 Task: Edit and enhance audio for guided meditation apps.
Action: Mouse moved to (73, 16)
Screenshot: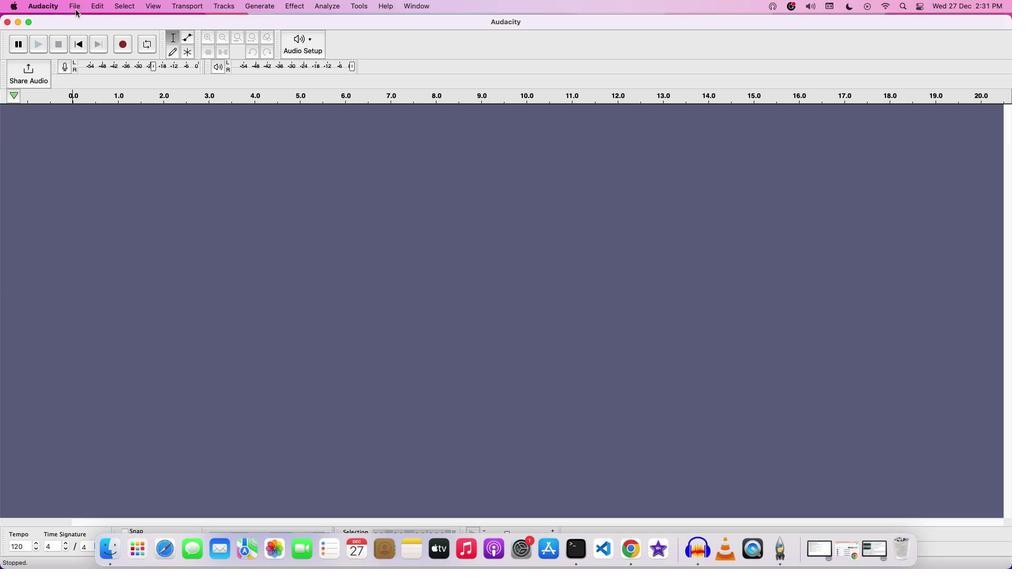 
Action: Mouse pressed left at (73, 16)
Screenshot: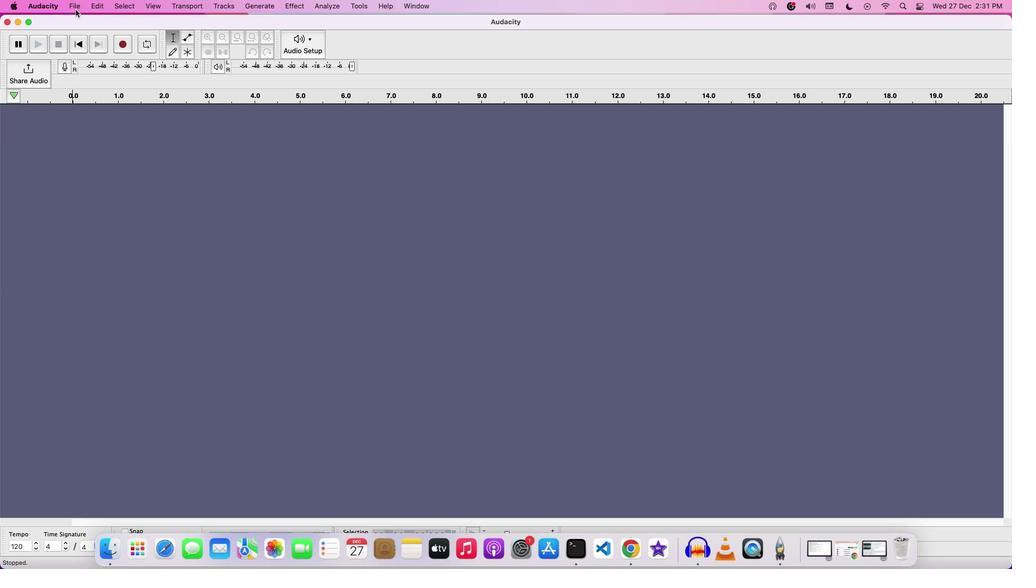 
Action: Mouse moved to (91, 39)
Screenshot: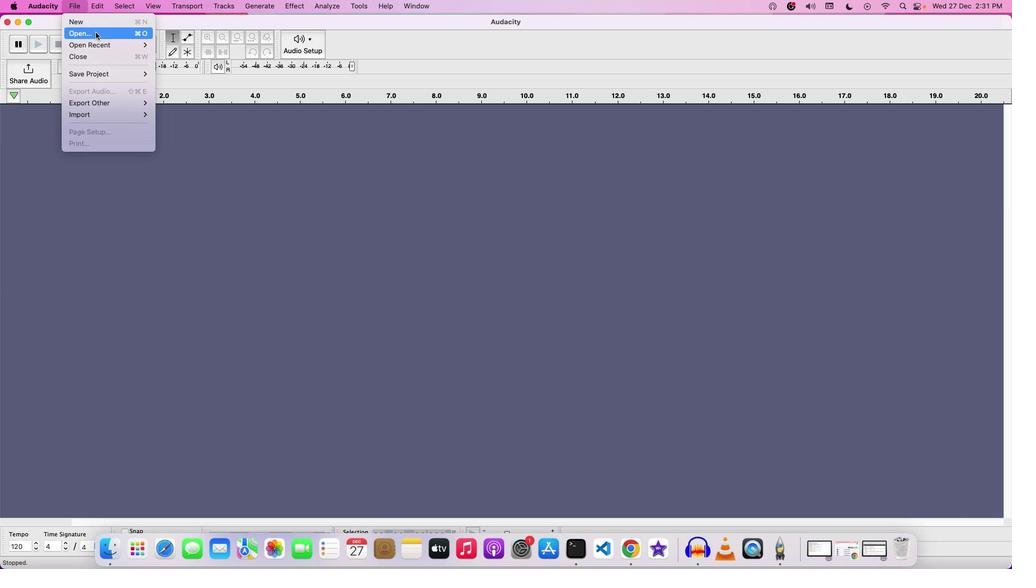 
Action: Mouse pressed left at (91, 39)
Screenshot: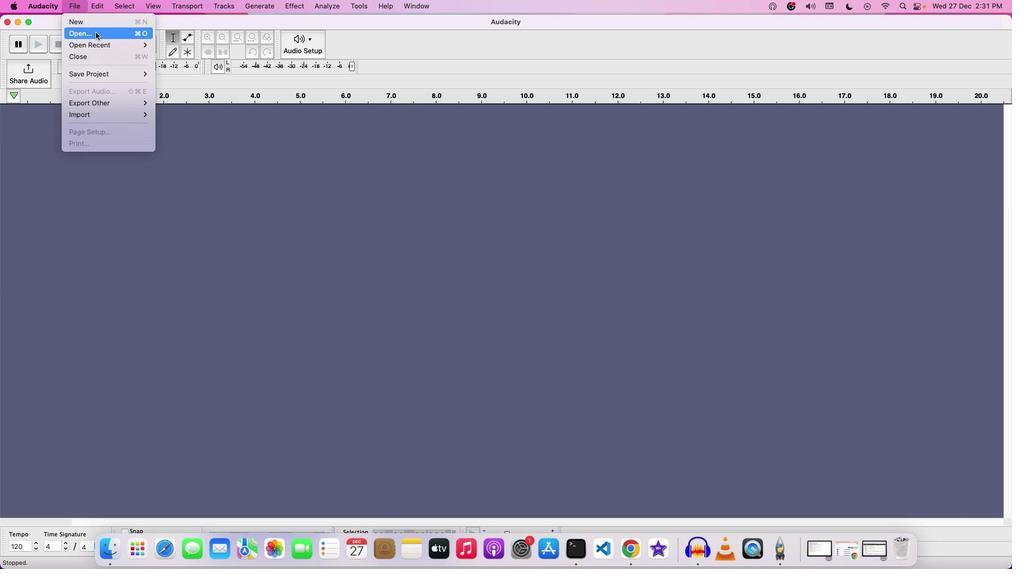 
Action: Mouse moved to (407, 156)
Screenshot: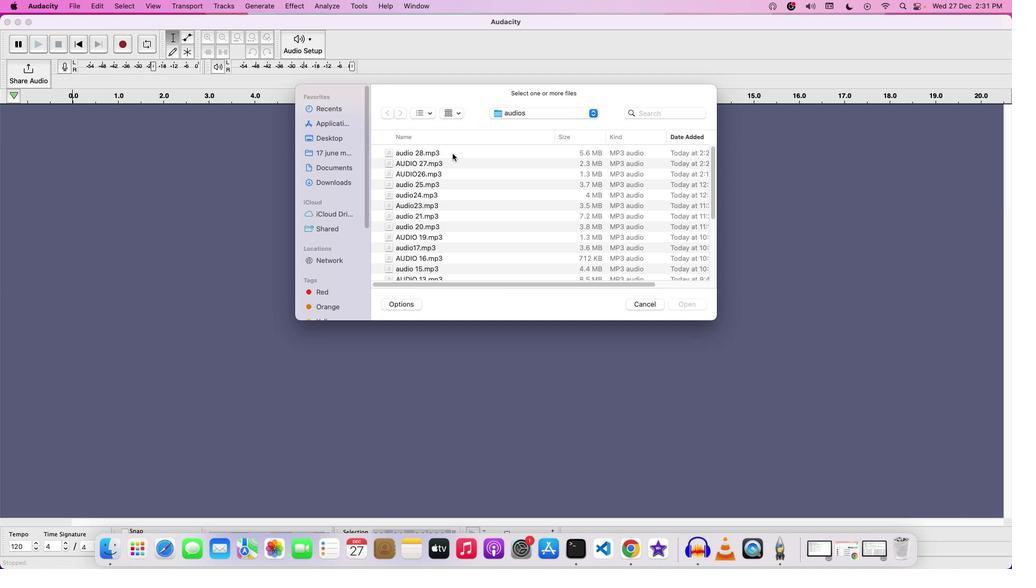 
Action: Mouse pressed left at (407, 156)
Screenshot: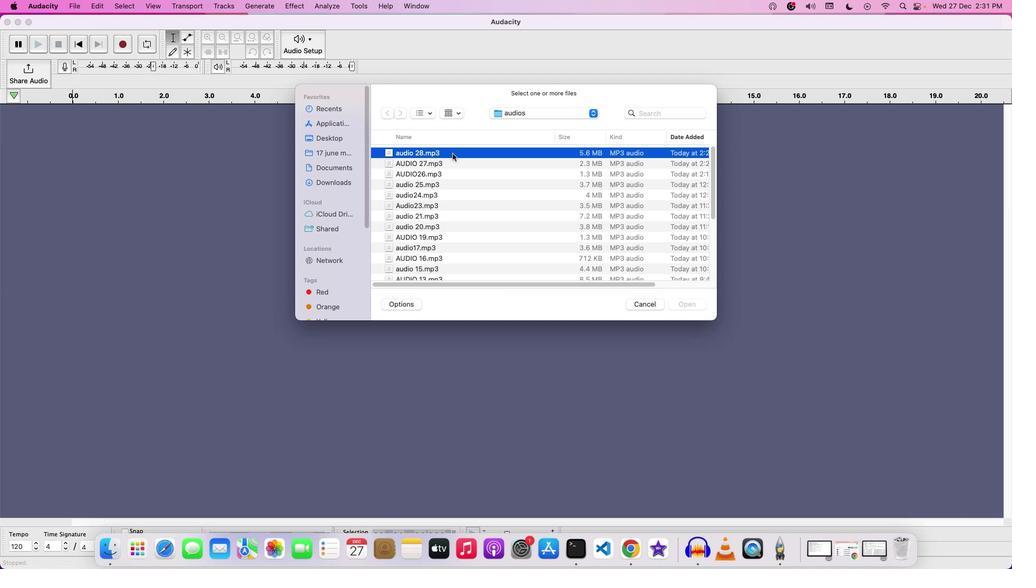 
Action: Mouse moved to (618, 301)
Screenshot: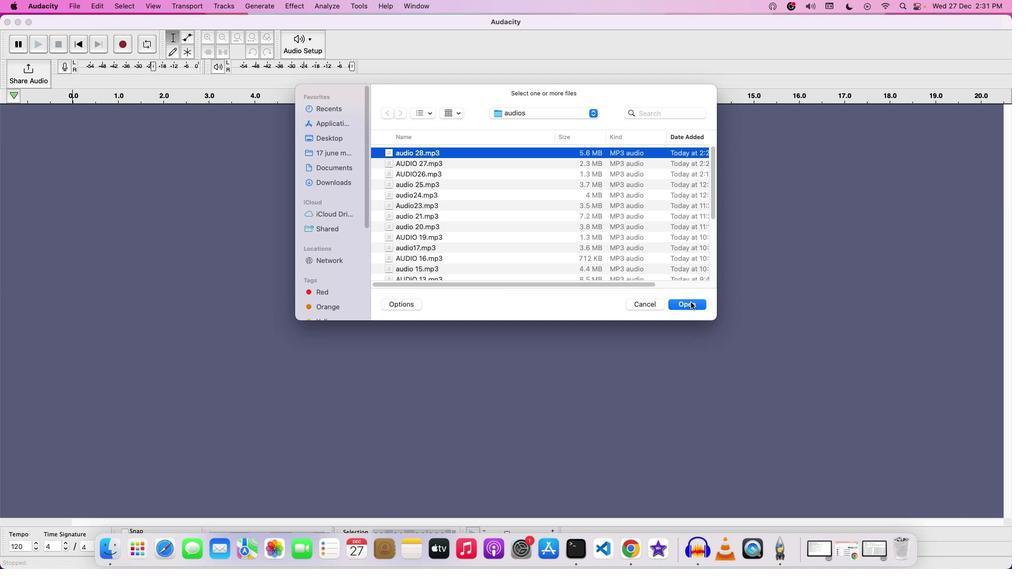 
Action: Mouse pressed left at (618, 301)
Screenshot: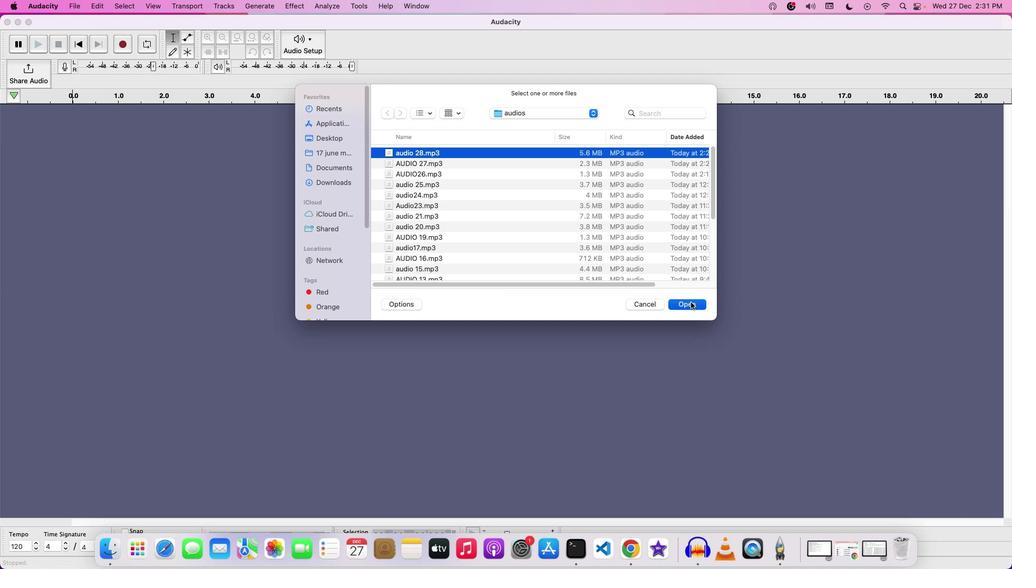 
Action: Mouse moved to (335, 336)
Screenshot: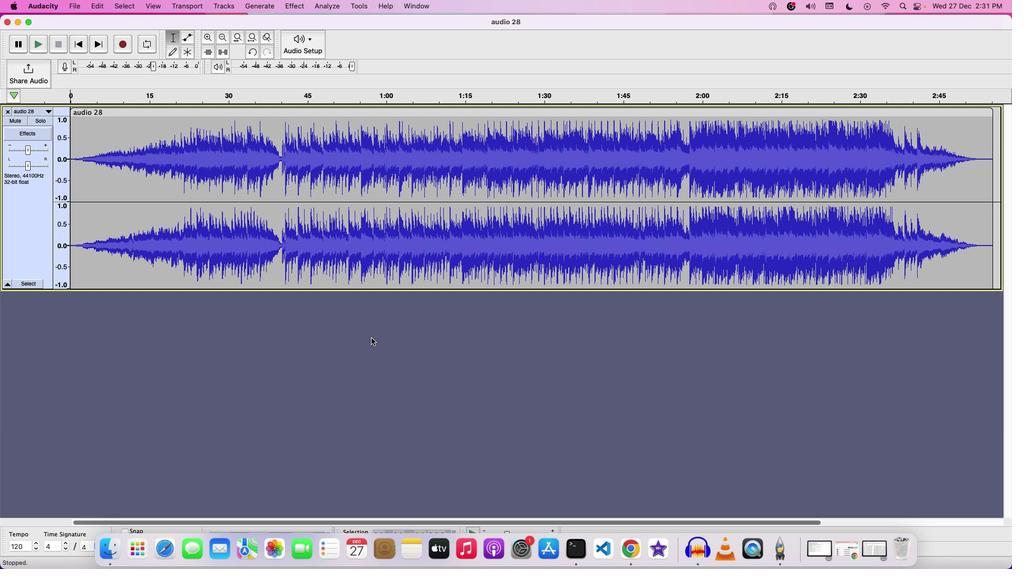 
Action: Key pressed Key.space
Screenshot: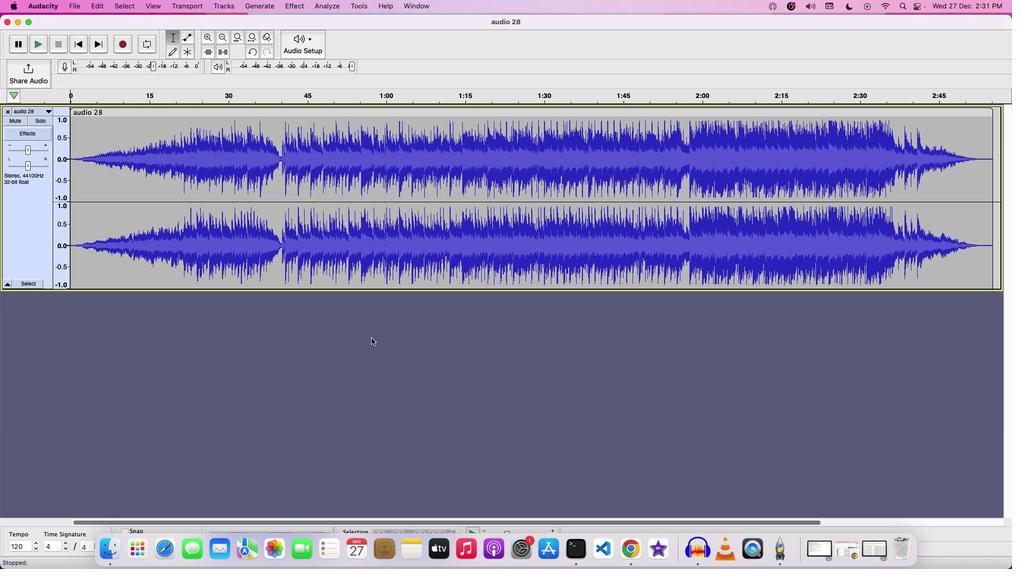 
Action: Mouse moved to (41, 153)
Screenshot: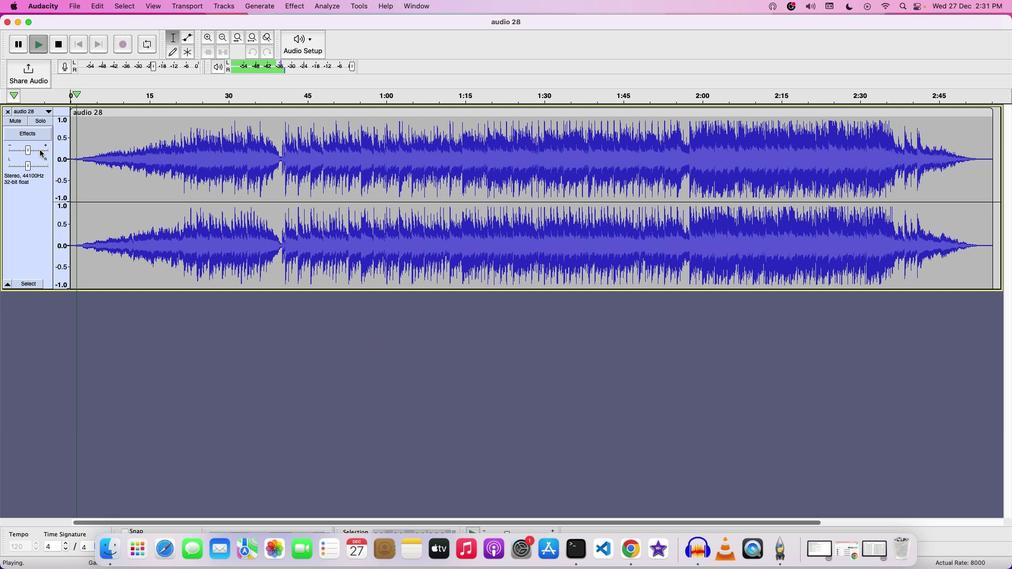 
Action: Mouse pressed left at (41, 153)
Screenshot: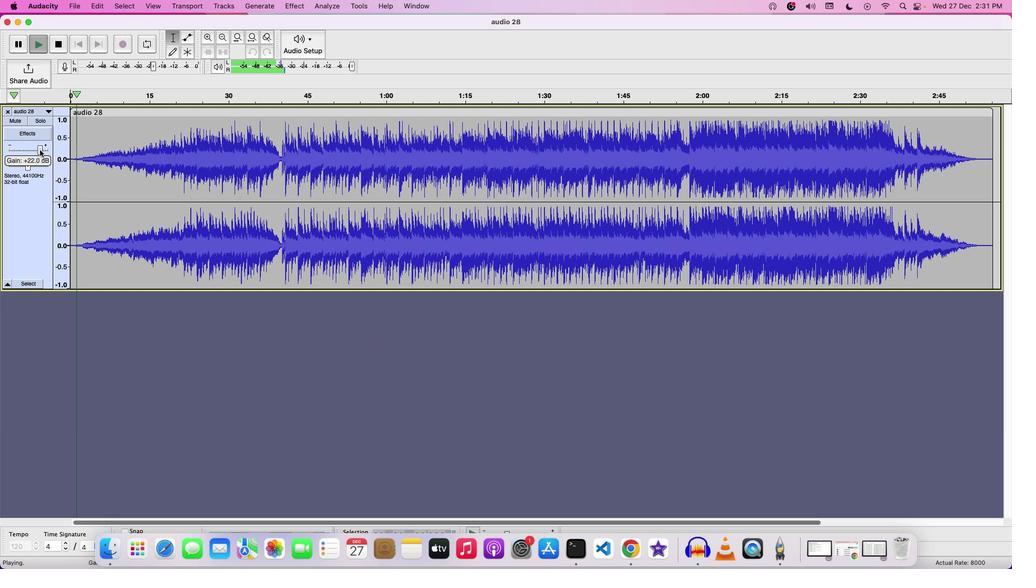 
Action: Mouse moved to (69, 120)
Screenshot: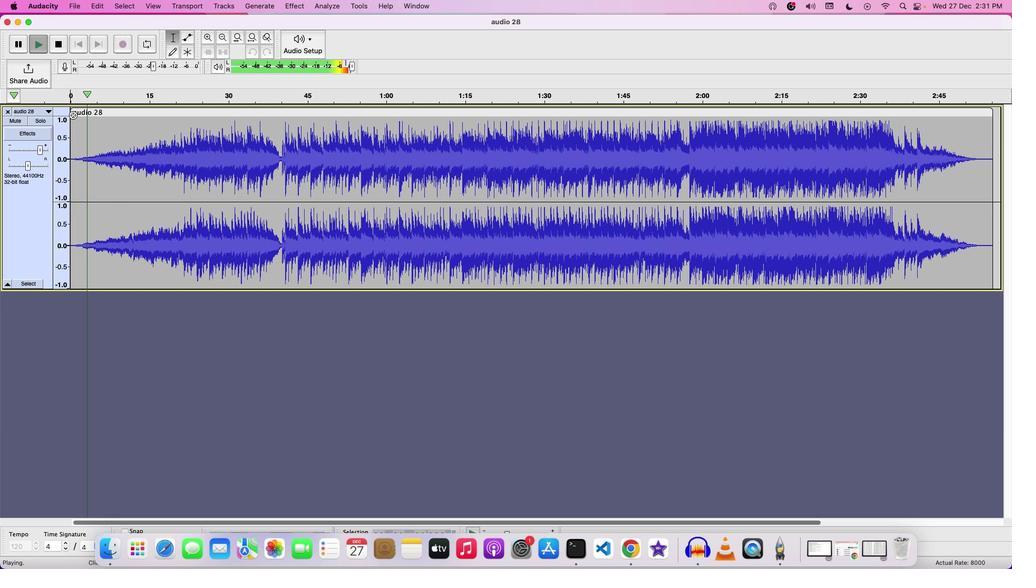 
Action: Key pressed Key.space
Screenshot: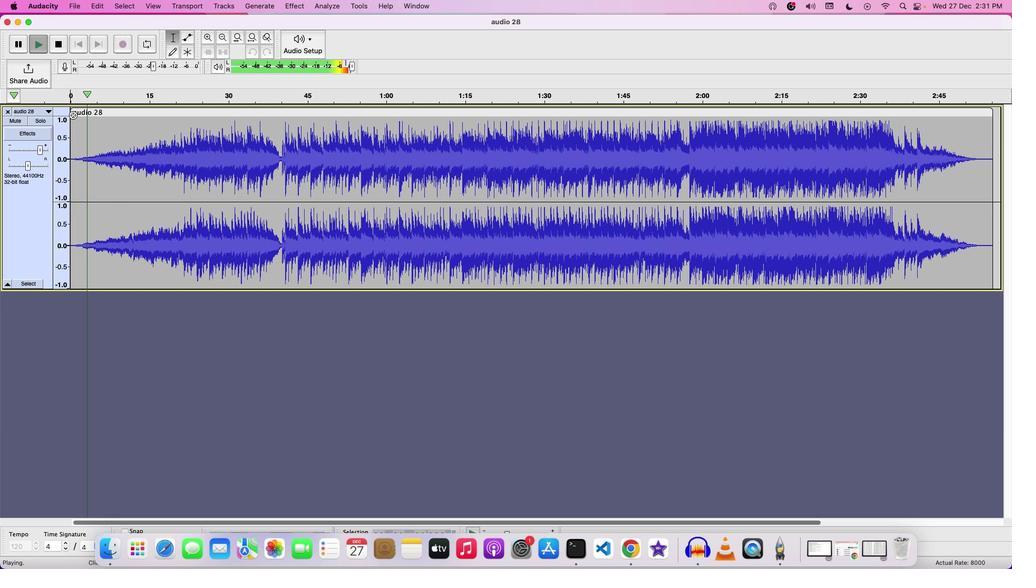 
Action: Mouse moved to (70, 117)
Screenshot: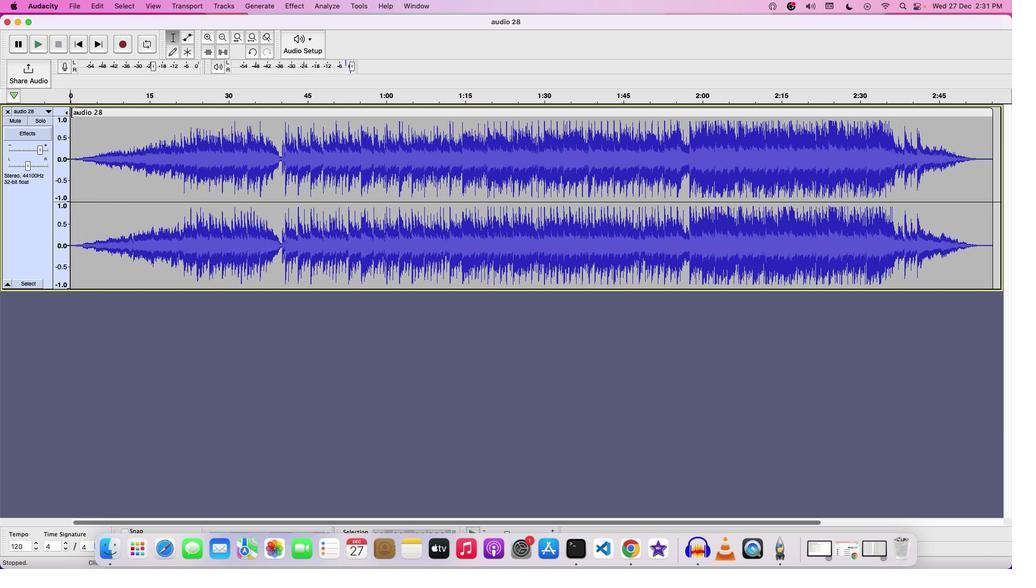 
Action: Mouse pressed left at (70, 117)
Screenshot: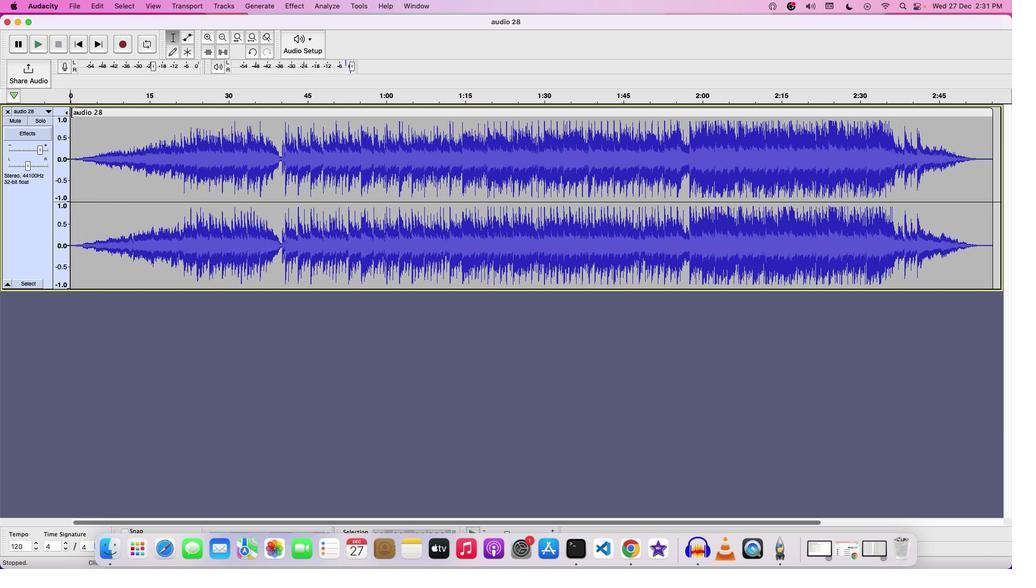 
Action: Mouse moved to (106, 118)
Screenshot: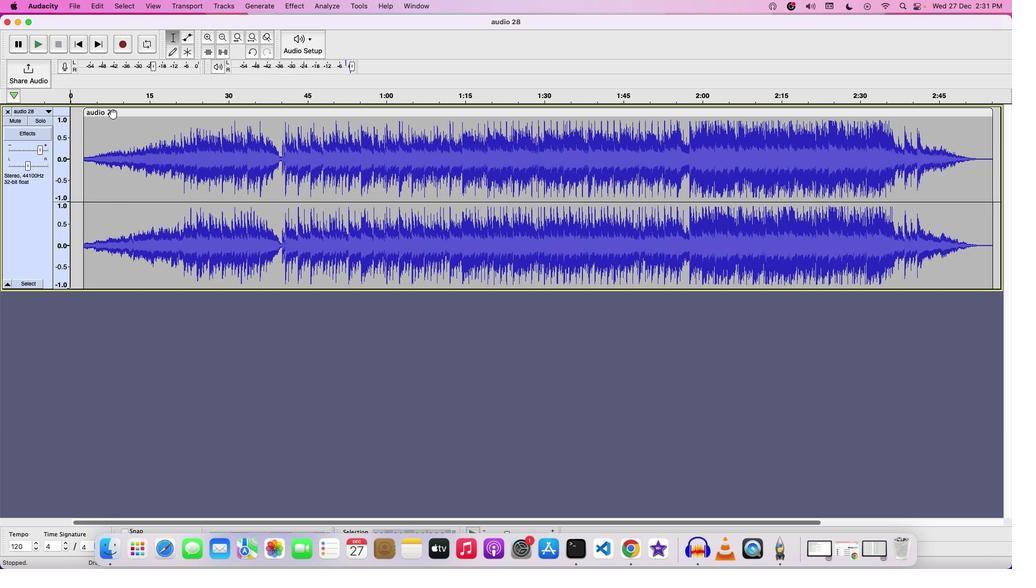 
Action: Mouse pressed left at (106, 118)
Screenshot: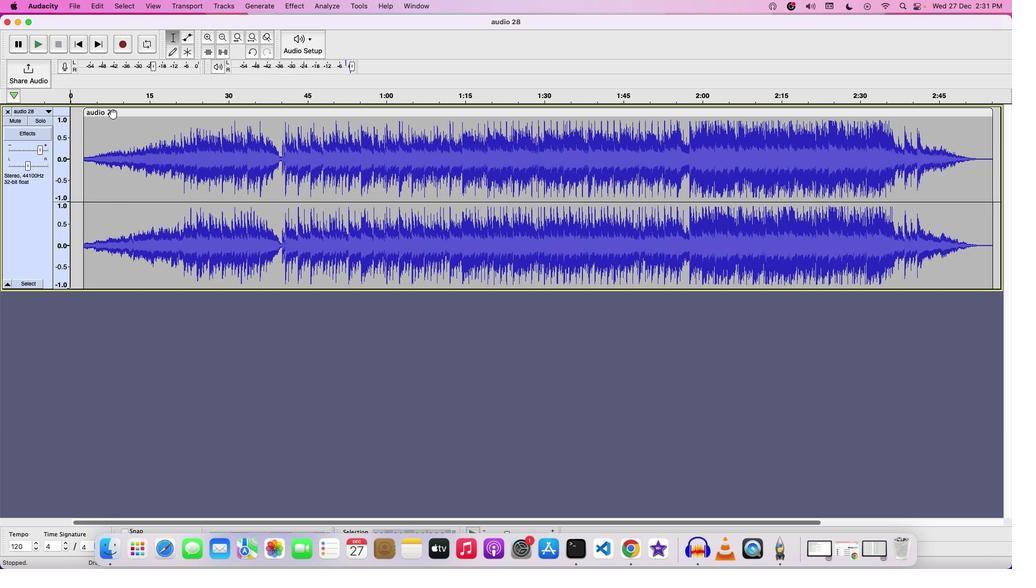 
Action: Mouse moved to (873, 114)
Screenshot: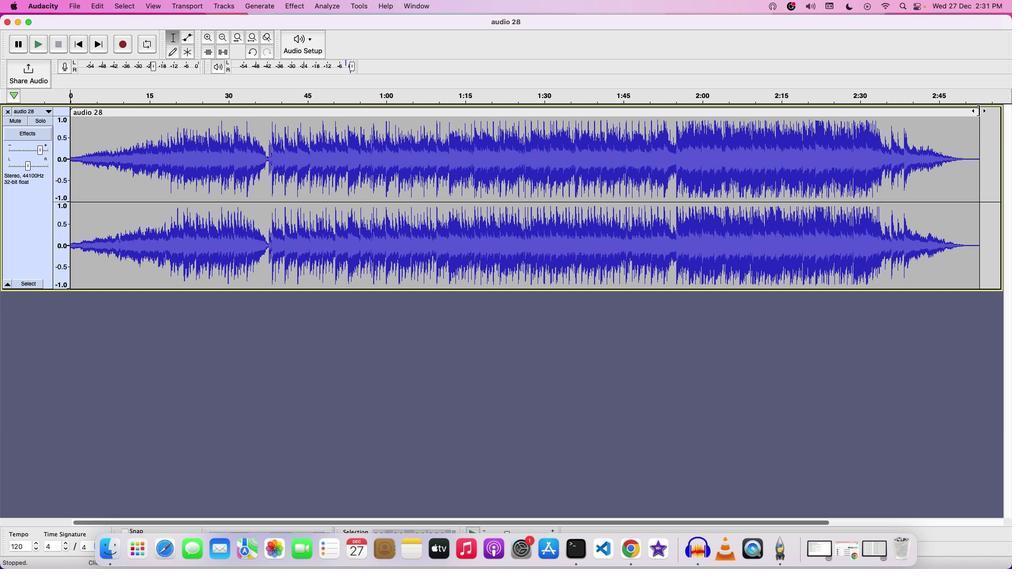 
Action: Mouse pressed left at (873, 114)
Screenshot: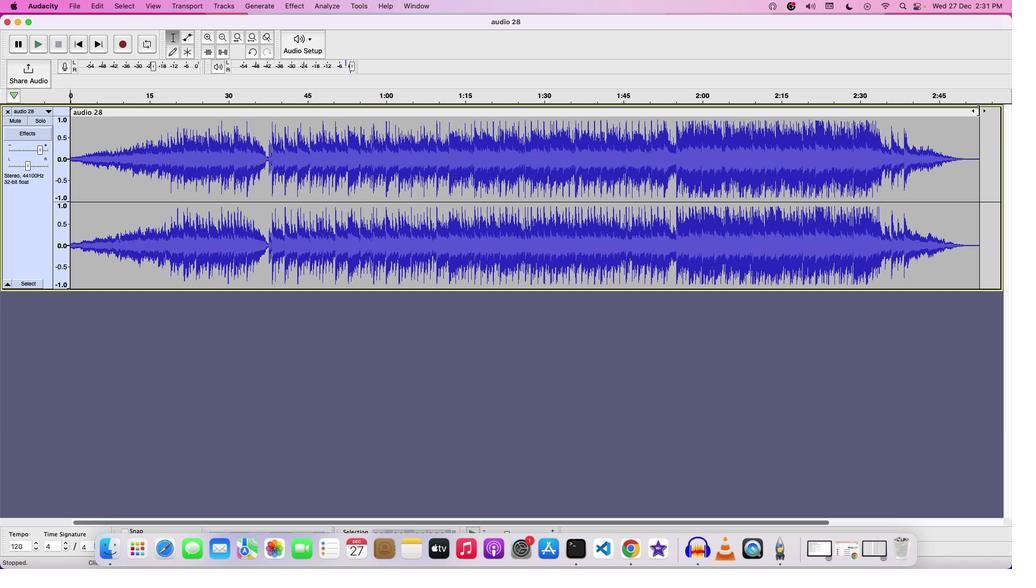 
Action: Mouse moved to (349, 116)
Screenshot: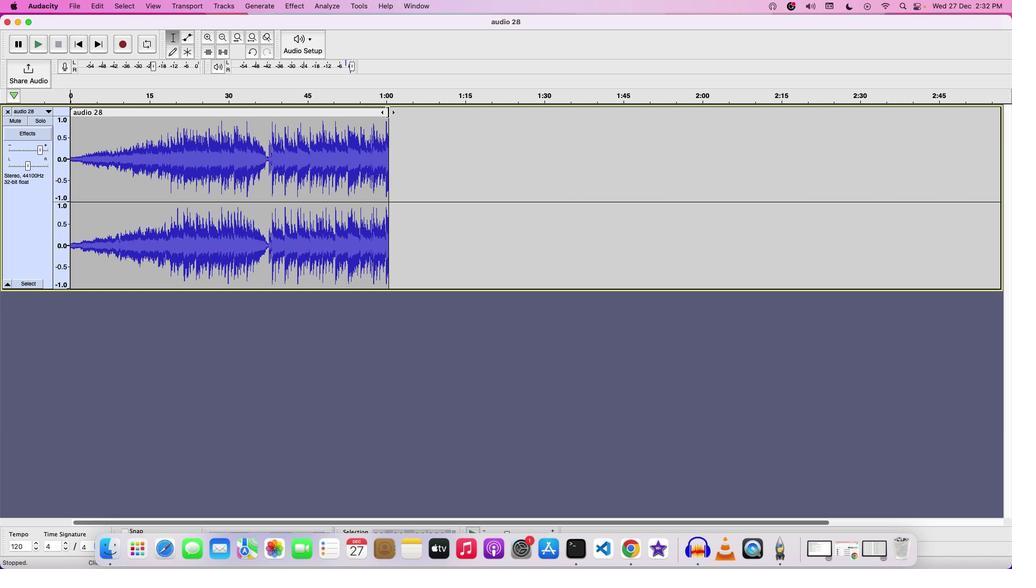 
Action: Key pressed Key.space
Screenshot: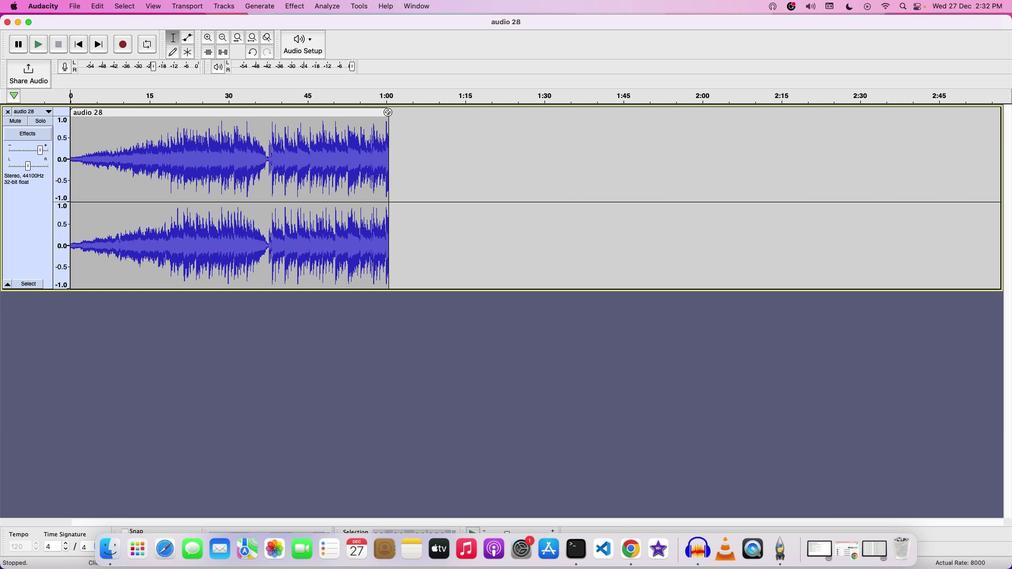 
Action: Mouse moved to (41, 224)
Screenshot: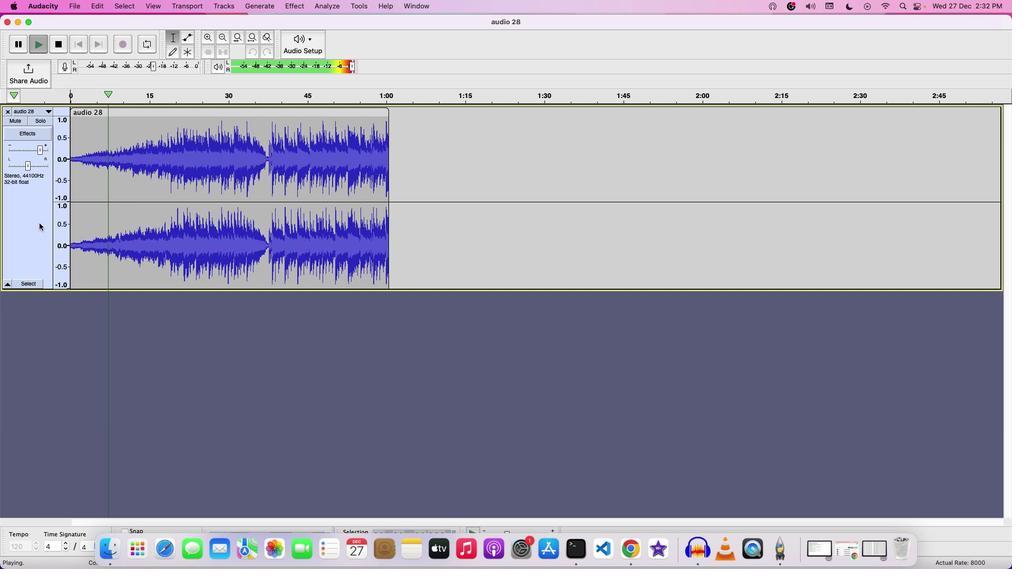 
Action: Mouse pressed left at (41, 224)
Screenshot: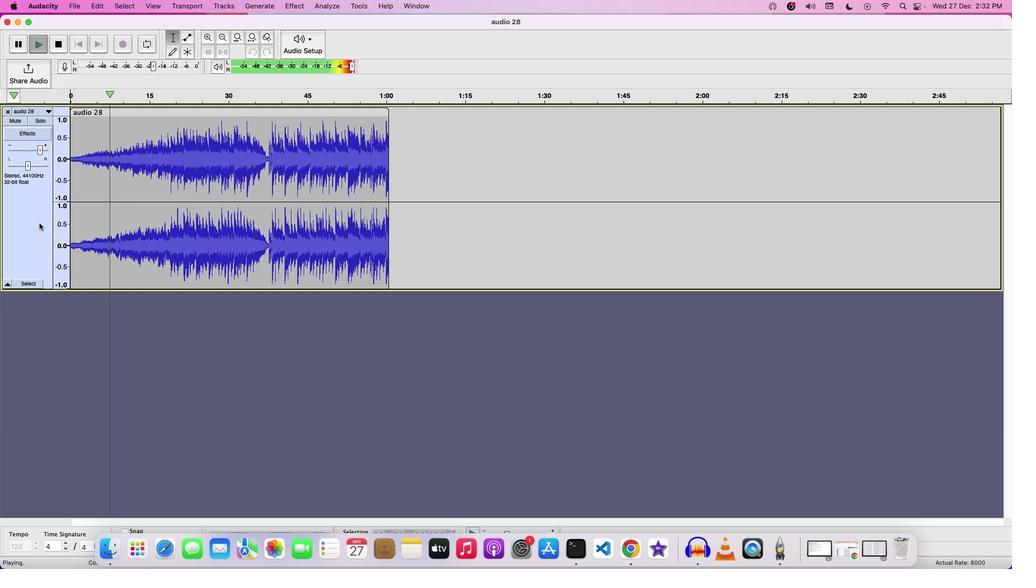
Action: Mouse moved to (232, 204)
Screenshot: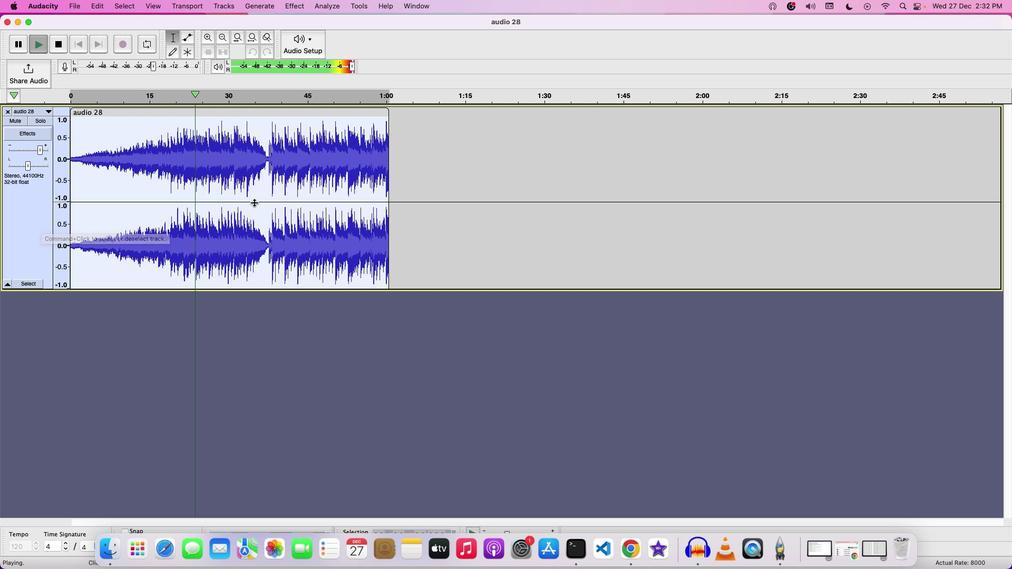 
Action: Key pressed Key.space
Screenshot: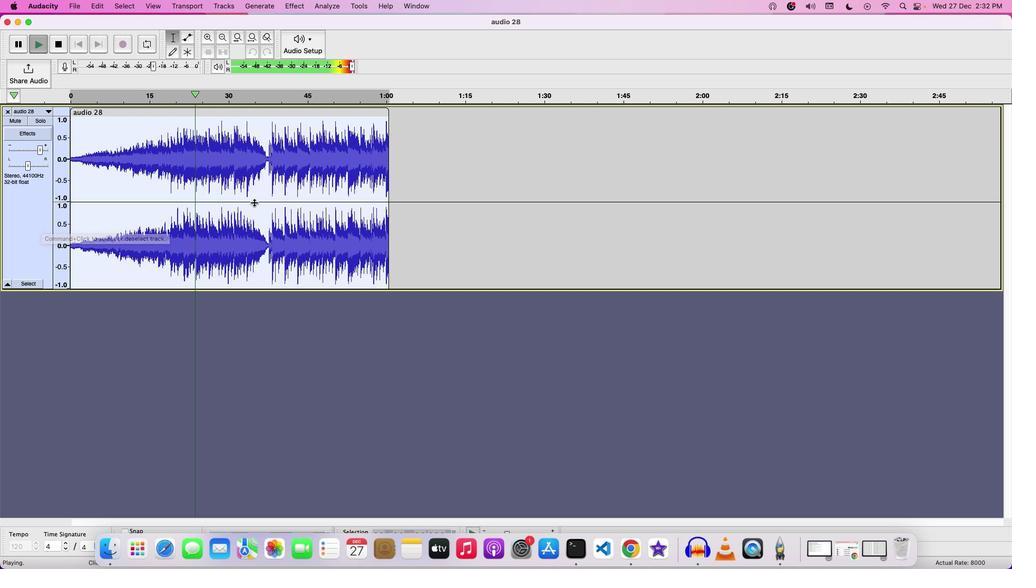 
Action: Mouse moved to (175, 162)
Screenshot: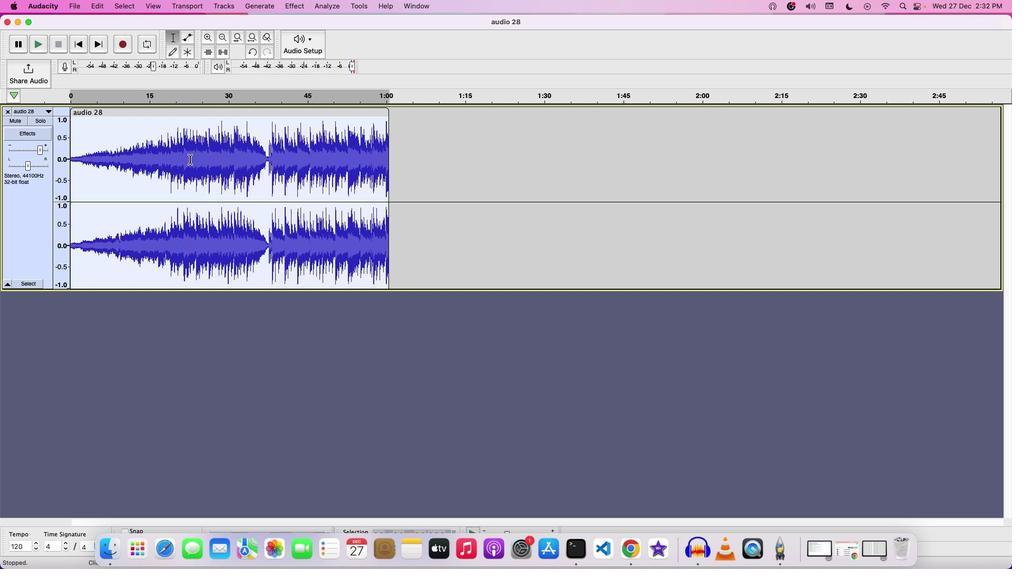 
Action: Mouse pressed left at (175, 162)
Screenshot: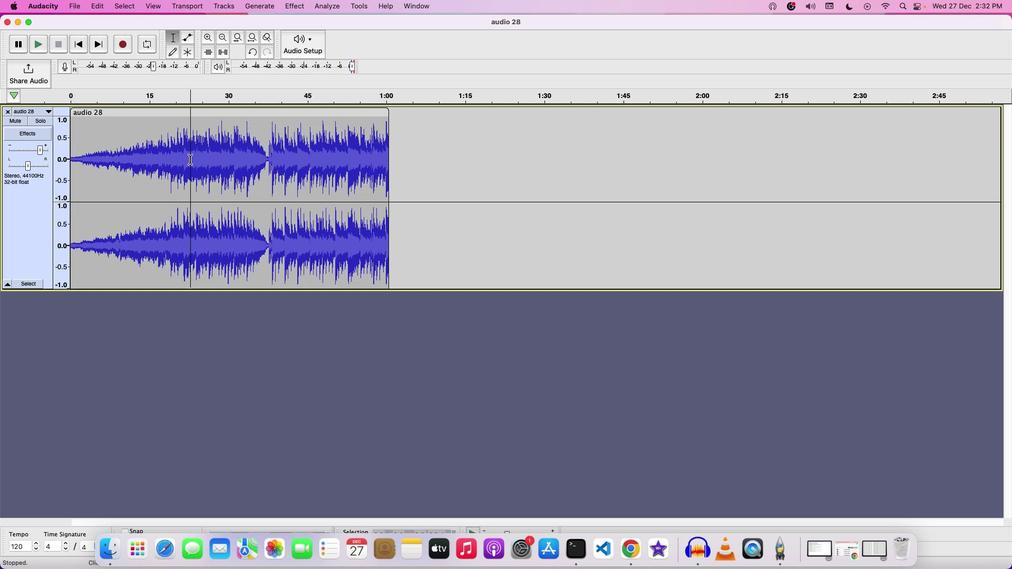 
Action: Mouse pressed left at (175, 162)
Screenshot: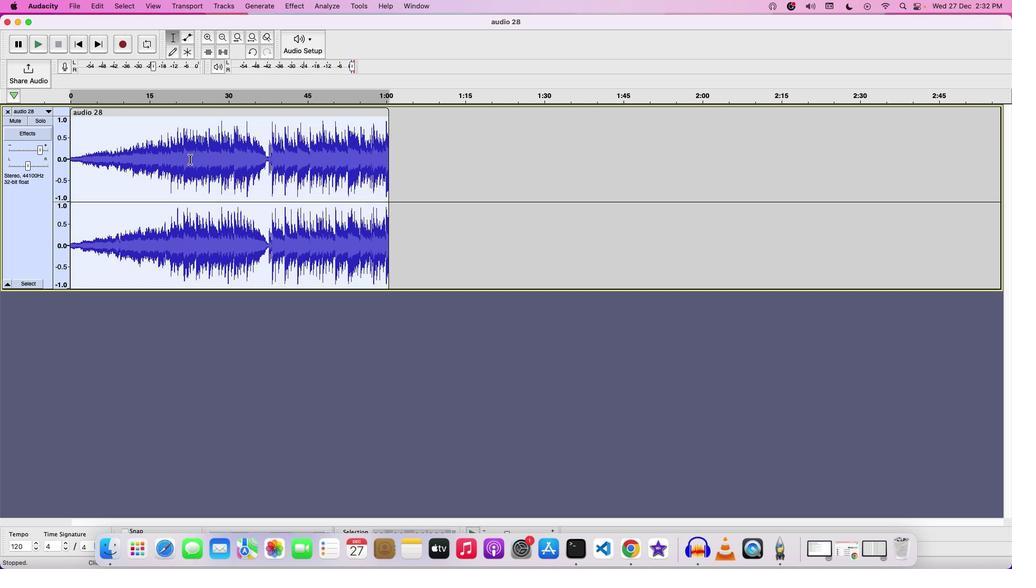
Action: Mouse moved to (276, 12)
Screenshot: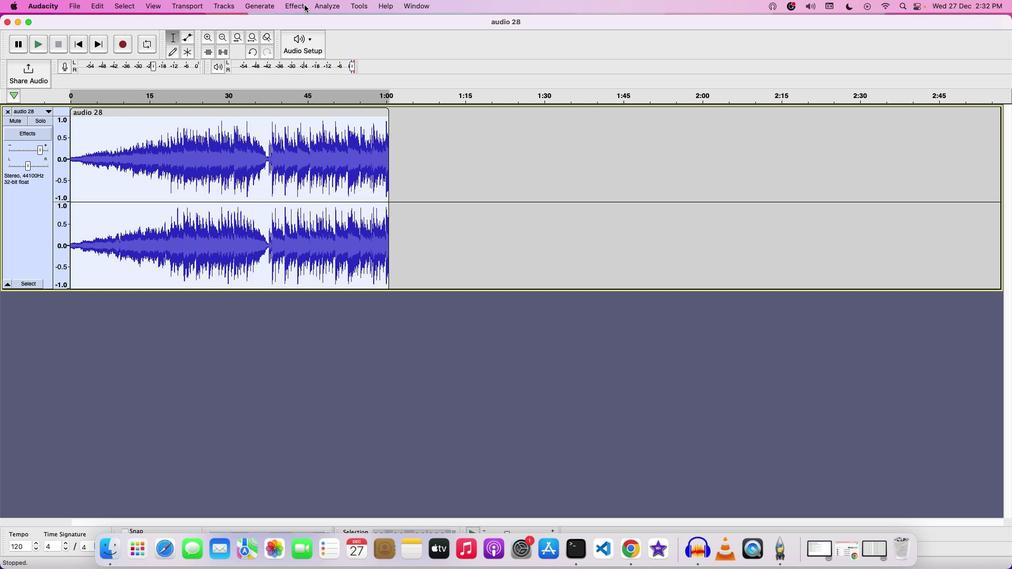 
Action: Mouse pressed left at (276, 12)
Screenshot: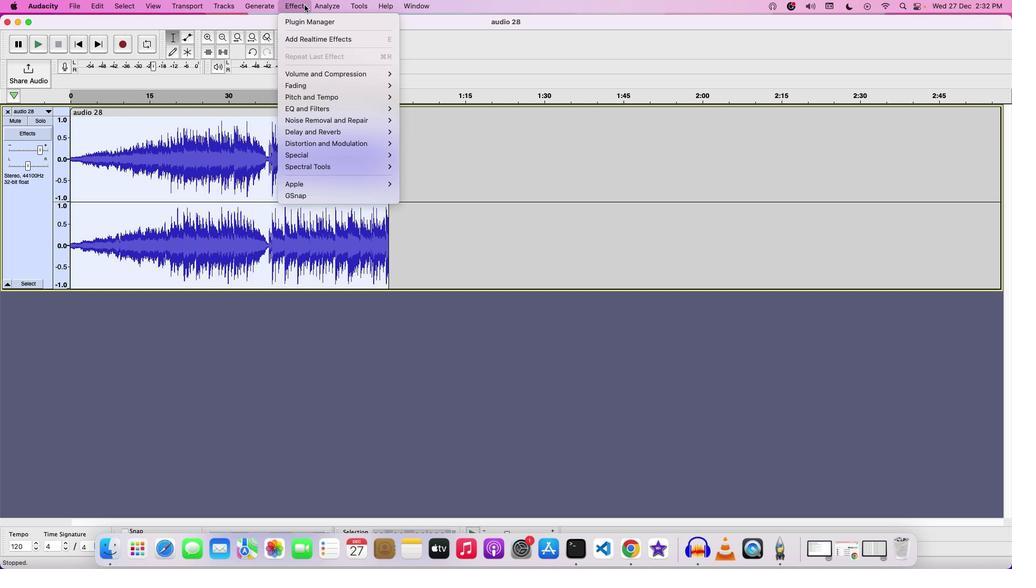 
Action: Mouse moved to (390, 104)
Screenshot: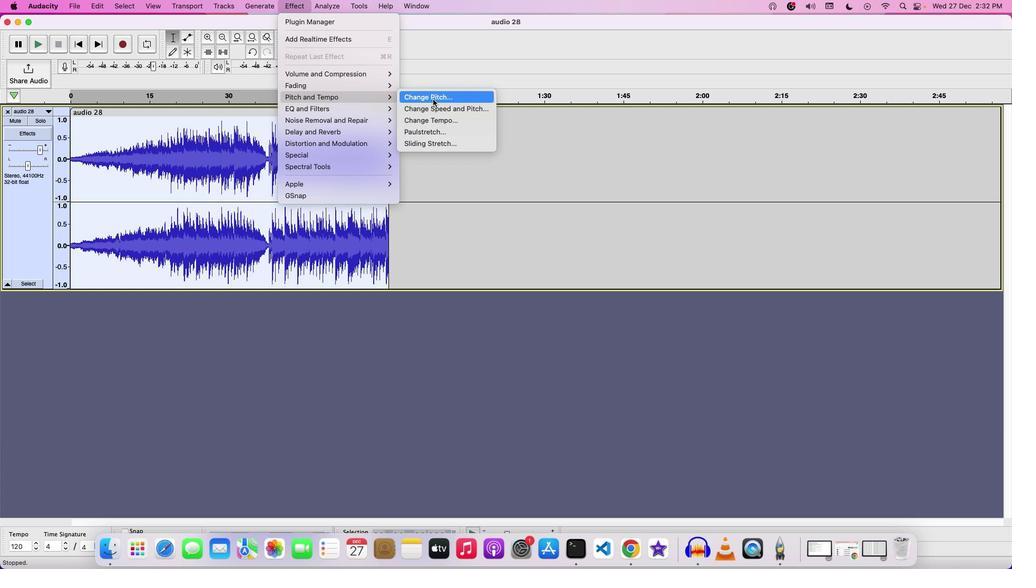 
Action: Mouse pressed left at (390, 104)
Screenshot: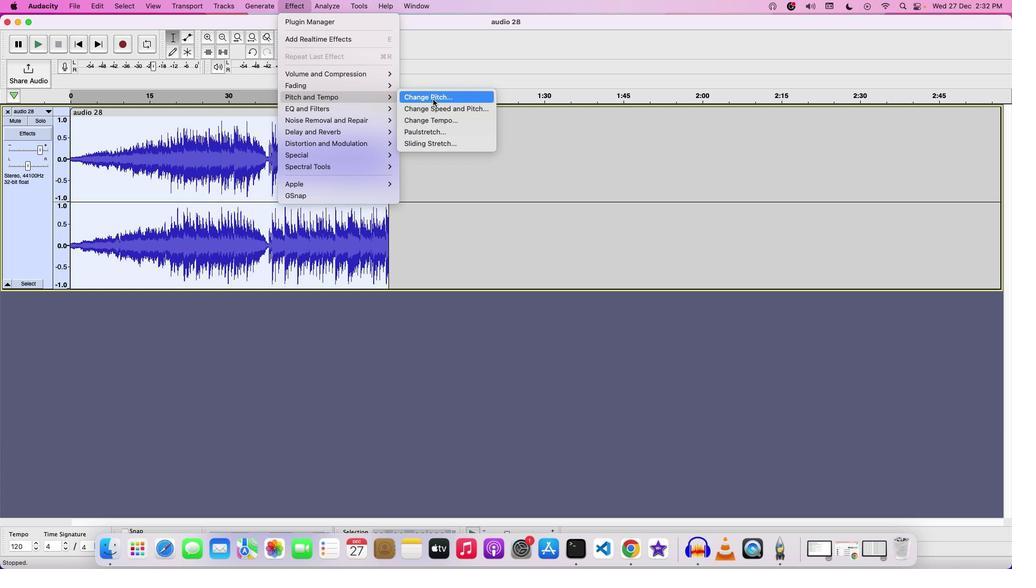 
Action: Mouse moved to (489, 224)
Screenshot: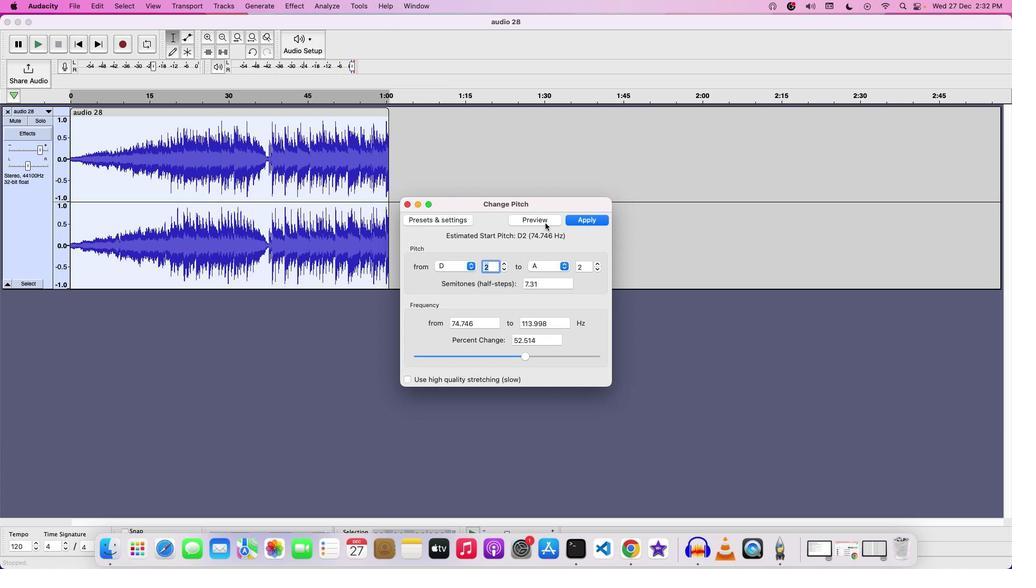 
Action: Mouse pressed left at (489, 224)
Screenshot: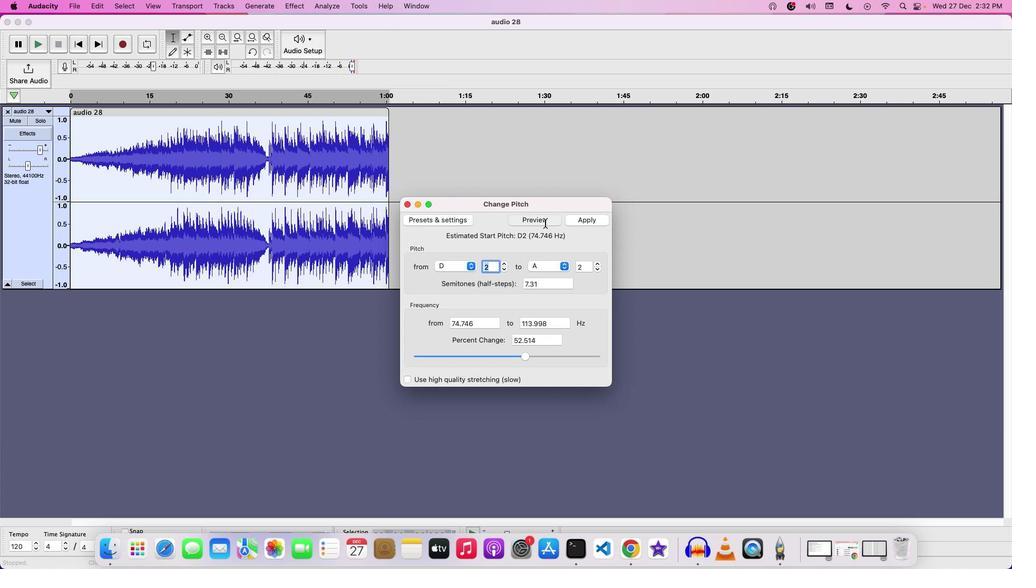 
Action: Mouse moved to (522, 222)
Screenshot: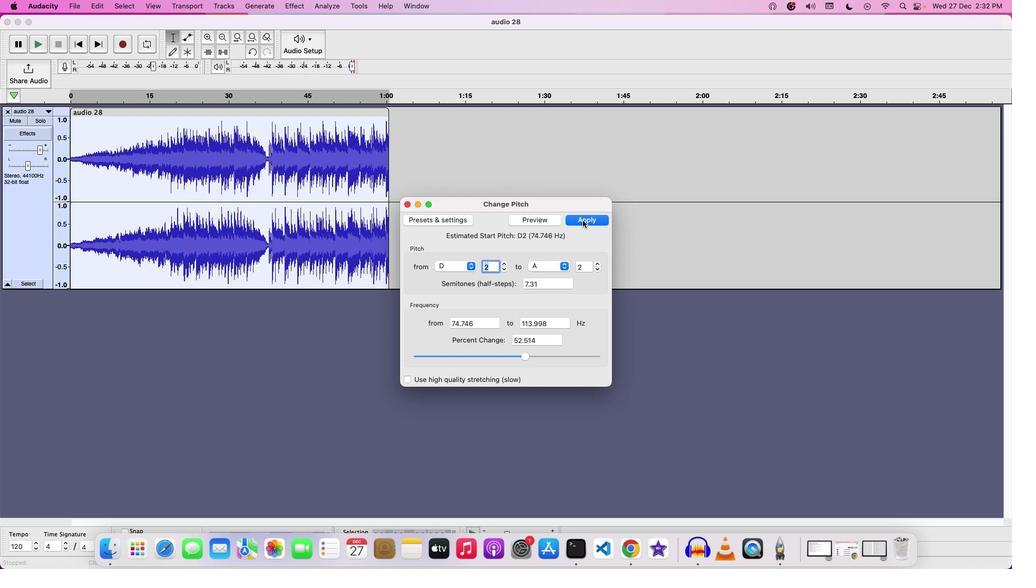 
Action: Mouse pressed left at (522, 222)
Screenshot: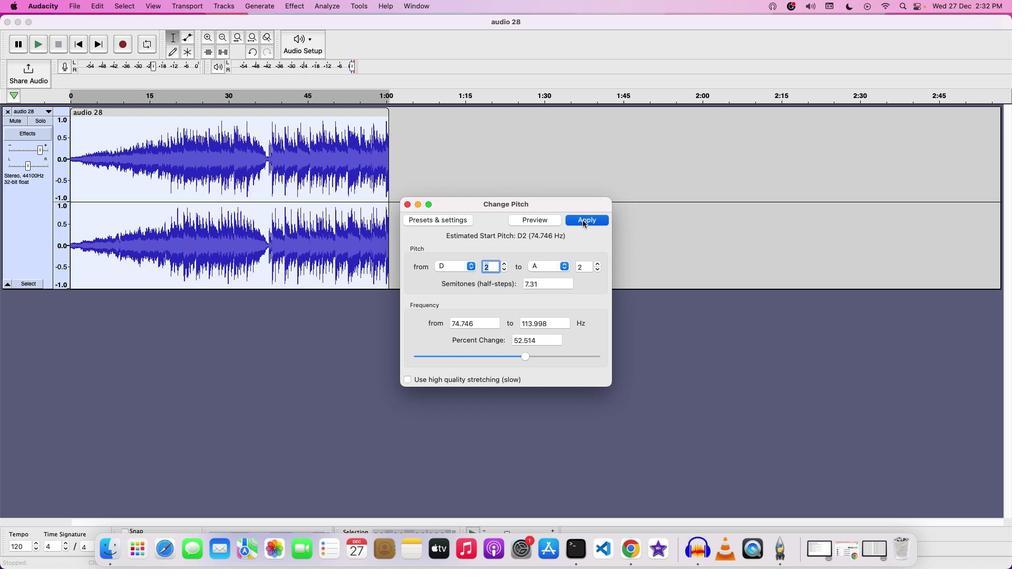 
Action: Key pressed Key.space
Screenshot: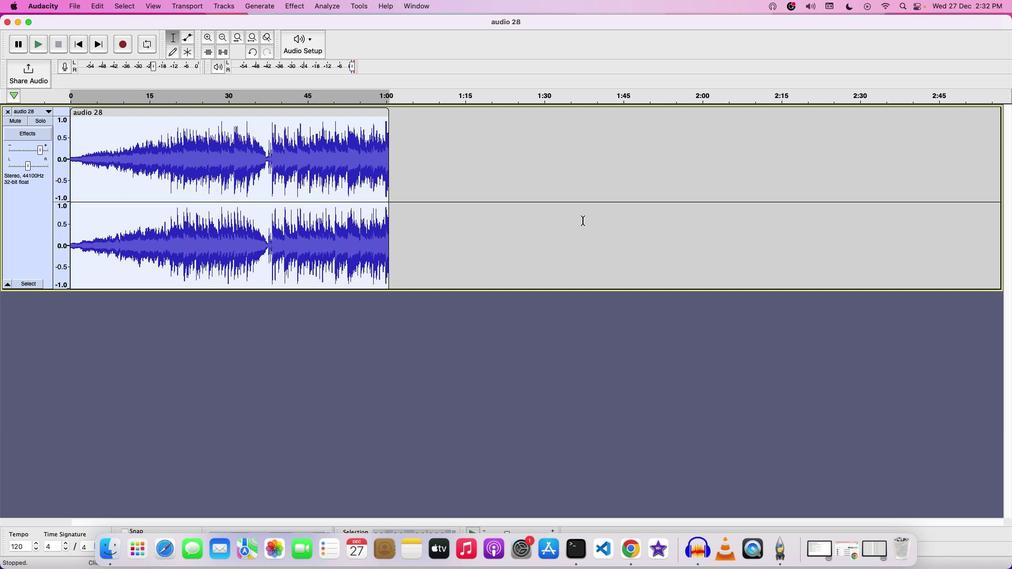 
Action: Mouse moved to (152, 155)
Screenshot: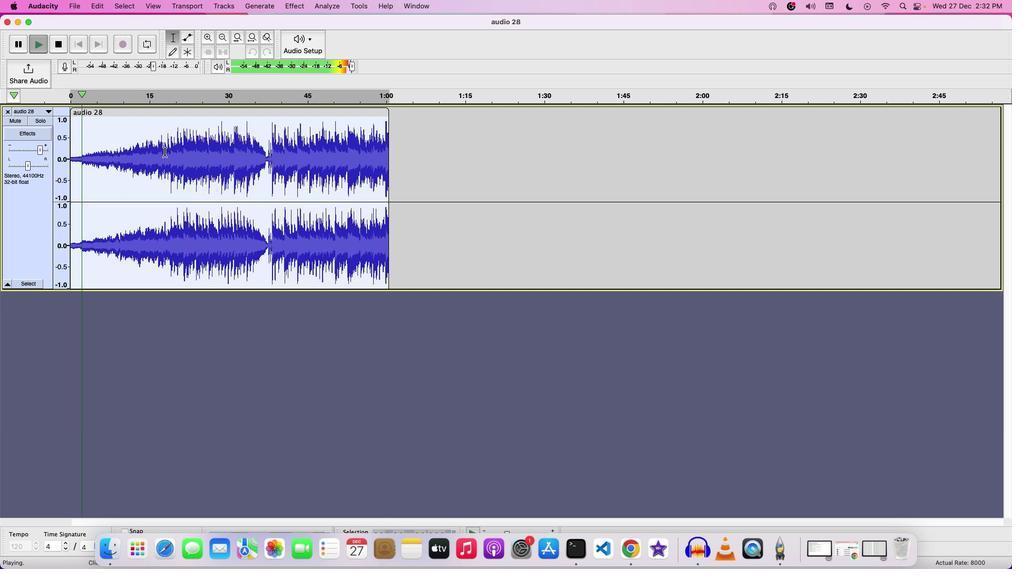 
Action: Mouse pressed left at (152, 155)
Screenshot: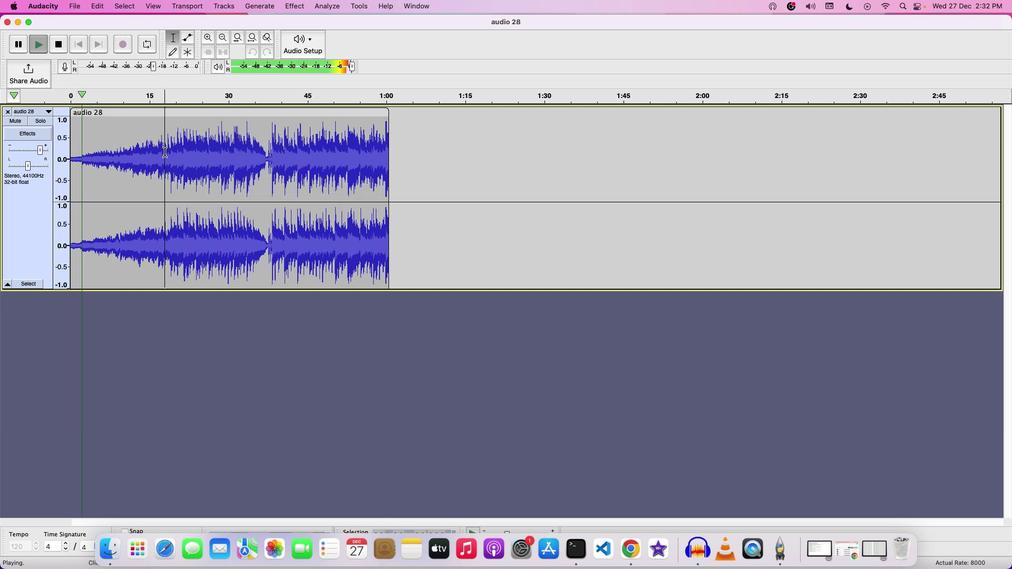 
Action: Key pressed Key.space
Screenshot: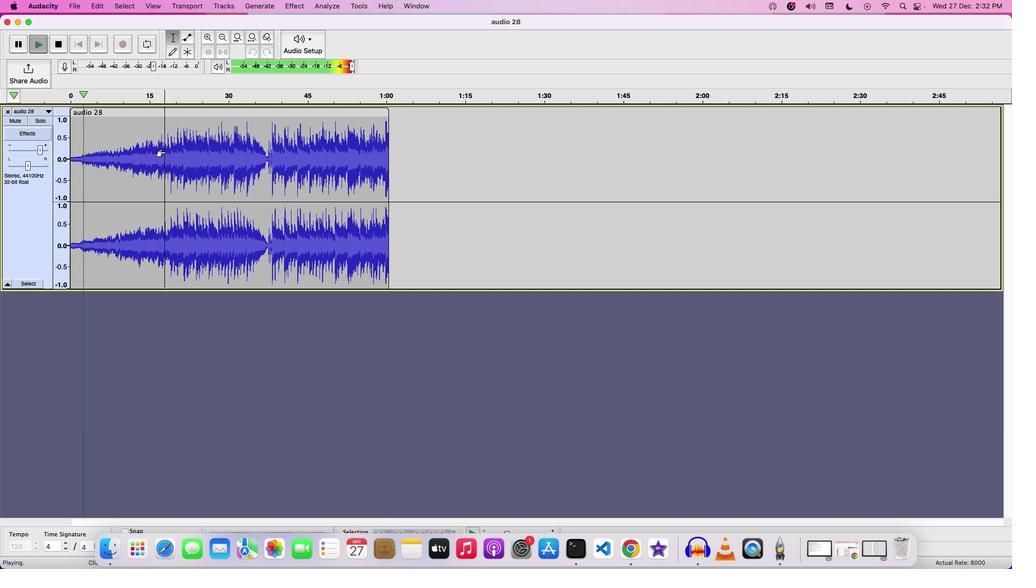 
Action: Mouse moved to (229, 144)
Screenshot: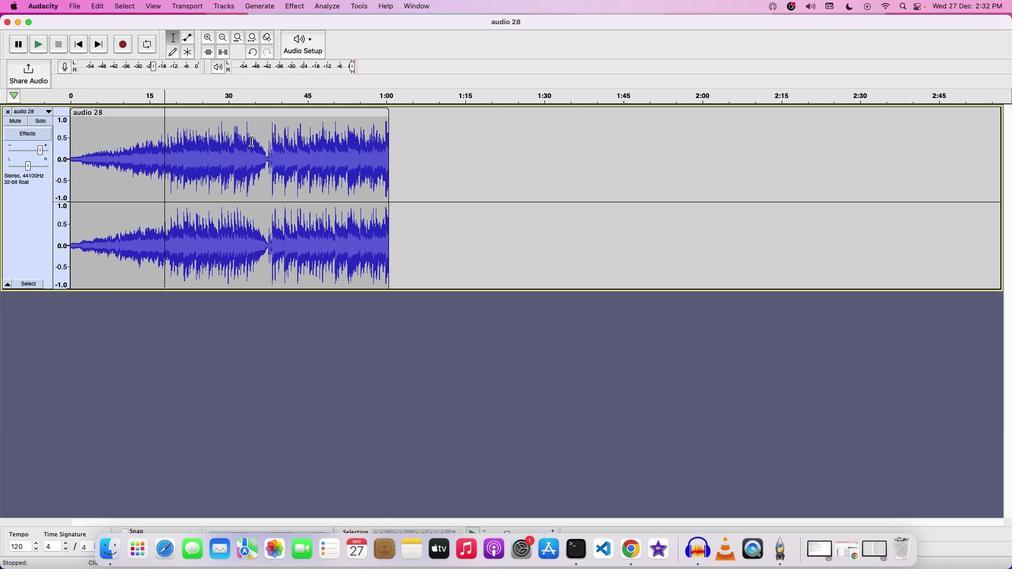 
Action: Key pressed Key.space
Screenshot: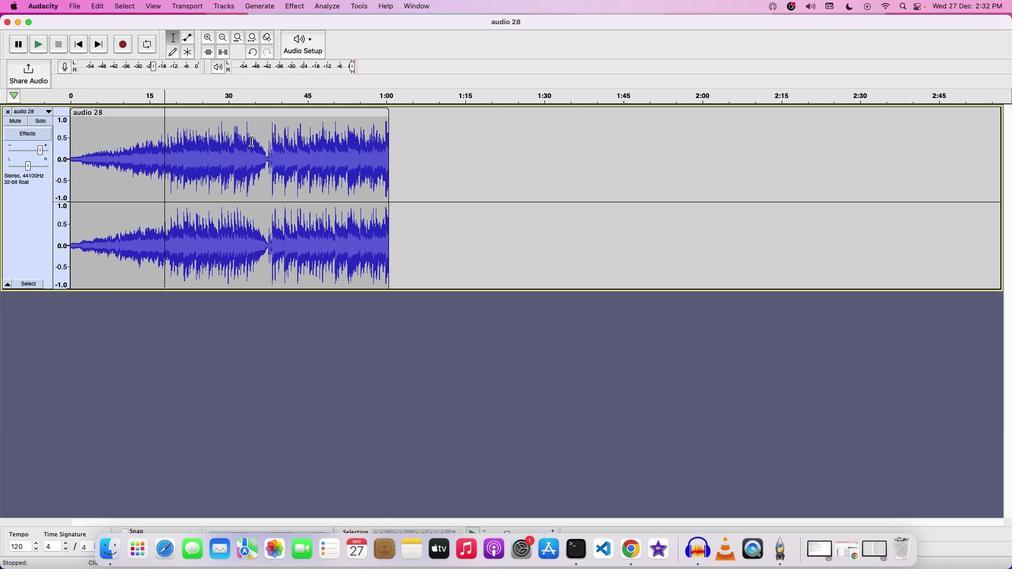 
Action: Mouse moved to (36, 154)
Screenshot: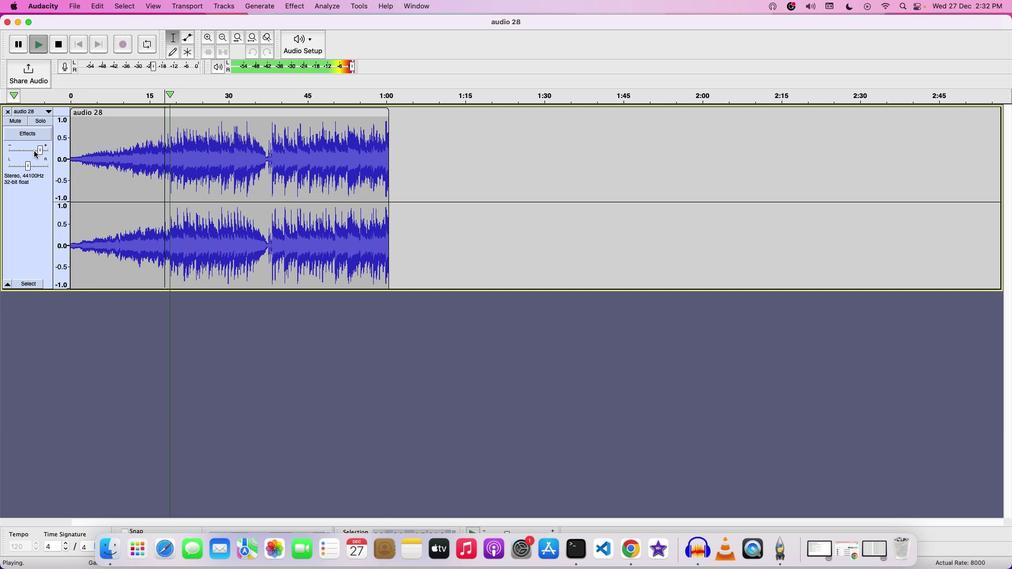 
Action: Mouse pressed left at (36, 154)
Screenshot: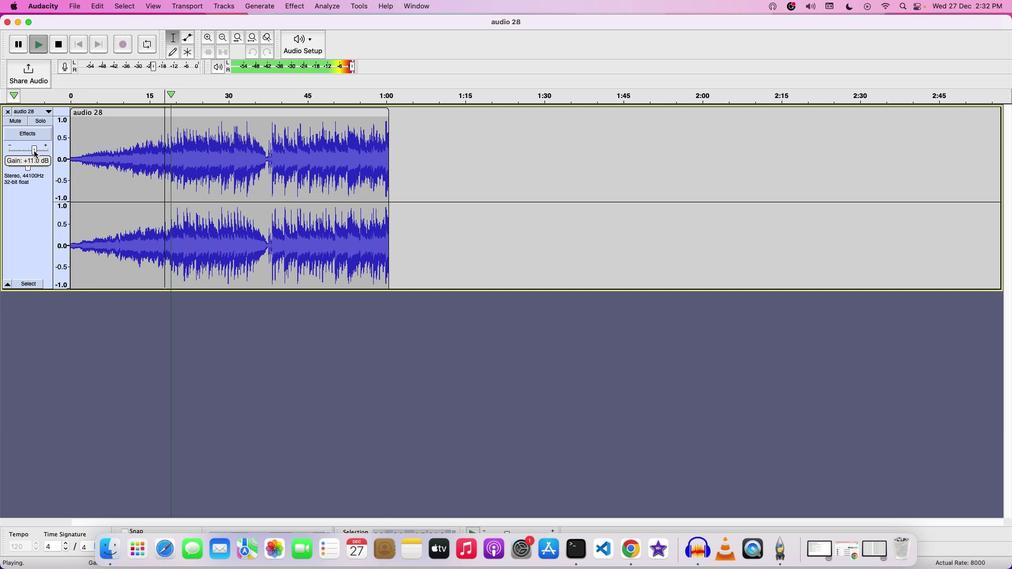 
Action: Mouse moved to (39, 154)
Screenshot: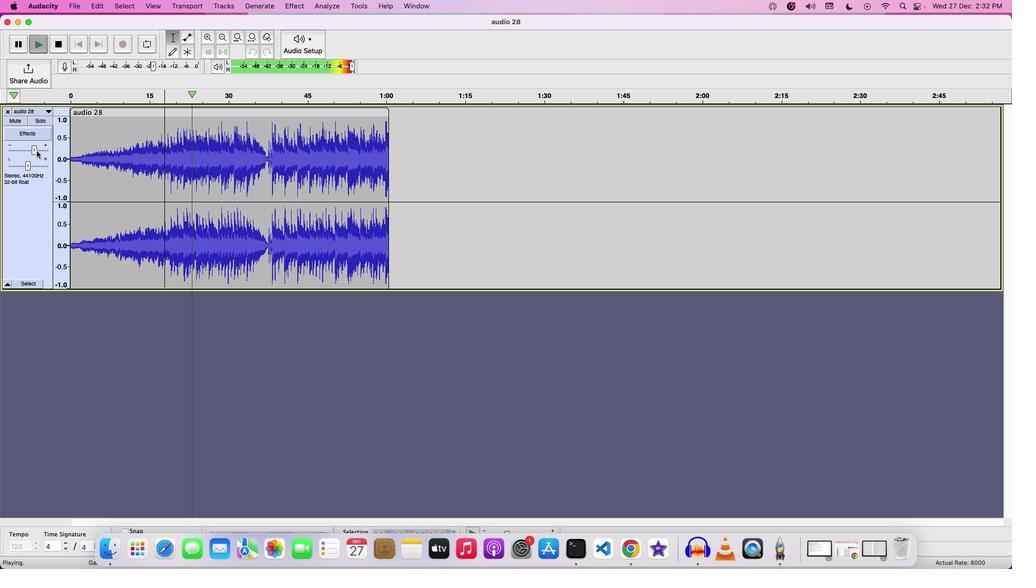 
Action: Mouse pressed left at (39, 154)
Screenshot: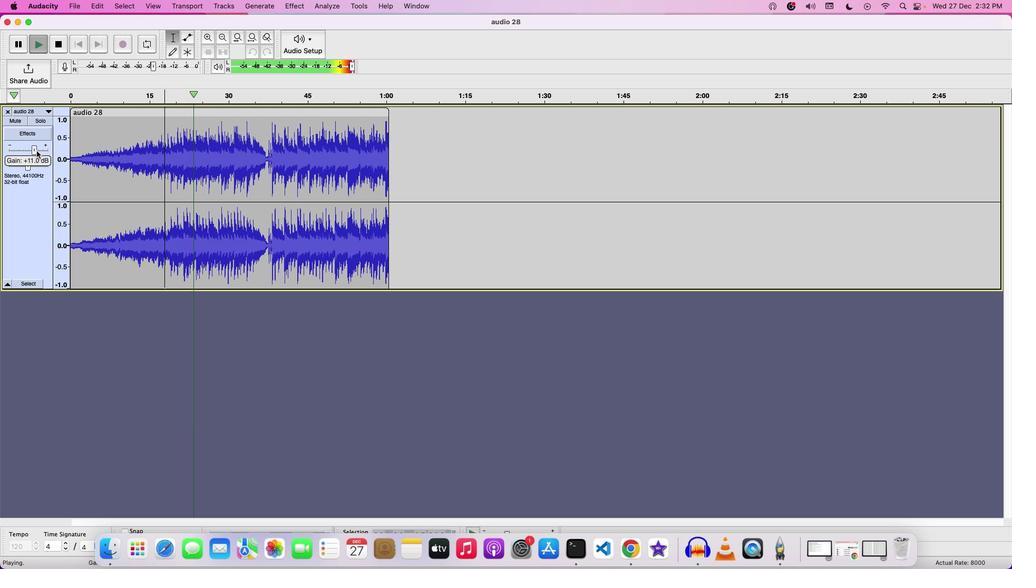 
Action: Mouse moved to (123, 174)
Screenshot: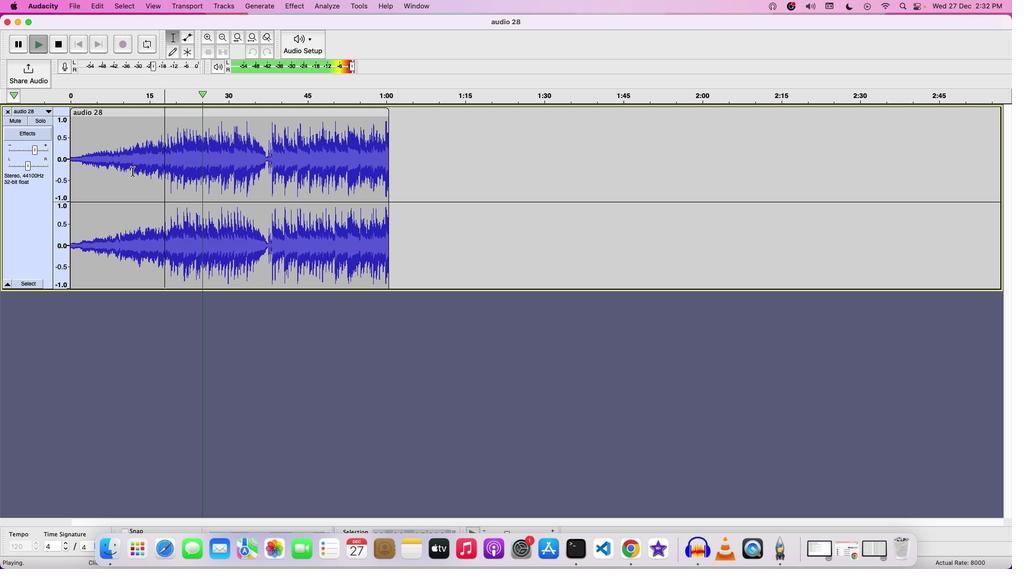 
Action: Key pressed Key.space
Screenshot: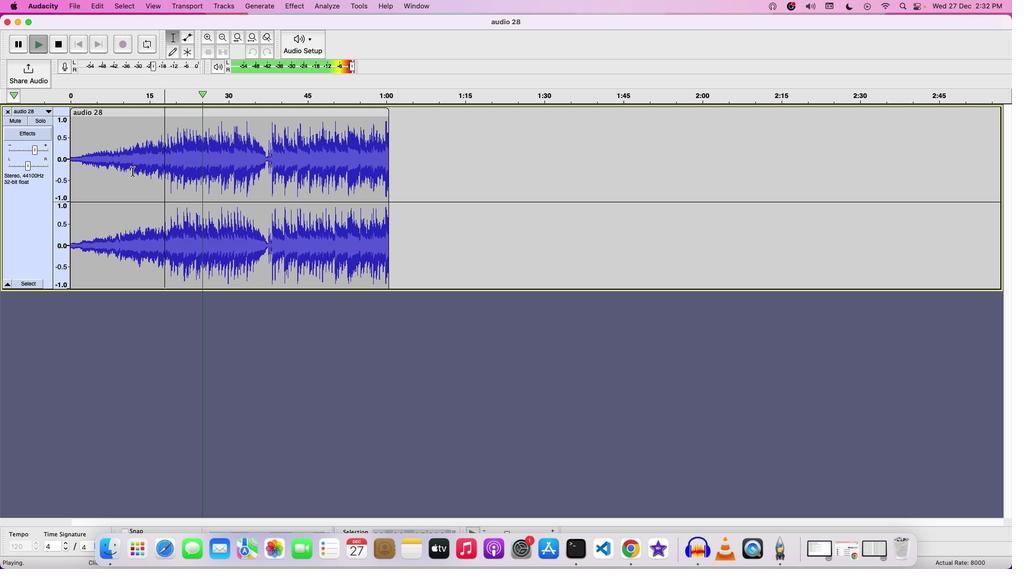 
Action: Mouse moved to (129, 168)
Screenshot: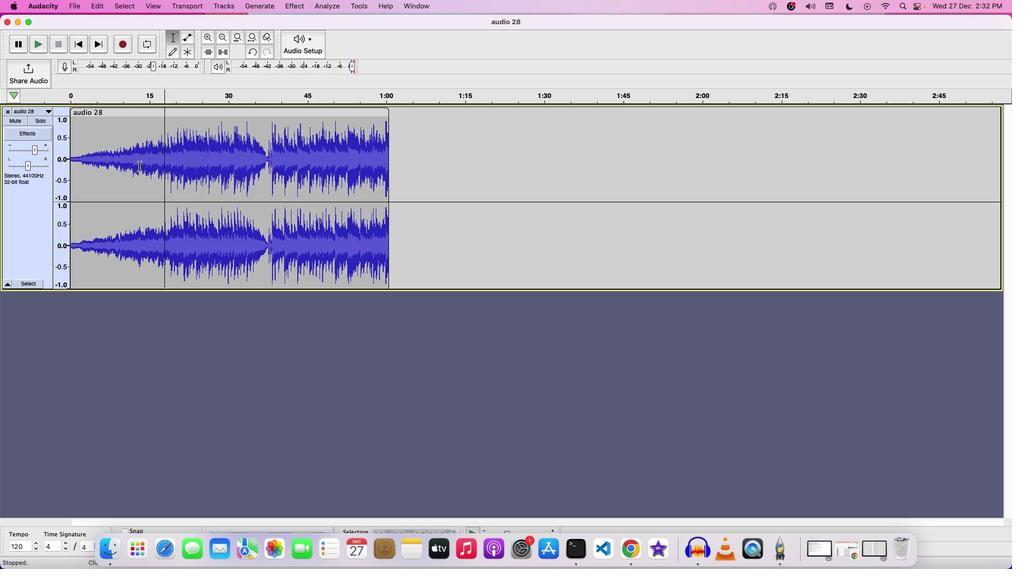 
Action: Mouse pressed left at (129, 168)
Screenshot: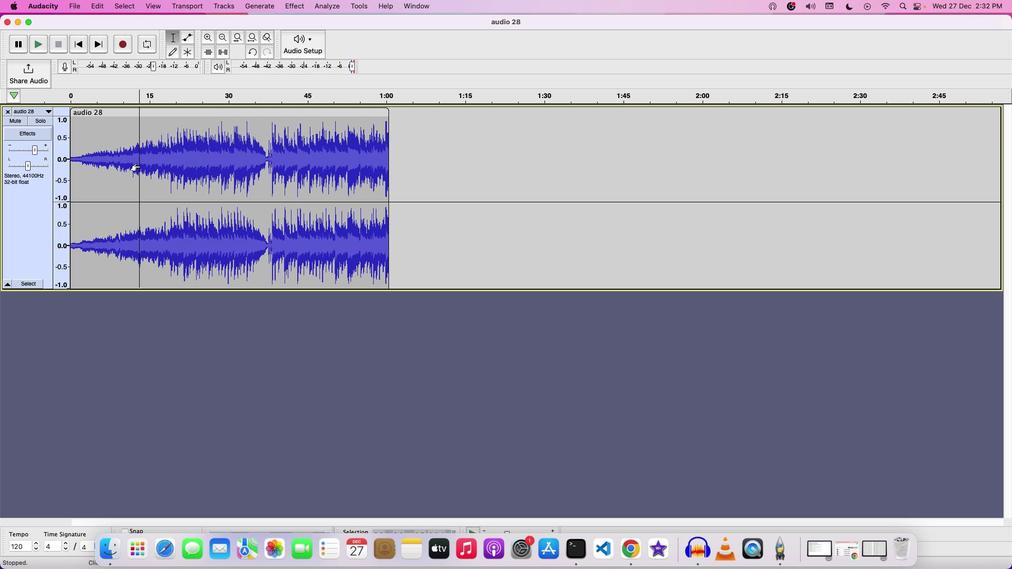 
Action: Mouse pressed left at (129, 168)
Screenshot: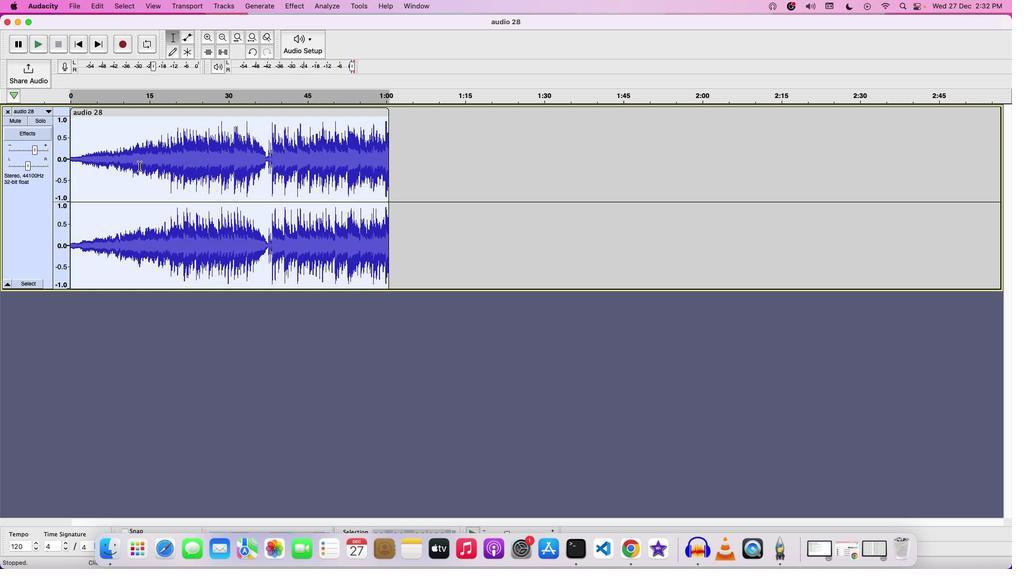
Action: Mouse moved to (205, 12)
Screenshot: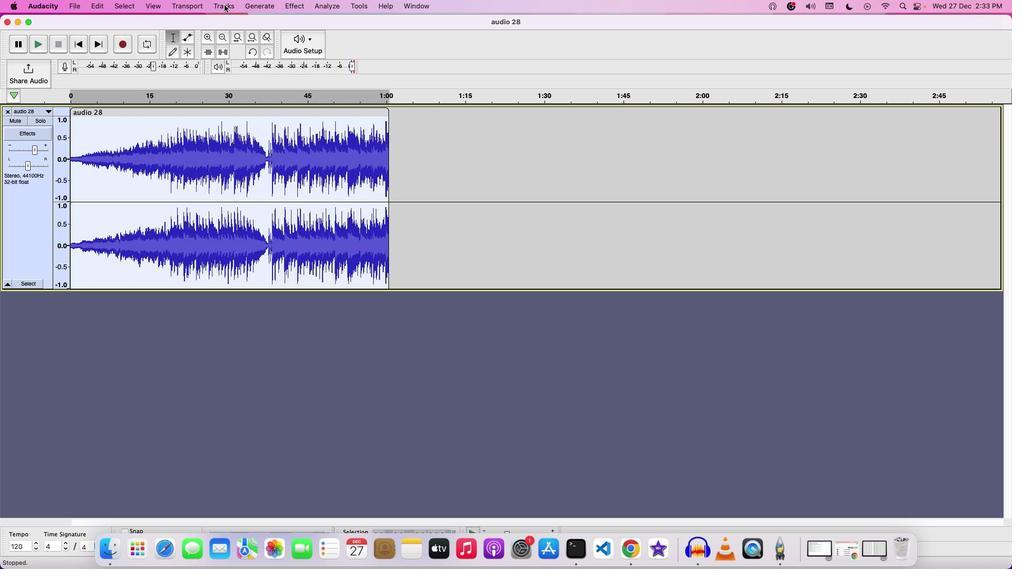 
Action: Mouse pressed left at (205, 12)
Screenshot: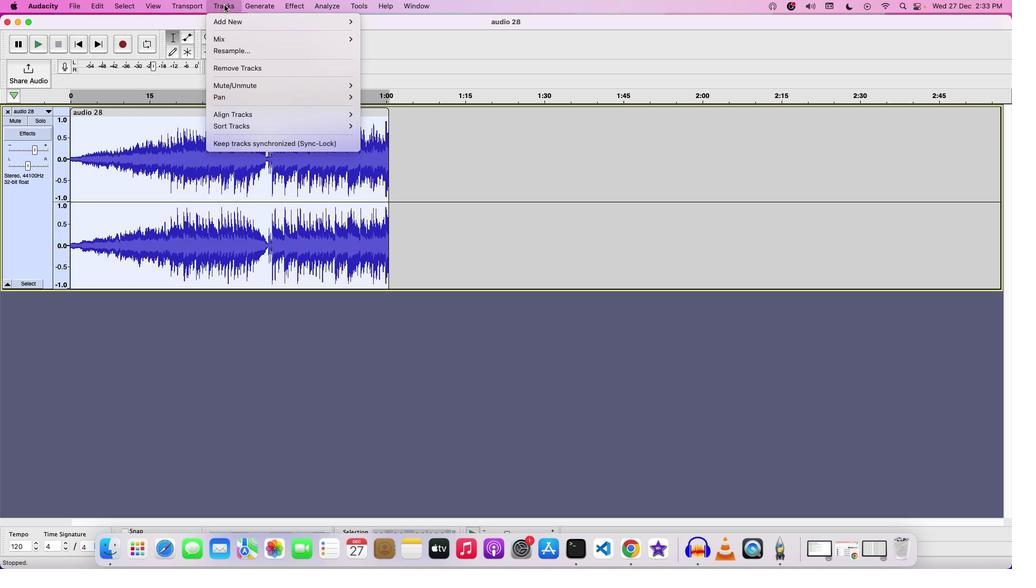 
Action: Mouse moved to (384, 126)
Screenshot: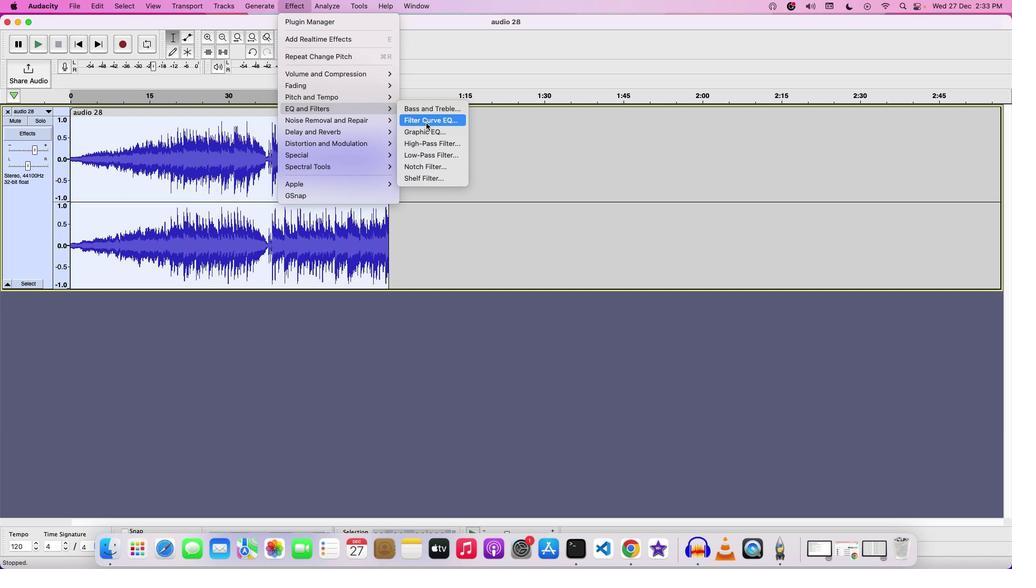 
Action: Mouse pressed left at (384, 126)
Screenshot: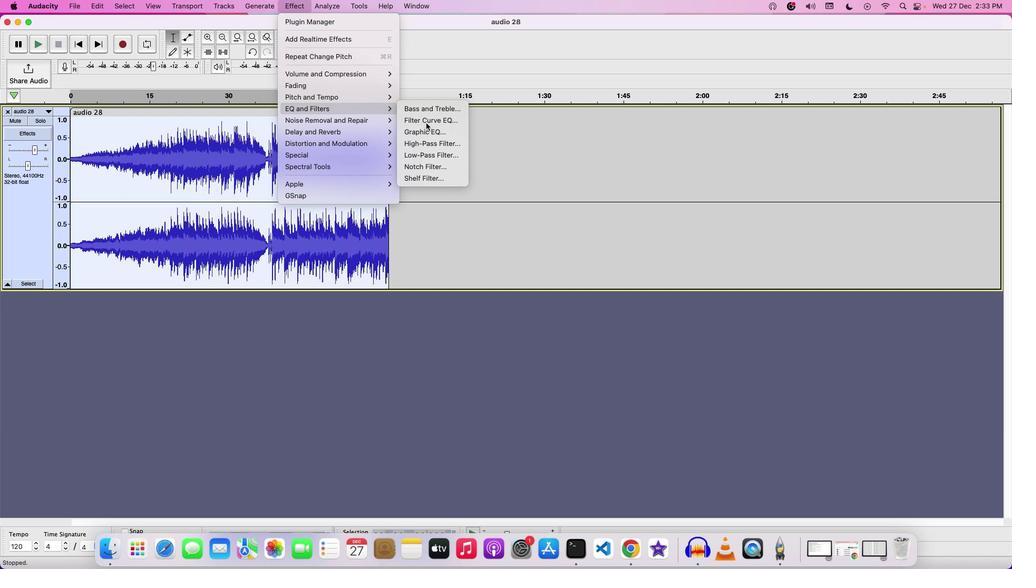 
Action: Mouse moved to (449, 432)
Screenshot: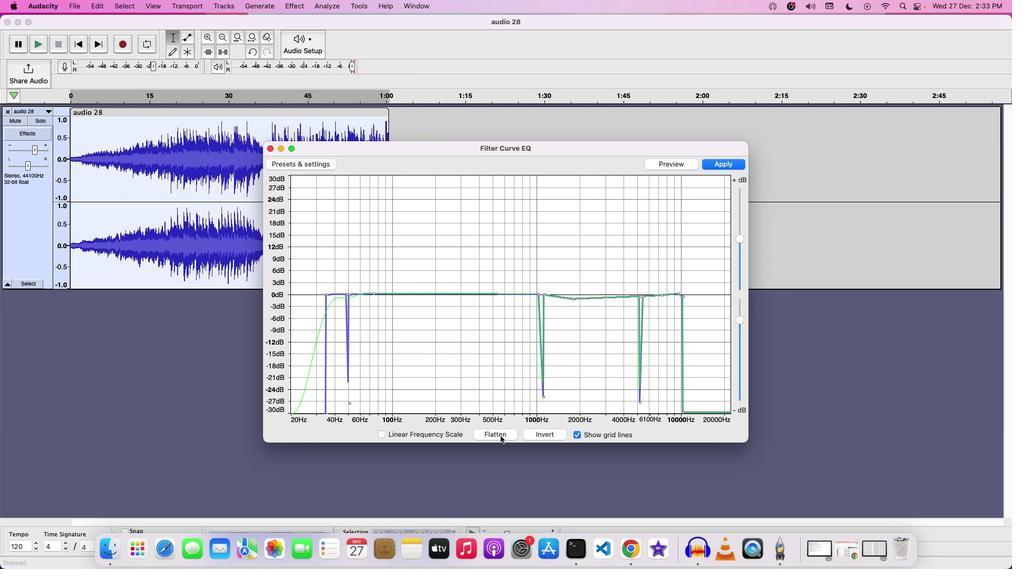 
Action: Mouse pressed left at (449, 432)
Screenshot: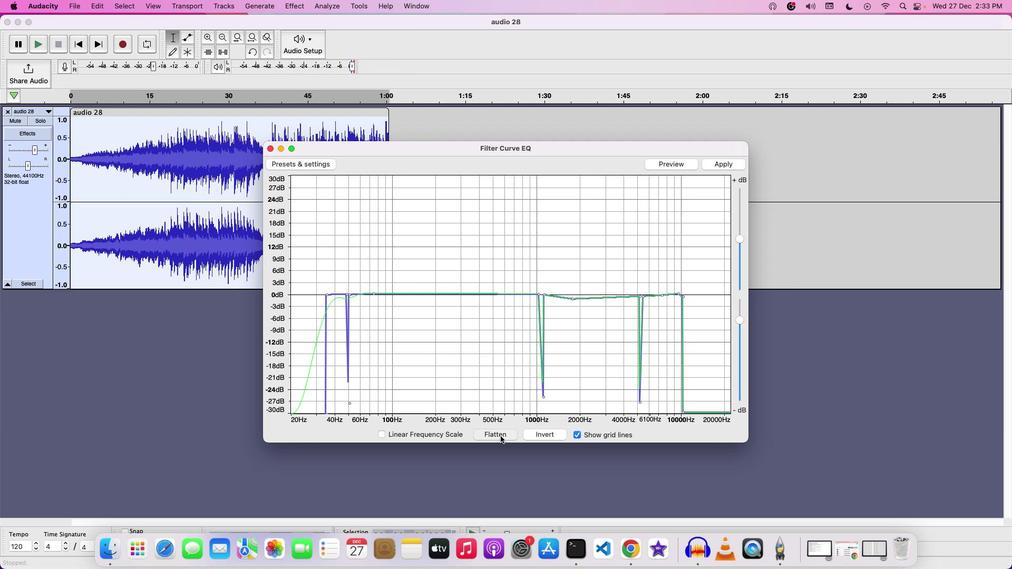 
Action: Mouse moved to (286, 293)
Screenshot: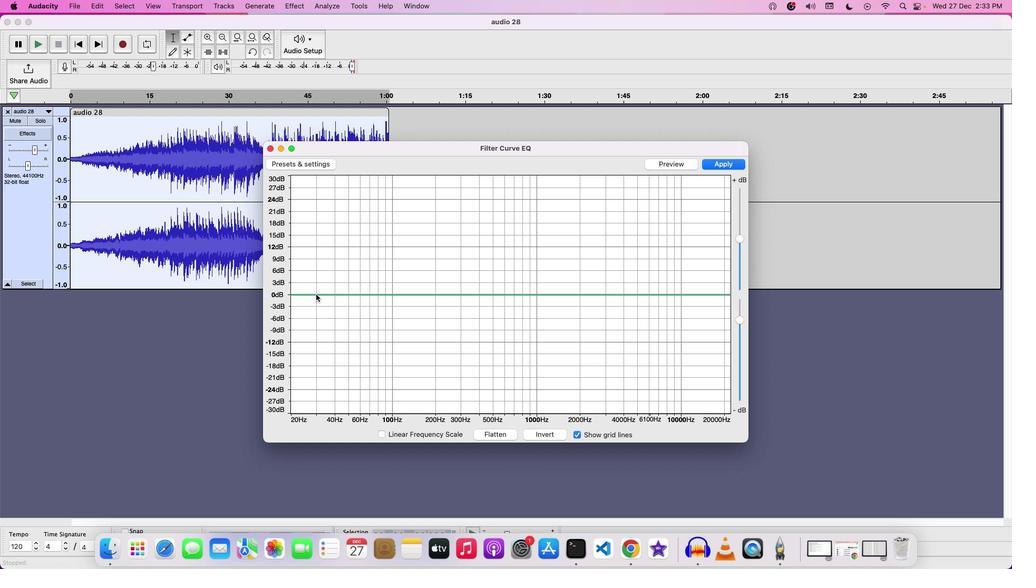 
Action: Mouse pressed left at (286, 293)
Screenshot: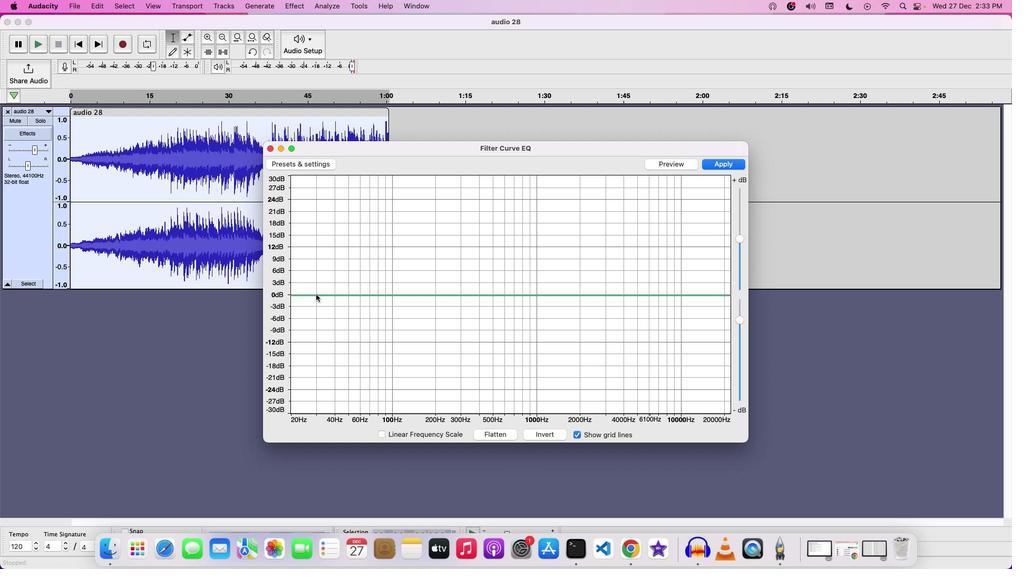 
Action: Mouse moved to (303, 295)
Screenshot: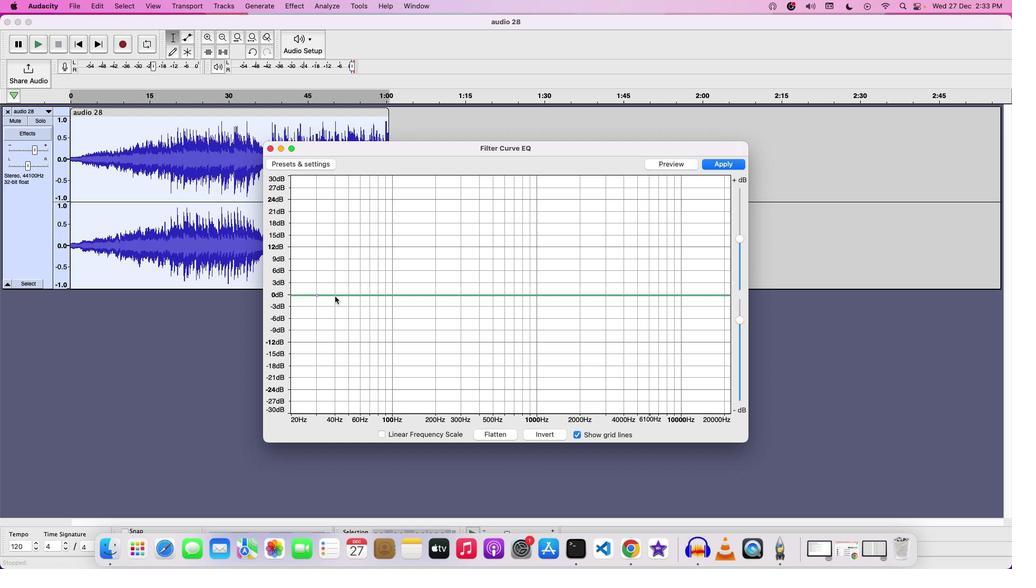 
Action: Mouse pressed left at (303, 295)
Screenshot: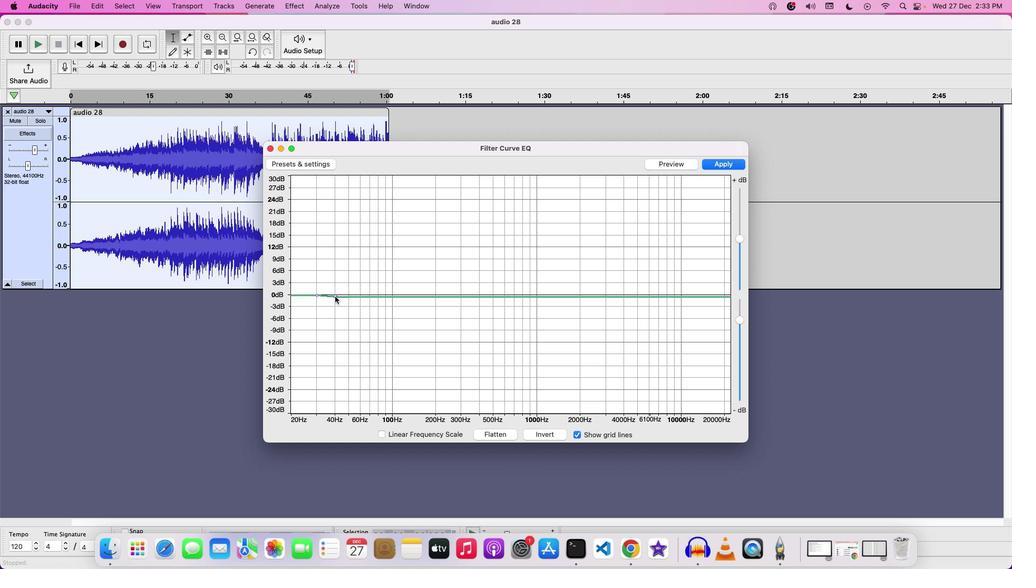 
Action: Mouse moved to (294, 295)
Screenshot: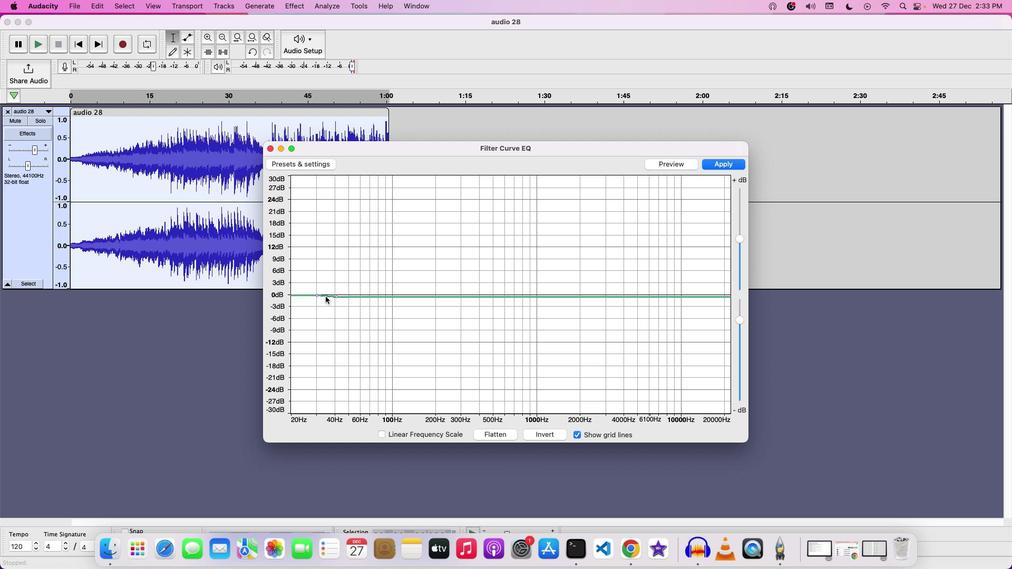 
Action: Mouse pressed left at (294, 295)
Screenshot: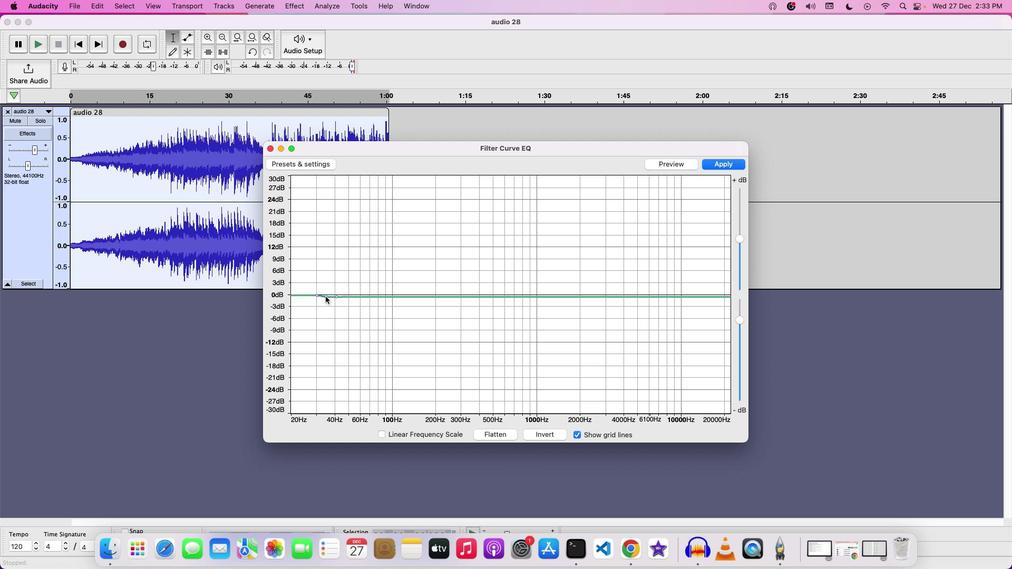 
Action: Mouse moved to (295, 295)
Screenshot: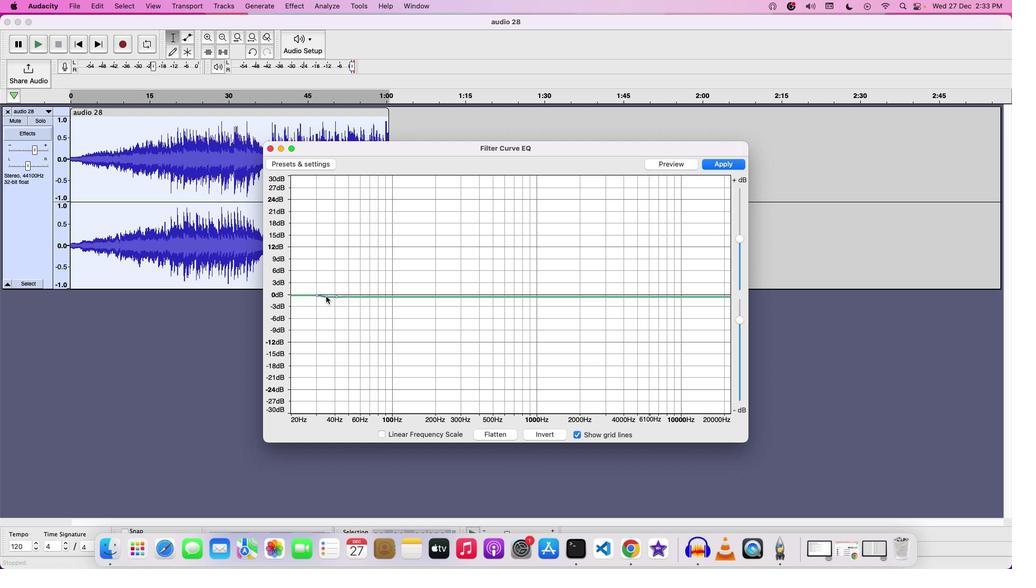 
Action: Mouse pressed left at (295, 295)
Screenshot: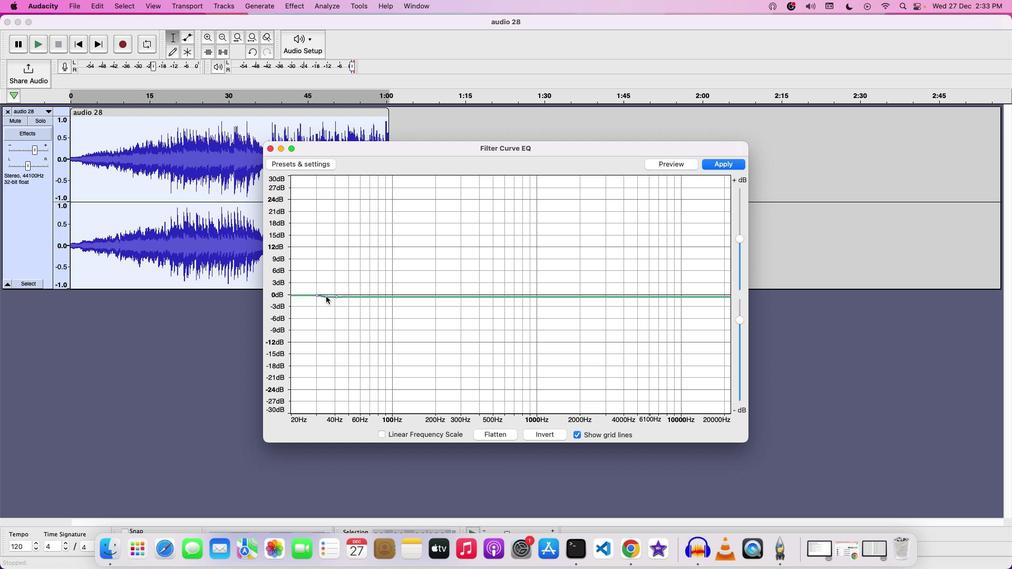 
Action: Mouse moved to (287, 295)
Screenshot: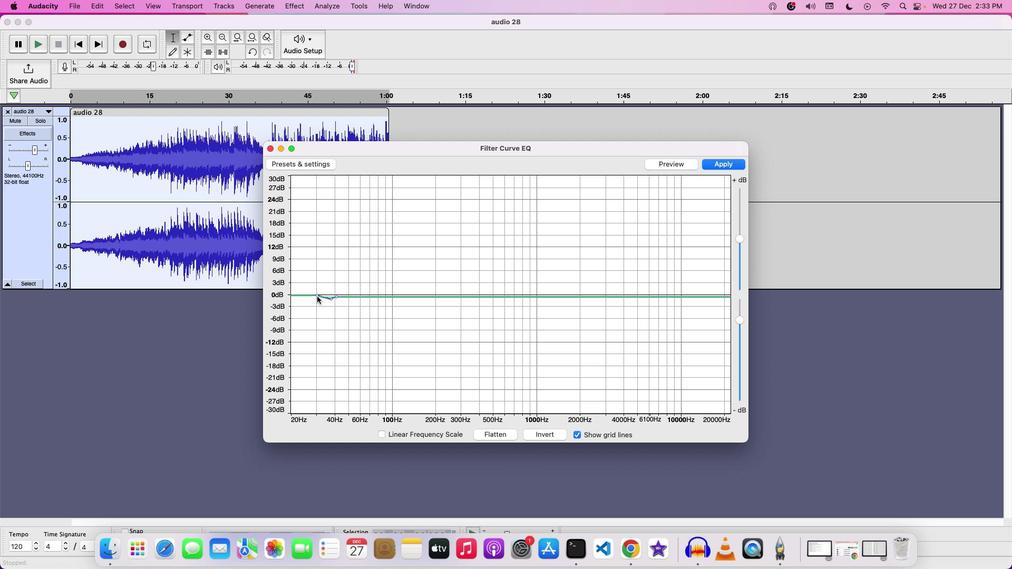 
Action: Mouse pressed left at (287, 295)
Screenshot: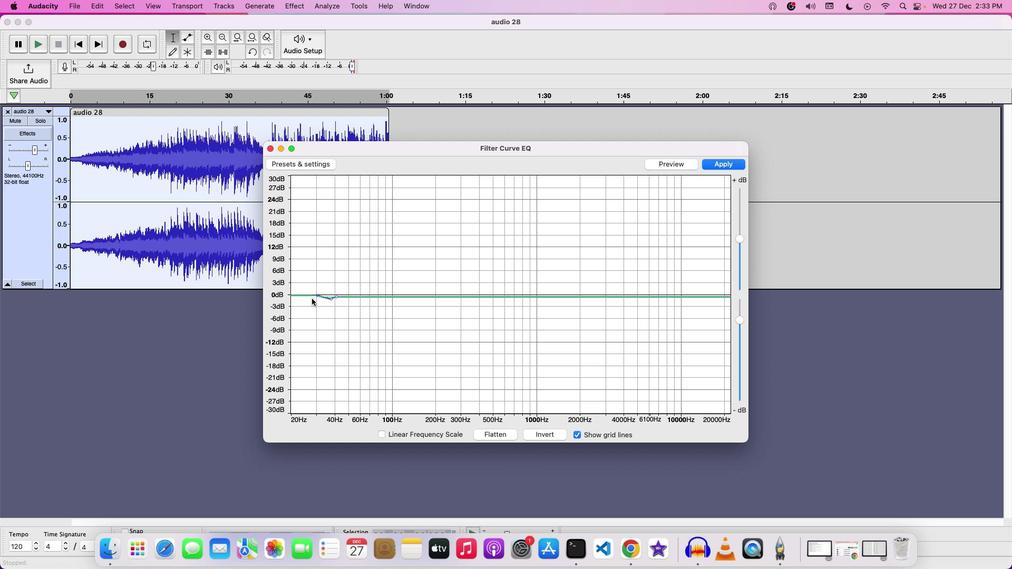
Action: Mouse moved to (302, 302)
Screenshot: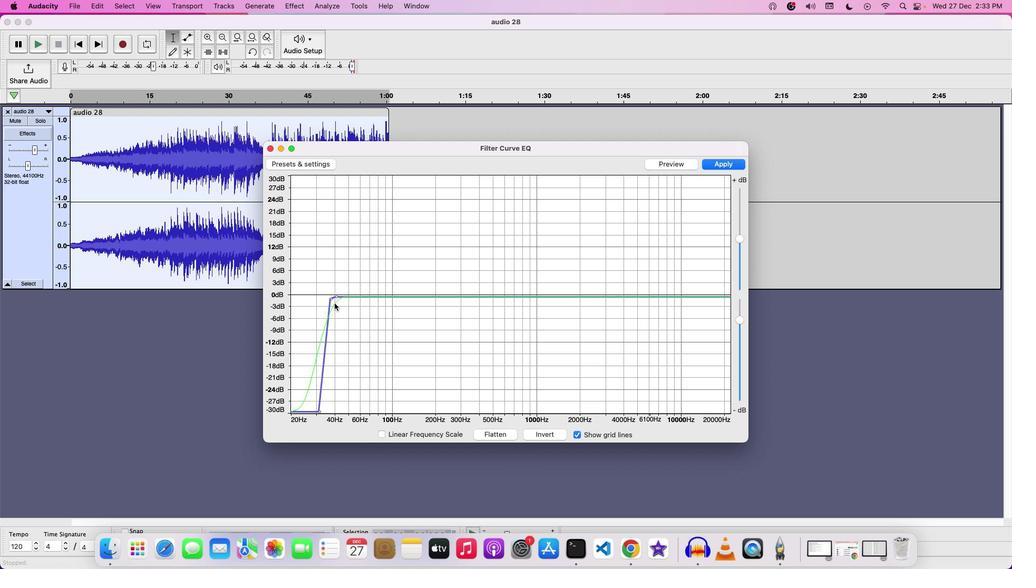 
Action: Mouse pressed left at (302, 302)
Screenshot: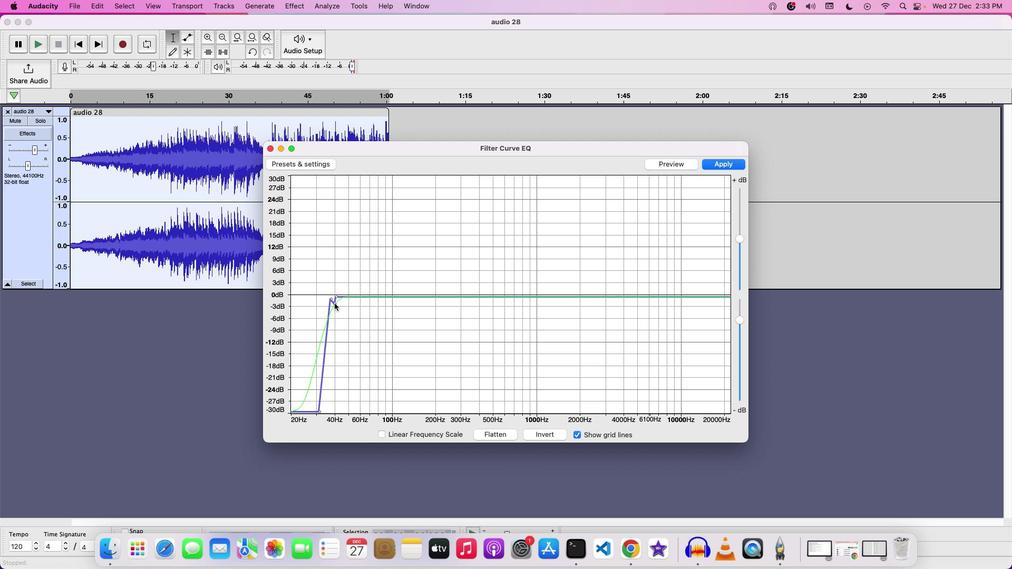 
Action: Mouse moved to (304, 295)
Screenshot: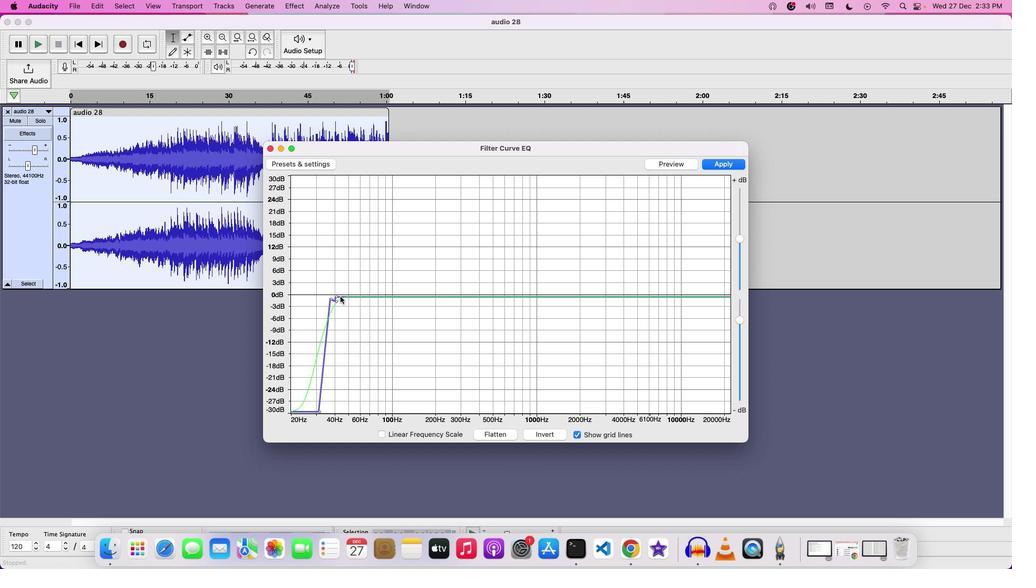 
Action: Mouse pressed left at (304, 295)
Screenshot: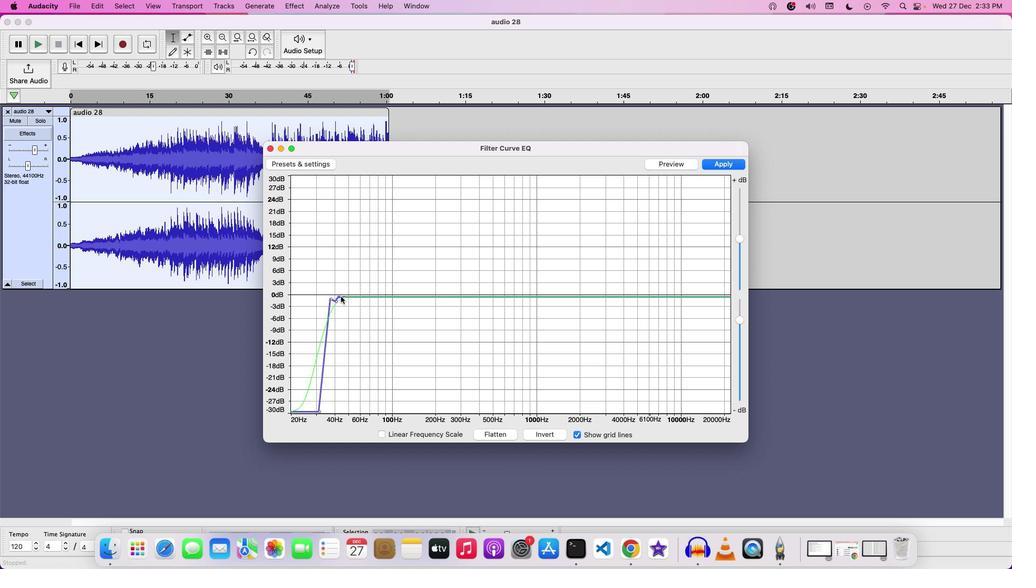 
Action: Mouse moved to (306, 300)
Screenshot: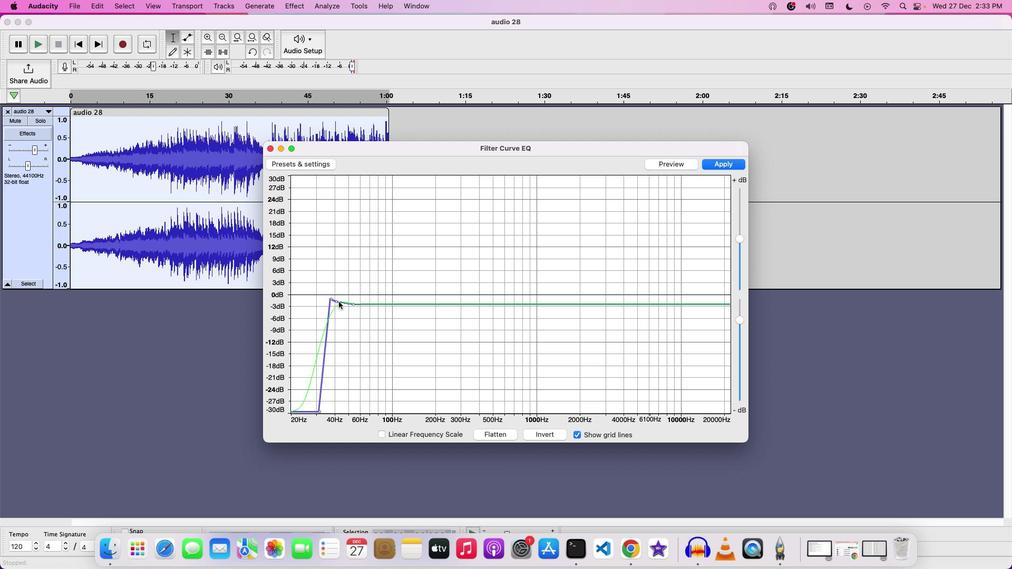 
Action: Mouse pressed left at (306, 300)
Screenshot: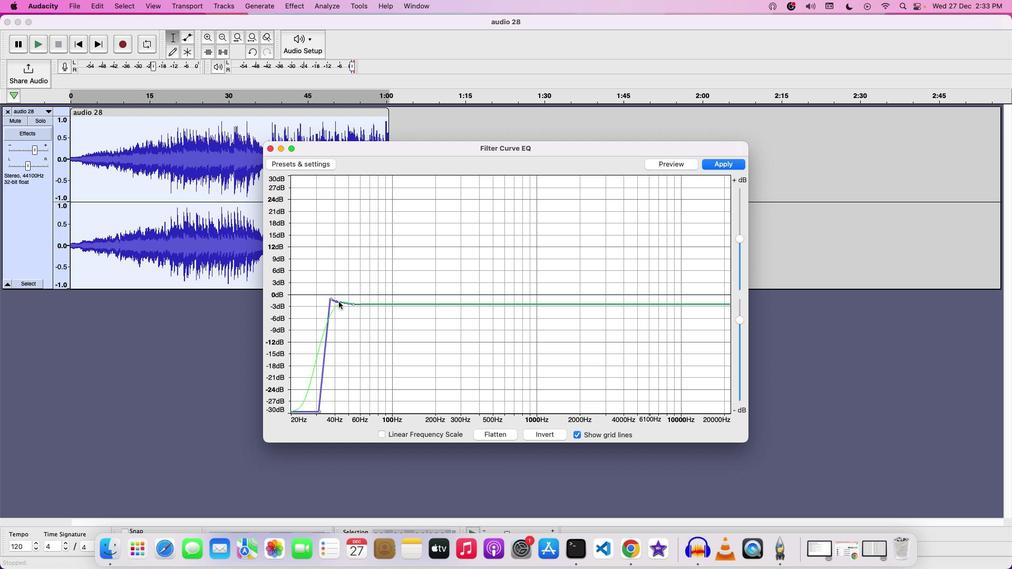 
Action: Mouse moved to (299, 298)
Screenshot: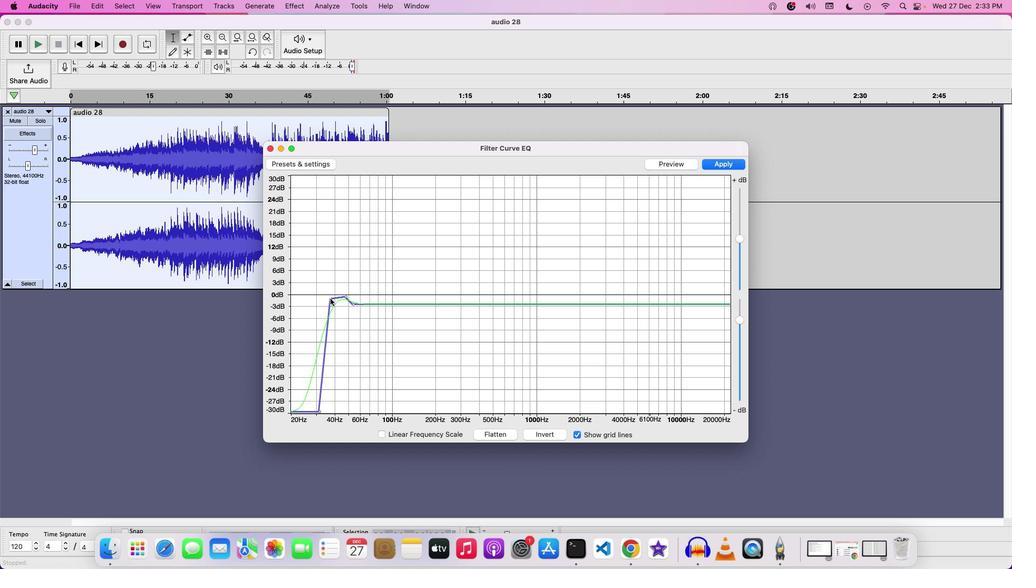 
Action: Mouse pressed left at (299, 298)
Screenshot: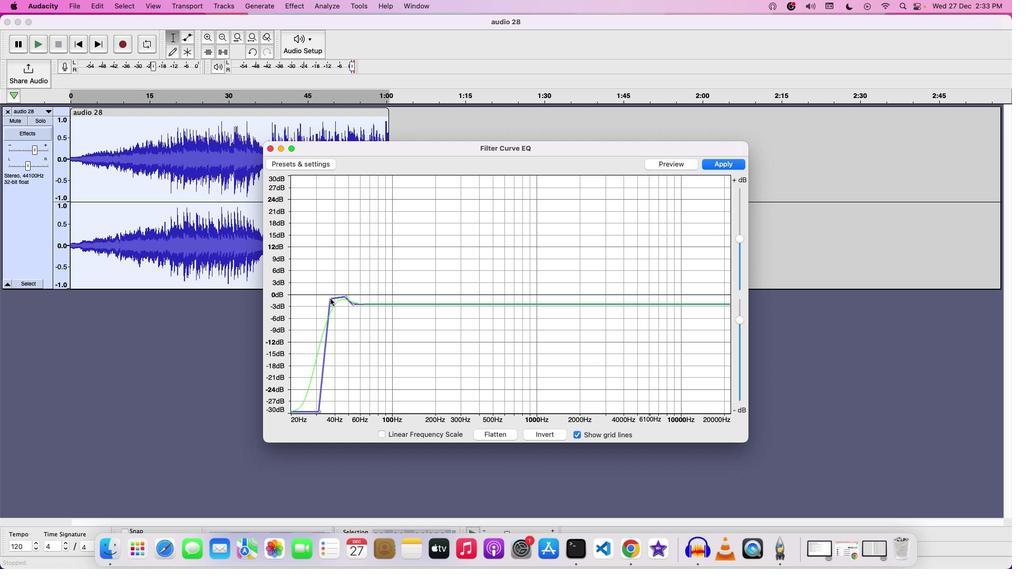 
Action: Mouse moved to (622, 302)
Screenshot: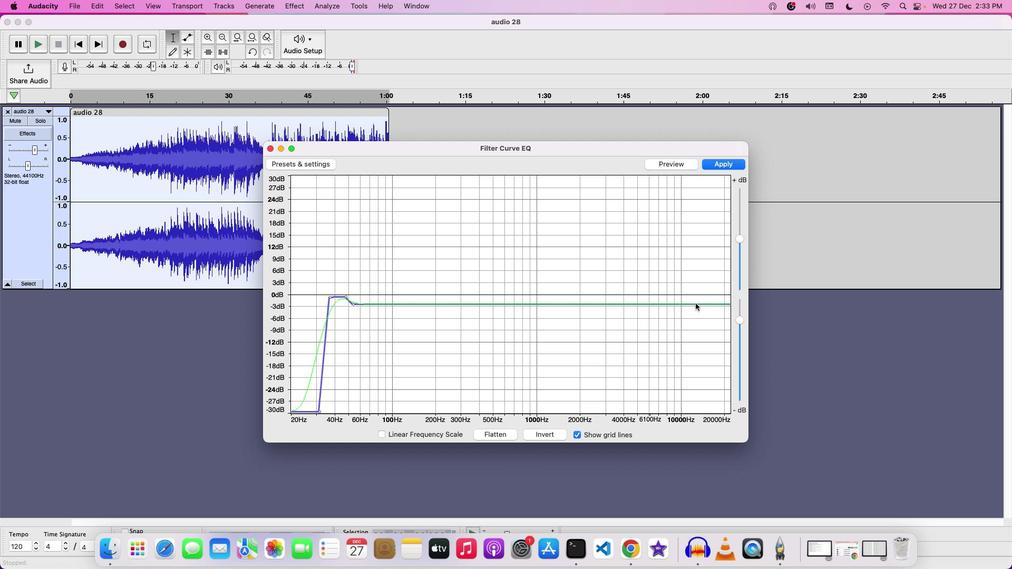 
Action: Mouse pressed left at (622, 302)
Screenshot: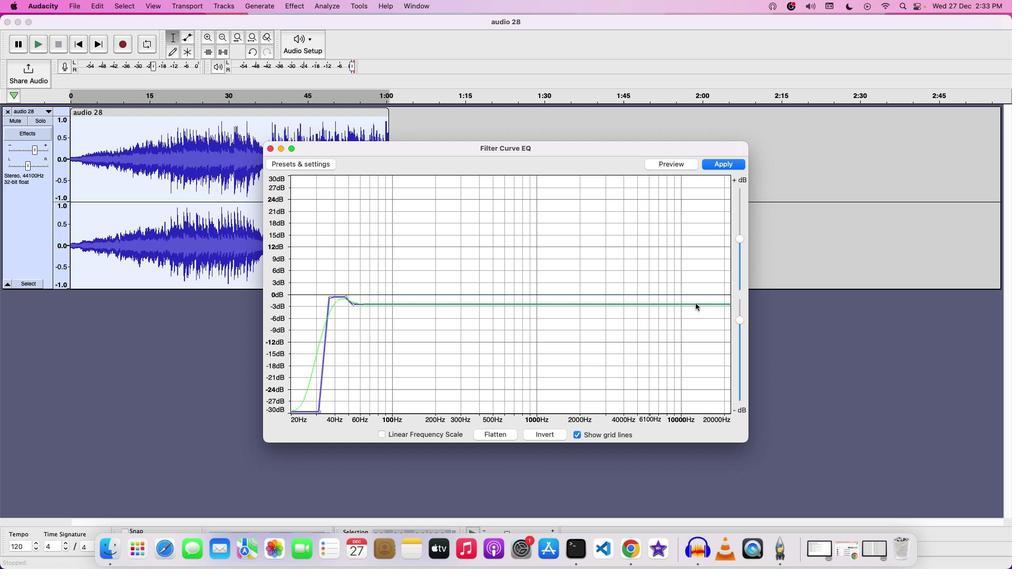 
Action: Mouse moved to (626, 302)
Screenshot: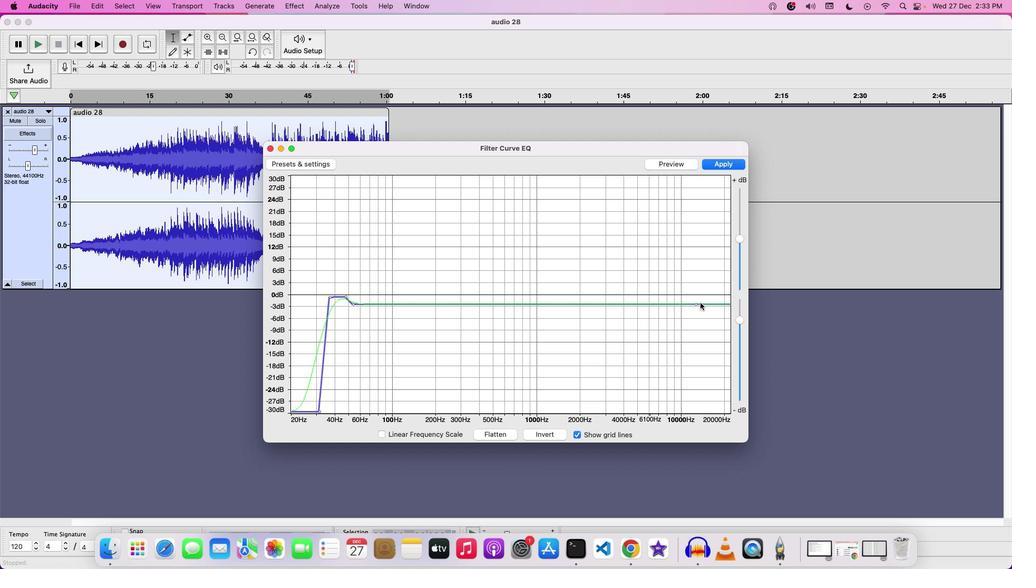 
Action: Mouse pressed left at (626, 302)
Screenshot: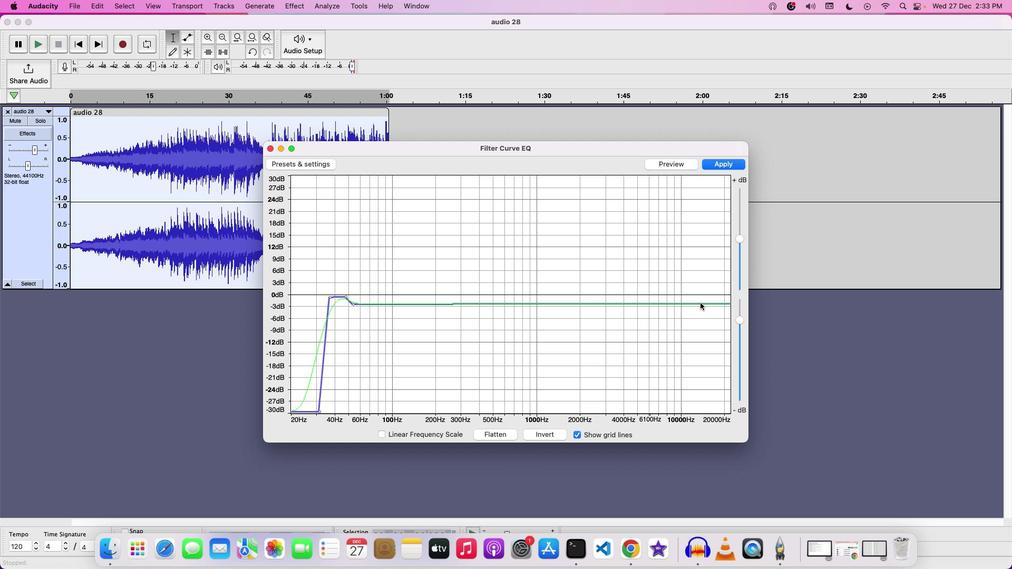 
Action: Mouse moved to (635, 303)
Screenshot: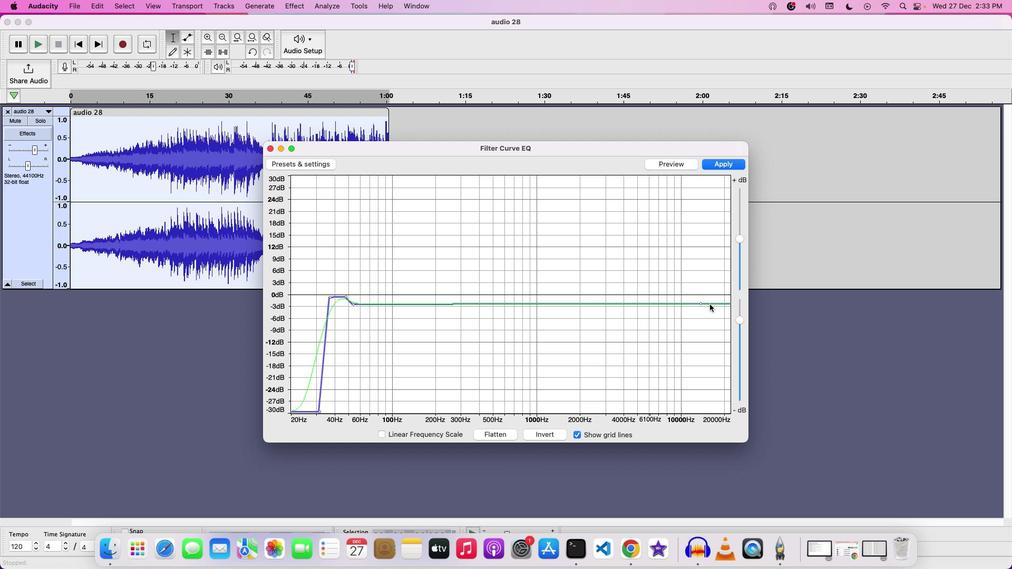 
Action: Mouse pressed left at (635, 303)
Screenshot: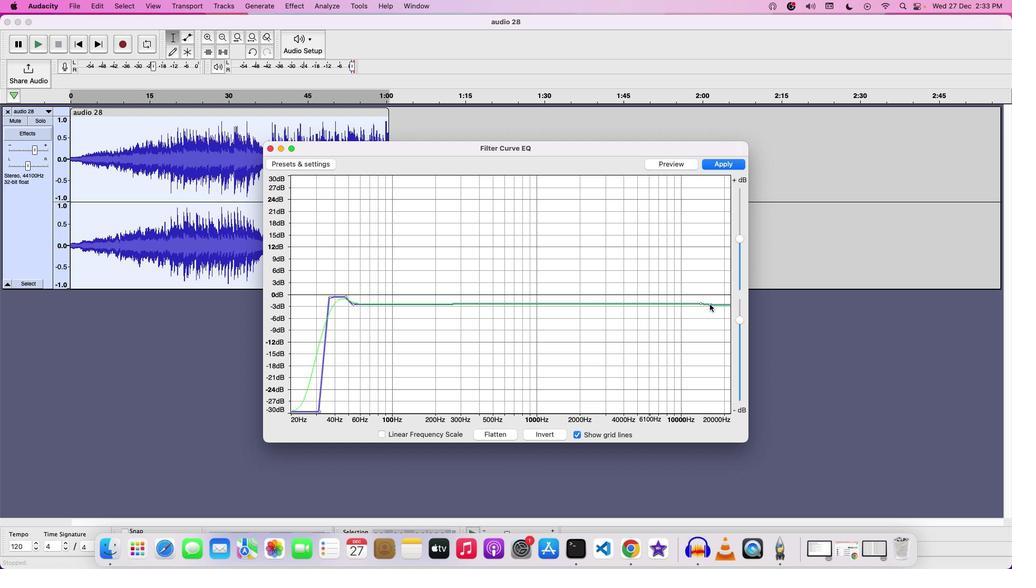 
Action: Mouse moved to (619, 303)
Screenshot: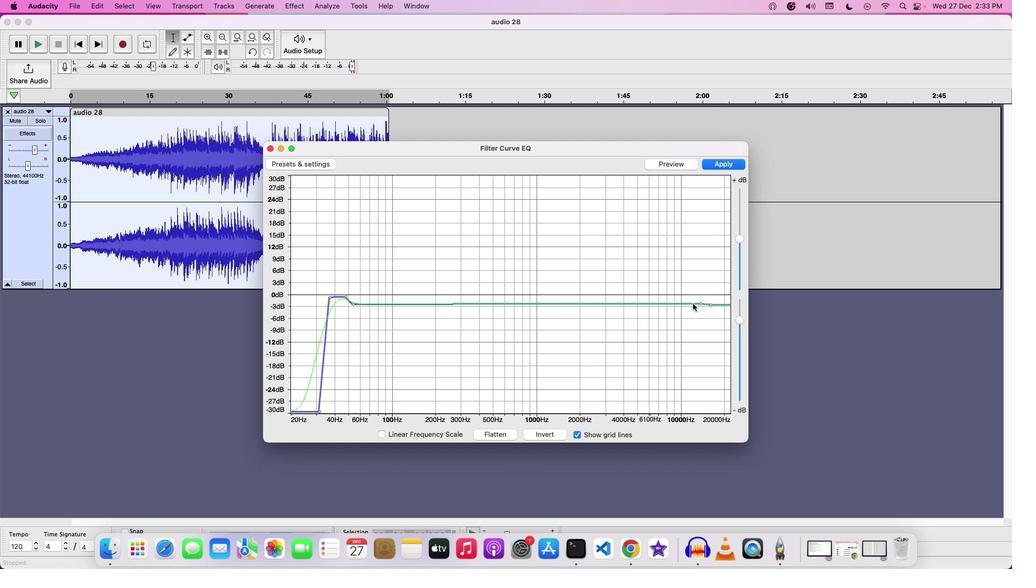 
Action: Mouse pressed left at (619, 303)
Screenshot: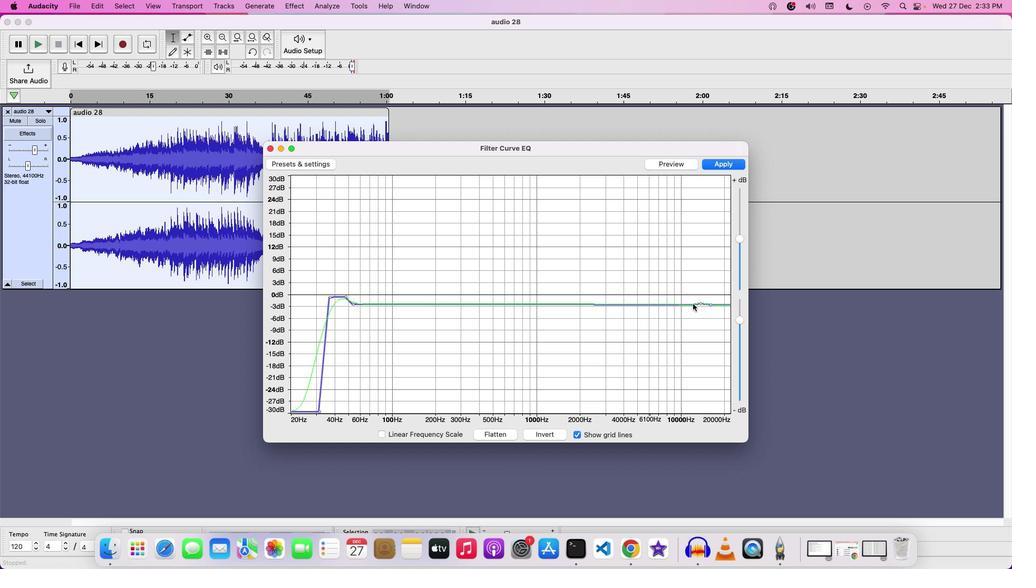 
Action: Mouse moved to (635, 303)
Screenshot: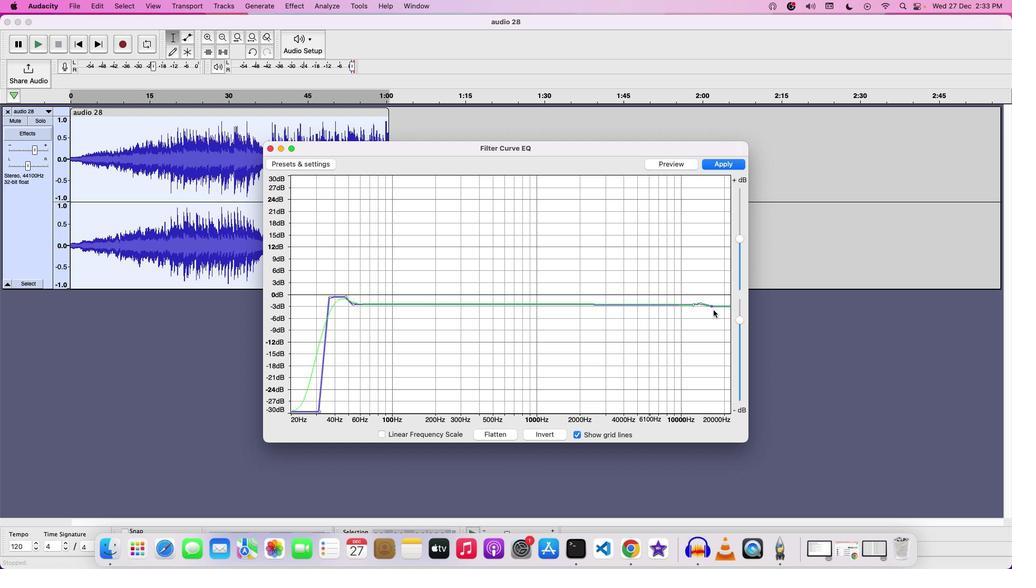 
Action: Mouse pressed left at (635, 303)
Screenshot: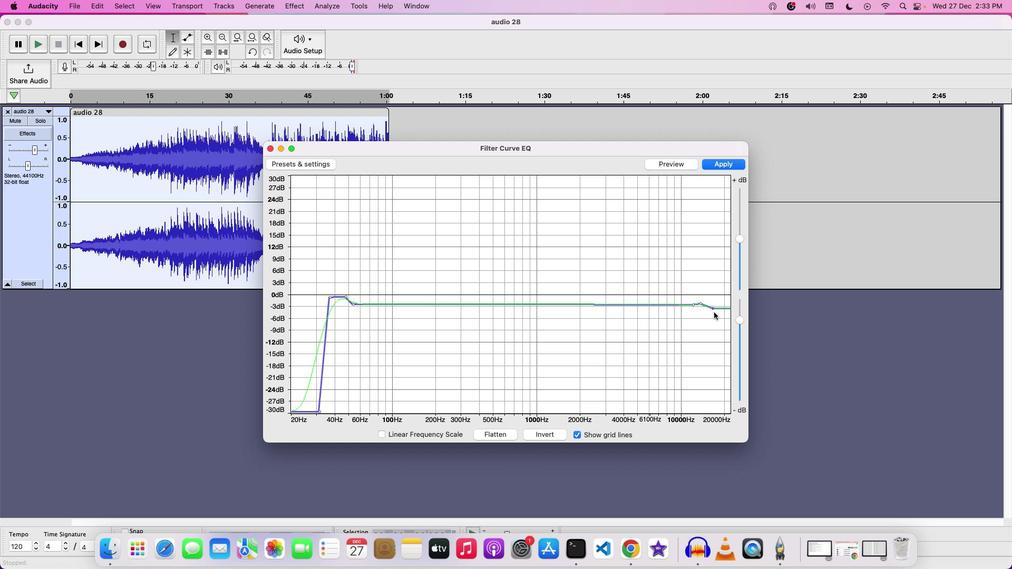 
Action: Mouse moved to (627, 303)
Screenshot: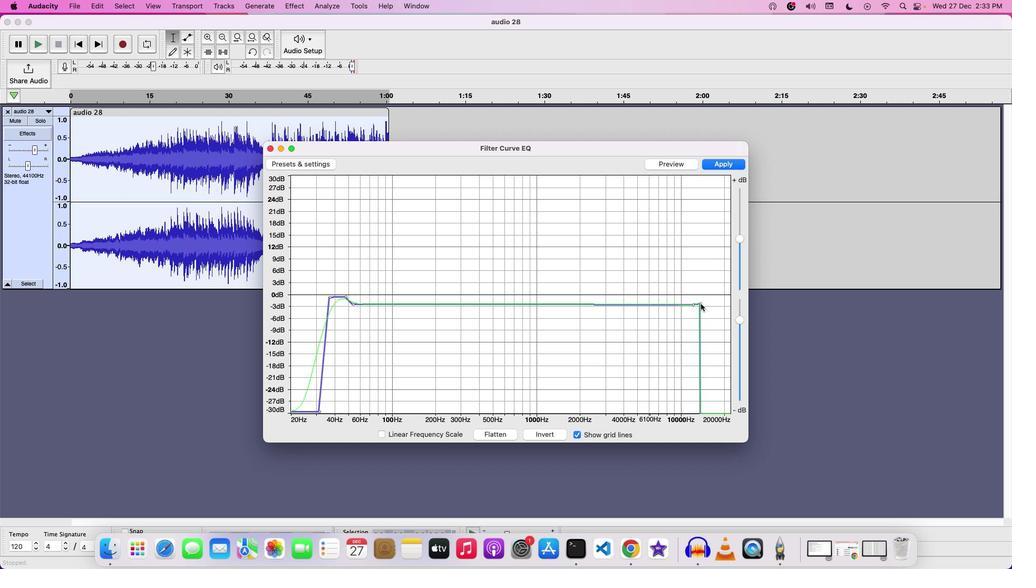 
Action: Mouse pressed left at (627, 303)
Screenshot: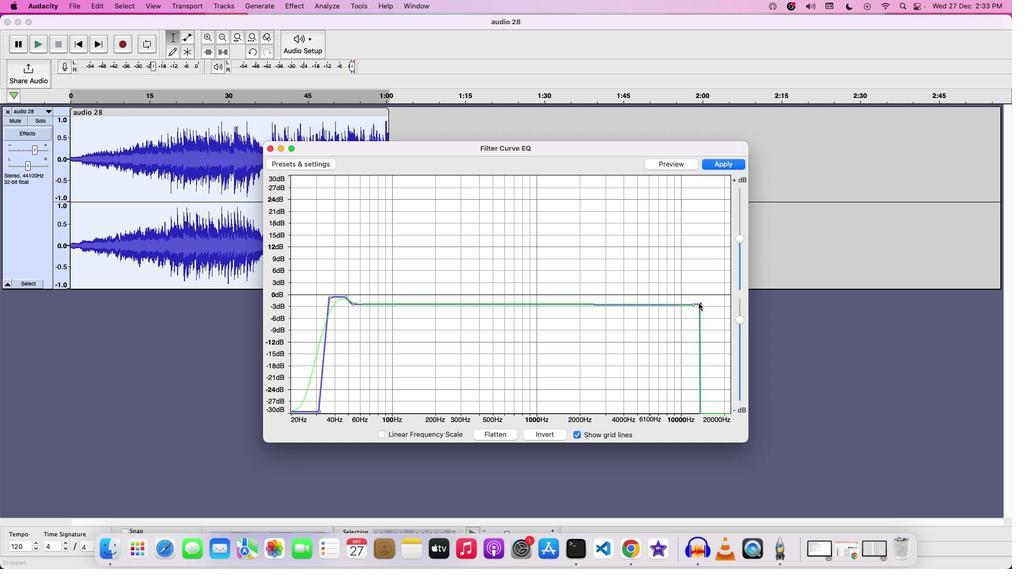 
Action: Mouse moved to (620, 305)
Screenshot: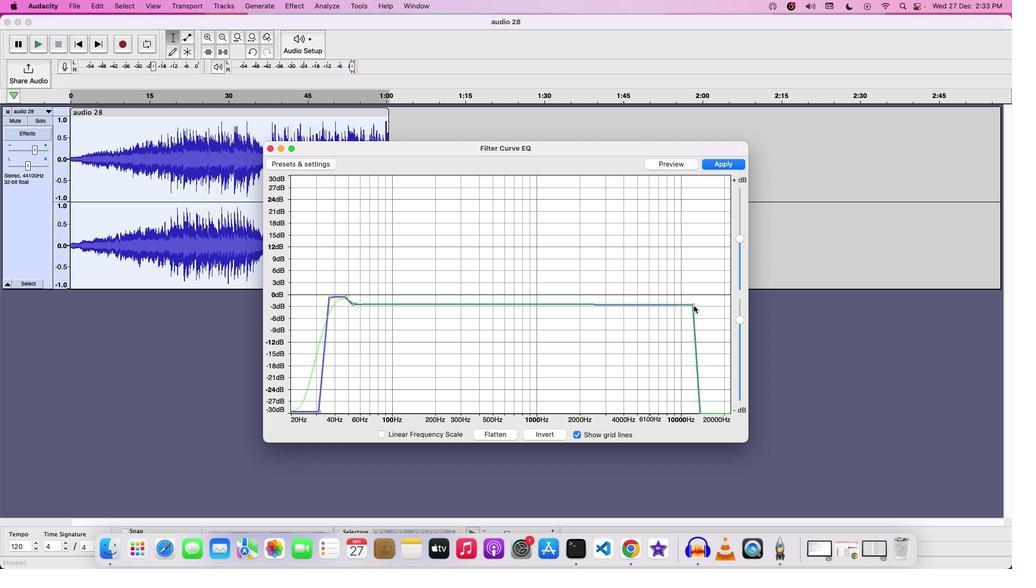 
Action: Mouse pressed left at (620, 305)
Screenshot: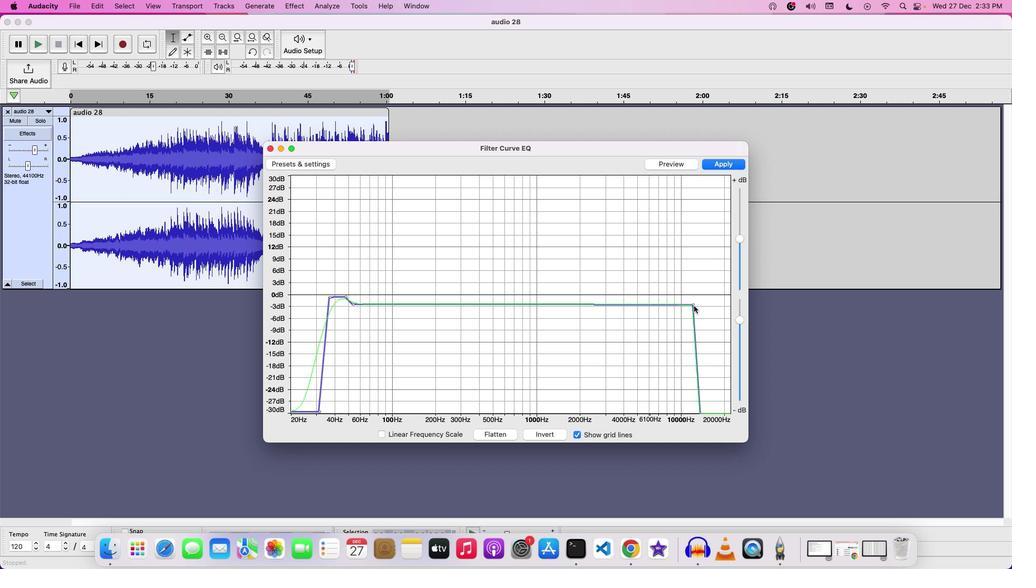 
Action: Mouse moved to (567, 304)
Screenshot: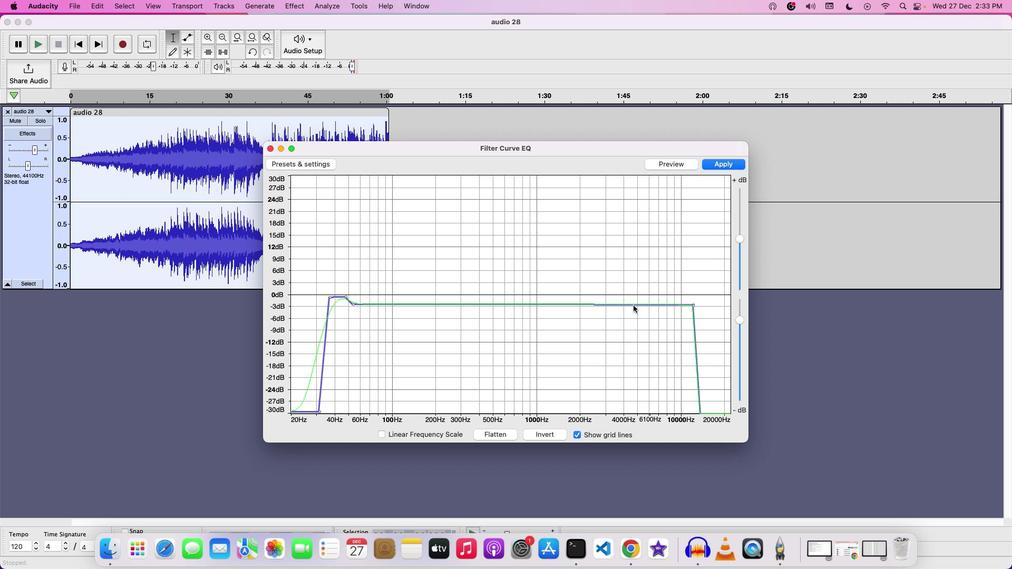 
Action: Mouse pressed left at (567, 304)
Screenshot: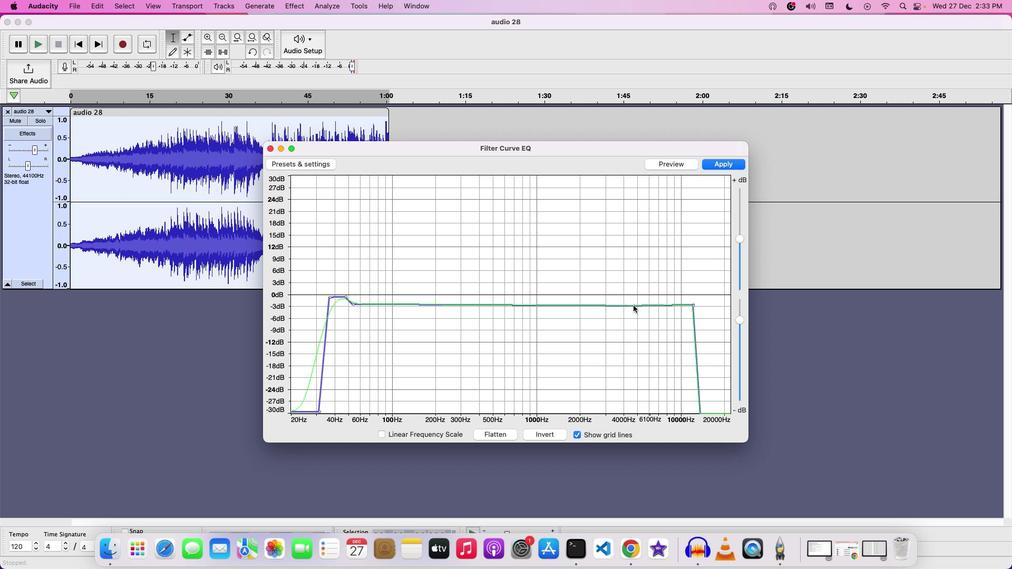
Action: Mouse moved to (572, 305)
Screenshot: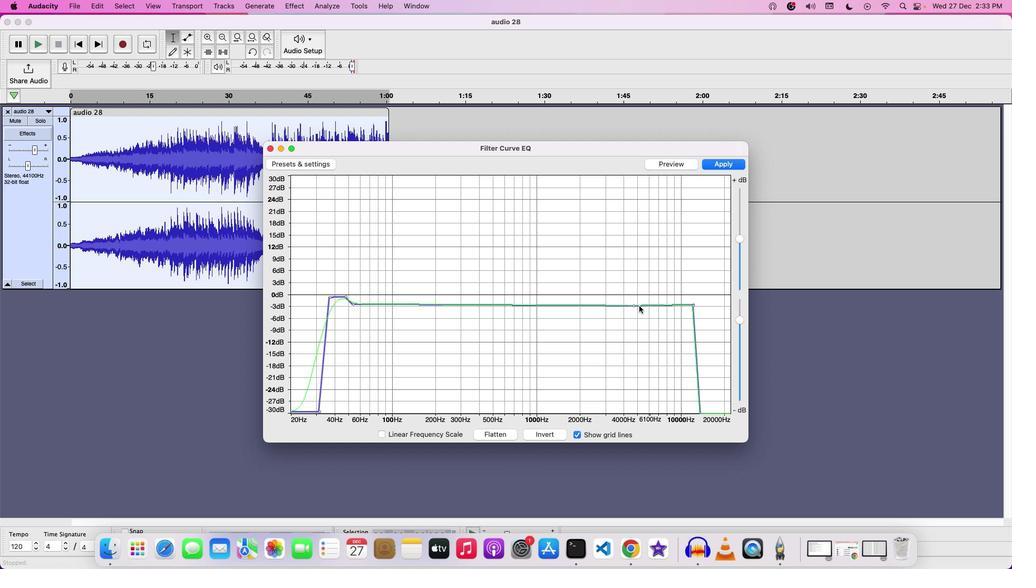 
Action: Mouse pressed left at (572, 305)
Screenshot: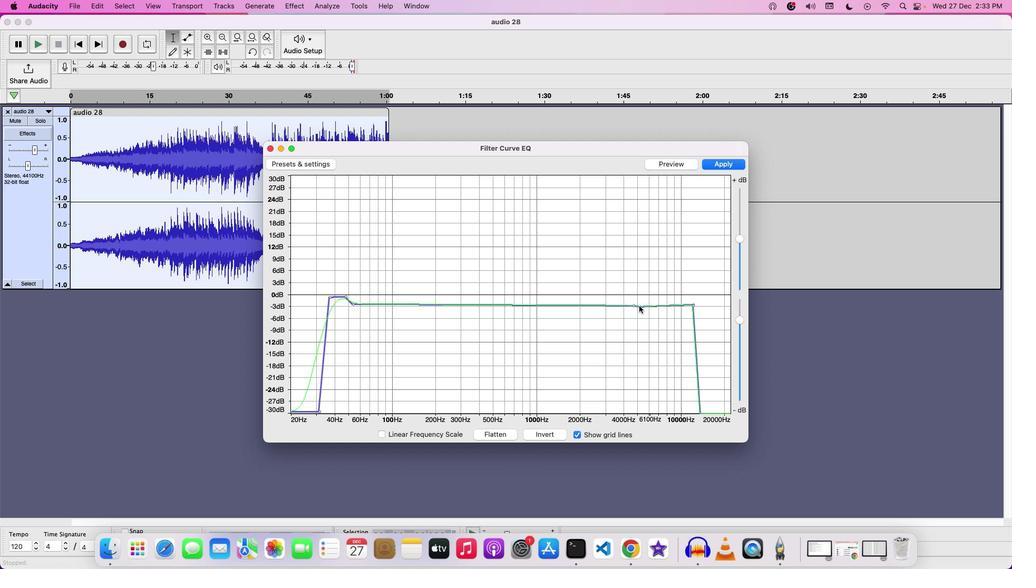 
Action: Mouse moved to (582, 304)
Screenshot: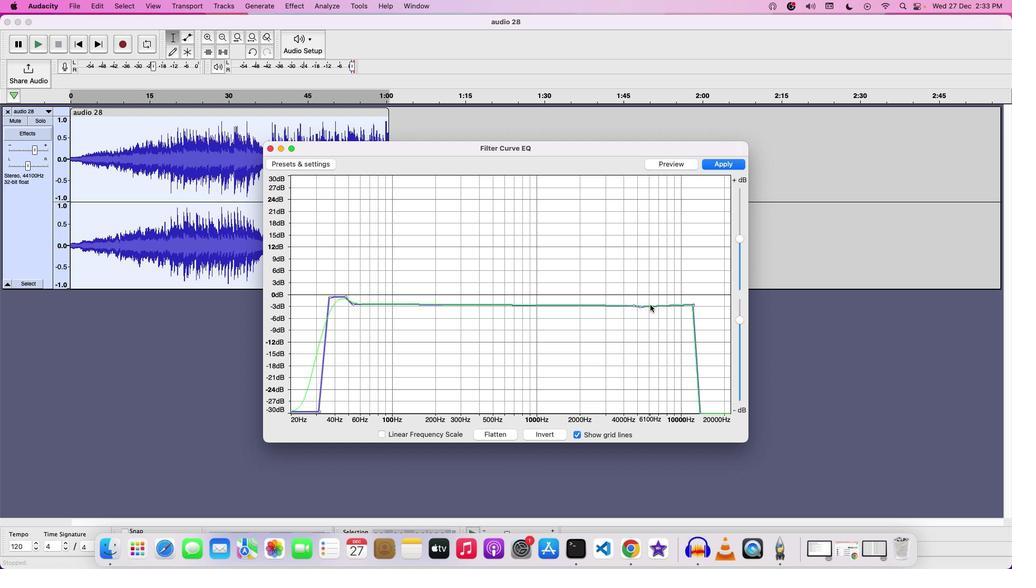 
Action: Mouse pressed left at (582, 304)
Screenshot: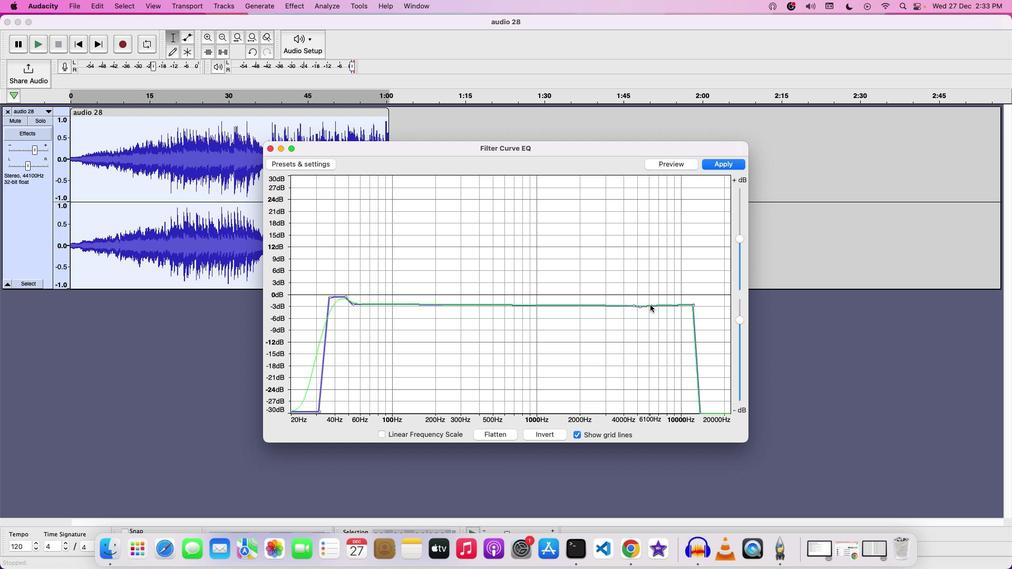 
Action: Mouse moved to (573, 305)
Screenshot: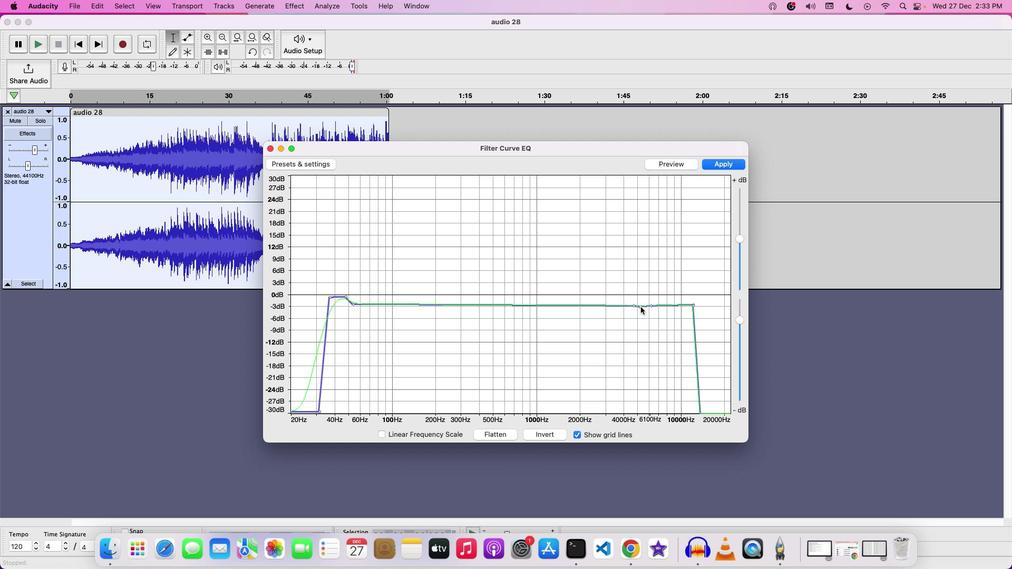 
Action: Mouse pressed left at (573, 305)
Screenshot: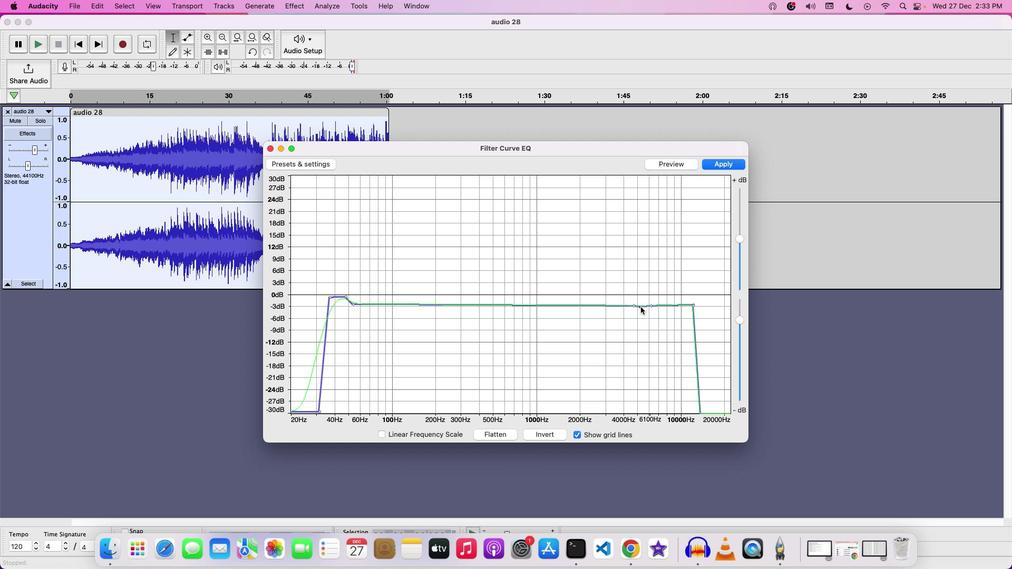 
Action: Mouse moved to (582, 305)
Screenshot: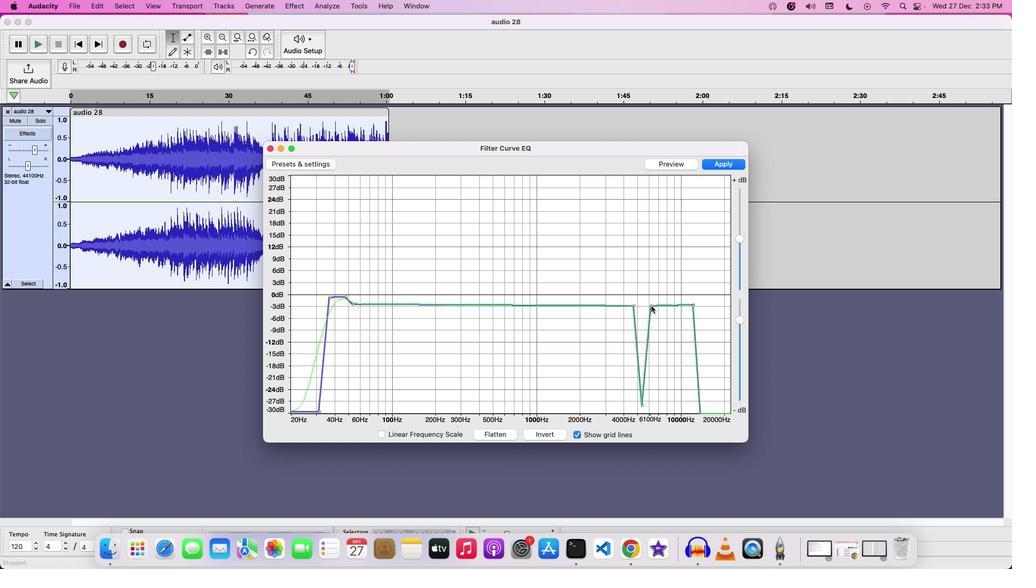 
Action: Mouse pressed left at (582, 305)
Screenshot: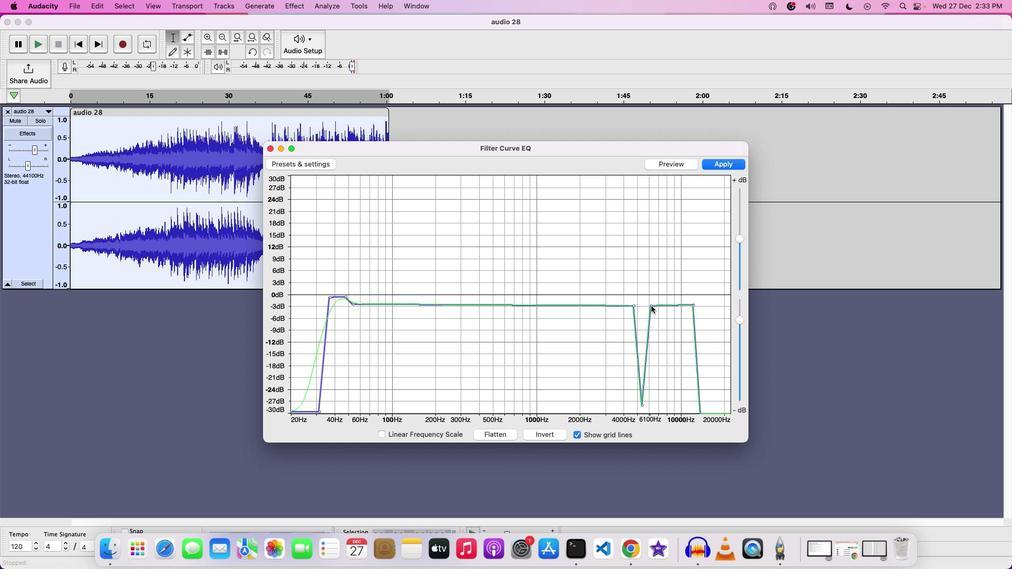 
Action: Mouse moved to (567, 304)
Screenshot: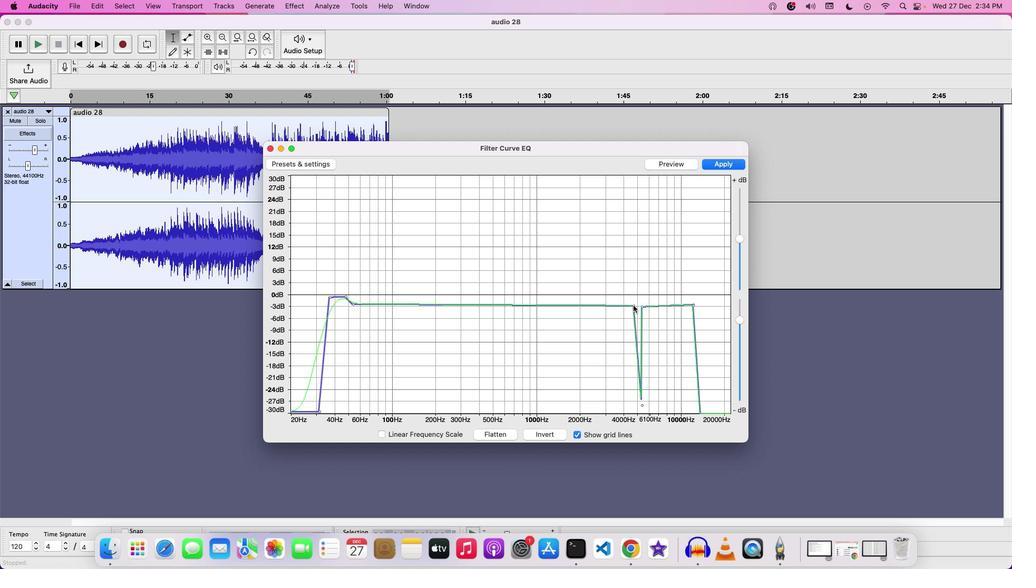 
Action: Mouse pressed left at (567, 304)
Screenshot: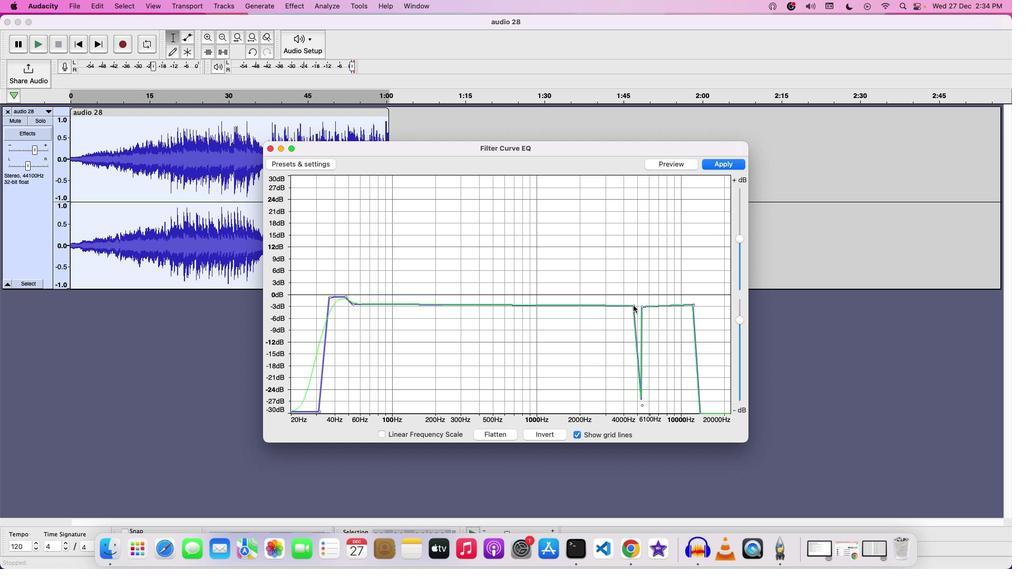 
Action: Mouse moved to (528, 307)
Screenshot: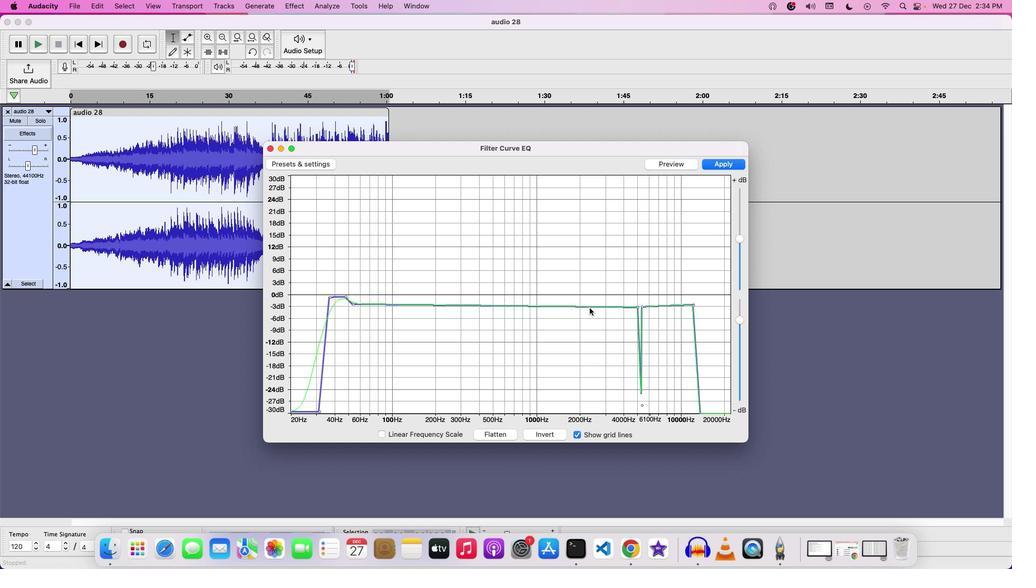 
Action: Mouse pressed left at (528, 307)
Screenshot: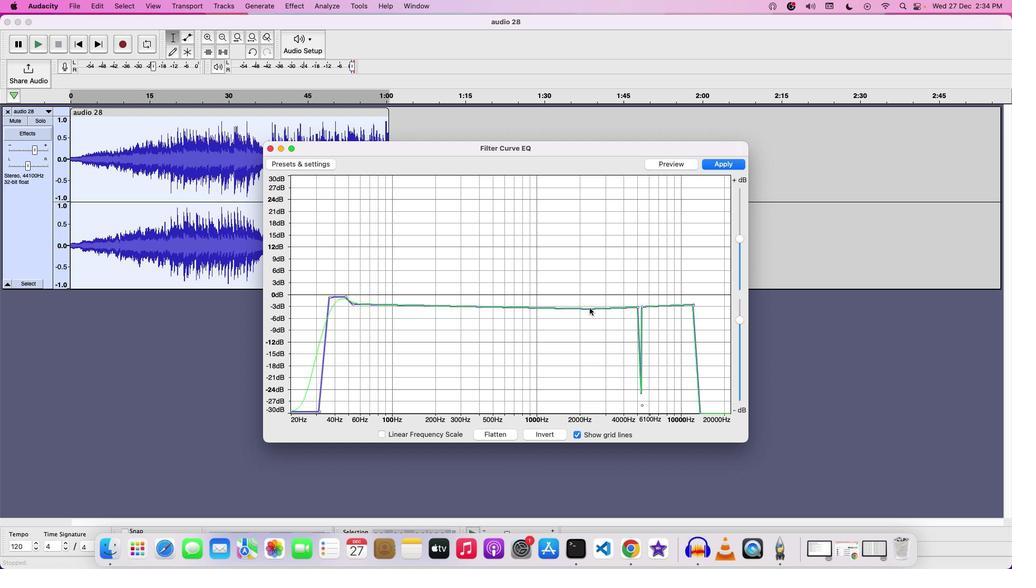 
Action: Mouse moved to (536, 307)
Screenshot: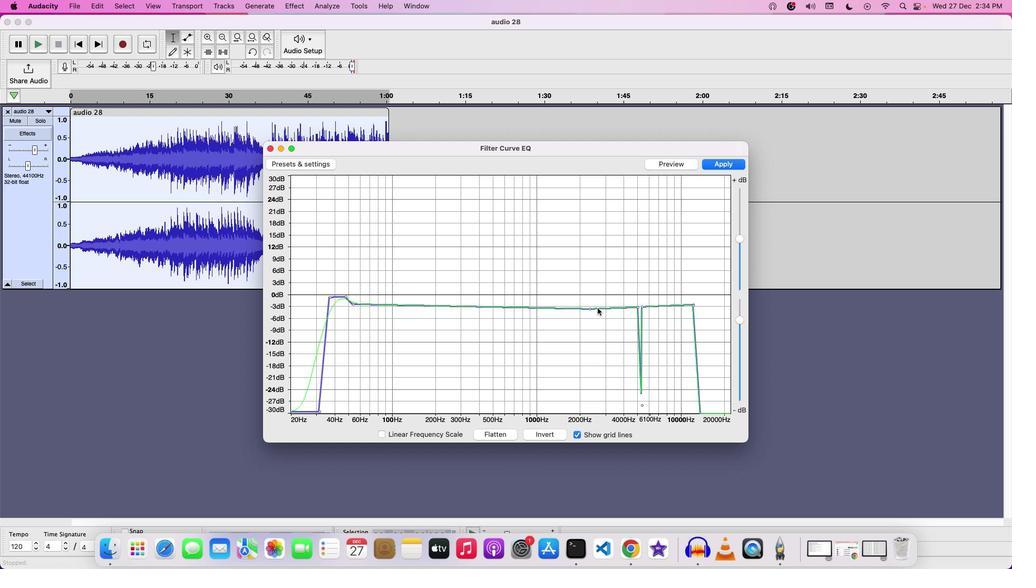 
Action: Mouse pressed left at (536, 307)
Screenshot: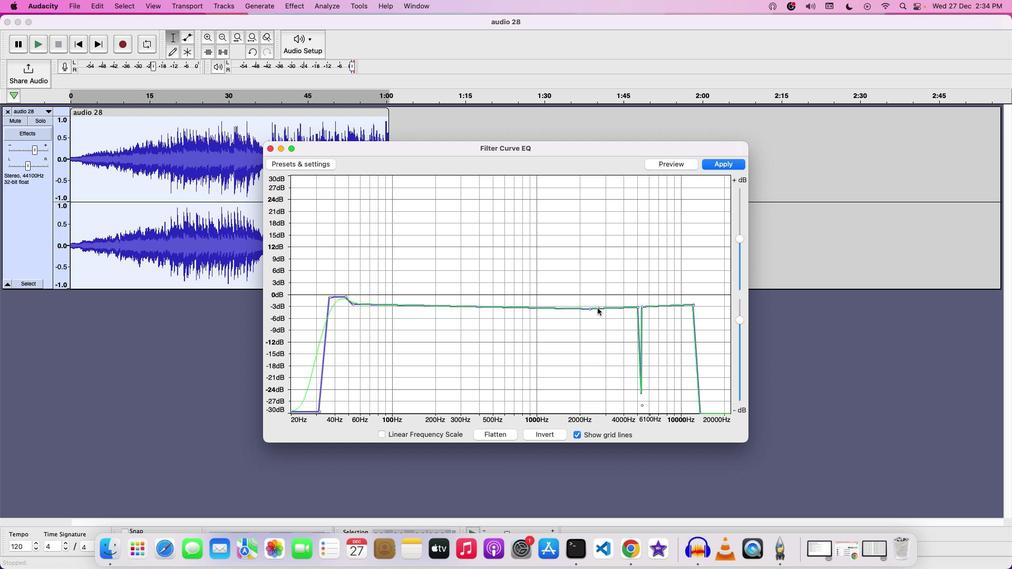 
Action: Mouse moved to (540, 307)
Screenshot: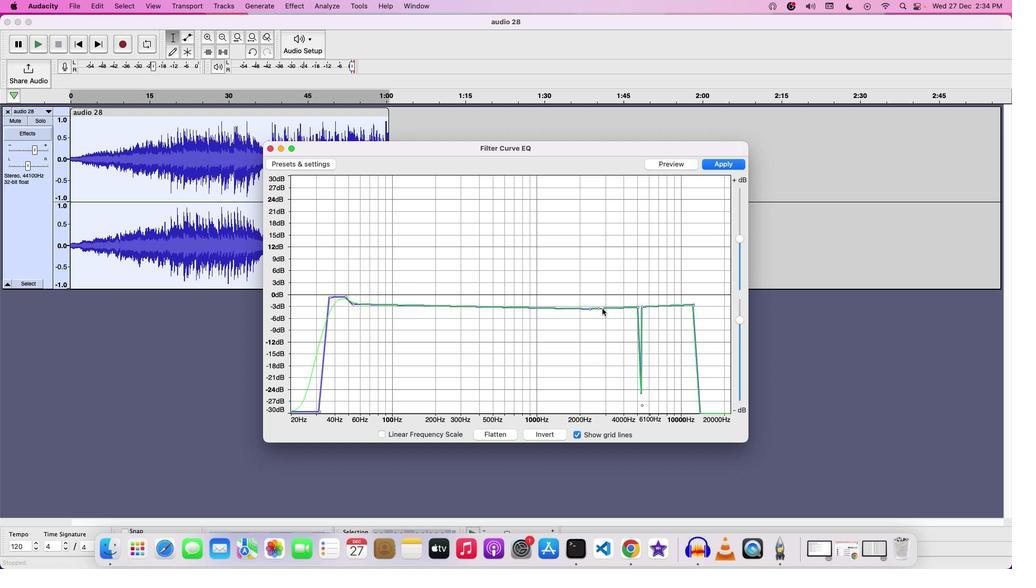 
Action: Mouse pressed left at (540, 307)
Screenshot: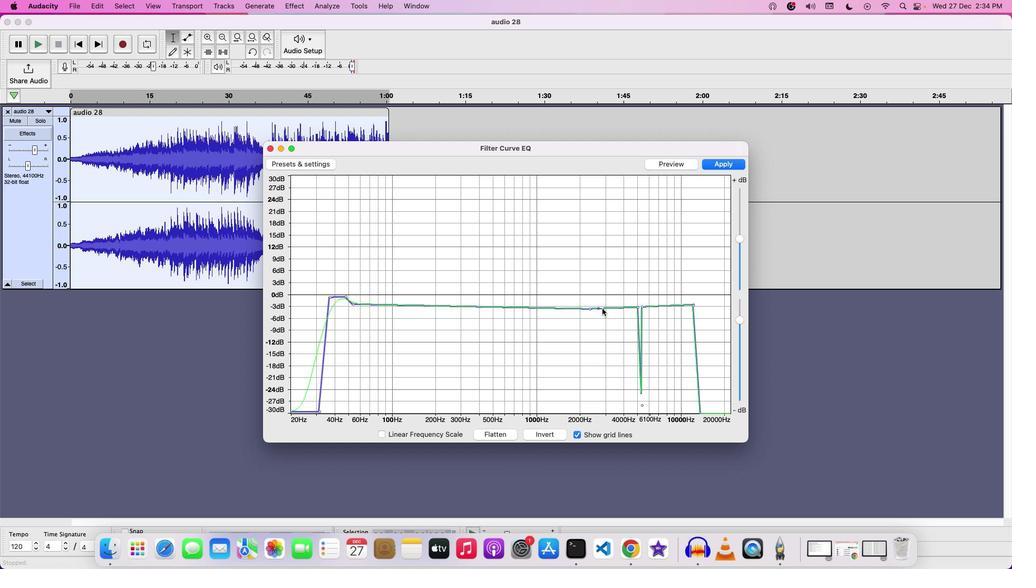 
Action: Mouse moved to (547, 308)
Screenshot: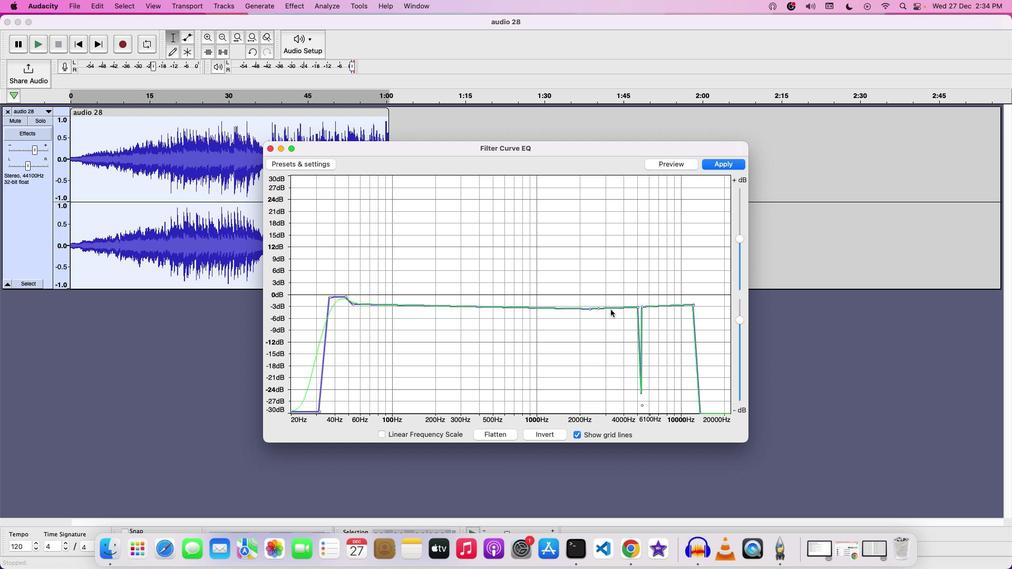 
Action: Mouse pressed left at (547, 308)
Screenshot: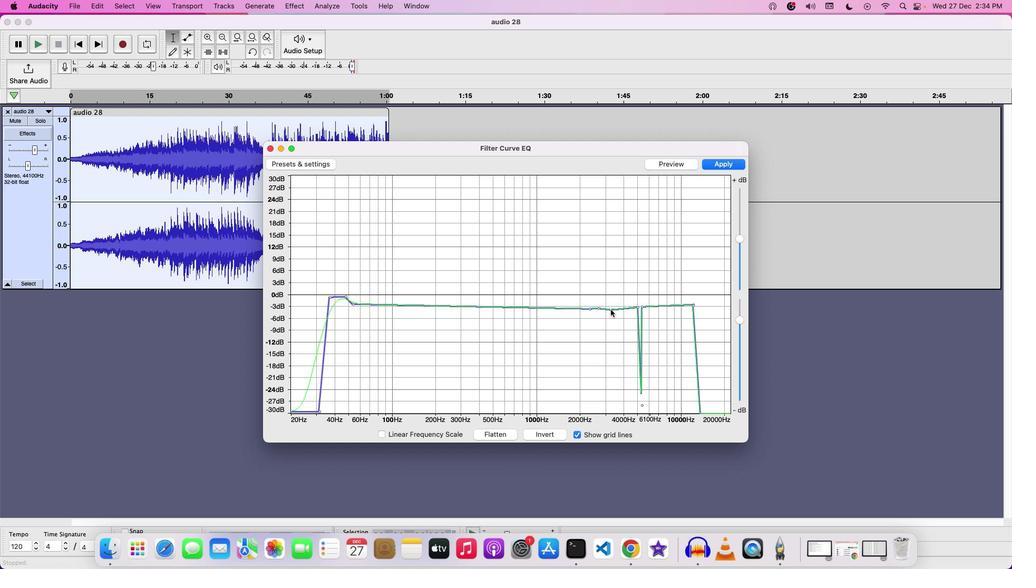 
Action: Mouse moved to (538, 309)
Screenshot: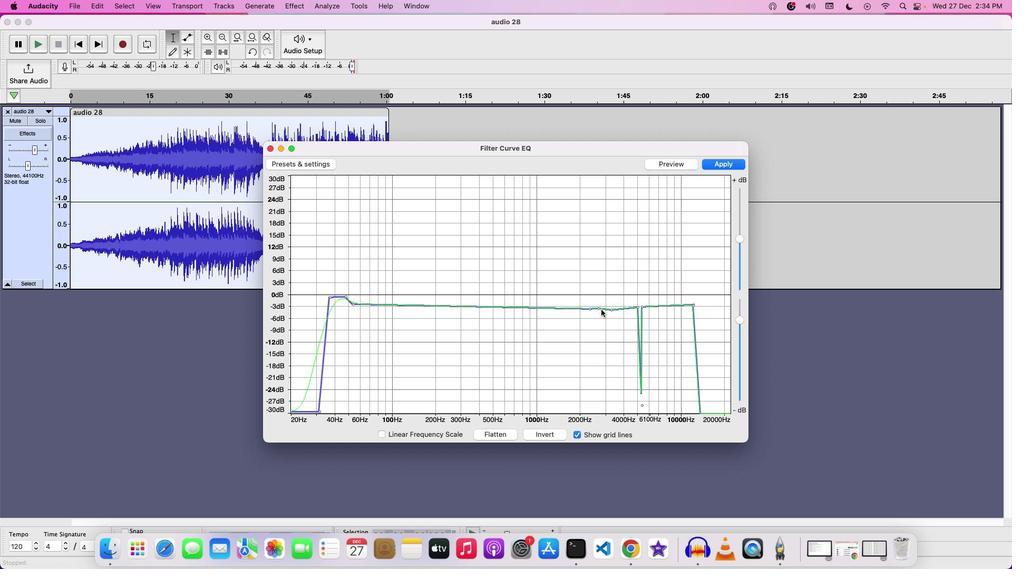 
Action: Mouse pressed left at (538, 309)
Screenshot: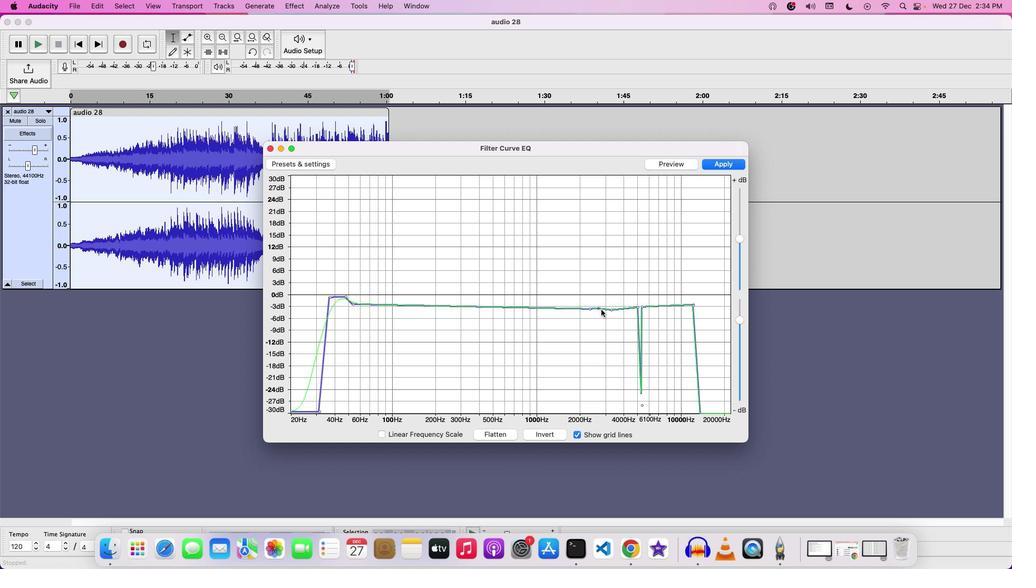 
Action: Mouse moved to (549, 311)
Screenshot: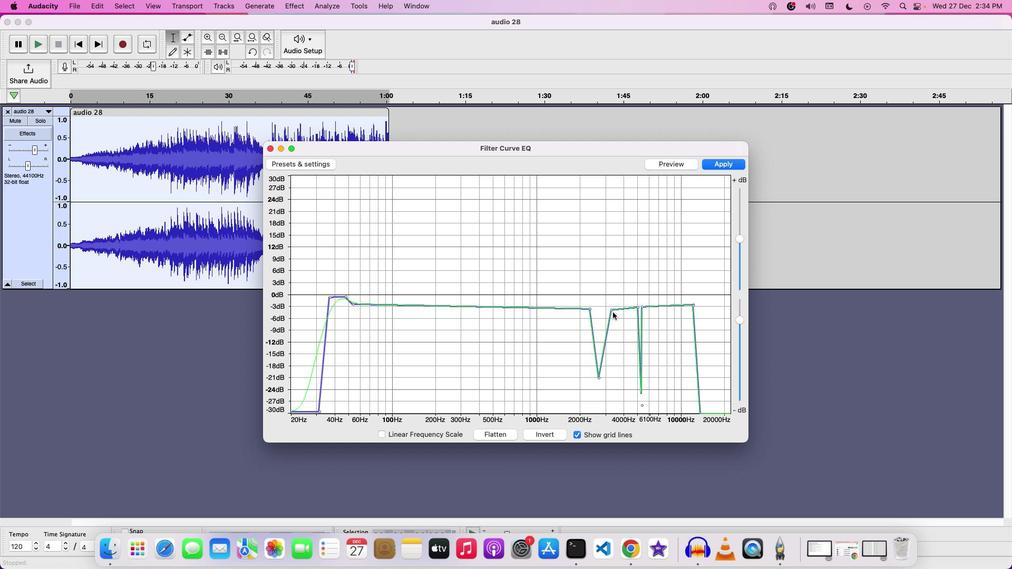 
Action: Mouse pressed left at (549, 311)
Screenshot: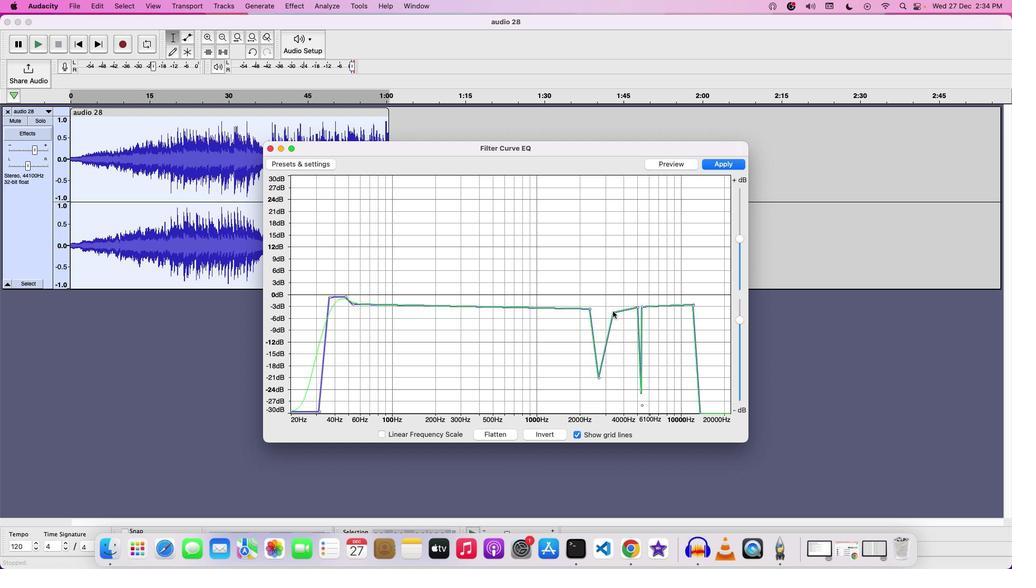 
Action: Mouse moved to (528, 307)
Screenshot: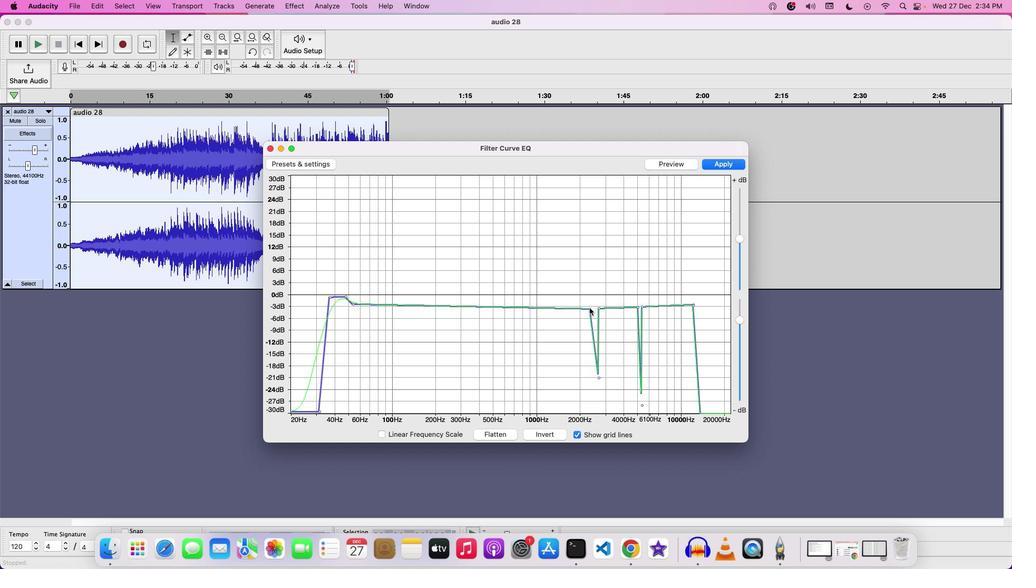 
Action: Mouse pressed left at (528, 307)
Screenshot: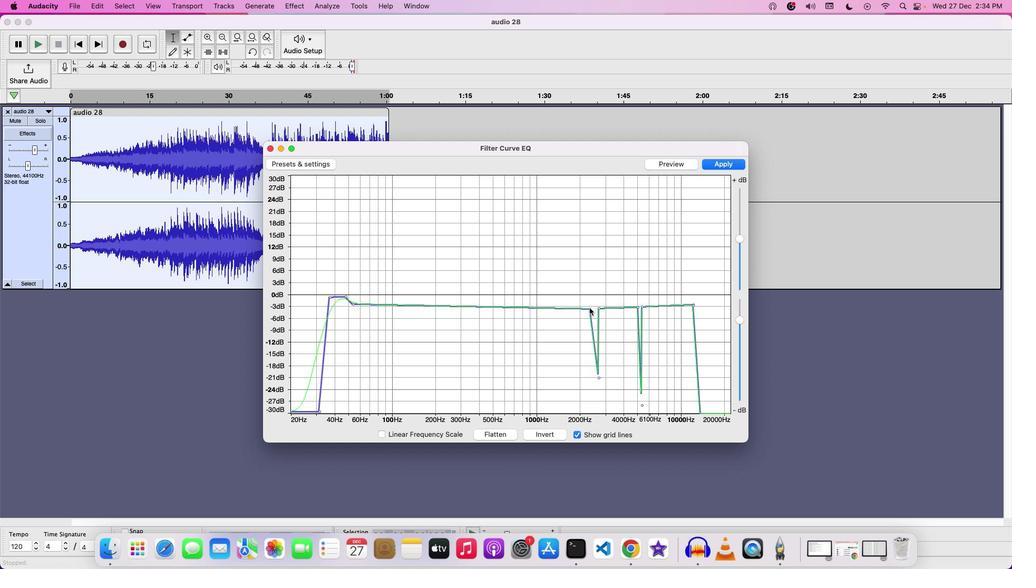 
Action: Mouse moved to (539, 369)
Screenshot: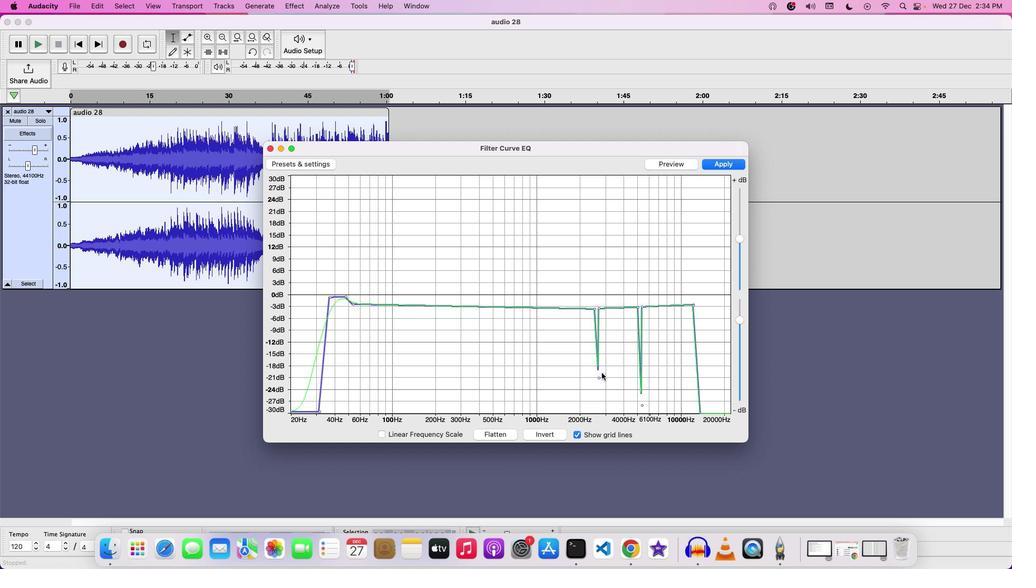 
Action: Mouse pressed left at (539, 369)
Screenshot: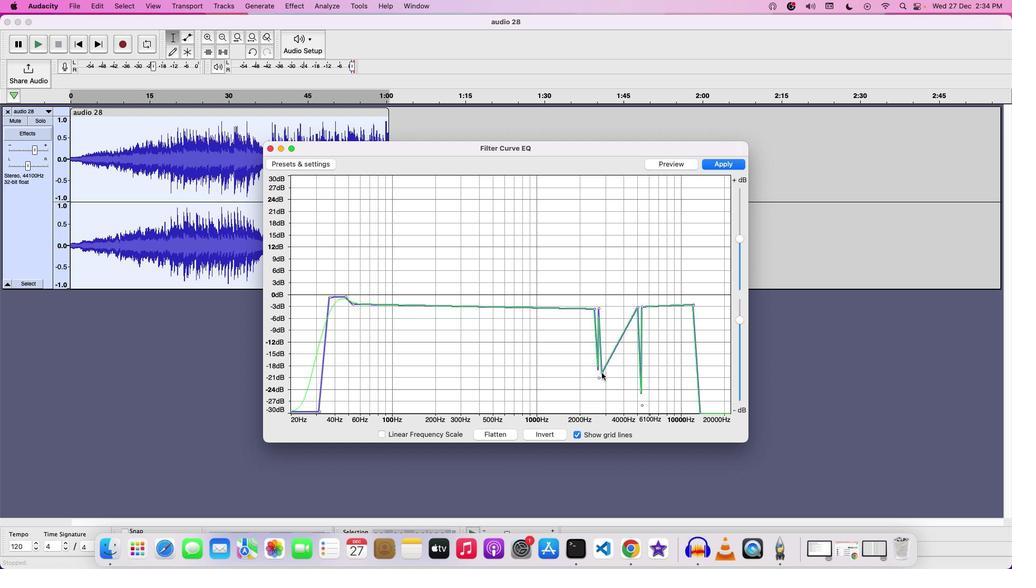 
Action: Mouse moved to (539, 371)
Screenshot: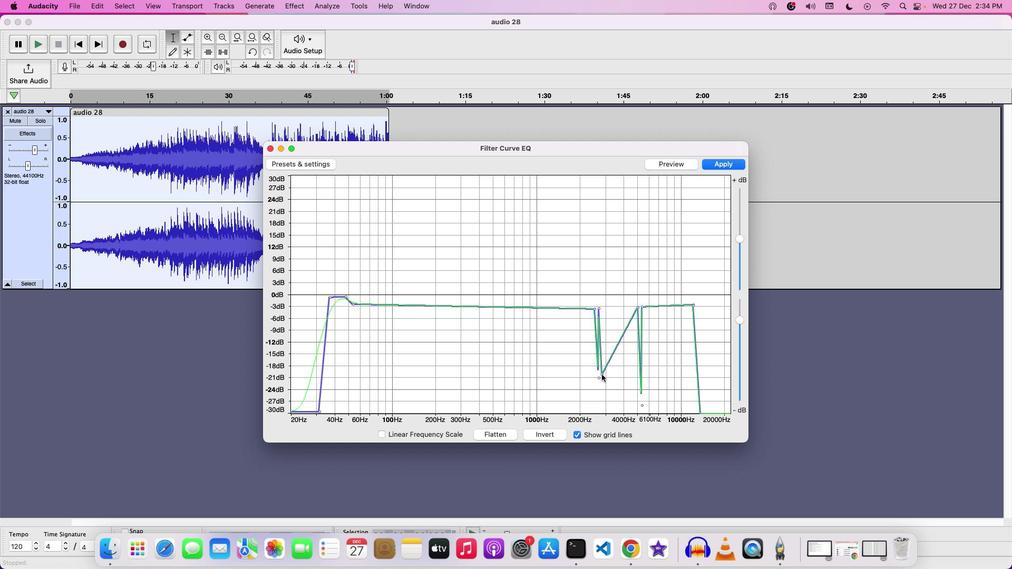 
Action: Mouse pressed left at (539, 371)
Screenshot: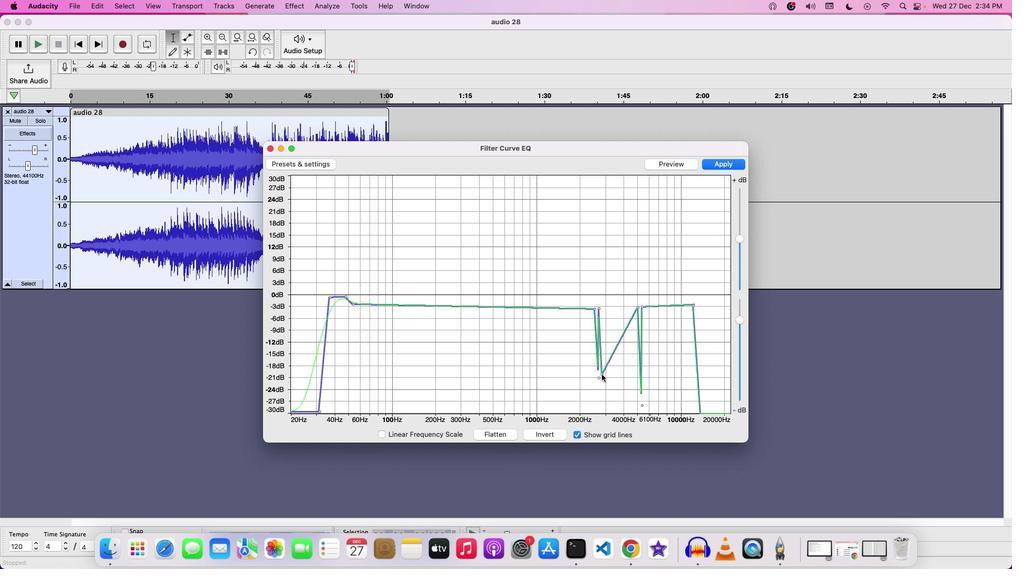 
Action: Mouse moved to (537, 373)
Screenshot: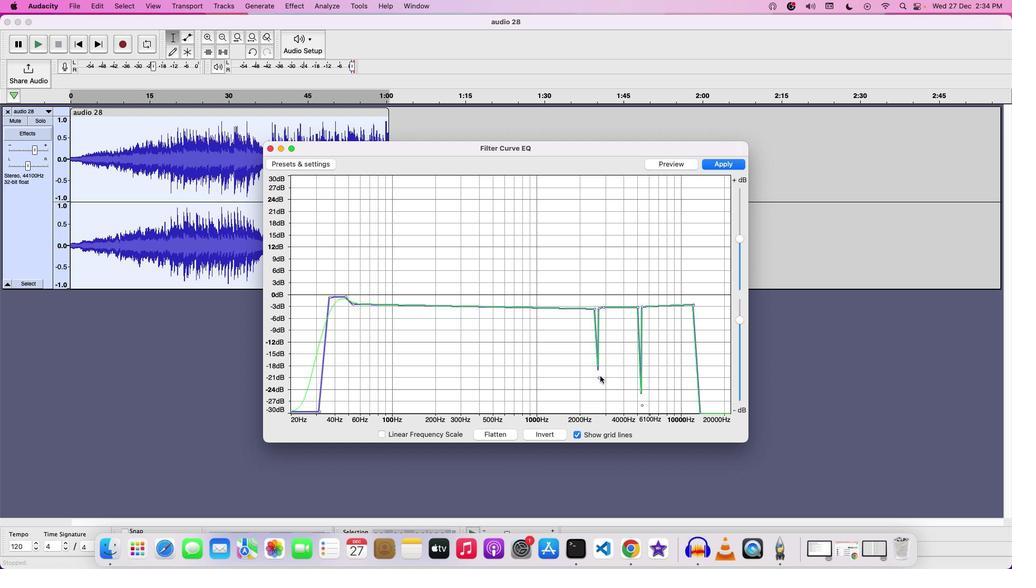 
Action: Mouse pressed left at (537, 373)
Screenshot: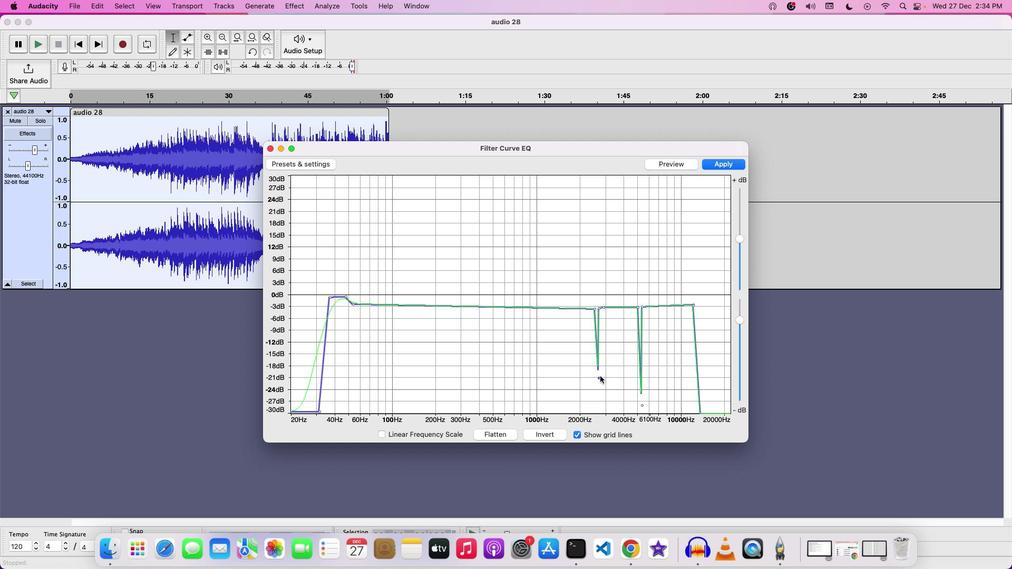 
Action: Mouse moved to (497, 307)
Screenshot: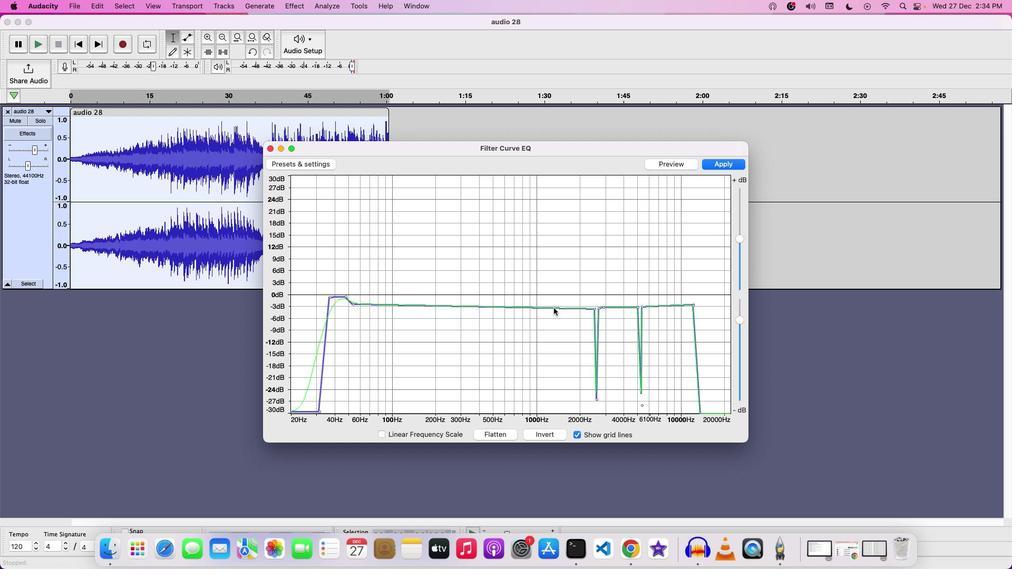 
Action: Mouse pressed left at (497, 307)
Screenshot: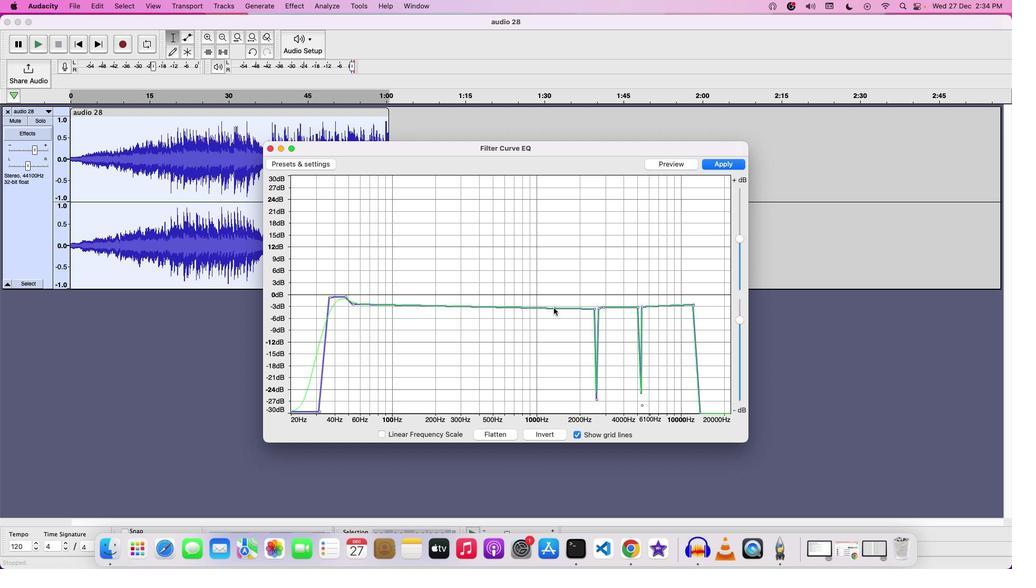 
Action: Mouse moved to (506, 308)
Screenshot: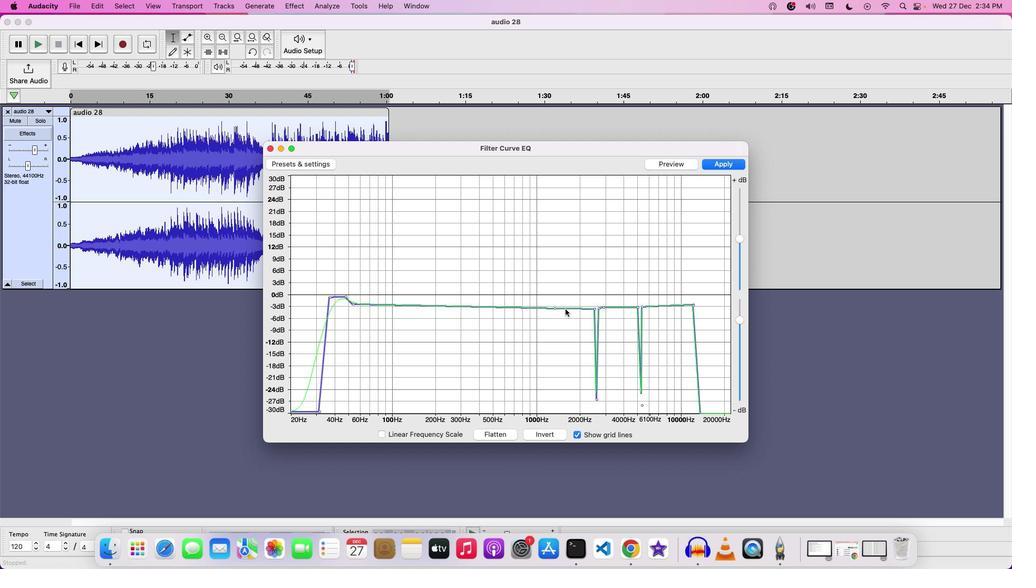 
Action: Mouse pressed left at (506, 308)
Screenshot: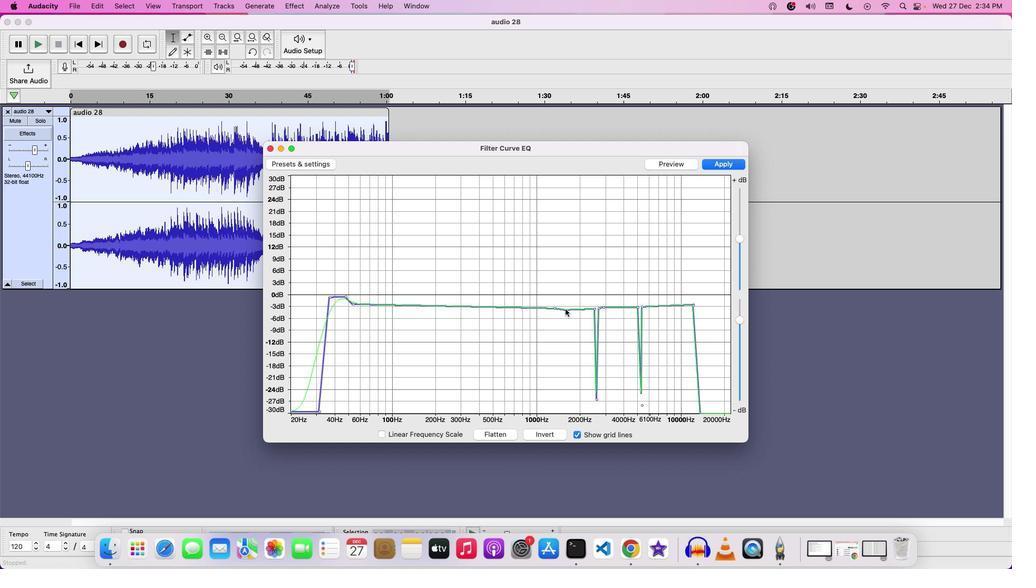 
Action: Mouse moved to (513, 308)
Screenshot: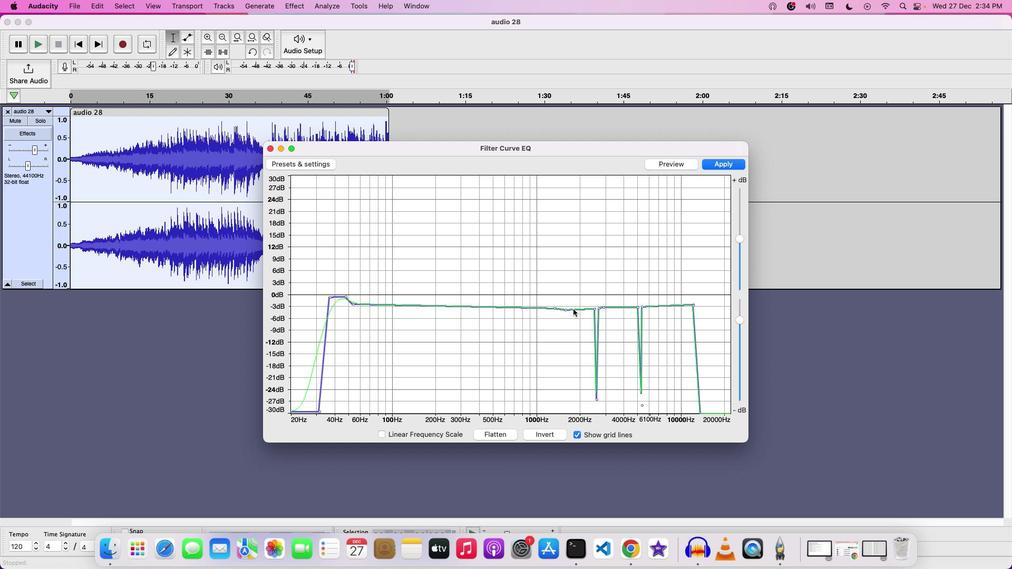 
Action: Mouse pressed left at (513, 308)
Screenshot: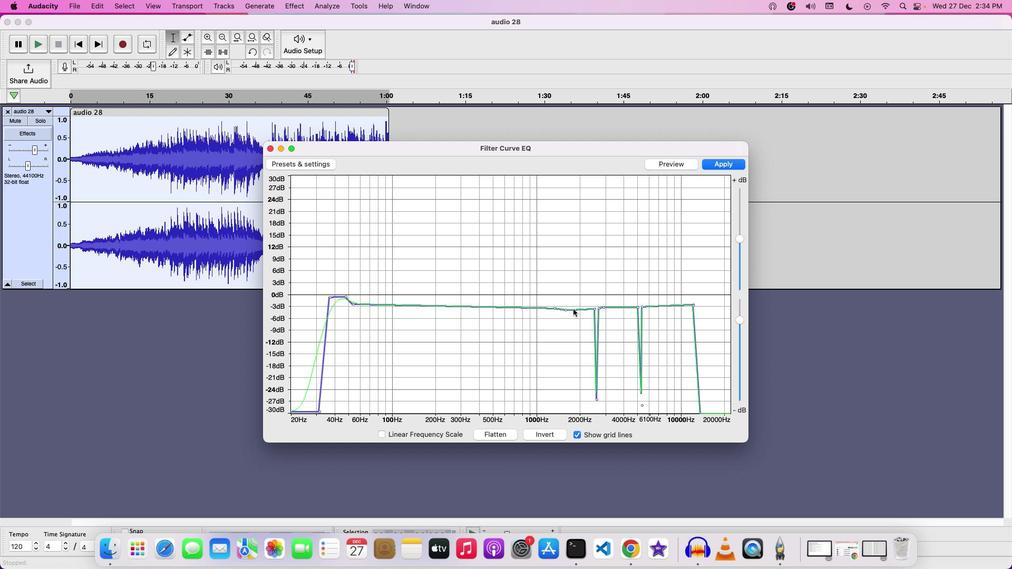 
Action: Mouse moved to (508, 309)
Screenshot: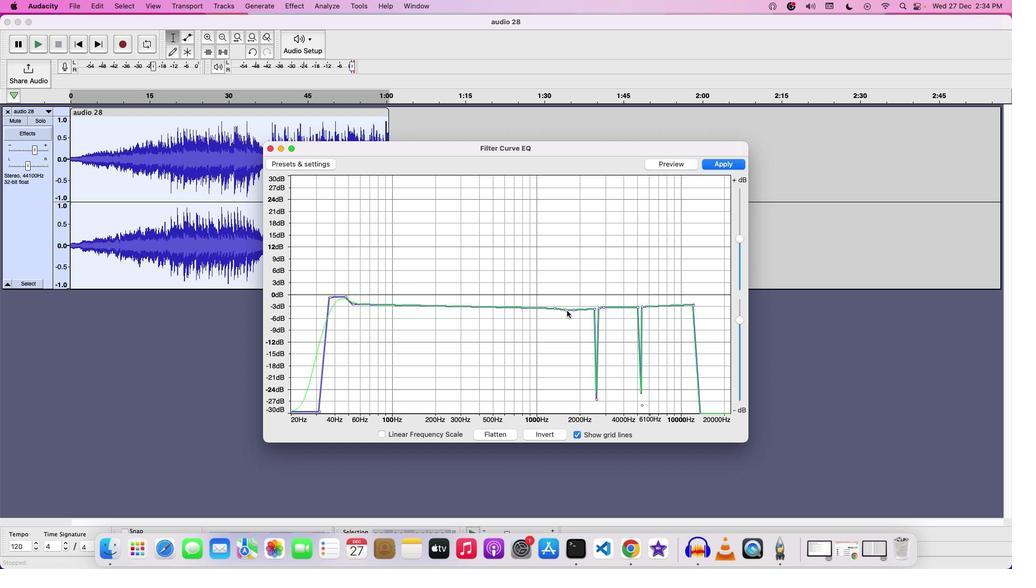 
Action: Mouse pressed left at (508, 309)
Screenshot: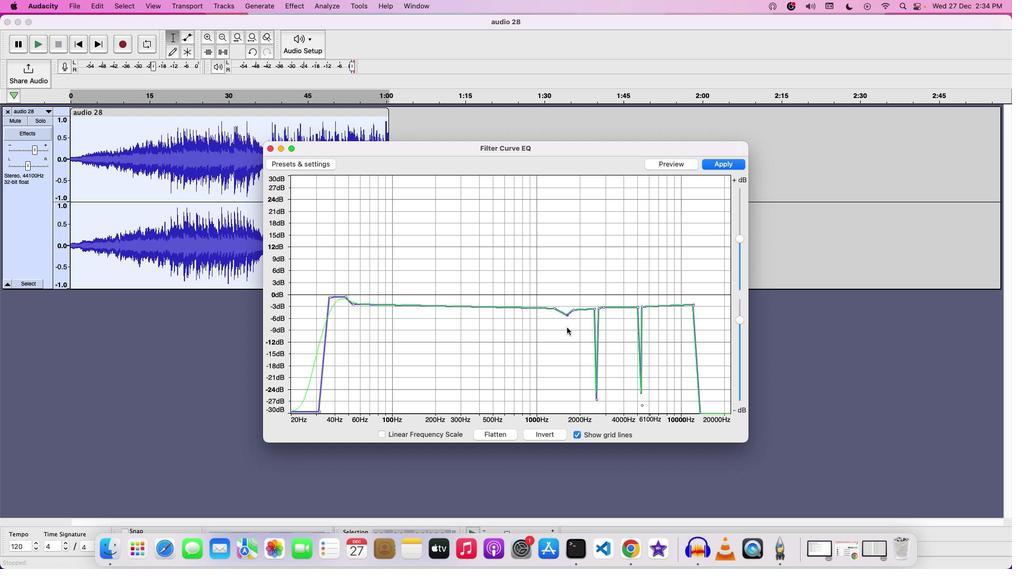
Action: Mouse moved to (514, 310)
Screenshot: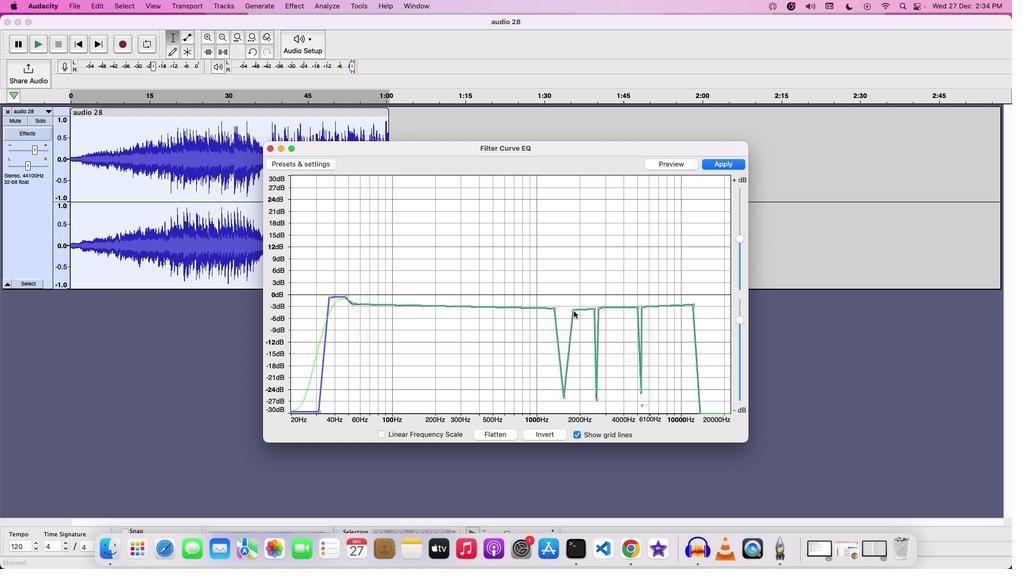 
Action: Mouse pressed left at (514, 310)
Screenshot: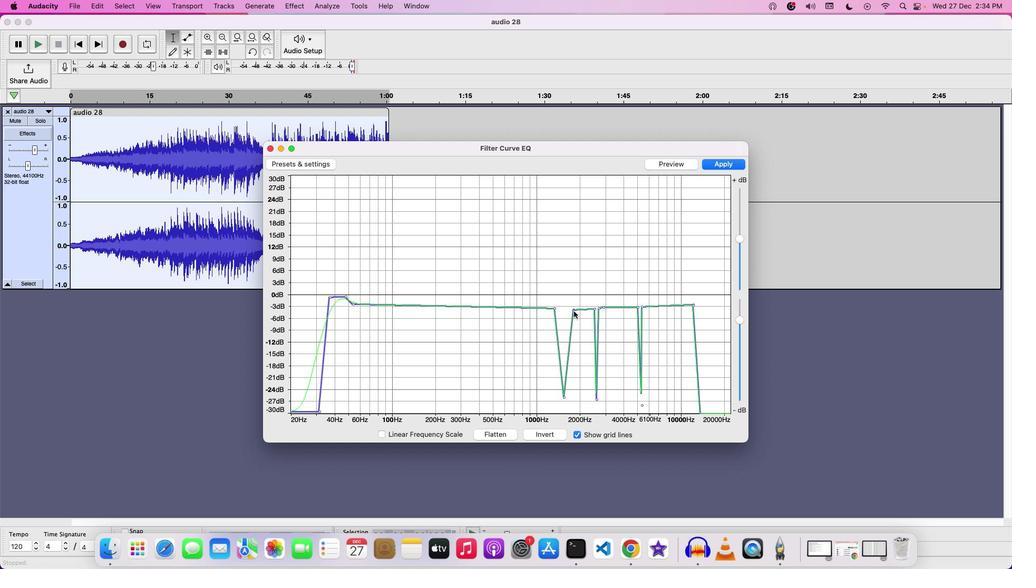 
Action: Mouse moved to (496, 307)
Screenshot: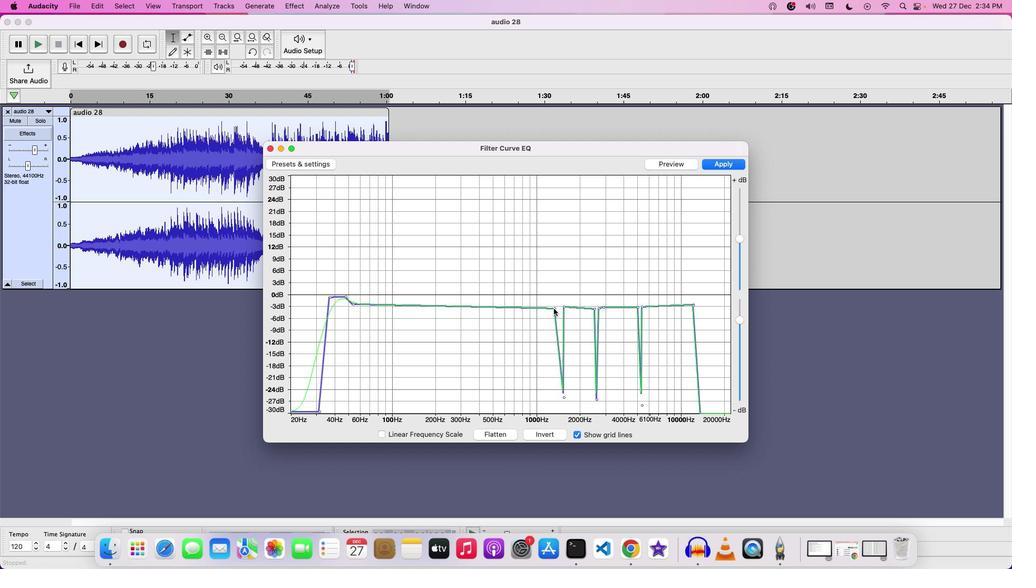 
Action: Mouse pressed left at (496, 307)
Screenshot: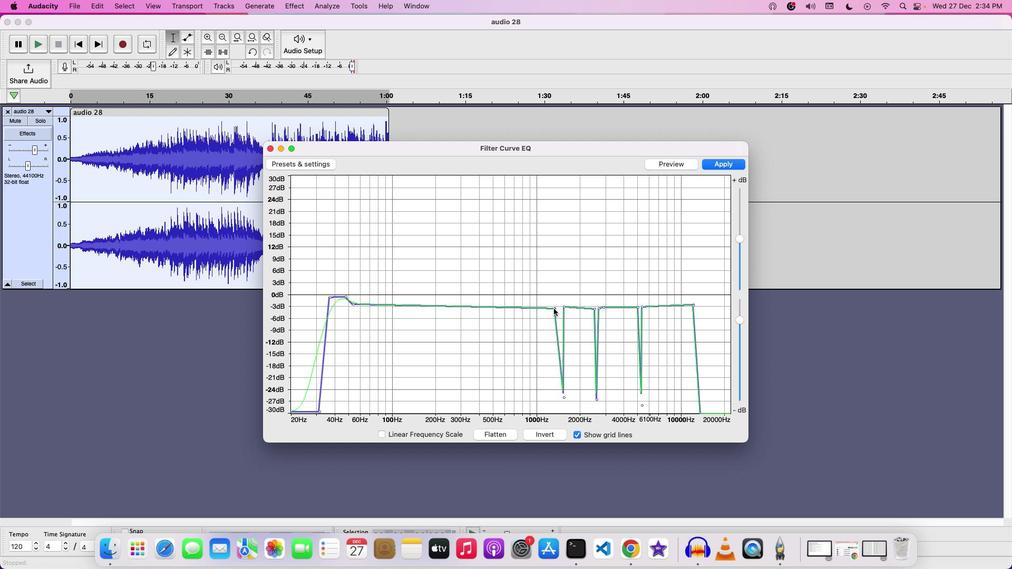 
Action: Mouse moved to (406, 305)
Screenshot: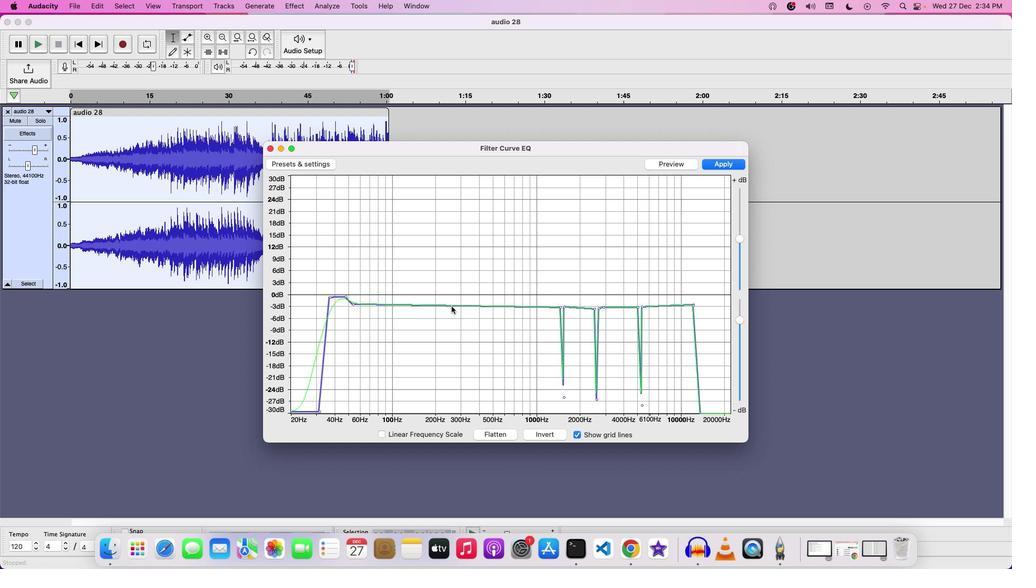 
Action: Mouse pressed left at (406, 305)
Screenshot: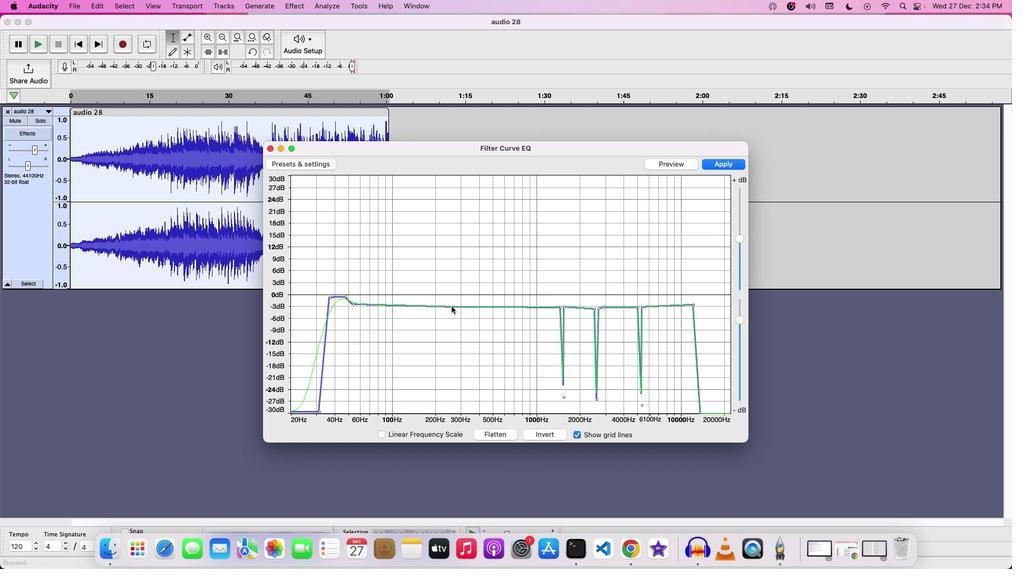 
Action: Mouse moved to (412, 307)
Screenshot: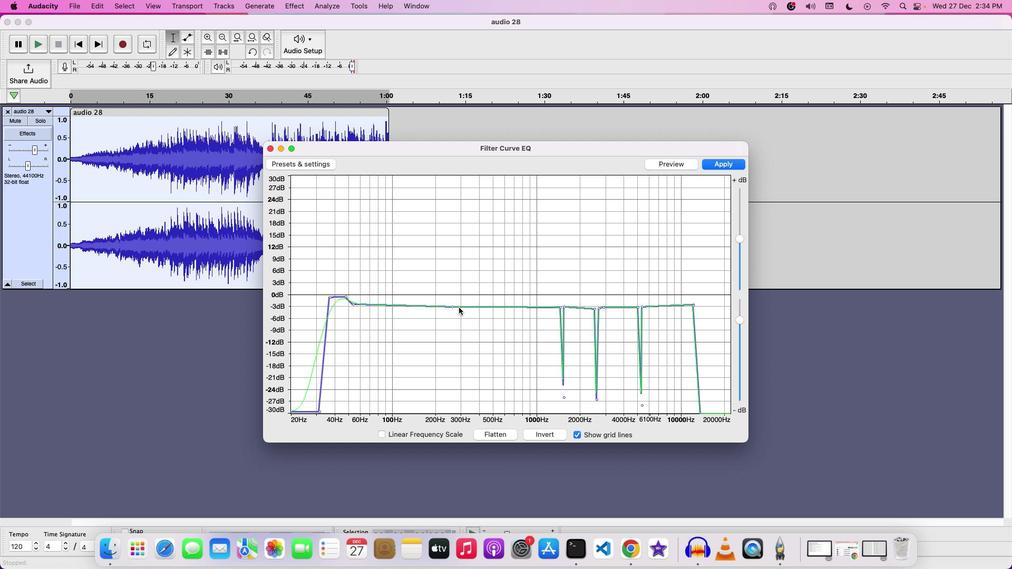 
Action: Mouse pressed left at (412, 307)
Screenshot: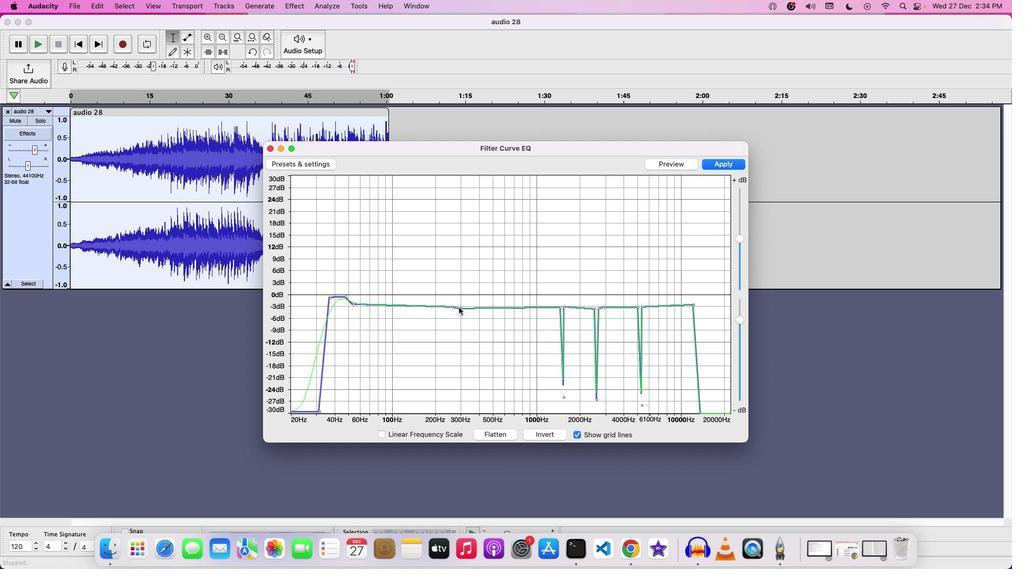 
Action: Mouse moved to (420, 306)
Screenshot: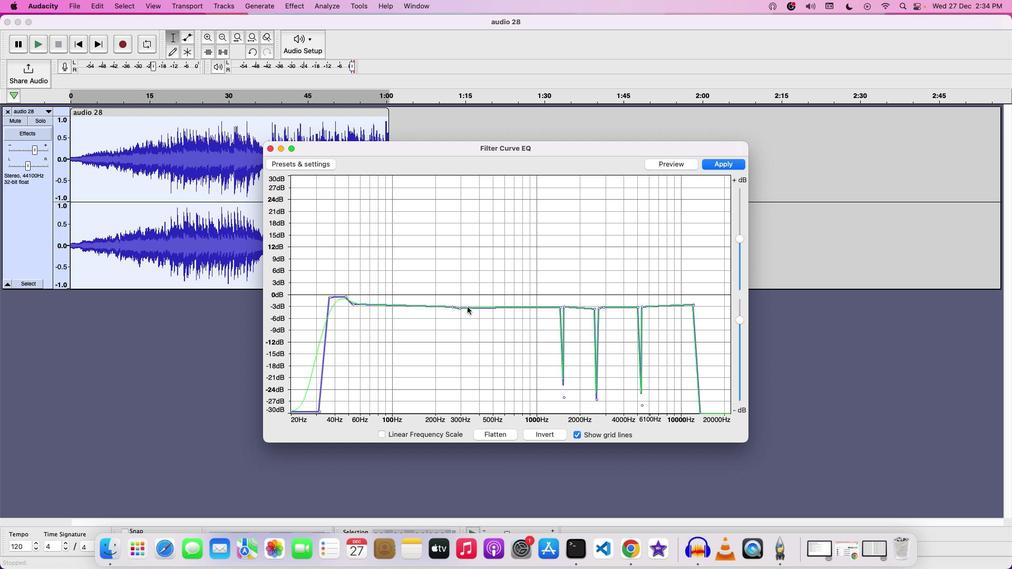
Action: Mouse pressed left at (420, 306)
Screenshot: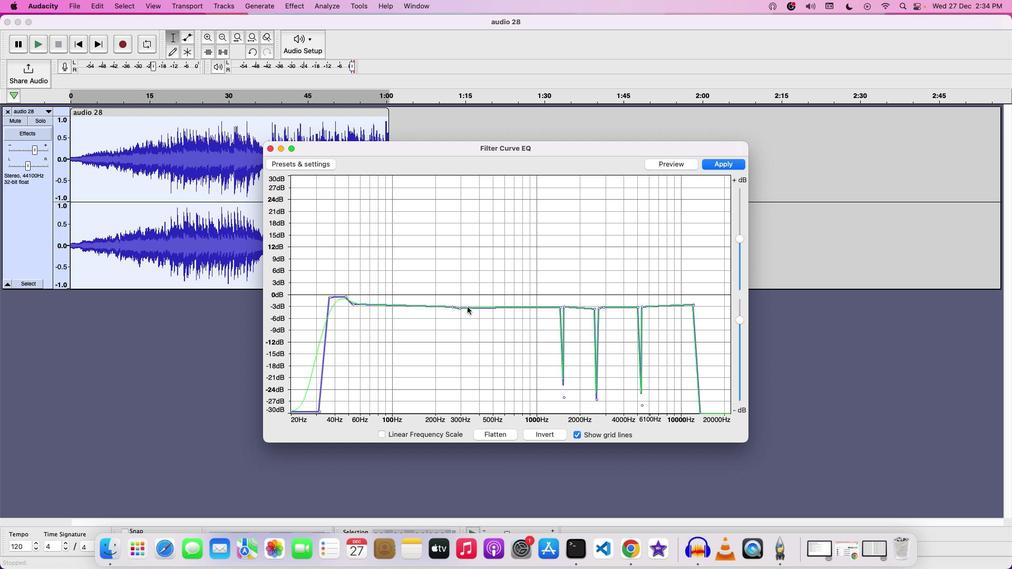 
Action: Mouse moved to (414, 308)
Screenshot: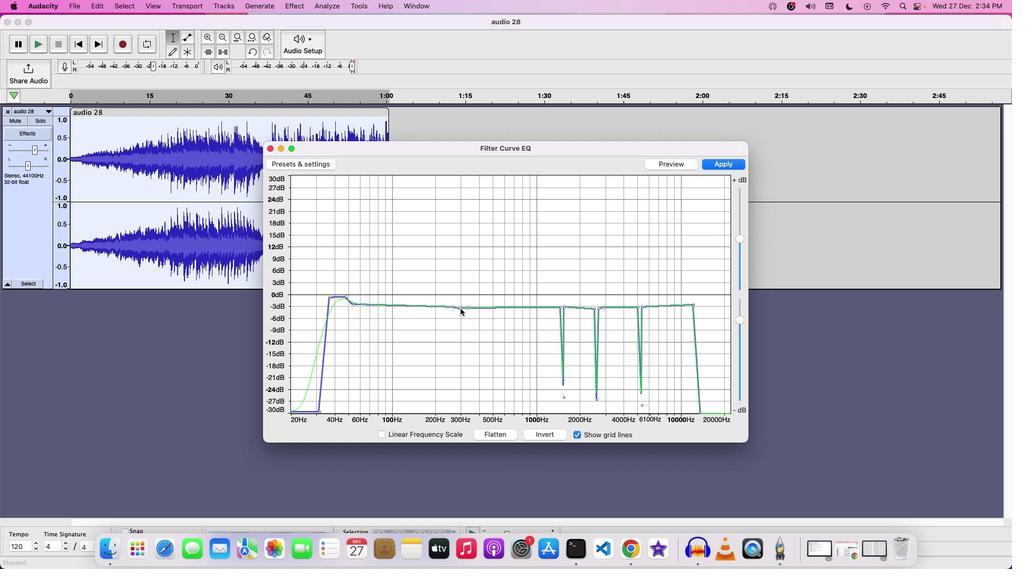 
Action: Mouse pressed left at (414, 308)
Screenshot: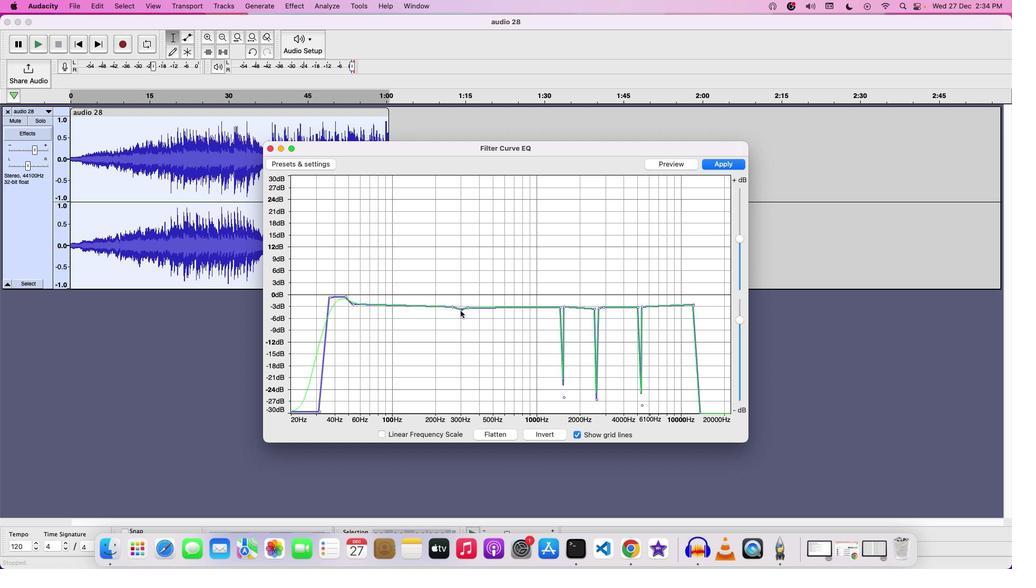 
Action: Mouse moved to (421, 305)
Screenshot: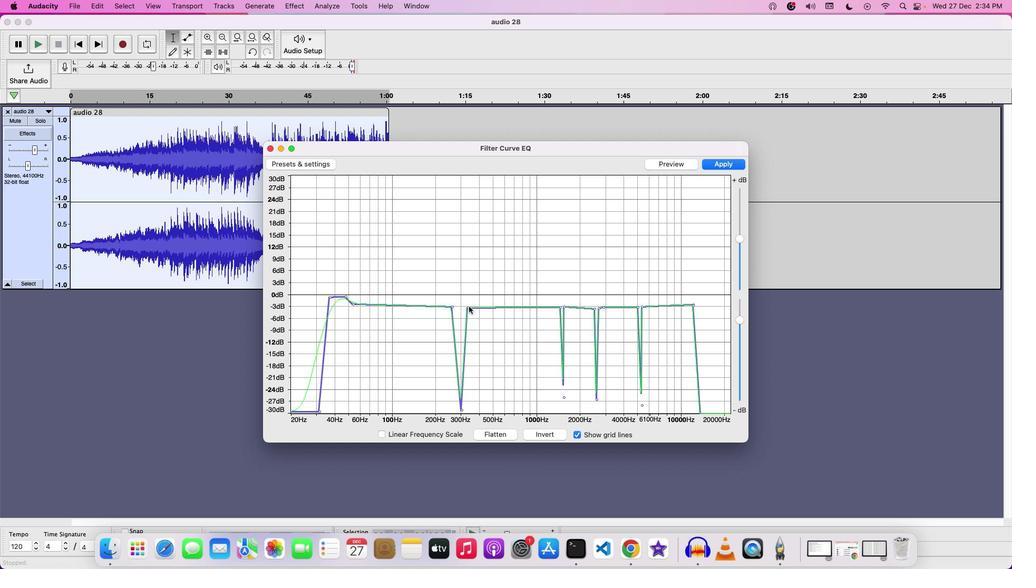 
Action: Mouse pressed left at (421, 305)
Screenshot: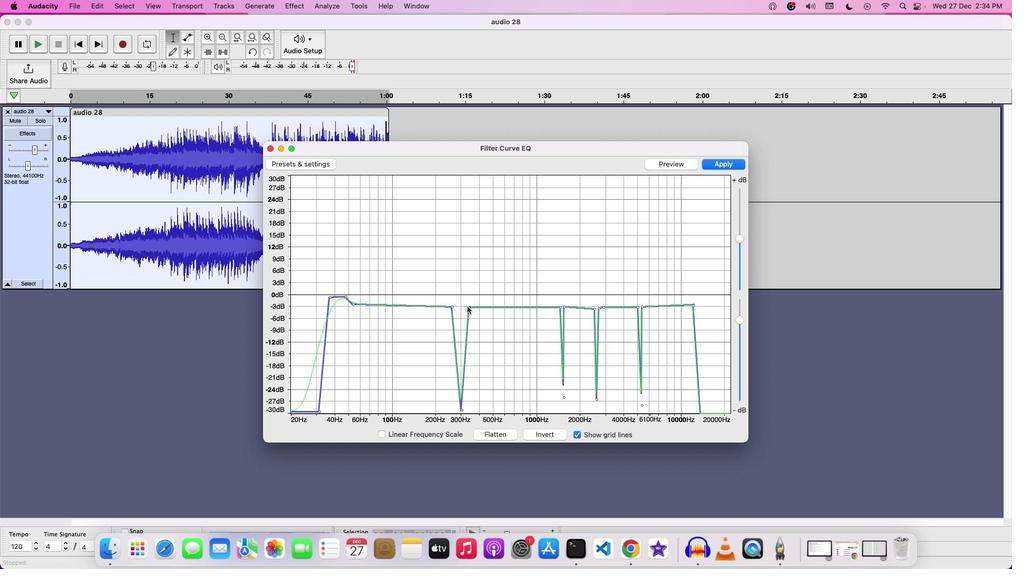 
Action: Mouse moved to (406, 305)
Screenshot: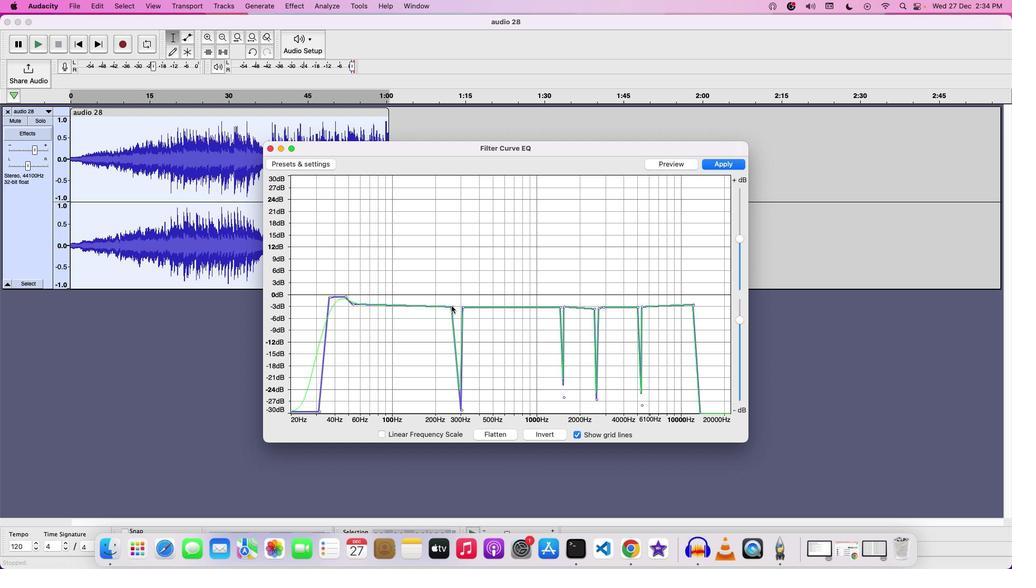 
Action: Mouse pressed left at (406, 305)
Screenshot: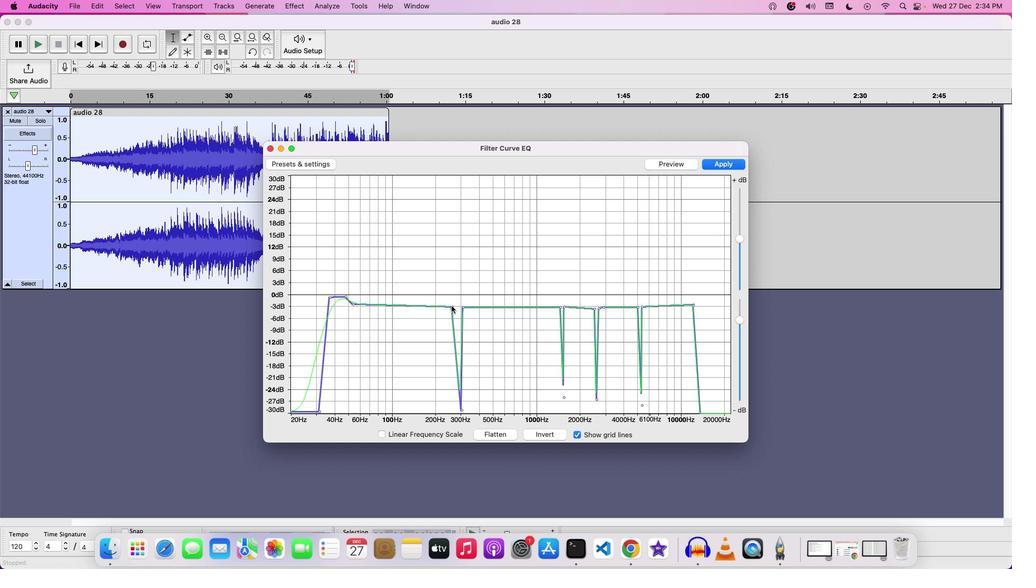 
Action: Mouse moved to (646, 168)
Screenshot: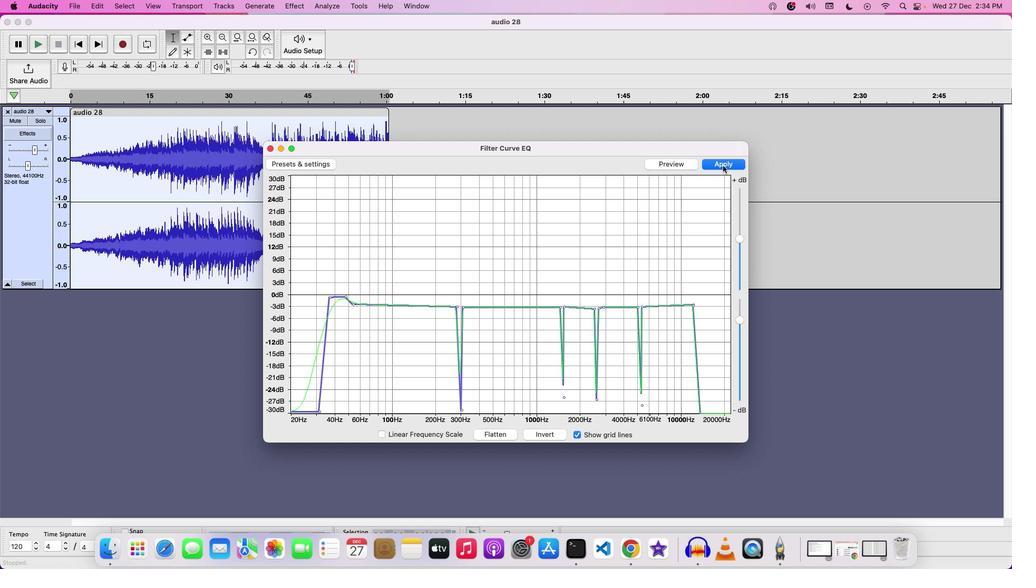 
Action: Mouse pressed left at (646, 168)
Screenshot: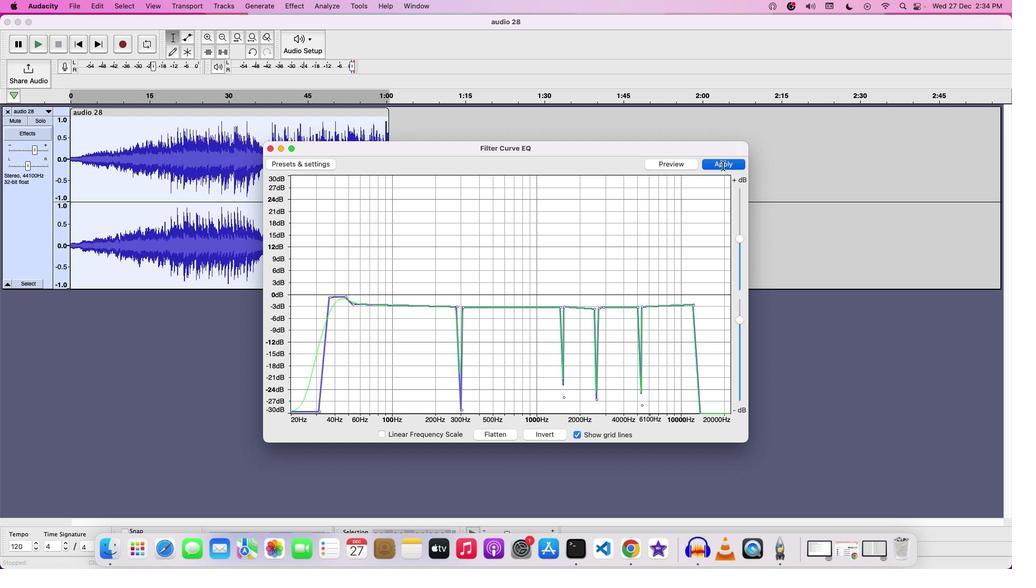 
Action: Mouse moved to (646, 168)
Screenshot: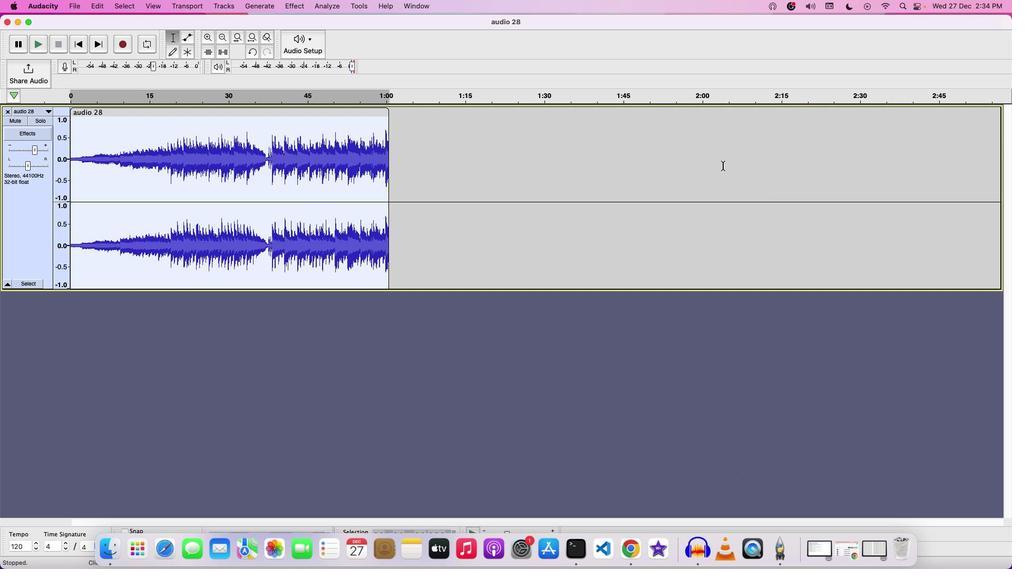 
Action: Key pressed Key.space
Screenshot: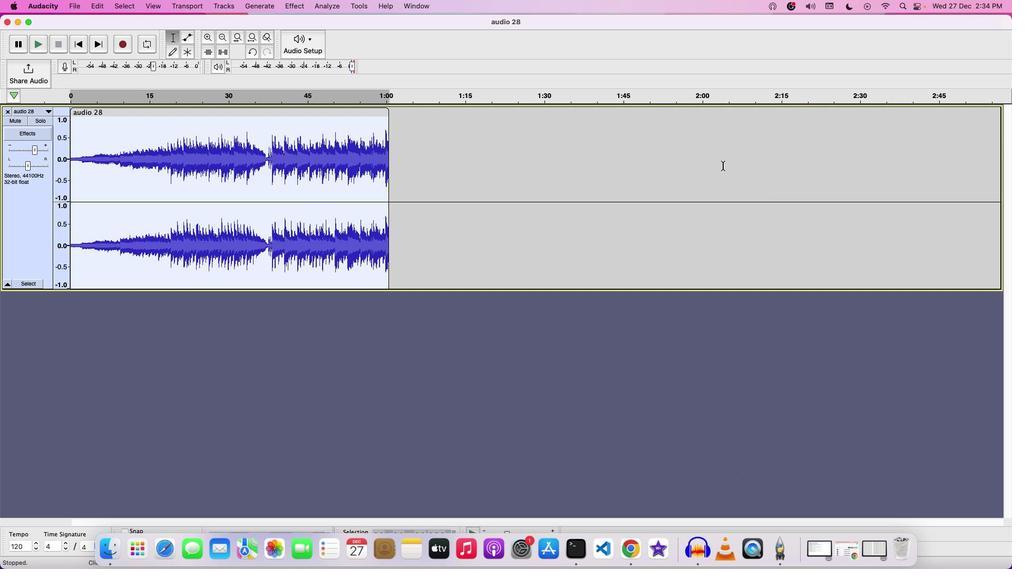 
Action: Mouse moved to (45, 155)
Screenshot: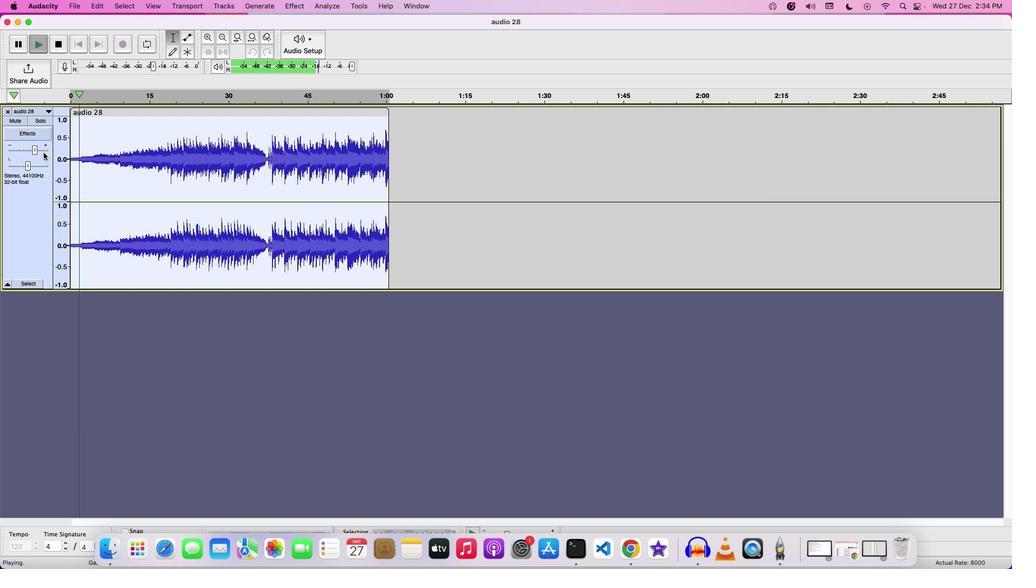 
Action: Mouse pressed left at (45, 155)
Screenshot: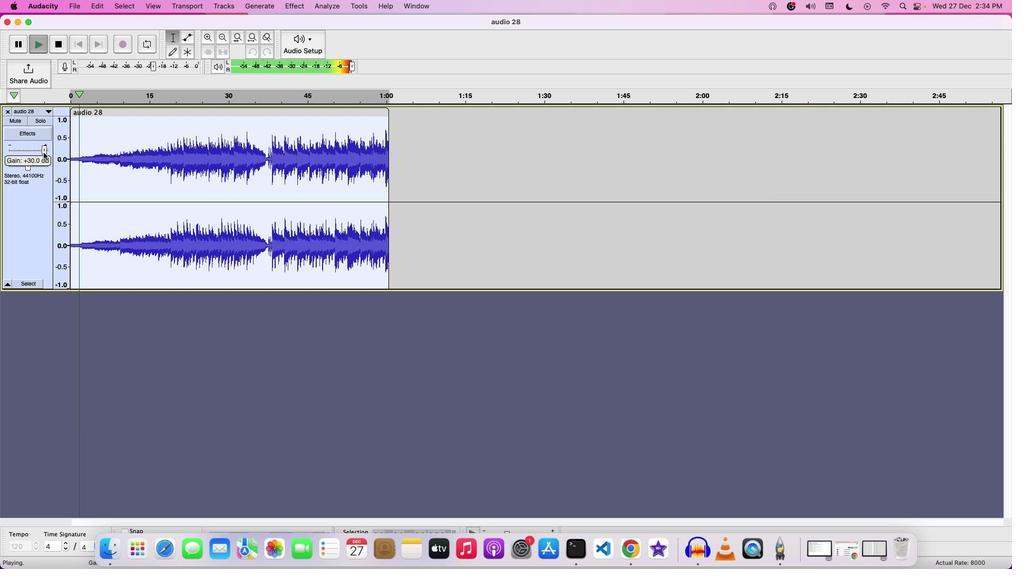 
Action: Mouse pressed left at (45, 155)
Screenshot: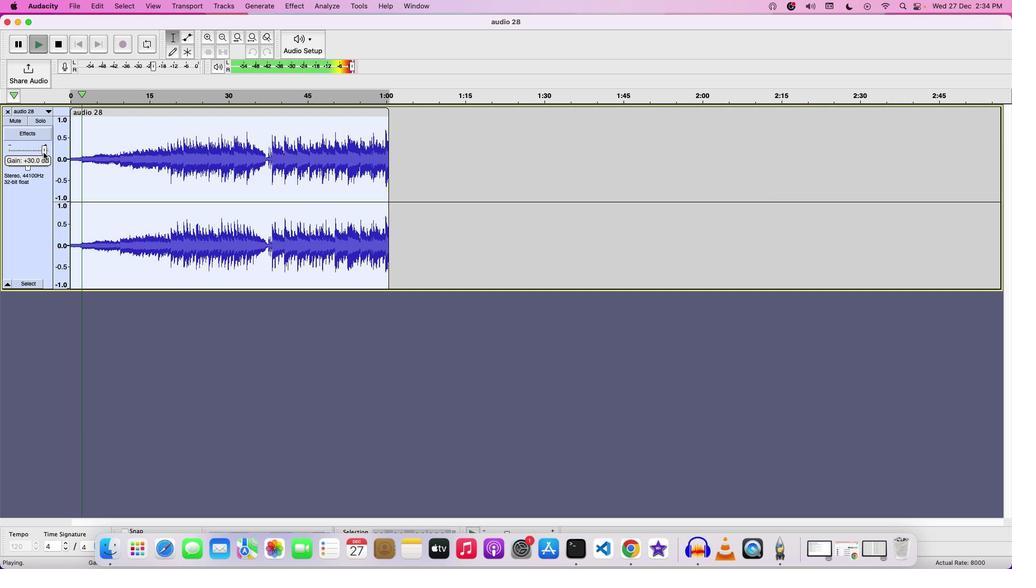 
Action: Mouse moved to (36, 228)
Screenshot: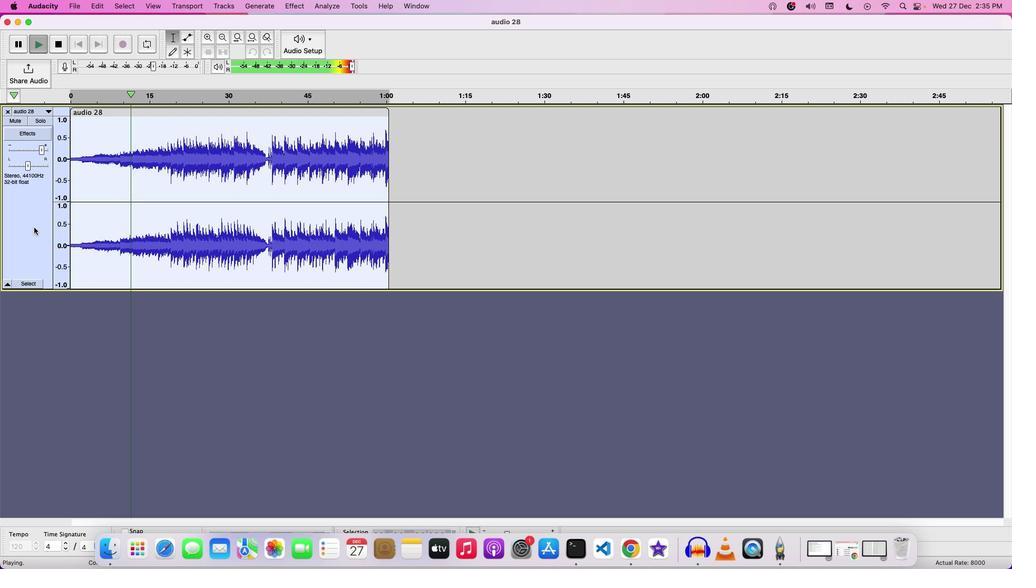
Action: Mouse pressed left at (36, 228)
Screenshot: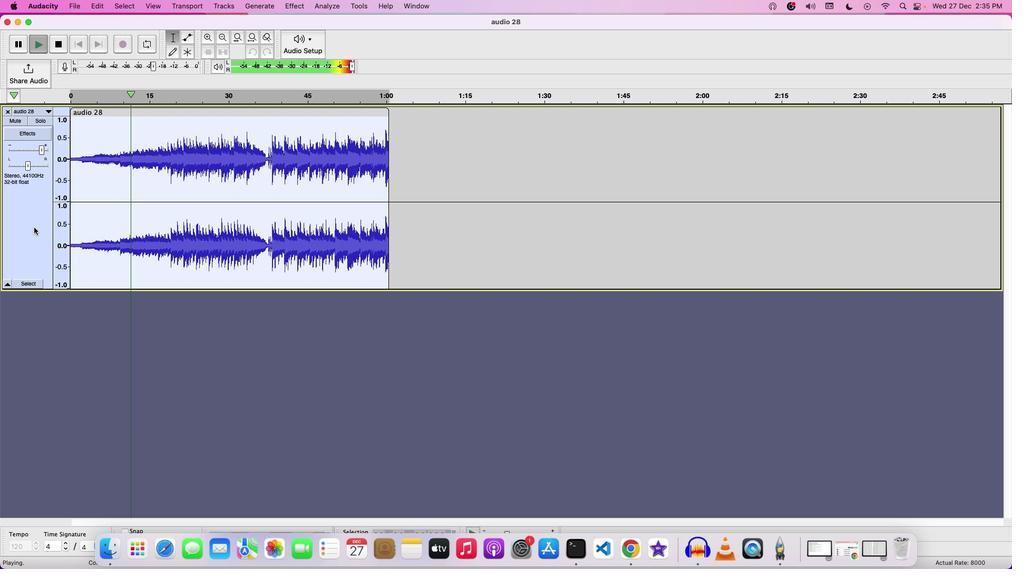 
Action: Mouse moved to (39, 216)
Screenshot: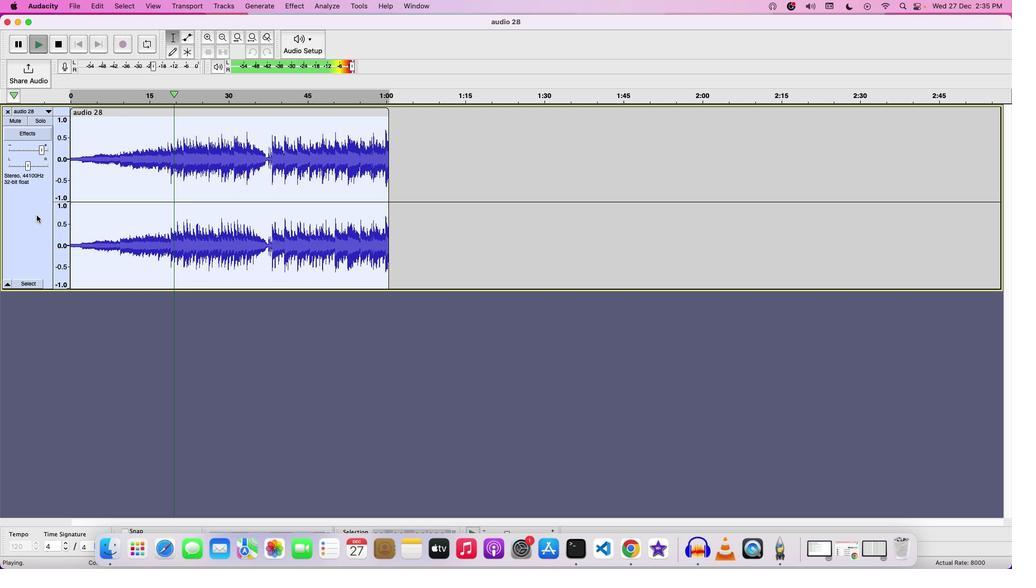
Action: Mouse pressed left at (39, 216)
Screenshot: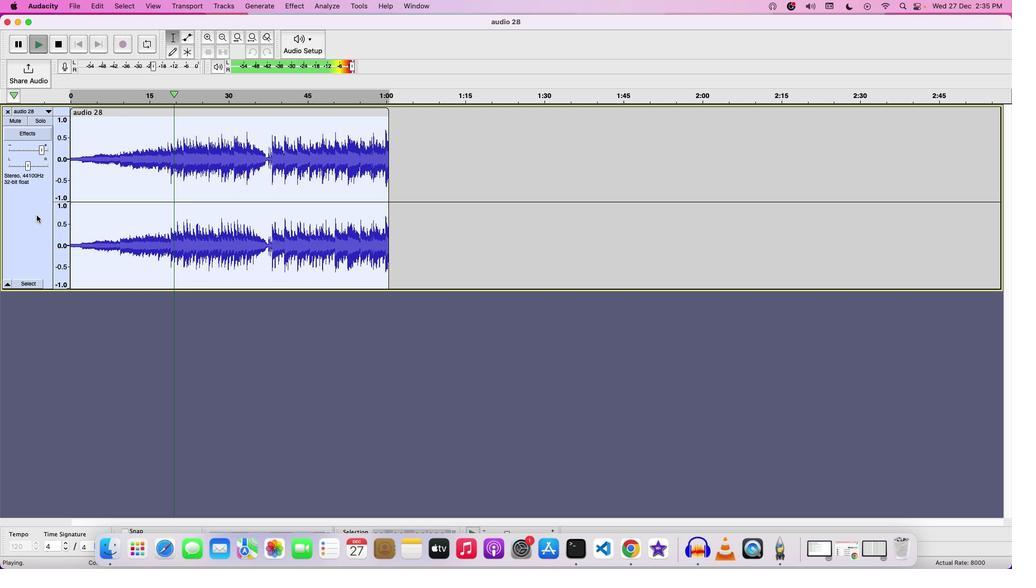 
Action: Mouse moved to (147, 181)
Screenshot: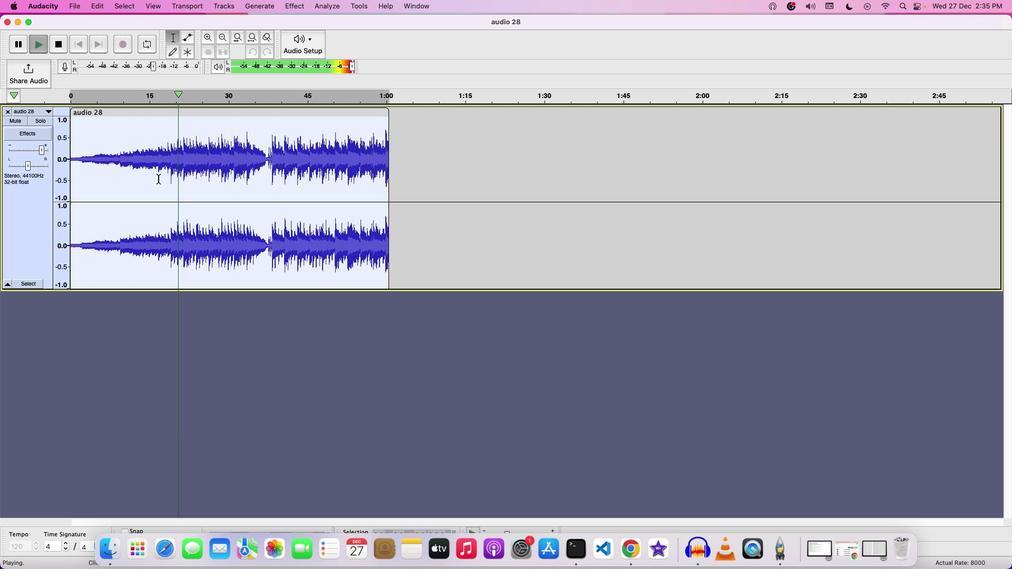 
Action: Key pressed Key.space
Screenshot: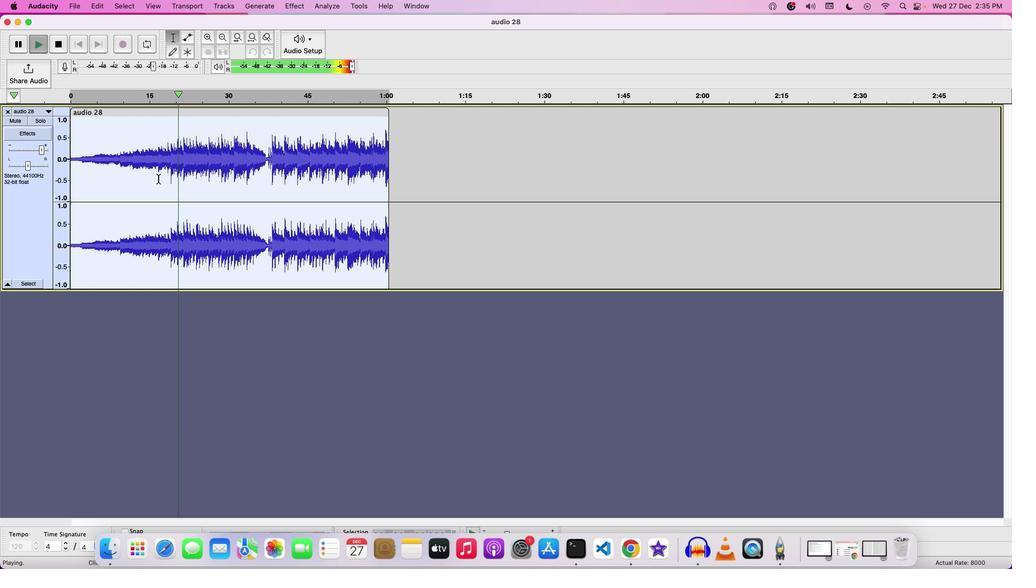 
Action: Mouse moved to (269, 13)
Screenshot: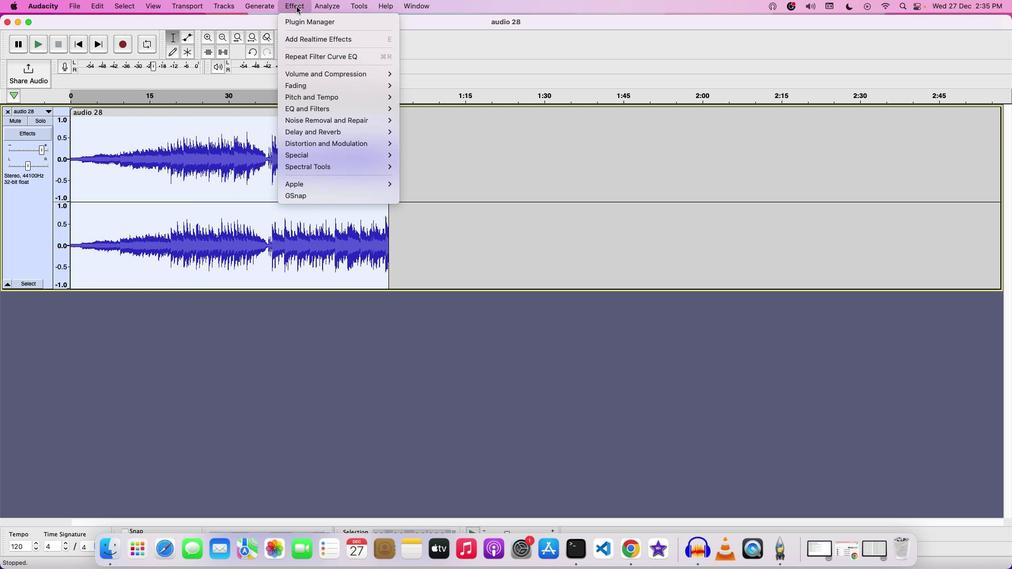 
Action: Mouse pressed left at (269, 13)
Screenshot: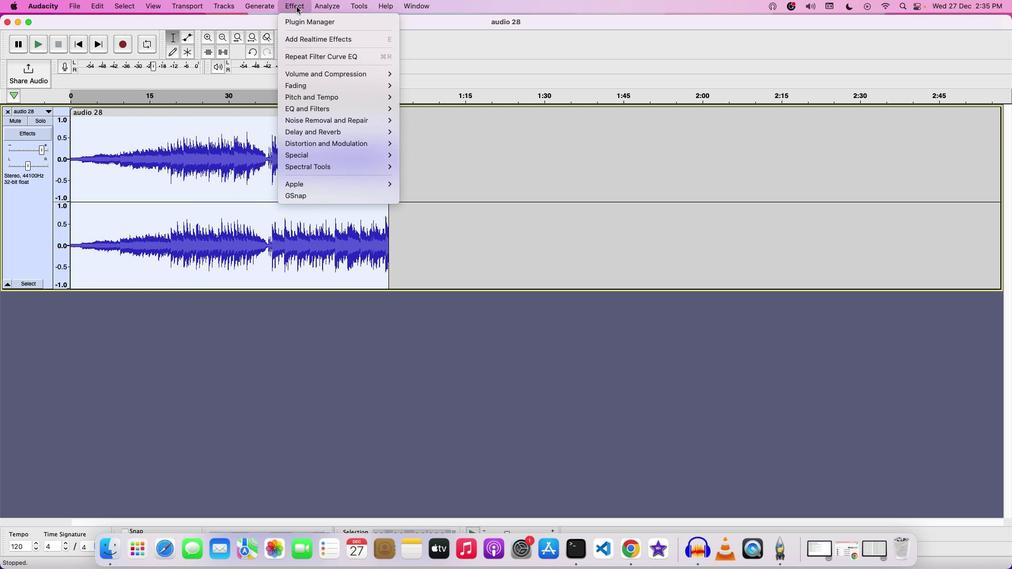 
Action: Mouse moved to (388, 139)
Screenshot: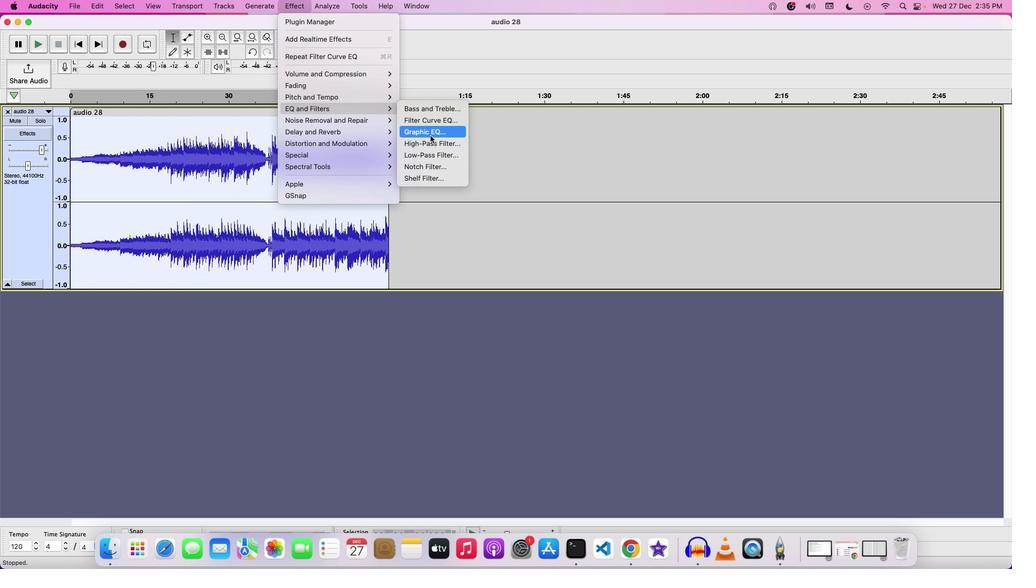 
Action: Mouse pressed left at (388, 139)
Screenshot: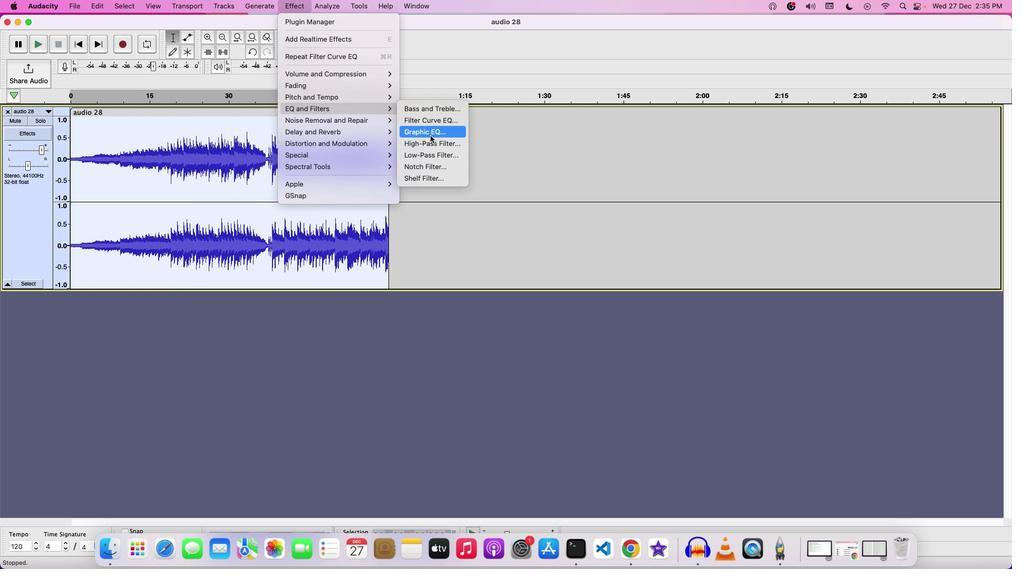 
Action: Mouse moved to (428, 427)
Screenshot: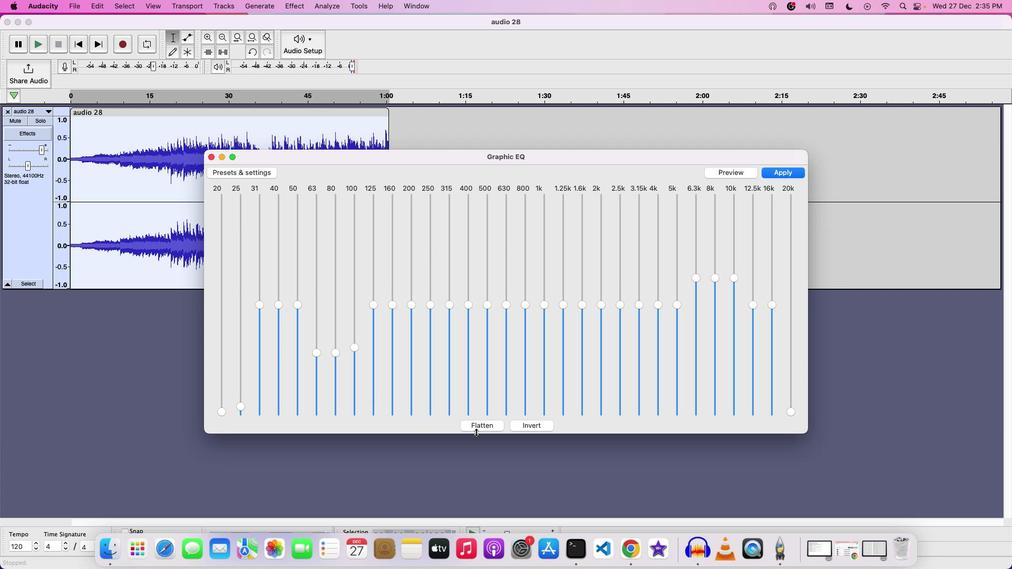 
Action: Mouse pressed left at (428, 427)
Screenshot: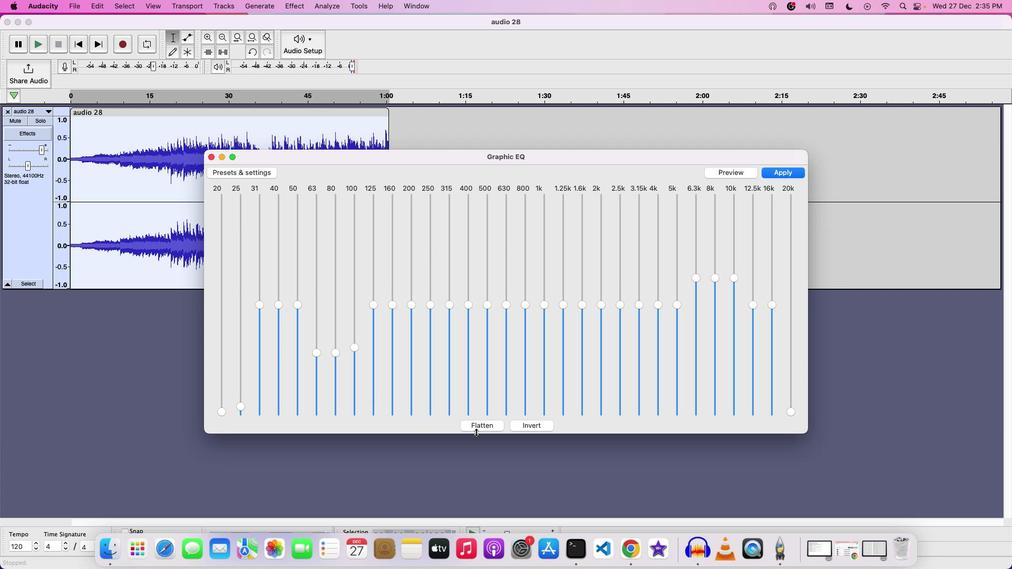 
Action: Mouse moved to (426, 425)
Screenshot: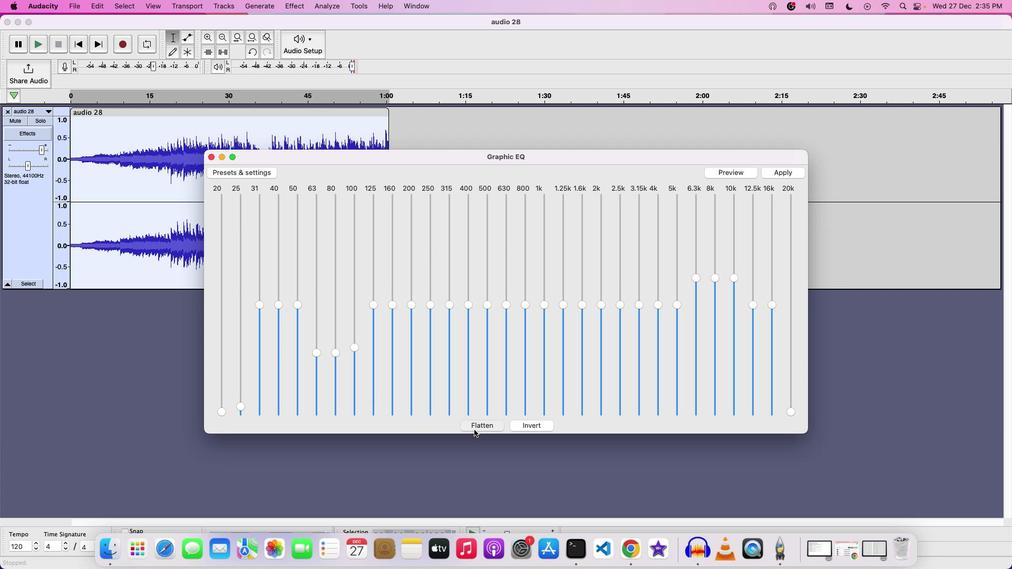 
Action: Mouse pressed left at (426, 425)
Screenshot: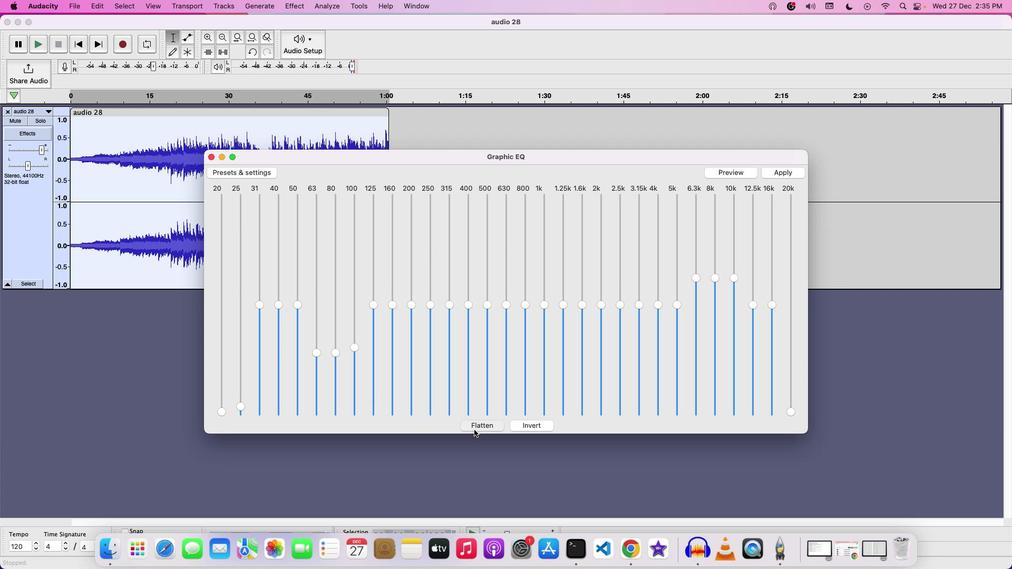 
Action: Mouse moved to (200, 406)
Screenshot: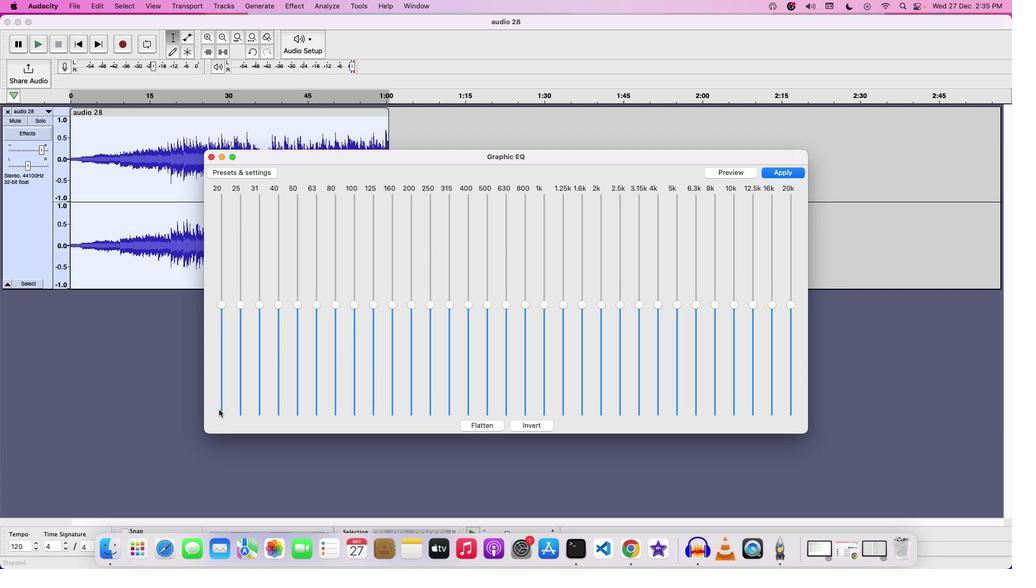 
Action: Mouse pressed left at (200, 406)
Screenshot: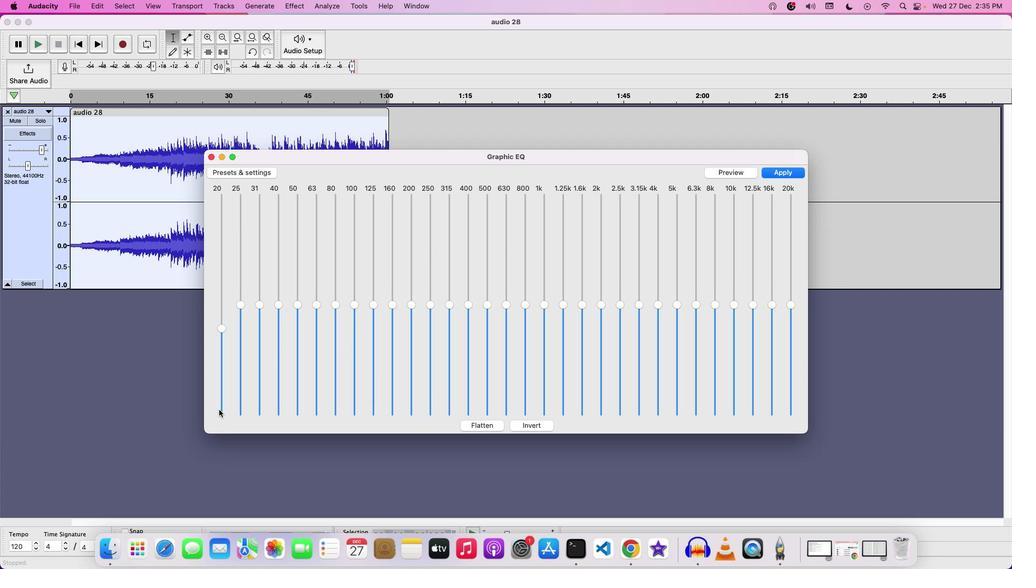 
Action: Mouse moved to (214, 408)
Screenshot: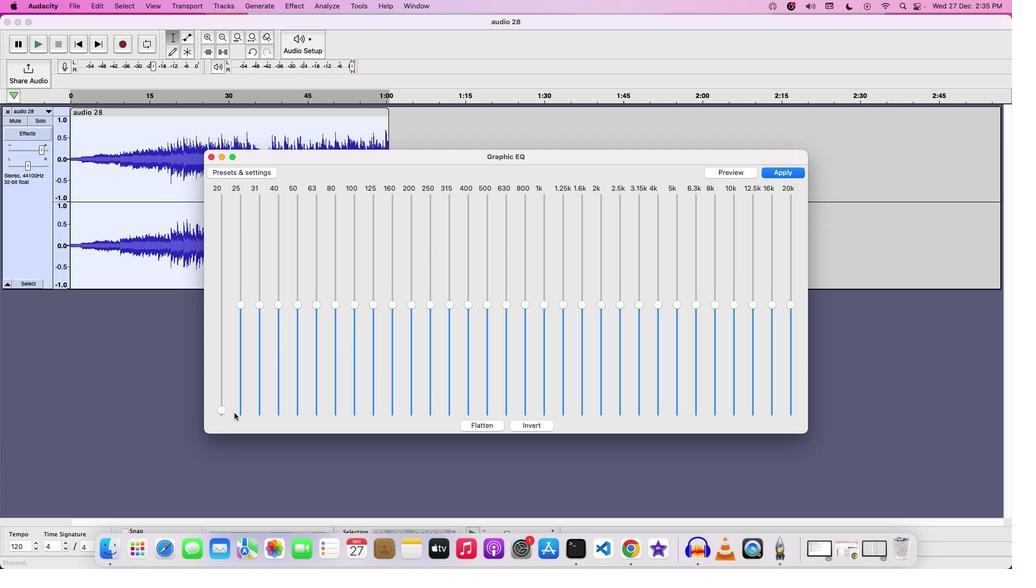 
Action: Mouse pressed left at (214, 408)
Screenshot: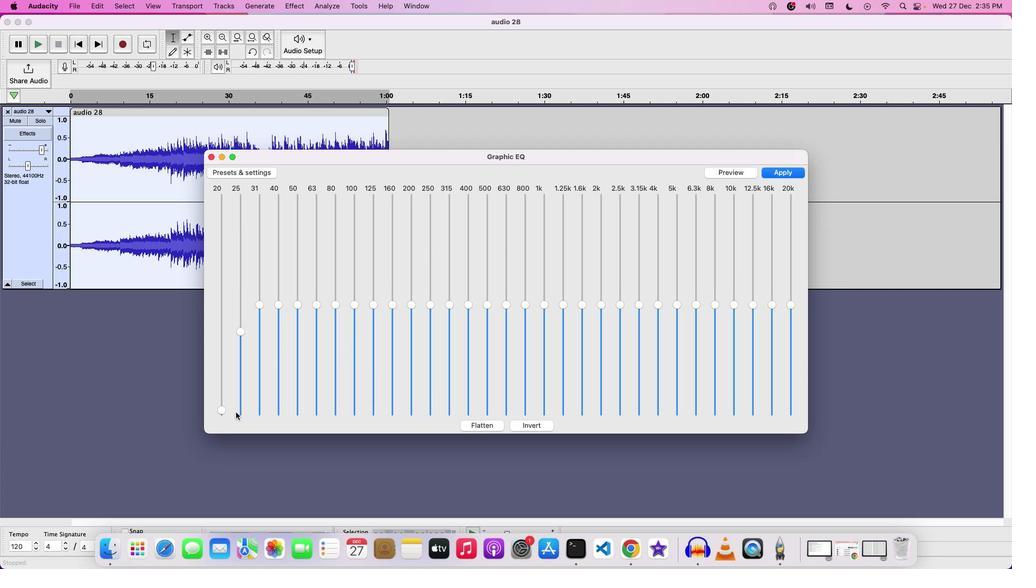 
Action: Mouse moved to (620, 260)
Screenshot: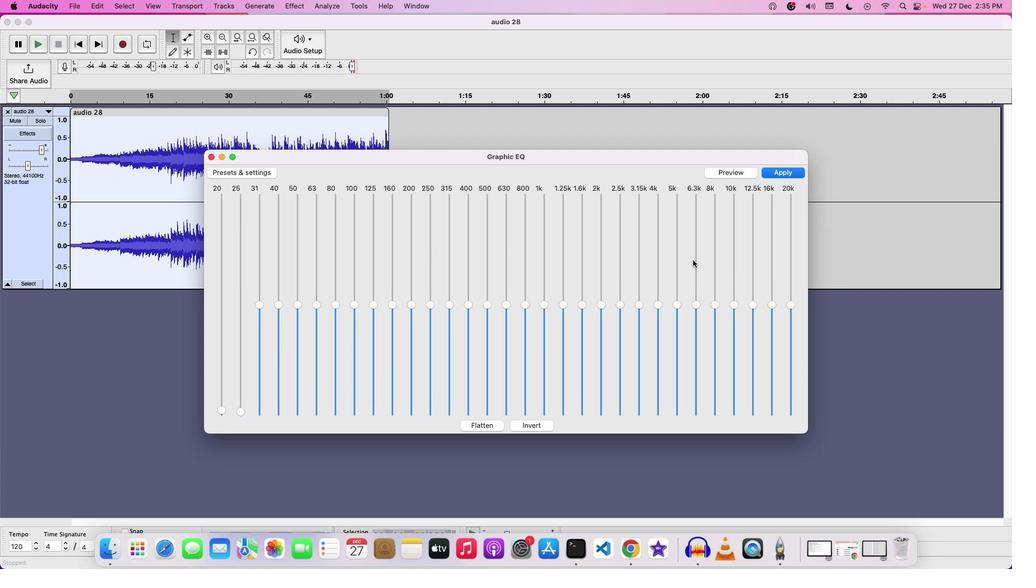 
Action: Mouse pressed left at (620, 260)
Screenshot: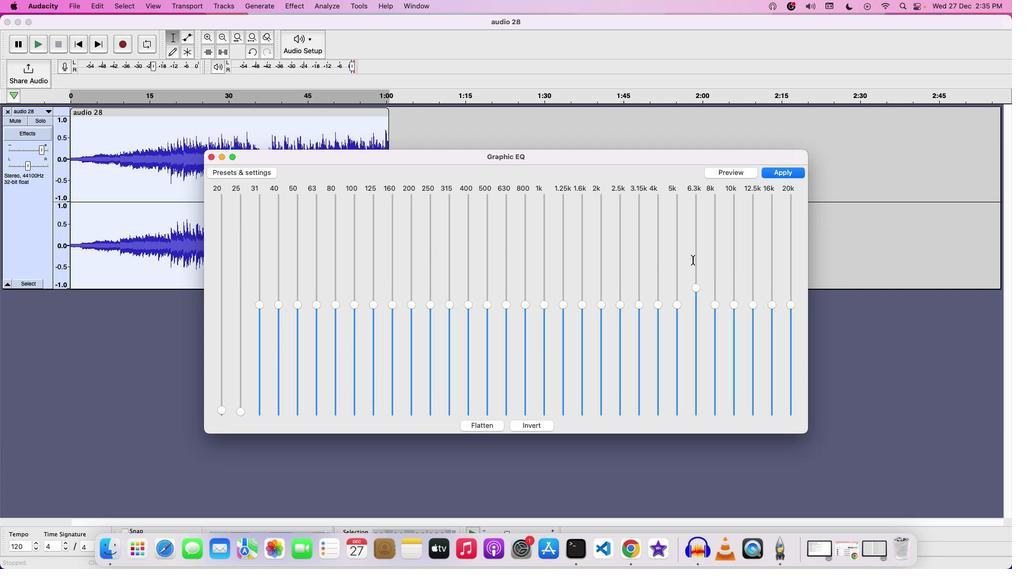 
Action: Mouse moved to (636, 256)
Screenshot: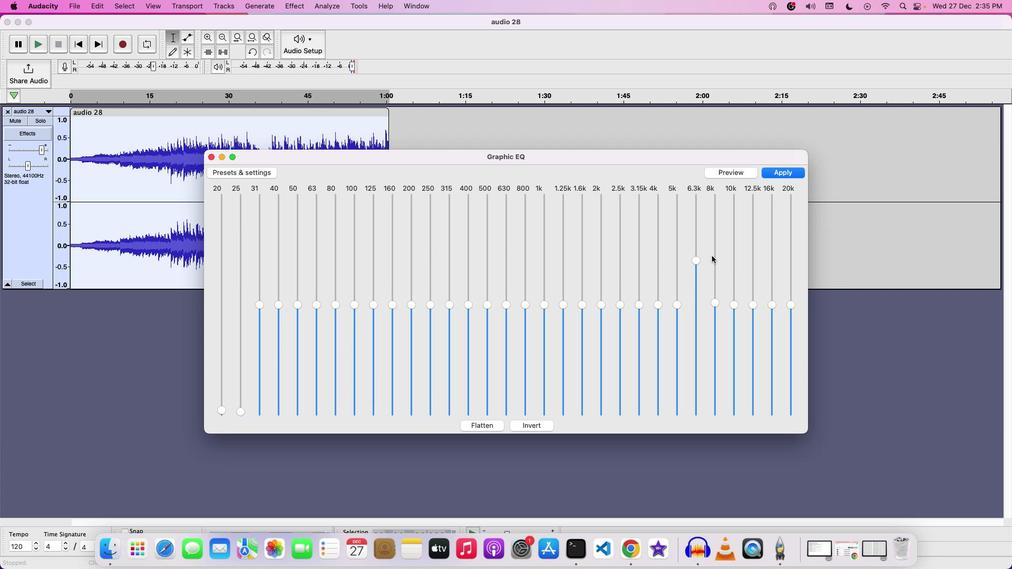 
Action: Mouse pressed left at (636, 256)
Screenshot: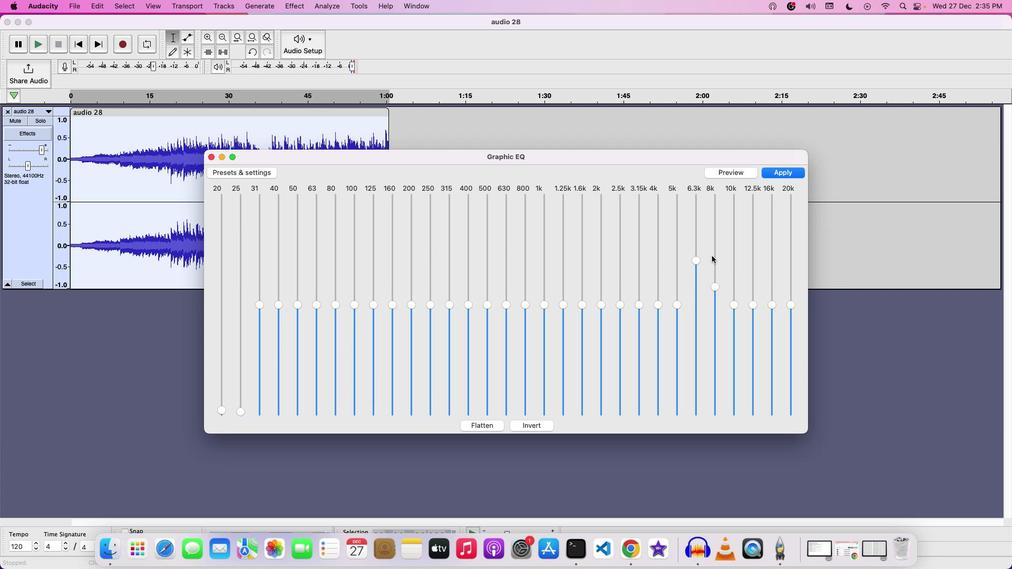 
Action: Mouse moved to (651, 255)
Screenshot: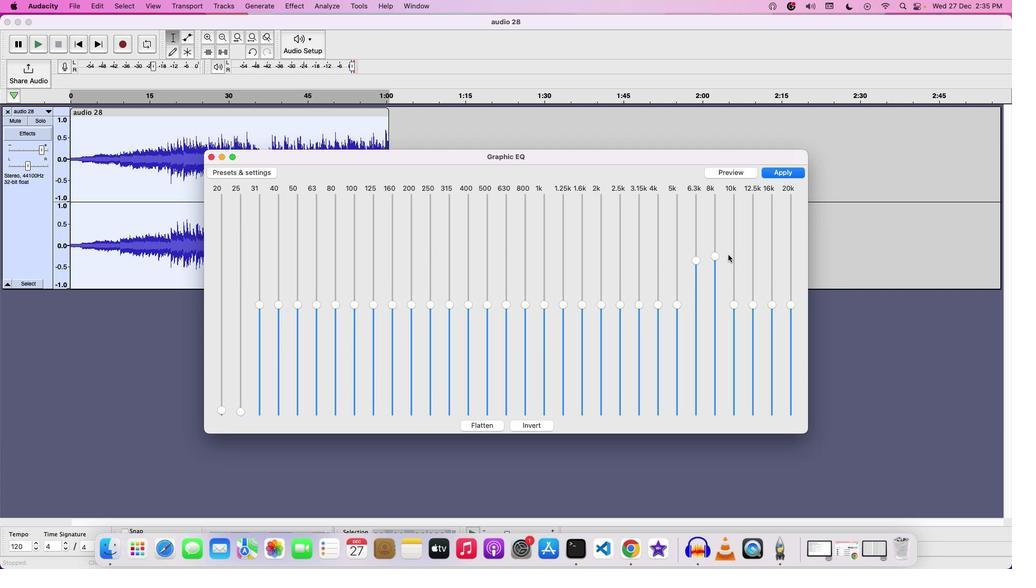 
Action: Mouse pressed left at (651, 255)
Screenshot: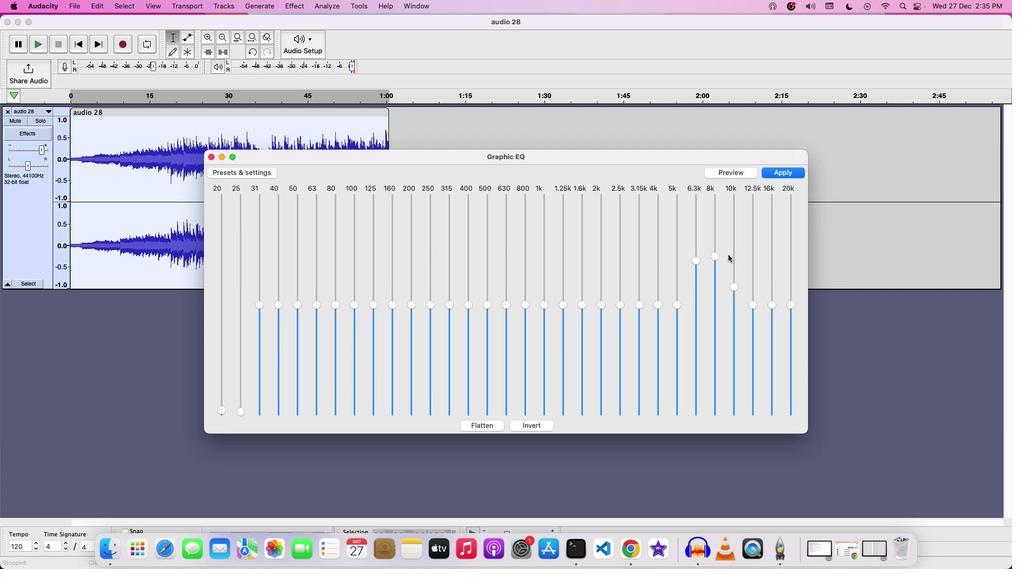 
Action: Mouse moved to (439, 334)
Screenshot: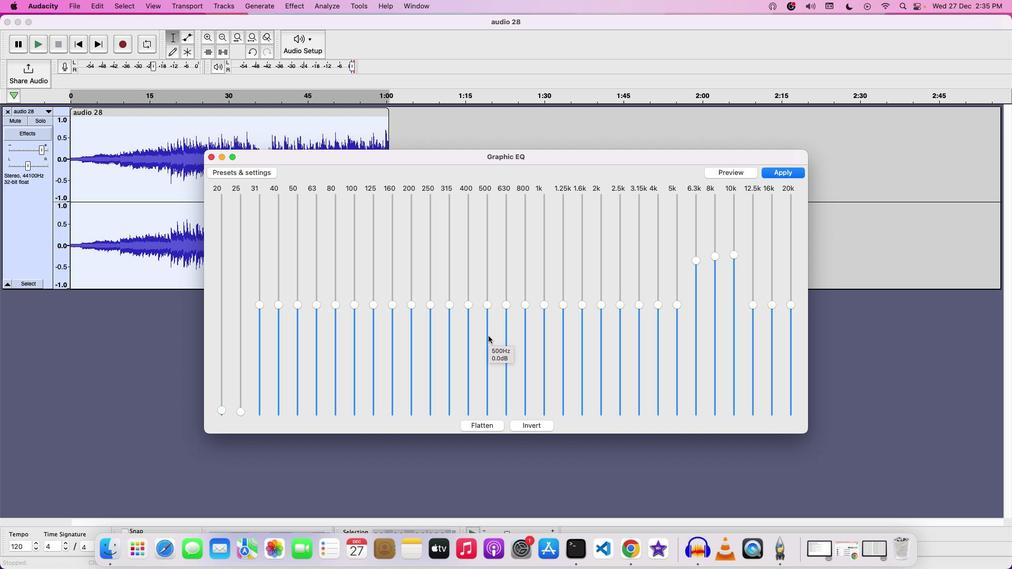 
Action: Mouse pressed left at (439, 334)
Screenshot: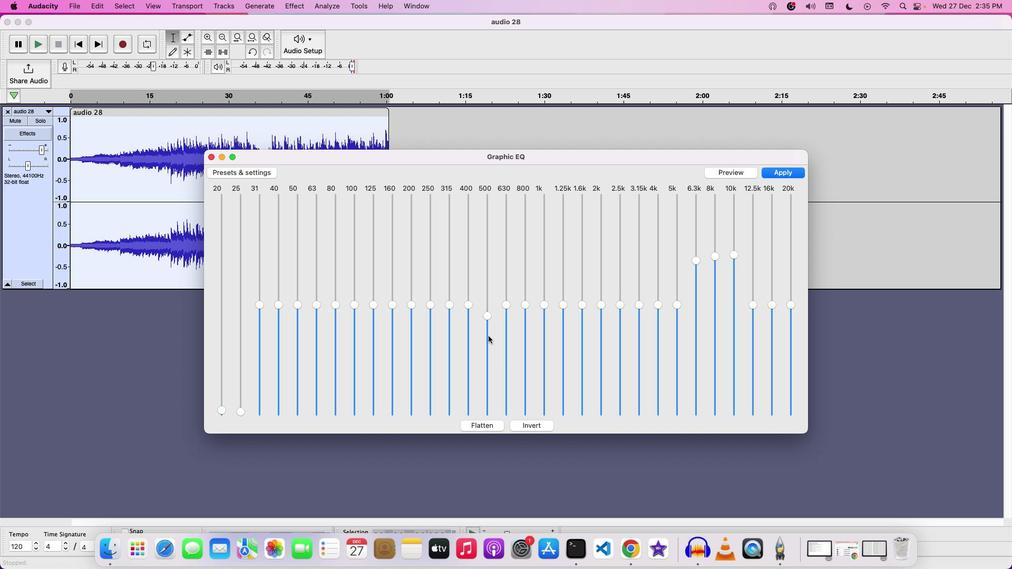 
Action: Mouse moved to (418, 339)
Screenshot: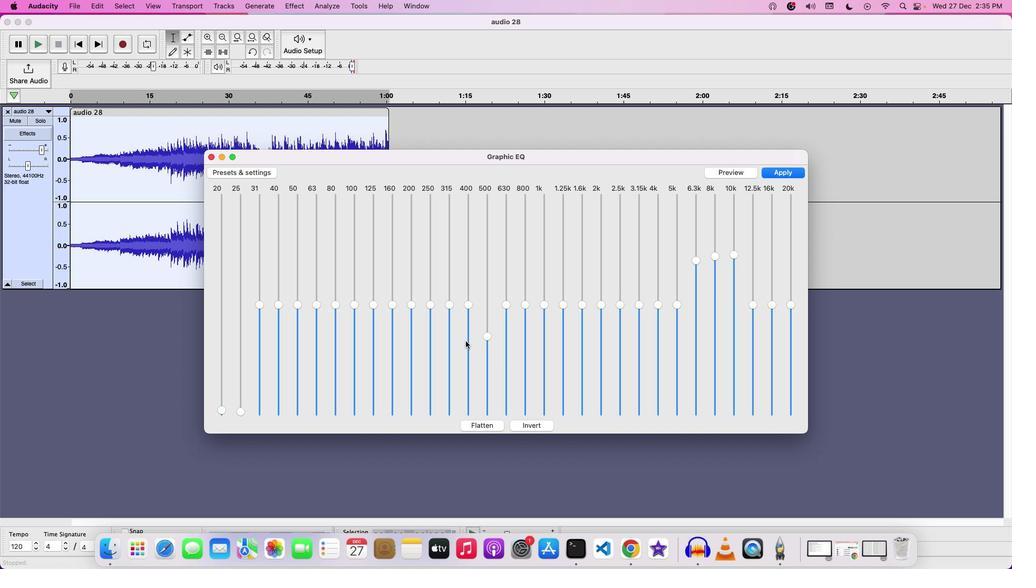 
Action: Mouse pressed left at (418, 339)
Screenshot: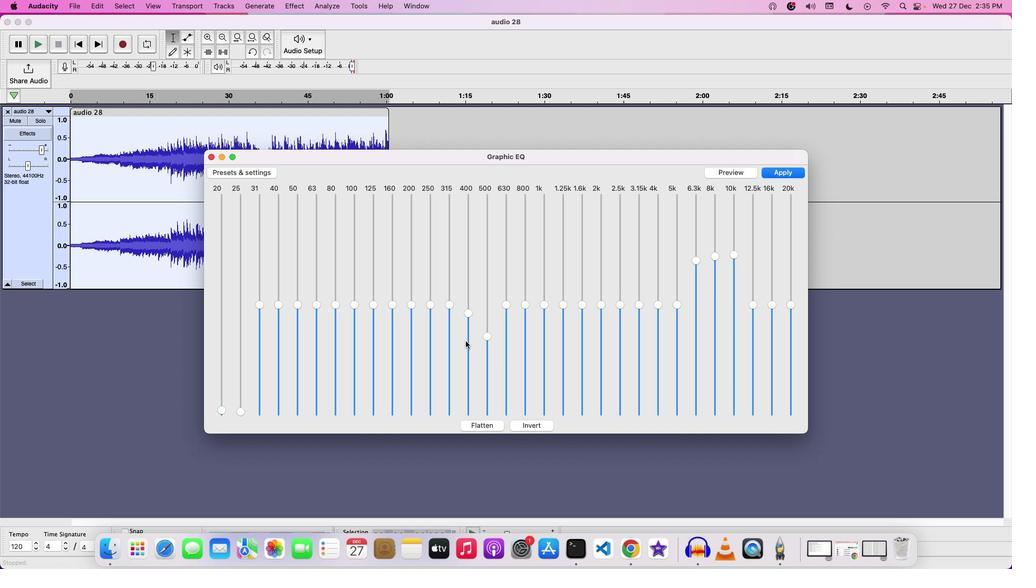 
Action: Mouse moved to (320, 349)
Screenshot: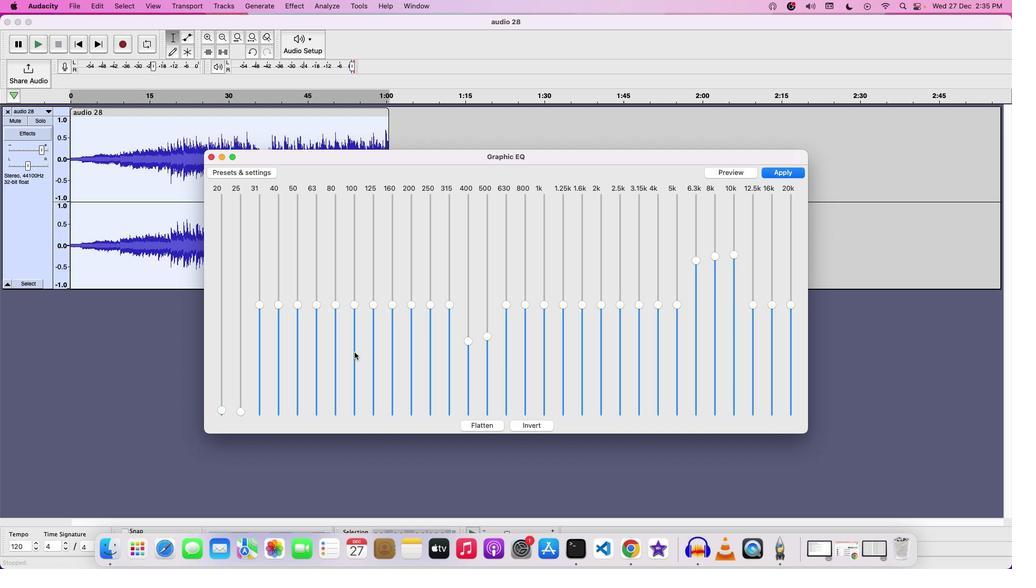 
Action: Mouse pressed left at (320, 349)
Screenshot: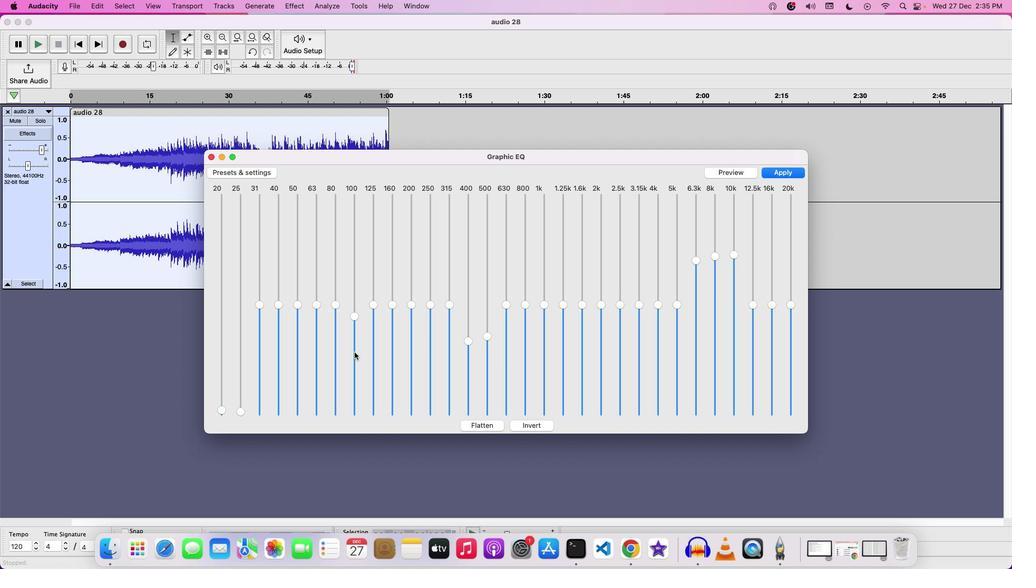 
Action: Mouse moved to (299, 345)
Screenshot: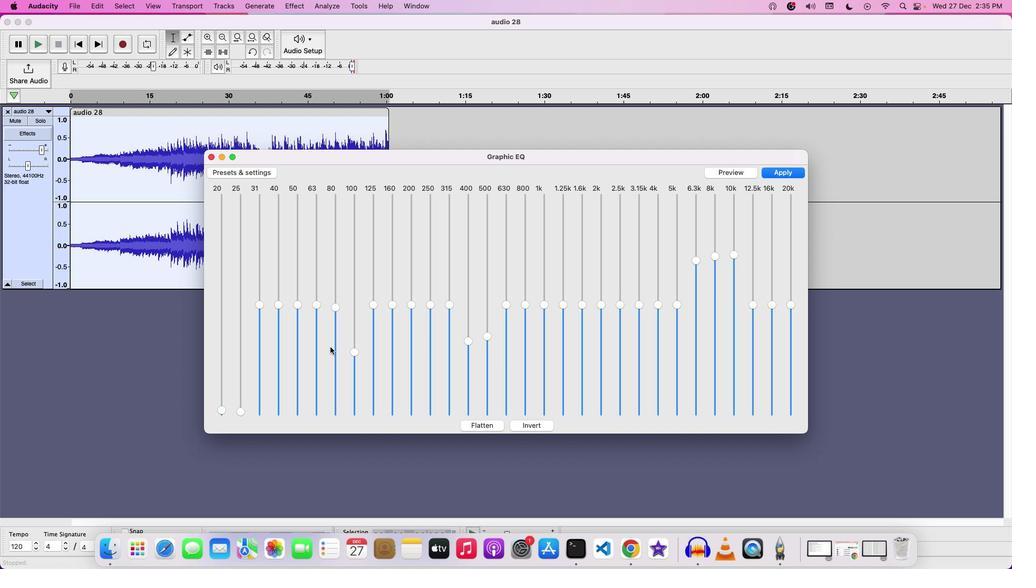 
Action: Mouse pressed left at (299, 345)
Screenshot: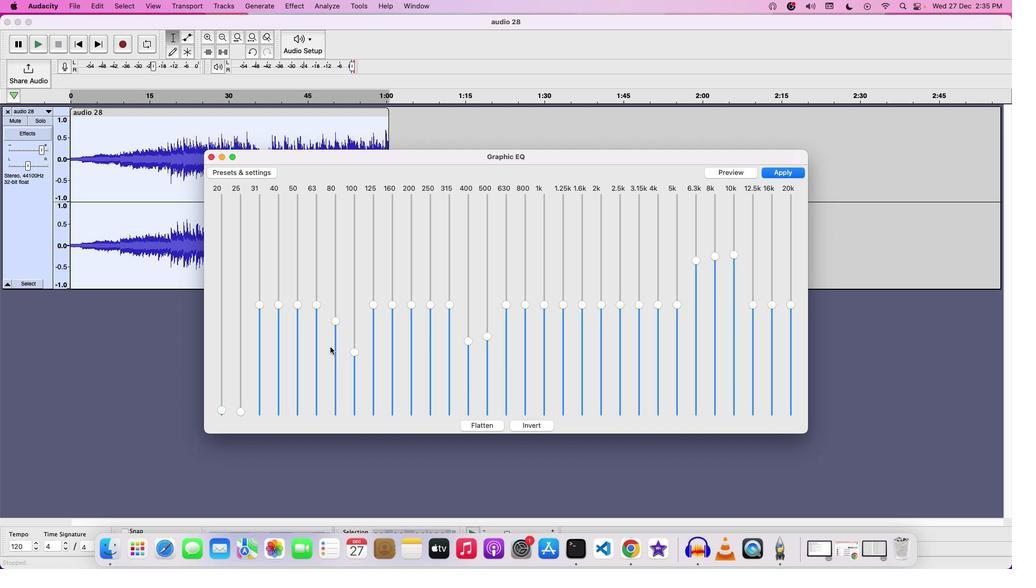 
Action: Mouse moved to (700, 174)
Screenshot: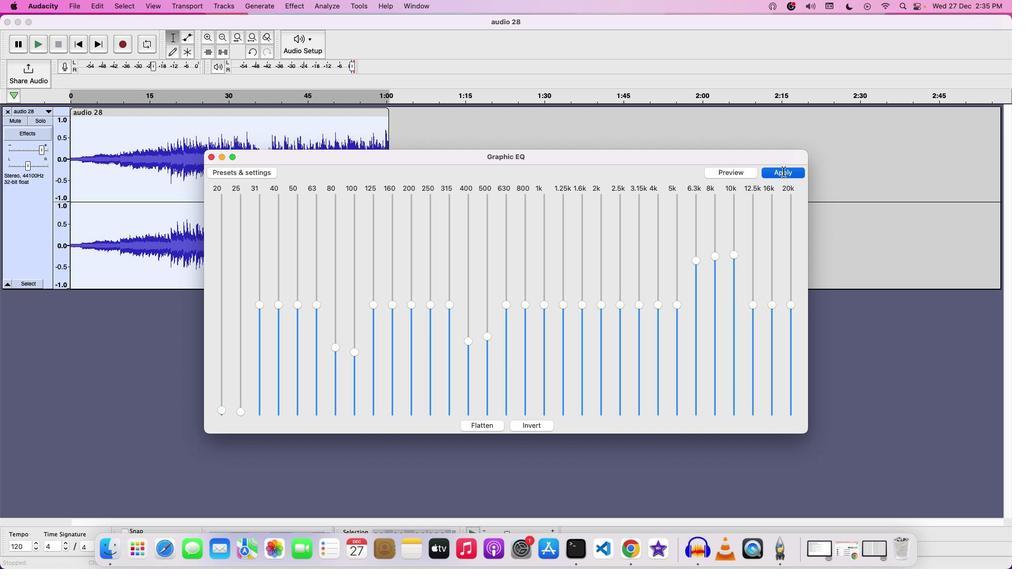 
Action: Mouse pressed left at (700, 174)
Screenshot: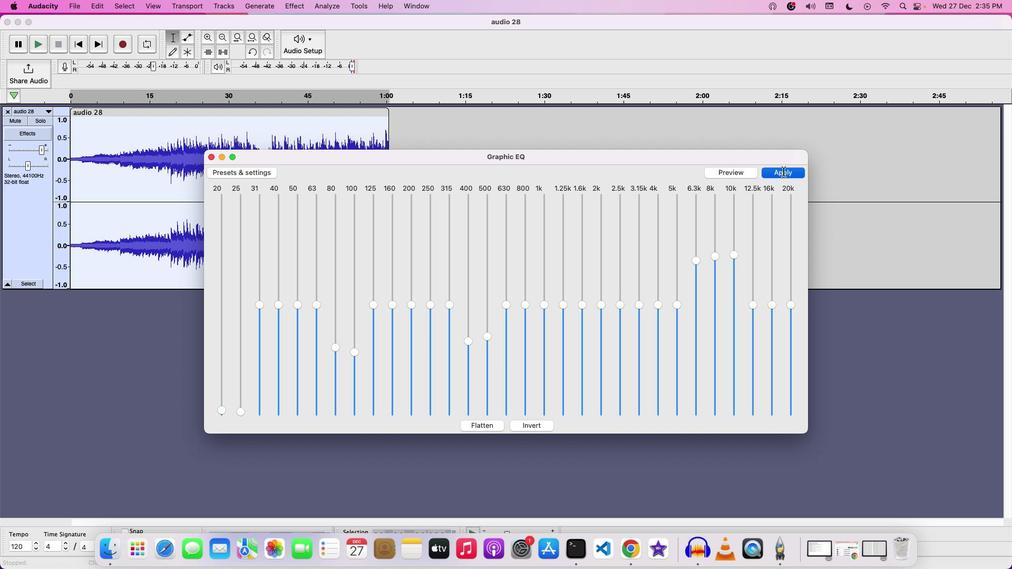 
Action: Mouse moved to (518, 228)
Screenshot: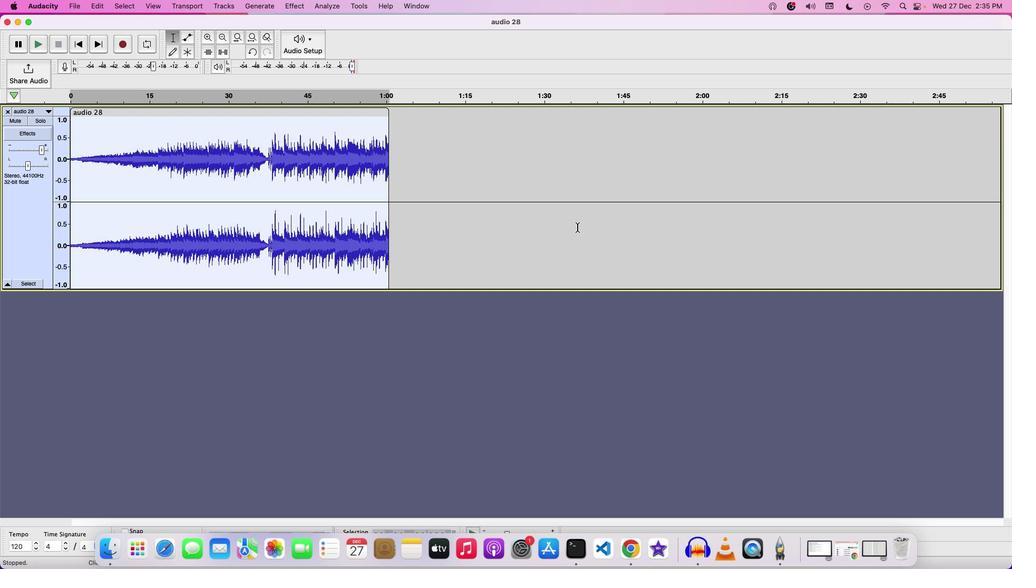
Action: Key pressed Key.space
Screenshot: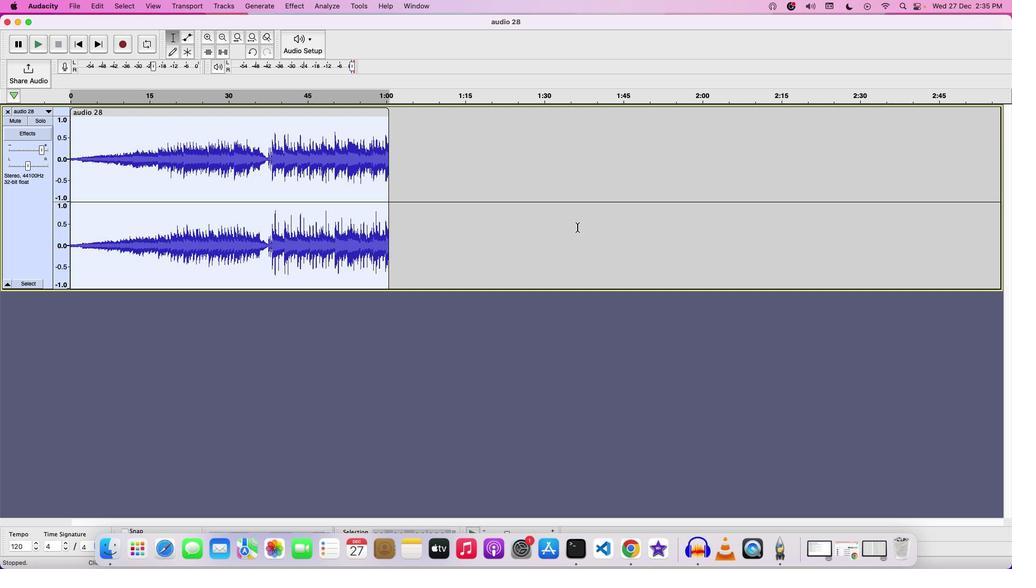 
Action: Mouse moved to (257, 24)
Screenshot: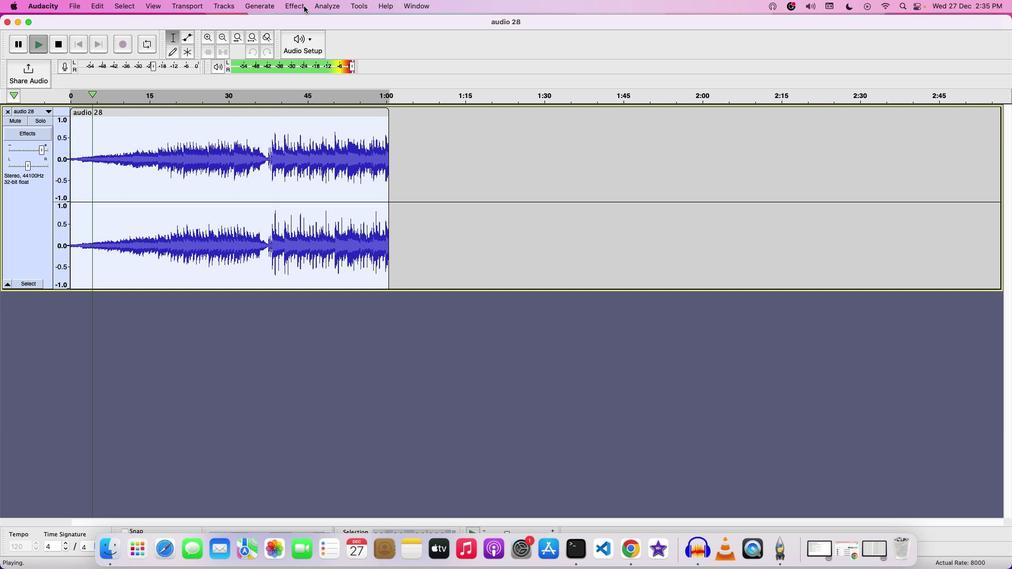 
Action: Key pressed Key.space
Screenshot: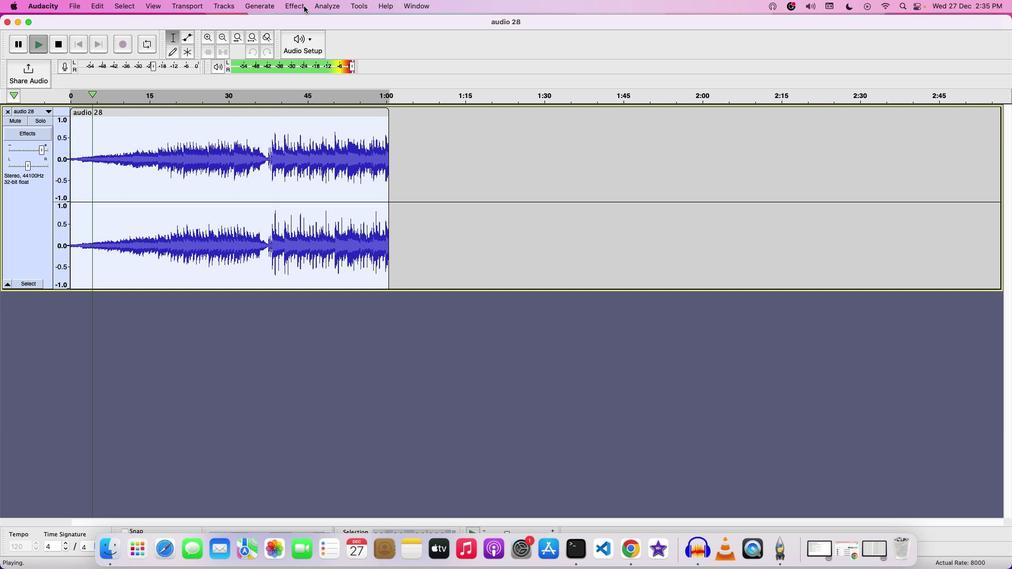 
Action: Mouse moved to (272, 12)
Screenshot: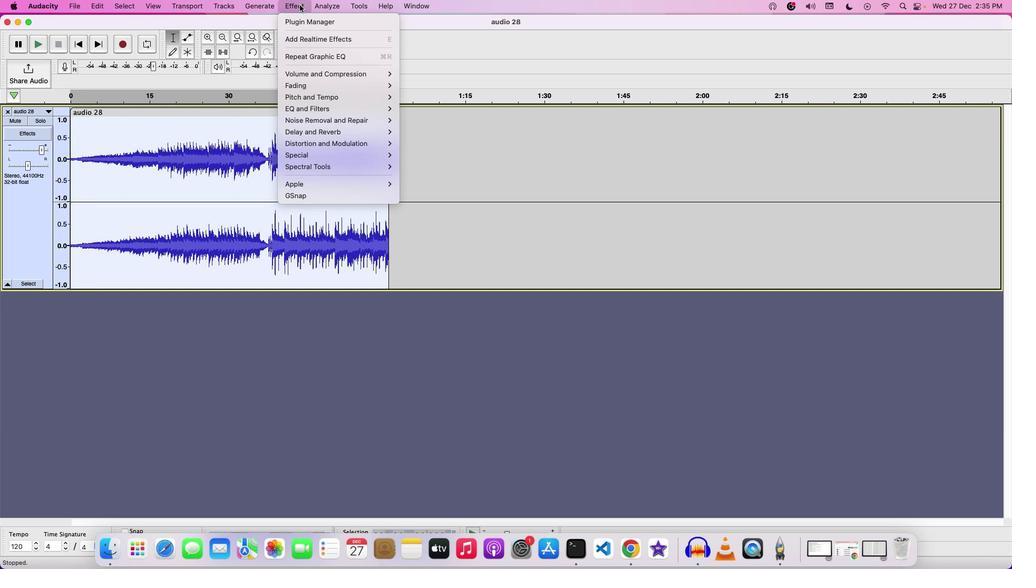 
Action: Mouse pressed left at (272, 12)
Screenshot: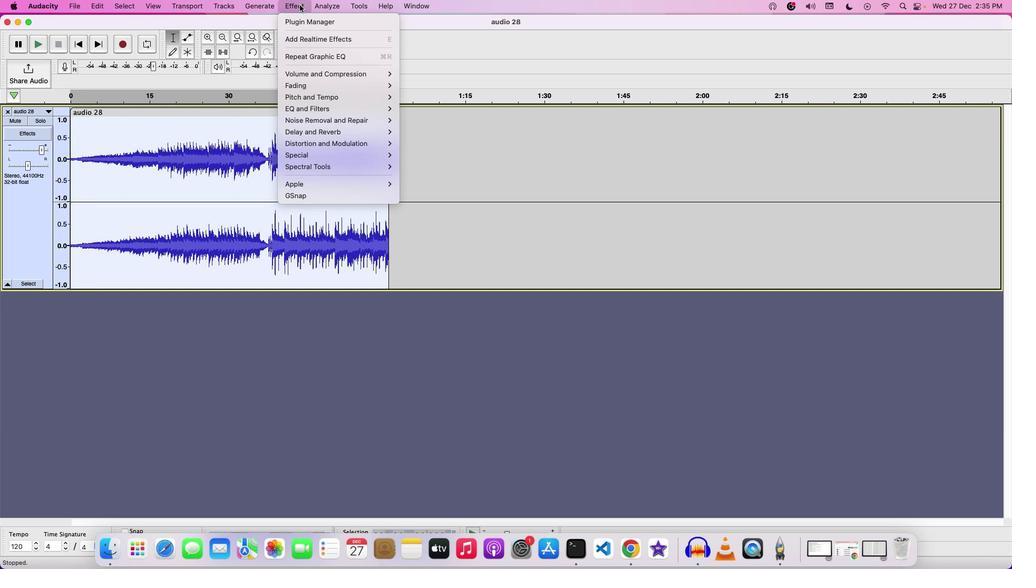 
Action: Mouse moved to (416, 356)
Screenshot: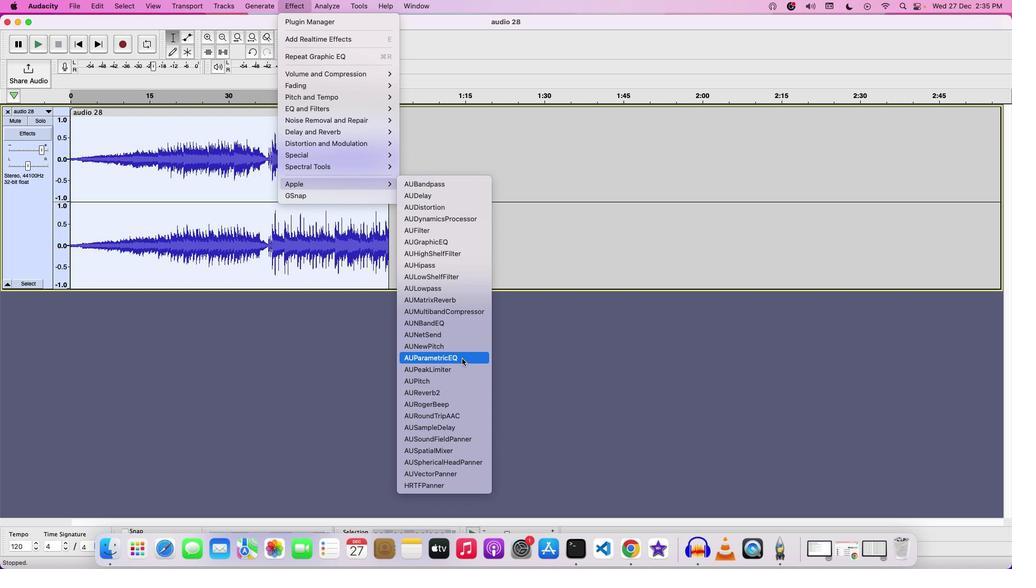 
Action: Mouse pressed left at (416, 356)
Screenshot: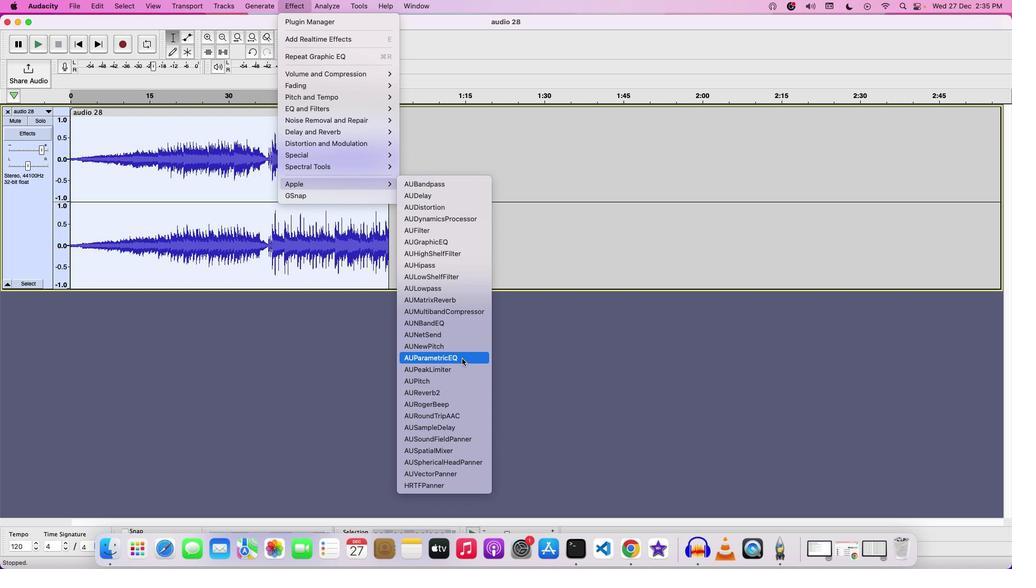 
Action: Mouse moved to (396, 308)
Screenshot: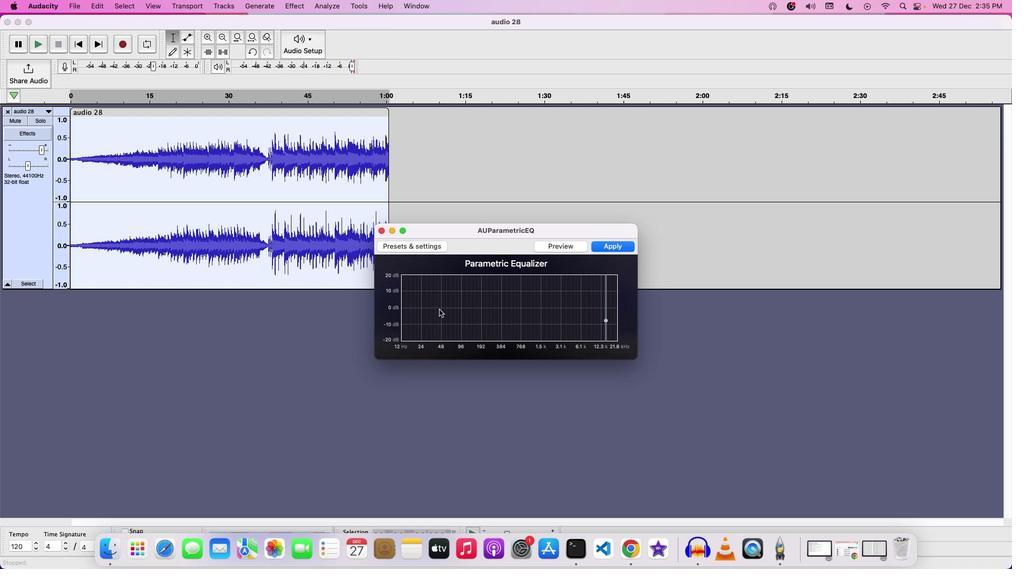 
Action: Mouse pressed left at (396, 308)
Screenshot: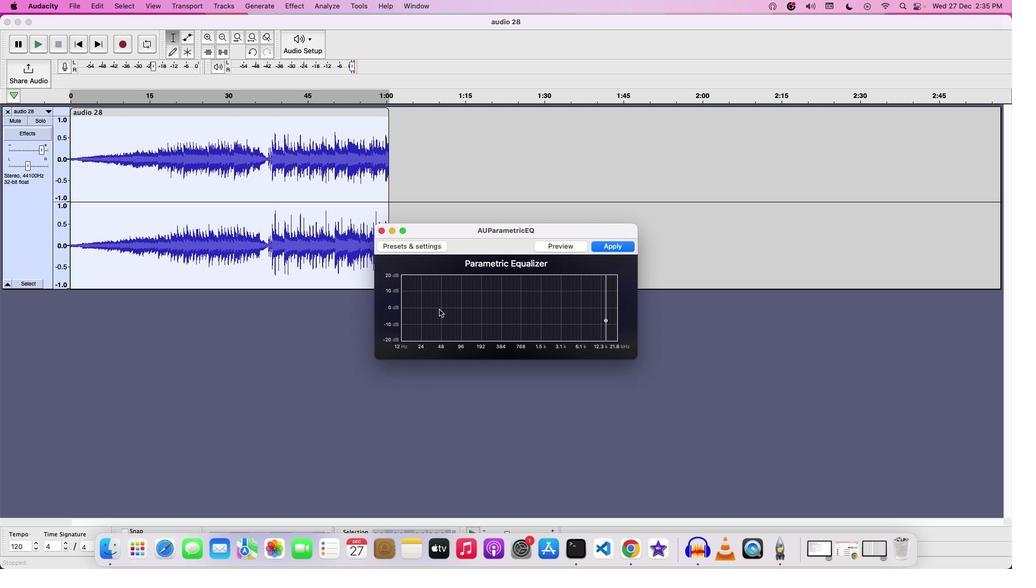 
Action: Mouse moved to (543, 319)
Screenshot: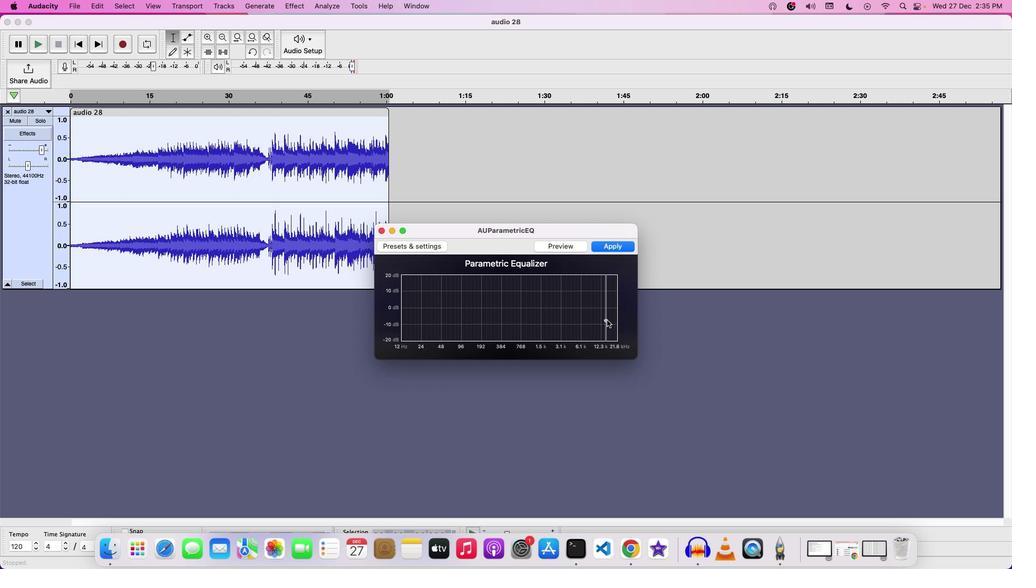 
Action: Mouse pressed left at (543, 319)
Screenshot: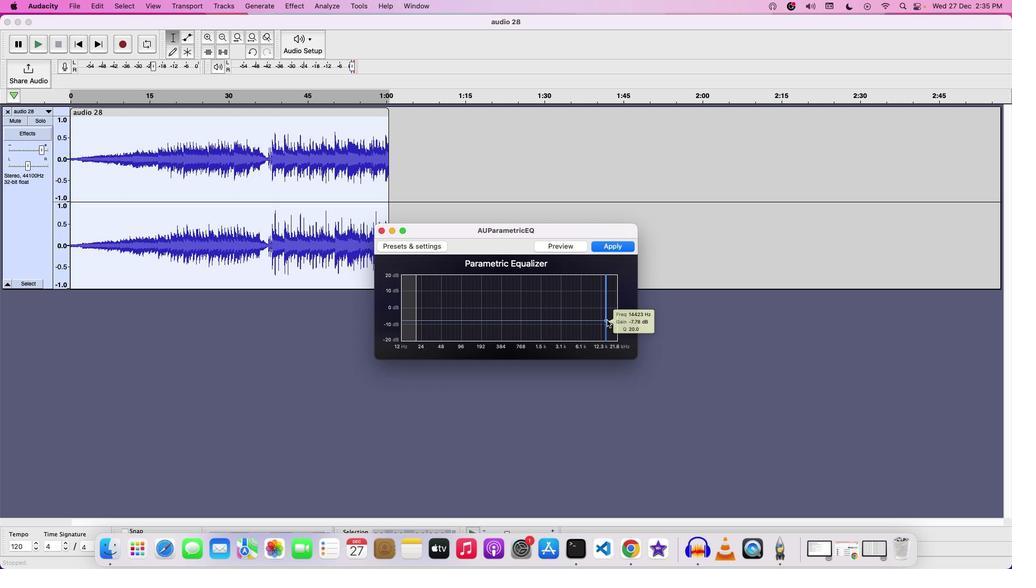 
Action: Mouse moved to (513, 245)
Screenshot: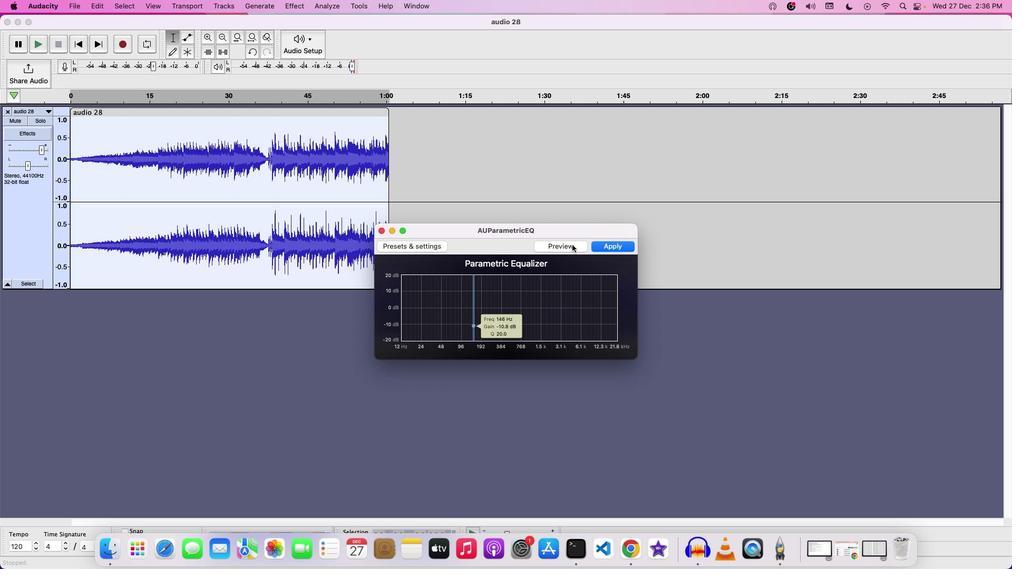 
Action: Mouse pressed left at (513, 245)
Screenshot: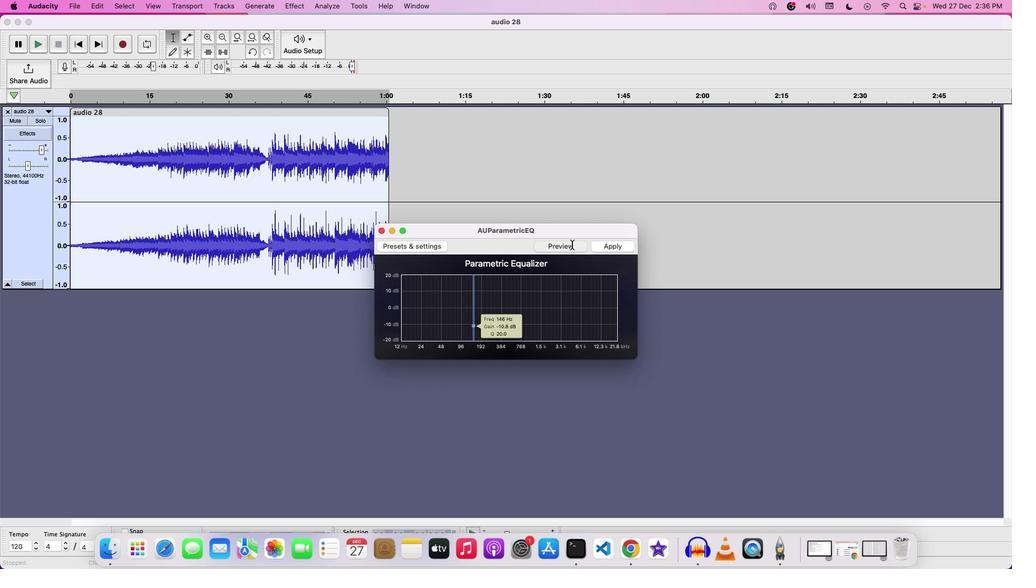 
Action: Mouse moved to (478, 329)
Screenshot: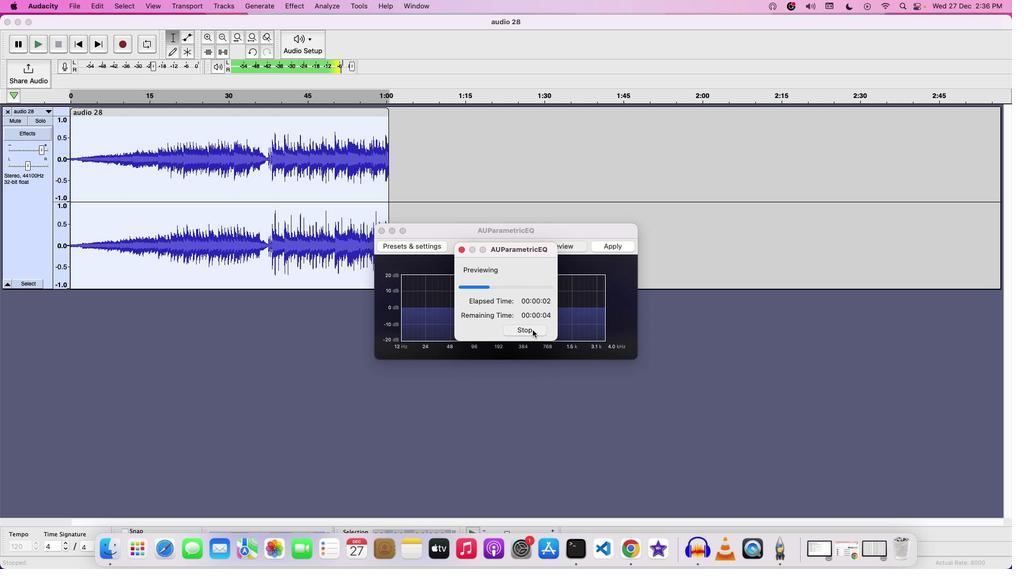 
Action: Mouse pressed left at (478, 329)
Screenshot: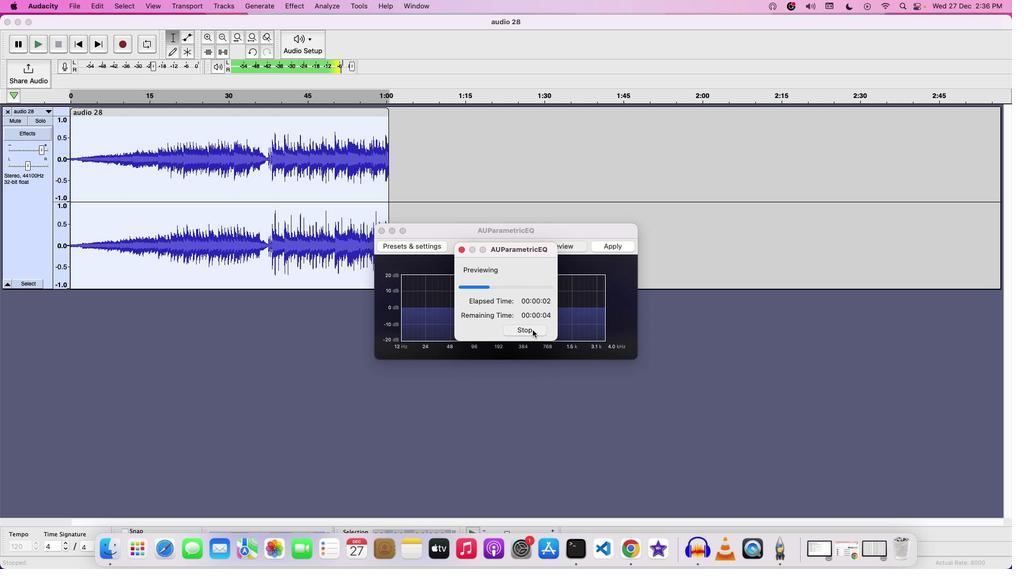 
Action: Mouse moved to (440, 324)
Screenshot: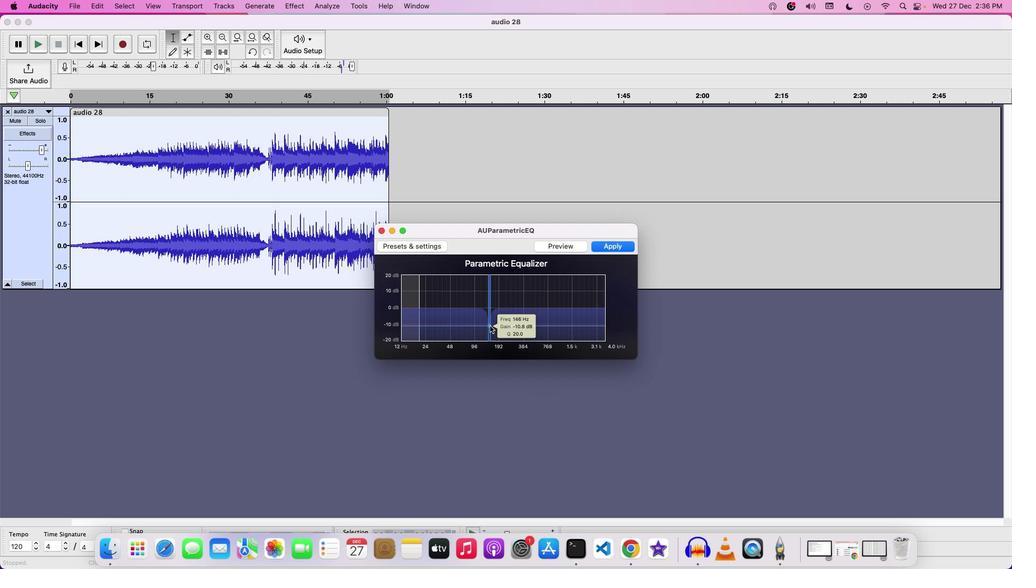 
Action: Mouse pressed left at (440, 324)
Screenshot: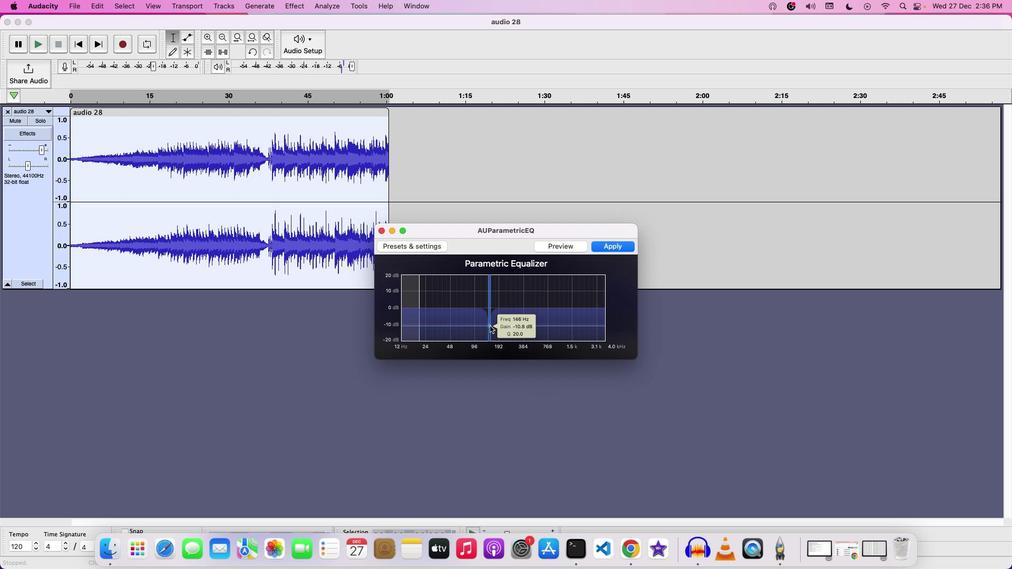 
Action: Mouse moved to (421, 321)
Screenshot: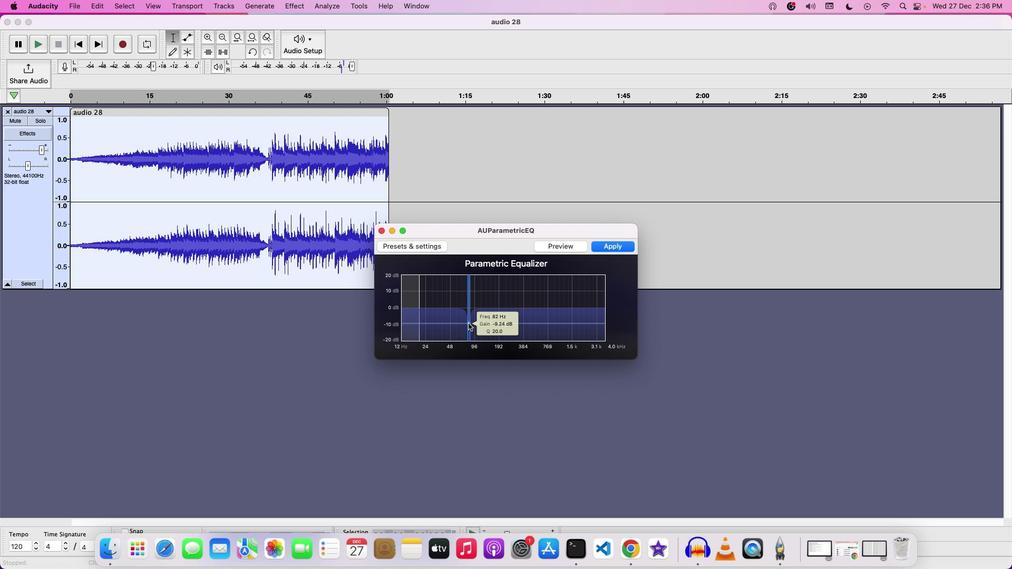
Action: Mouse scrolled (421, 321) with delta (6, 6)
Screenshot: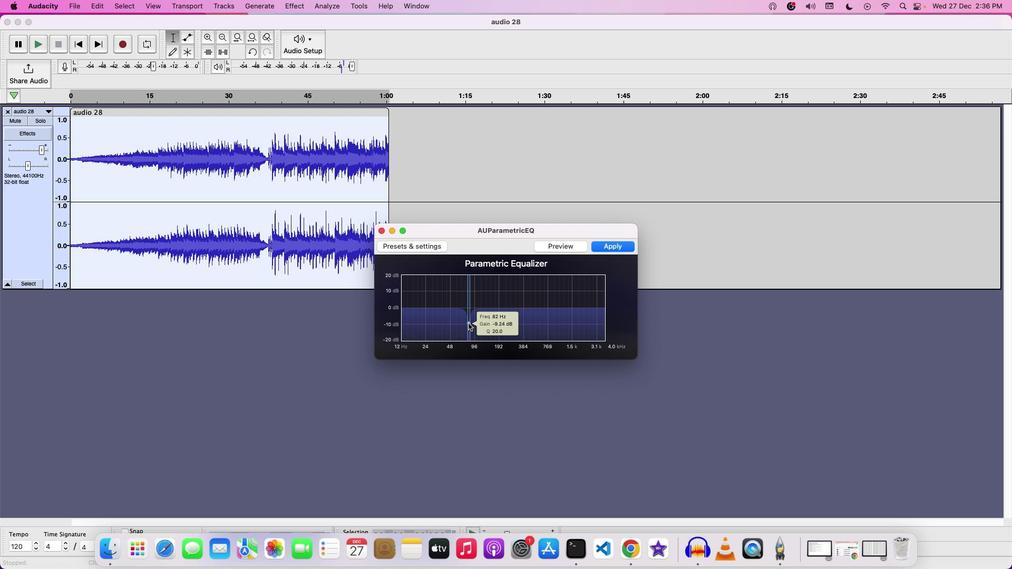 
Action: Mouse scrolled (421, 321) with delta (6, 6)
Screenshot: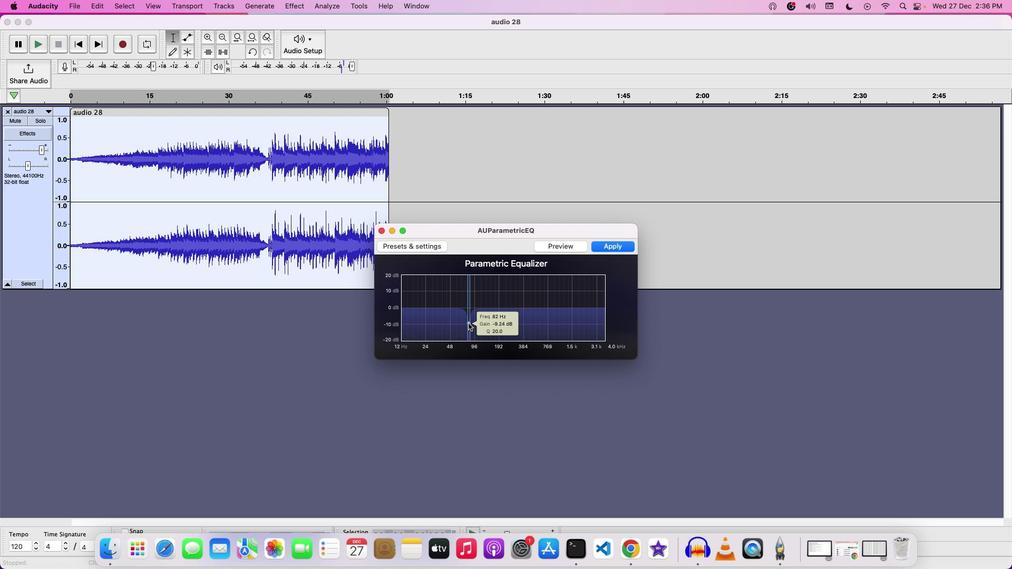 
Action: Mouse scrolled (421, 321) with delta (6, 7)
Screenshot: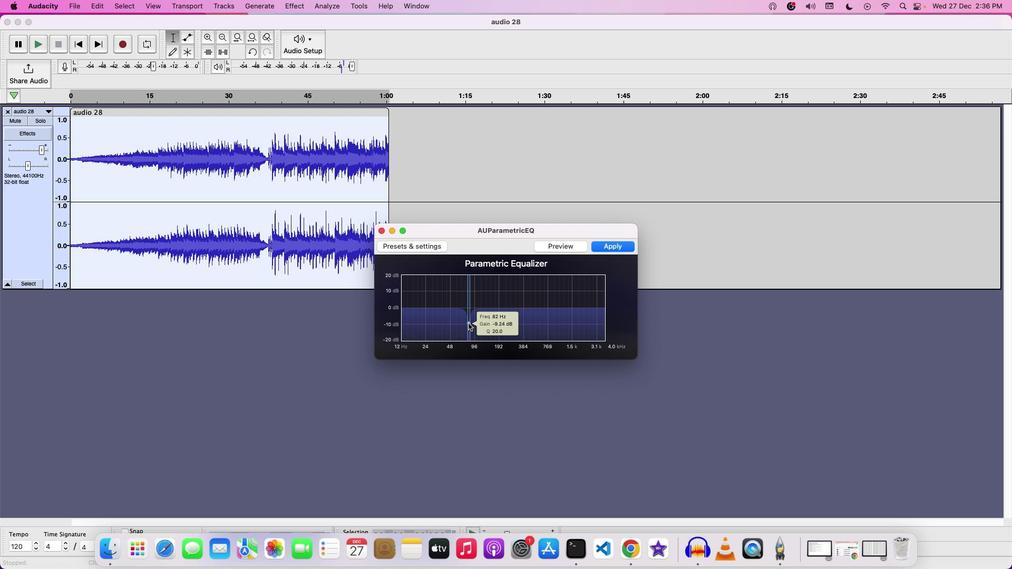 
Action: Mouse scrolled (421, 321) with delta (6, 7)
Screenshot: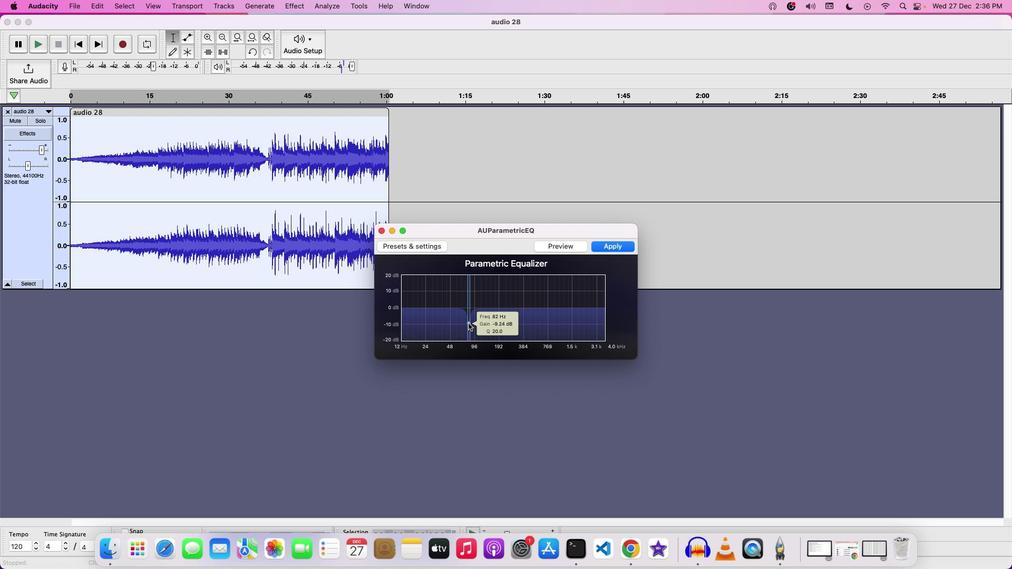 
Action: Mouse scrolled (421, 321) with delta (6, 8)
Screenshot: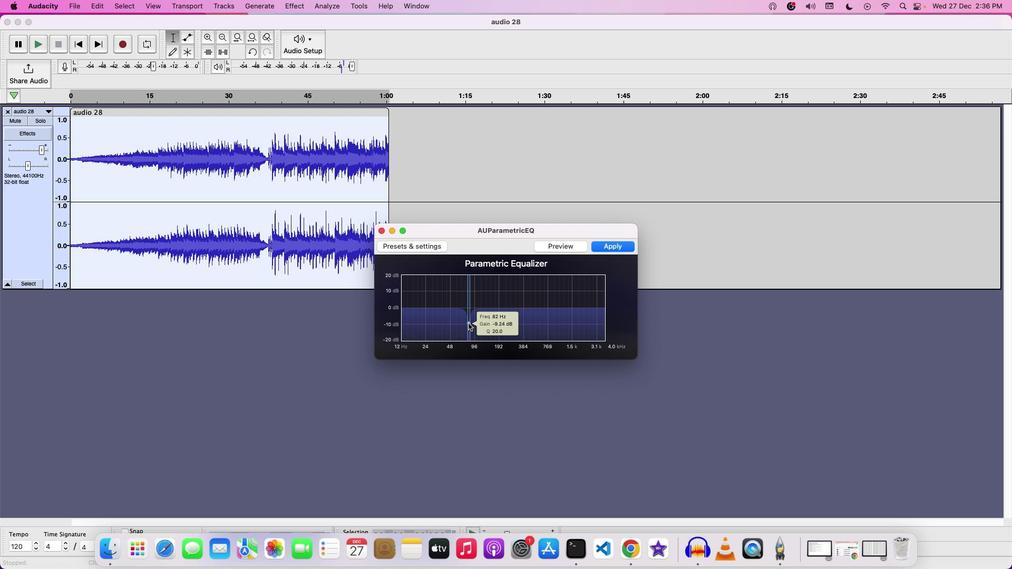 
Action: Mouse scrolled (421, 321) with delta (6, 10)
Screenshot: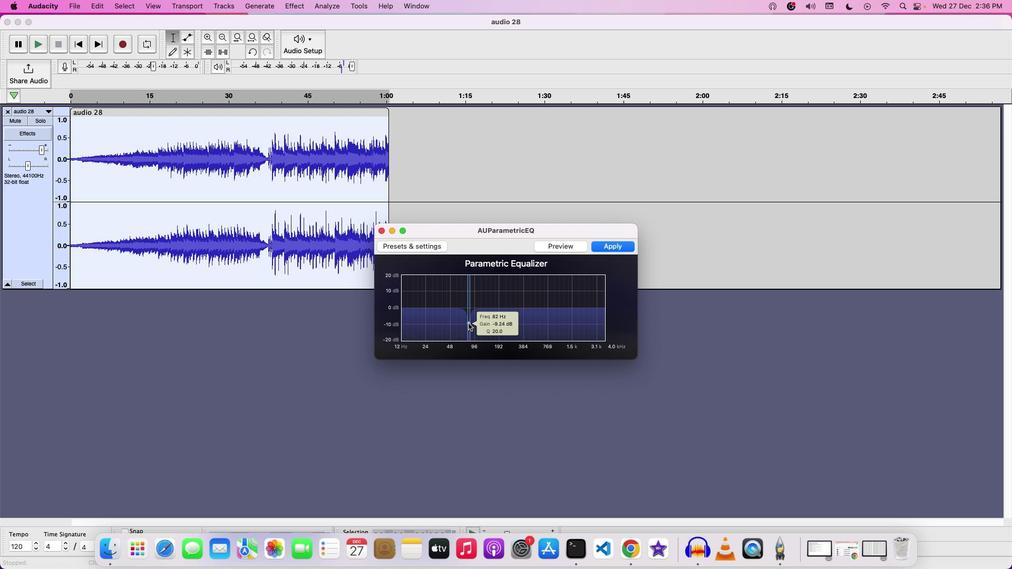 
Action: Mouse pressed left at (421, 321)
Screenshot: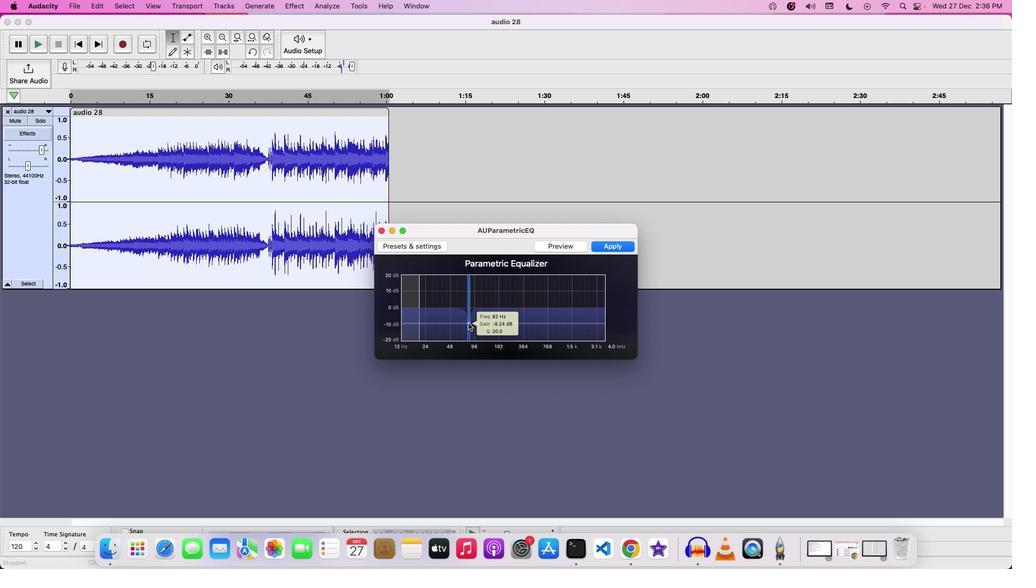 
Action: Mouse moved to (481, 321)
Screenshot: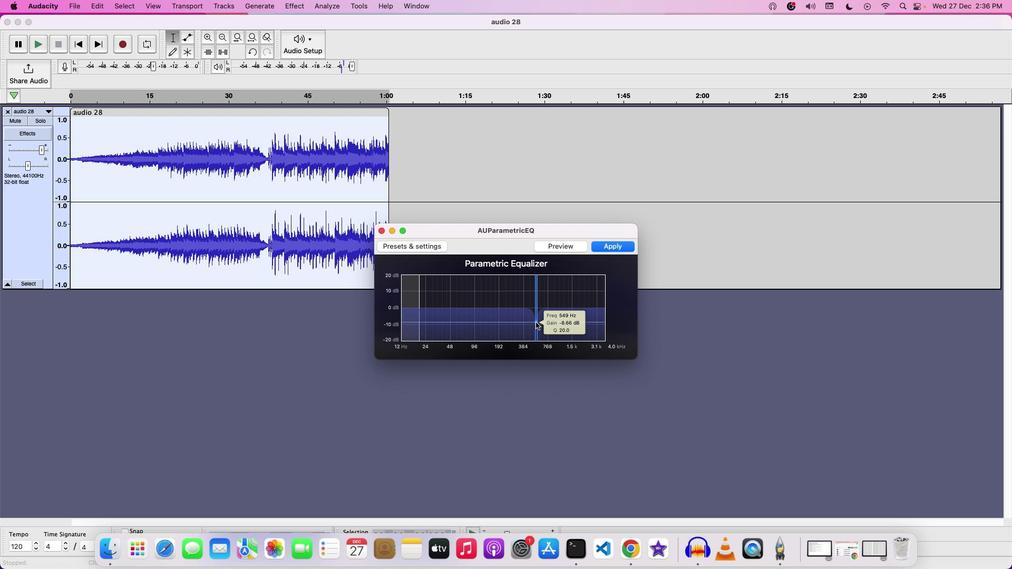 
Action: Key pressed Key.space
Screenshot: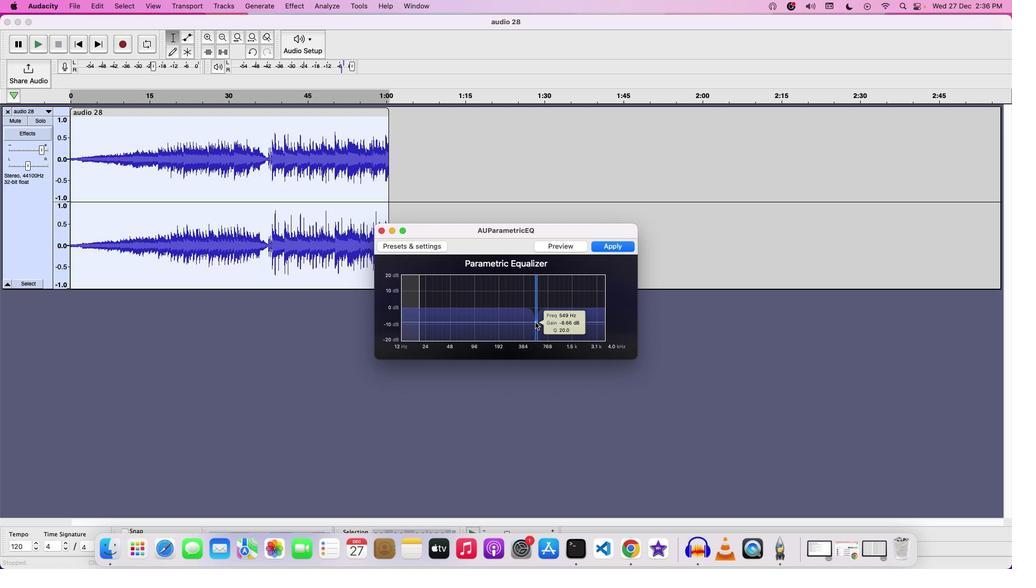 
Action: Mouse moved to (400, 331)
Screenshot: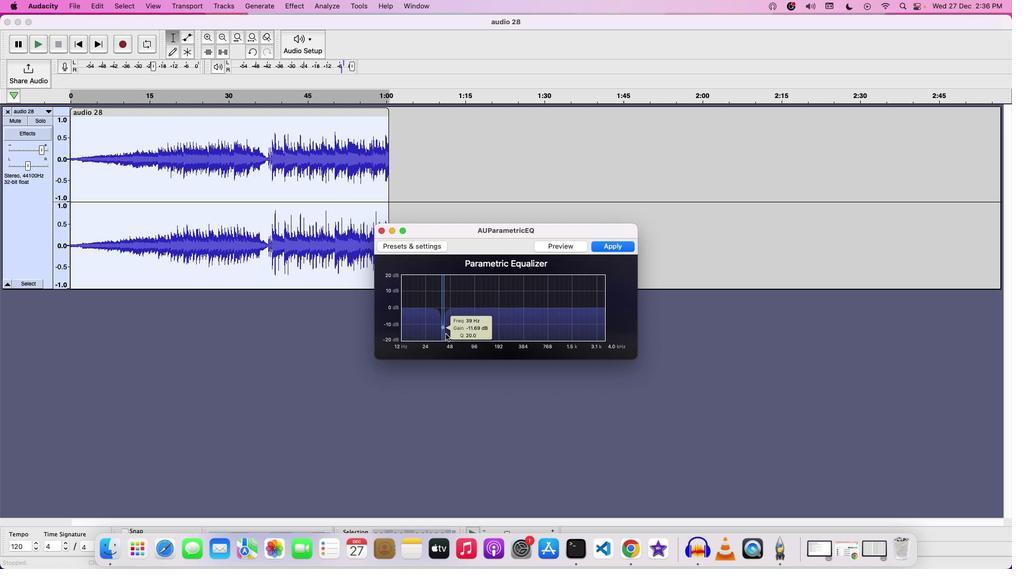 
Action: Mouse pressed left at (400, 331)
Screenshot: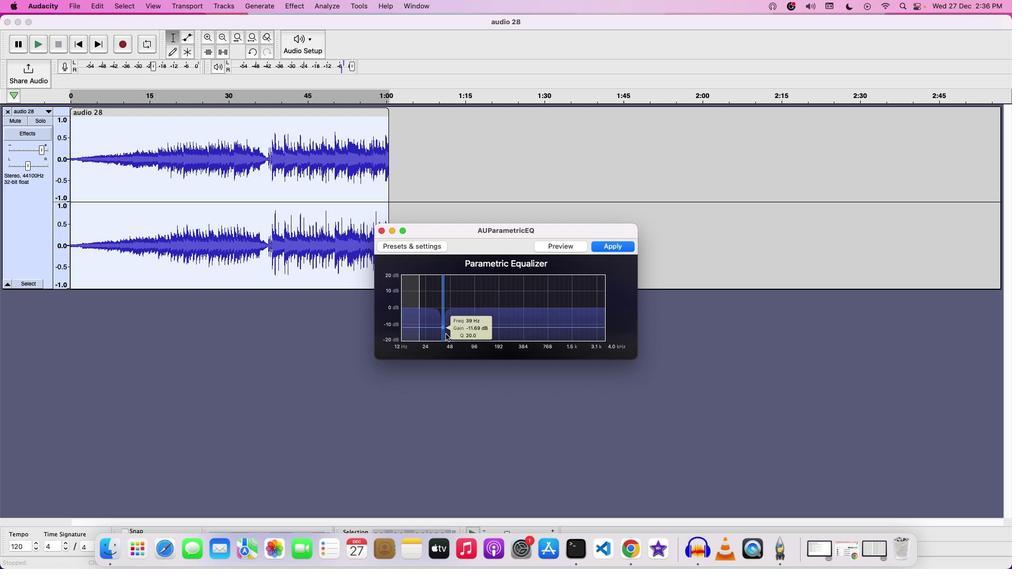 
Action: Mouse moved to (553, 251)
Screenshot: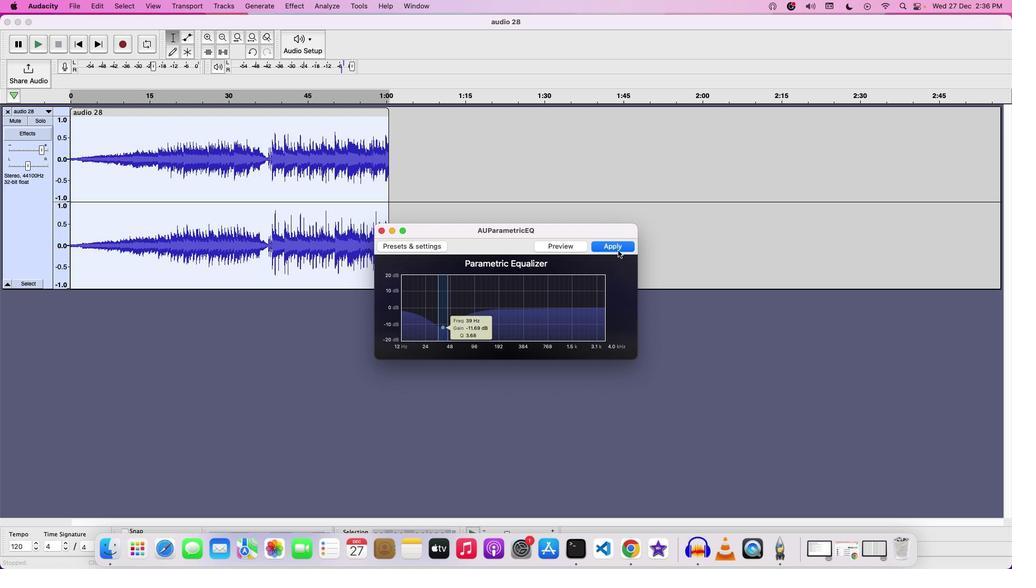 
Action: Mouse pressed left at (553, 251)
Screenshot: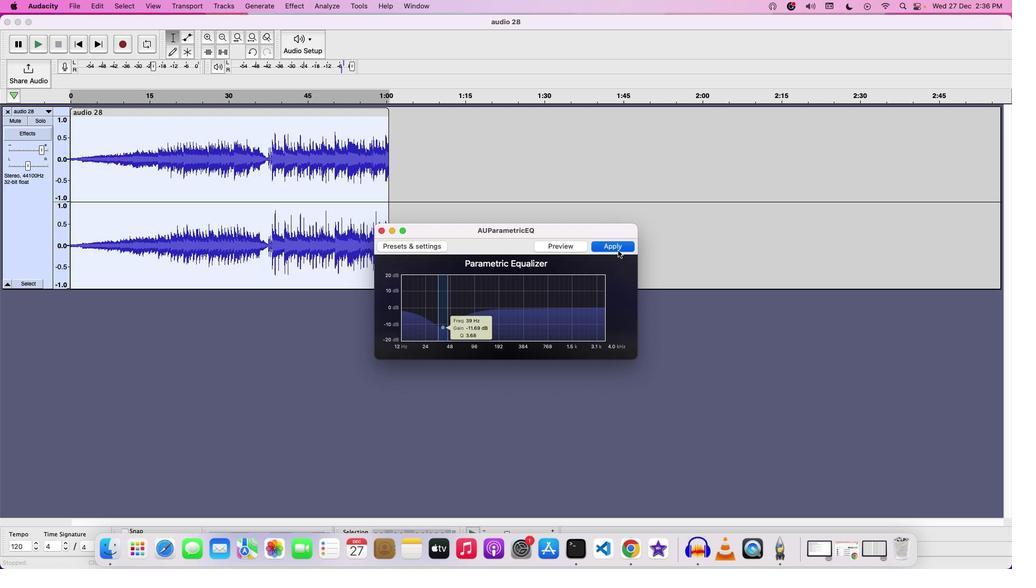 
Action: Mouse moved to (376, 229)
Screenshot: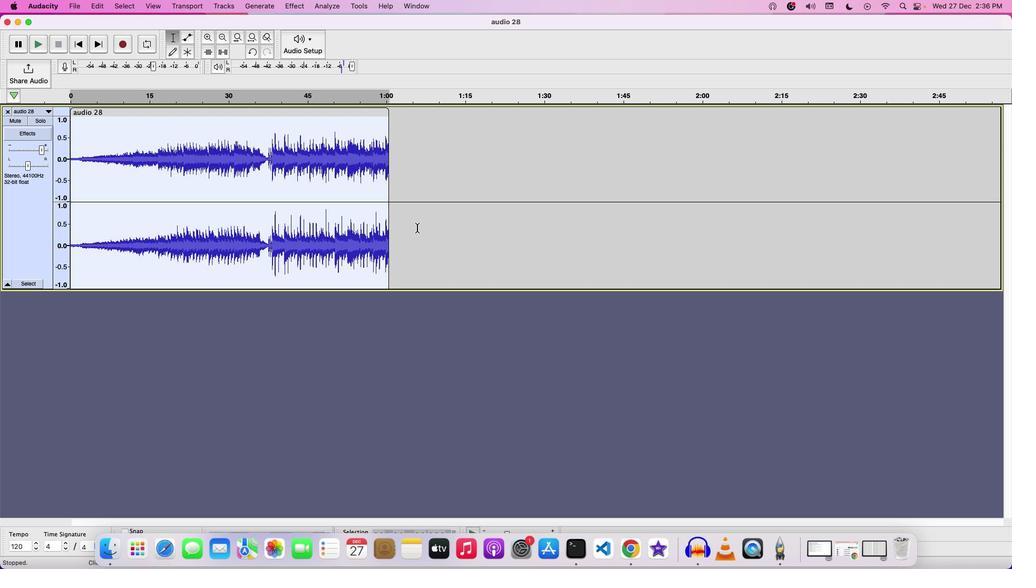 
Action: Key pressed Key.space
Screenshot: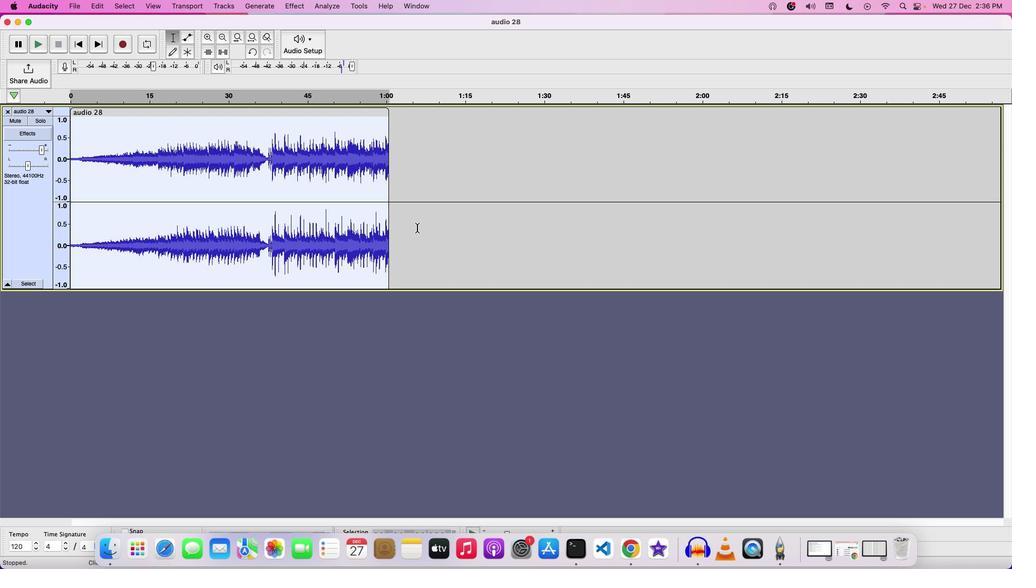 
Action: Mouse moved to (208, 9)
Screenshot: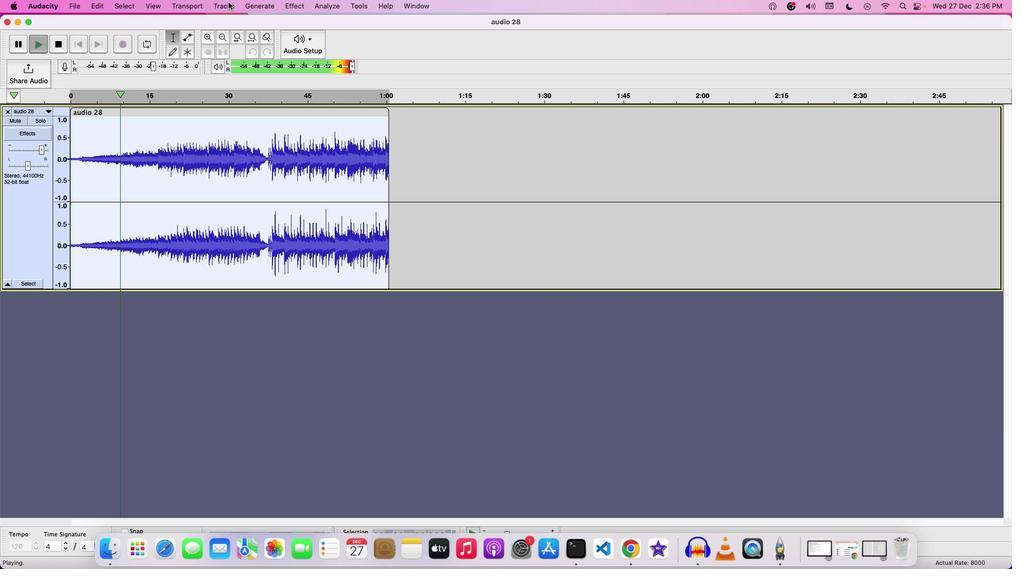 
Action: Key pressed Key.space
Screenshot: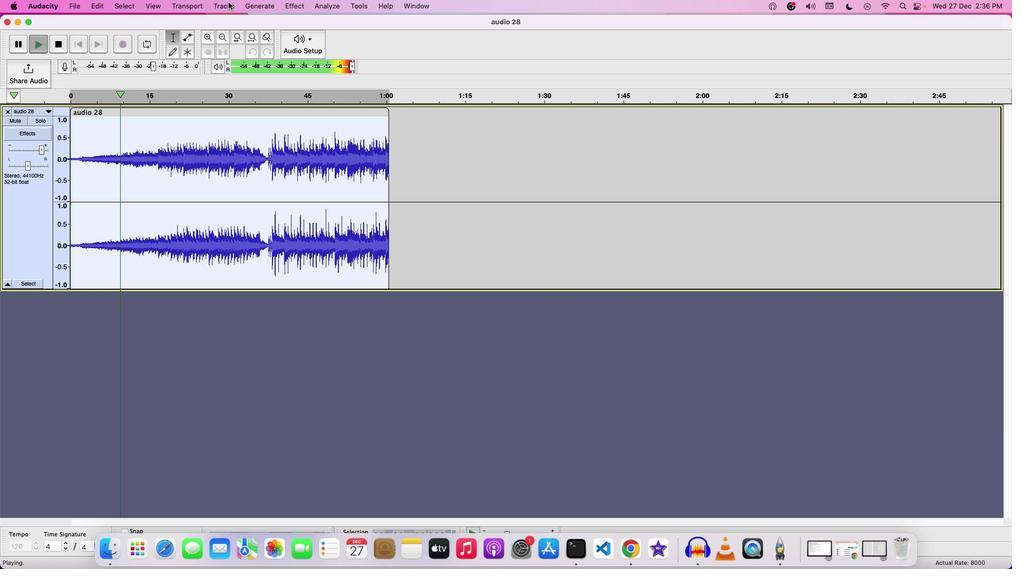 
Action: Mouse moved to (208, 10)
Screenshot: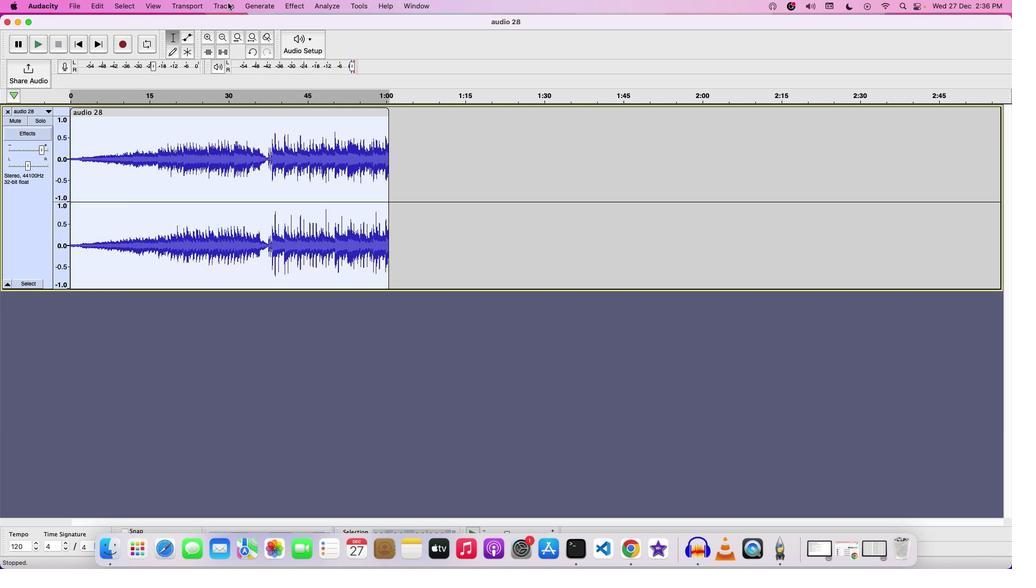
Action: Mouse pressed left at (208, 10)
Screenshot: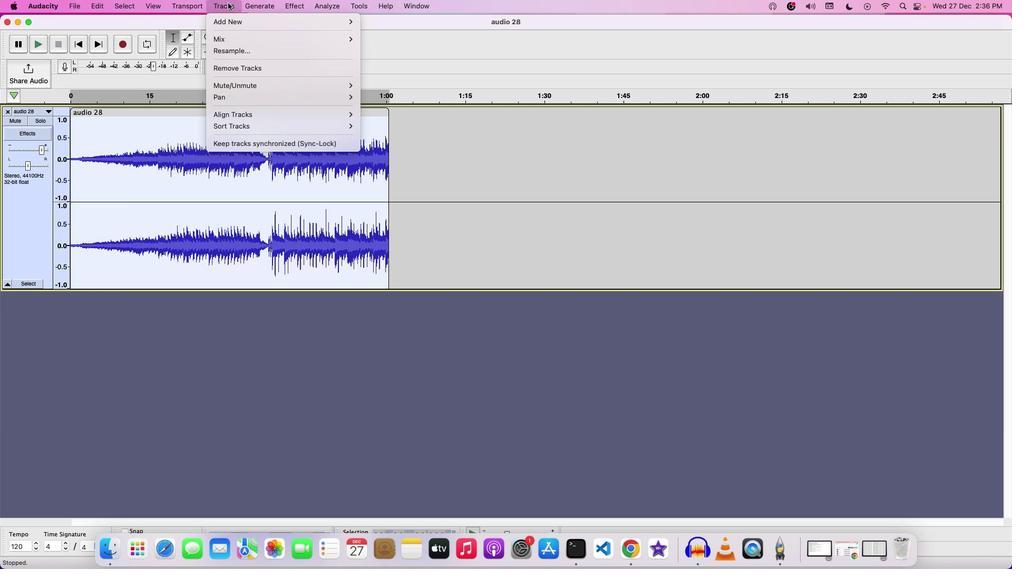 
Action: Mouse moved to (381, 132)
Screenshot: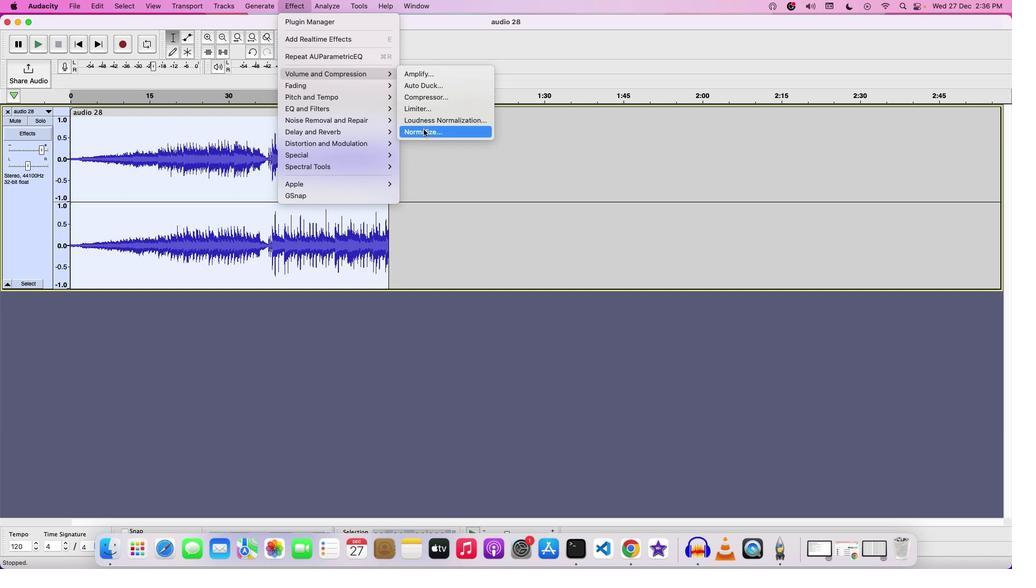 
Action: Mouse pressed left at (381, 132)
Screenshot: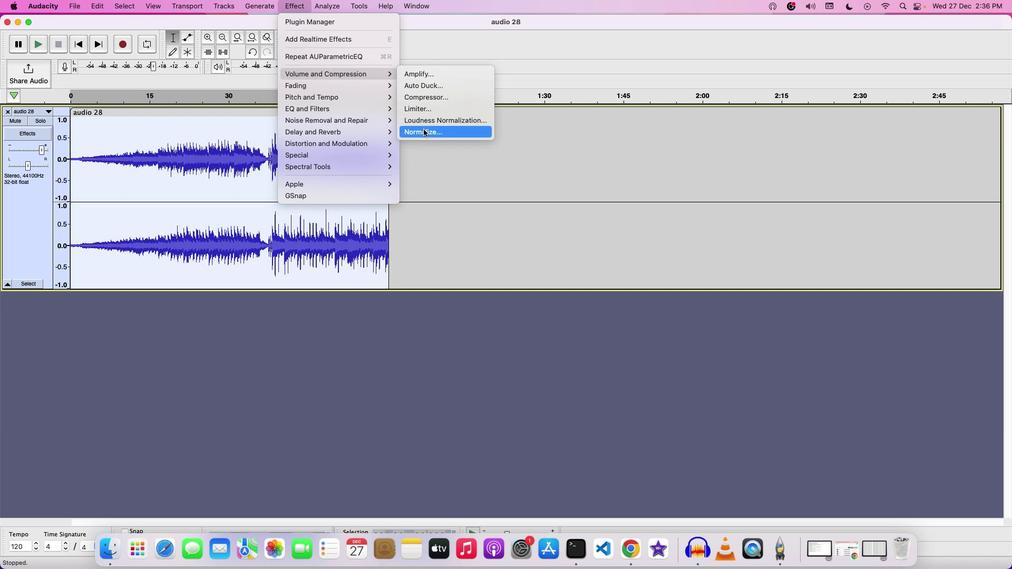 
Action: Mouse moved to (510, 274)
Screenshot: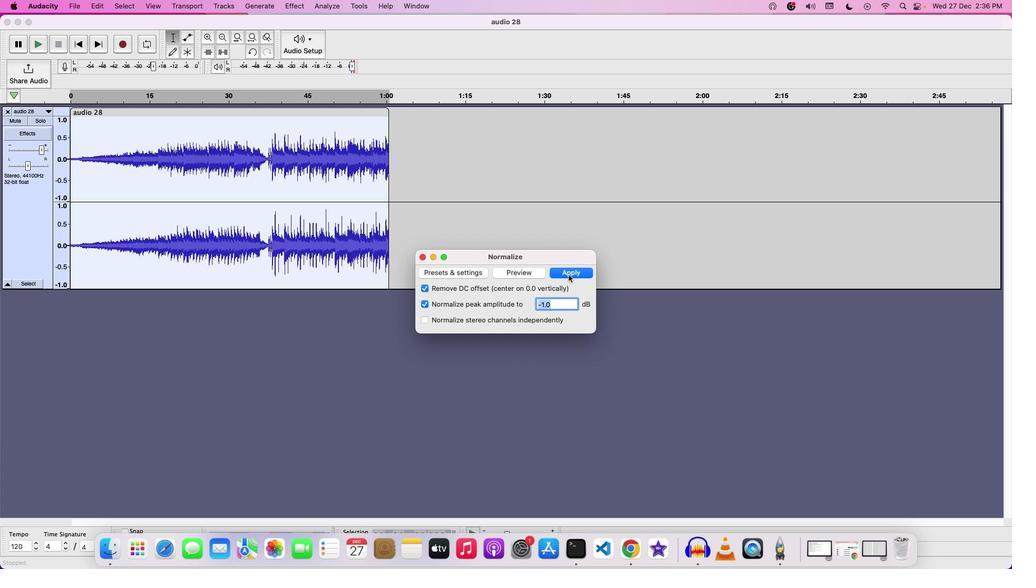 
Action: Mouse pressed left at (510, 274)
Screenshot: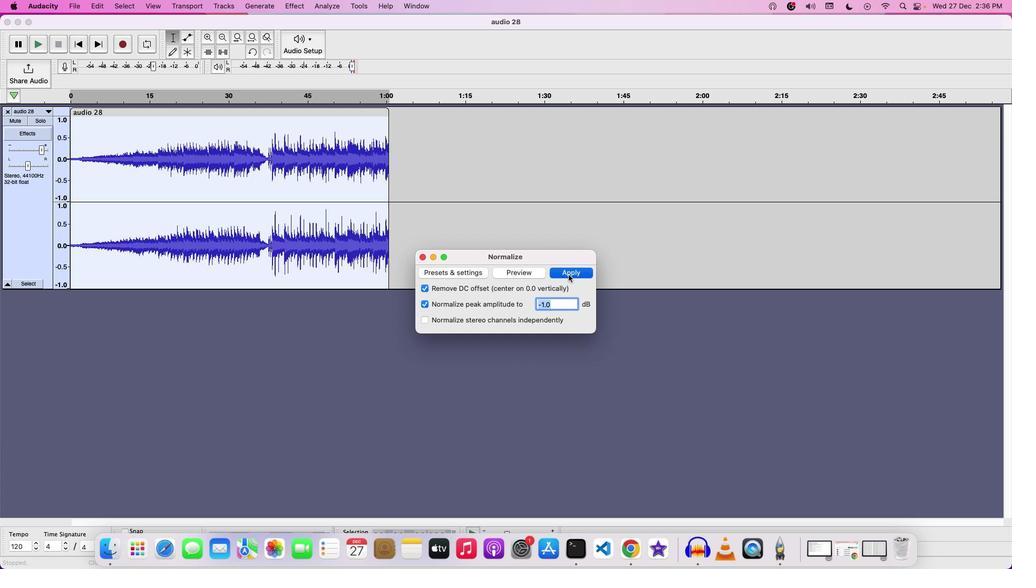 
Action: Mouse moved to (265, 15)
Screenshot: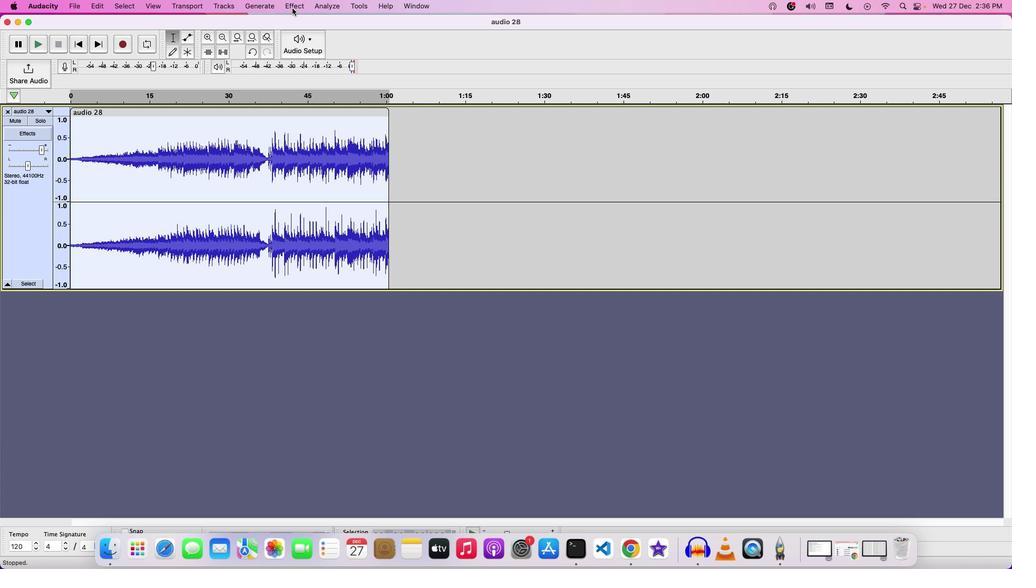 
Action: Mouse pressed left at (265, 15)
Screenshot: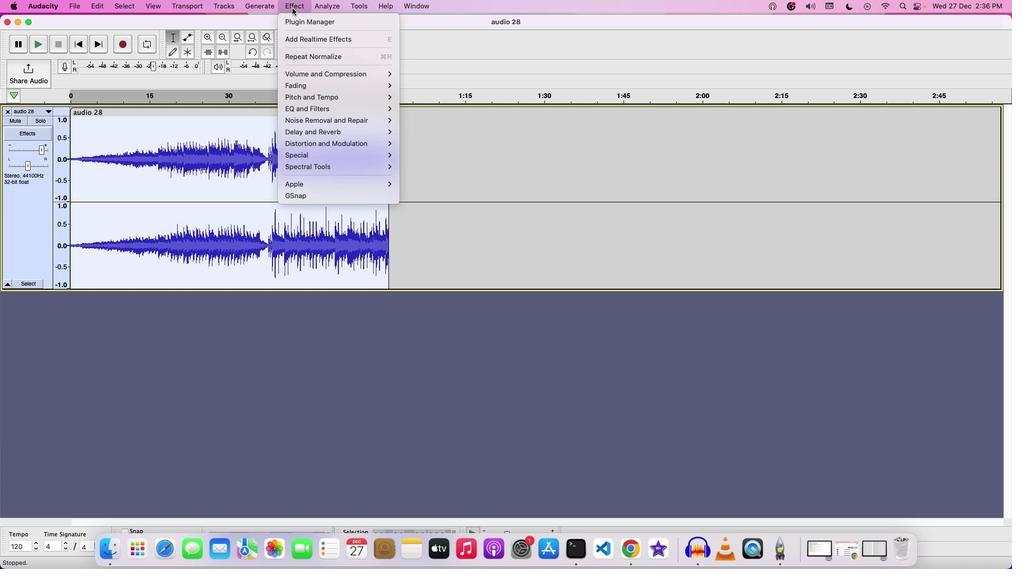 
Action: Mouse moved to (400, 119)
Screenshot: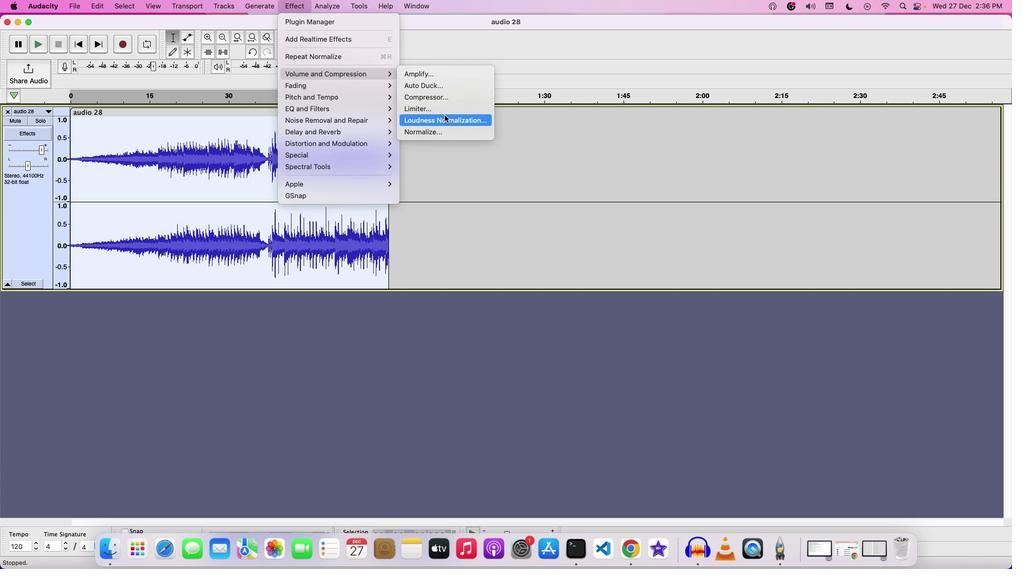
Action: Mouse pressed left at (400, 119)
Screenshot: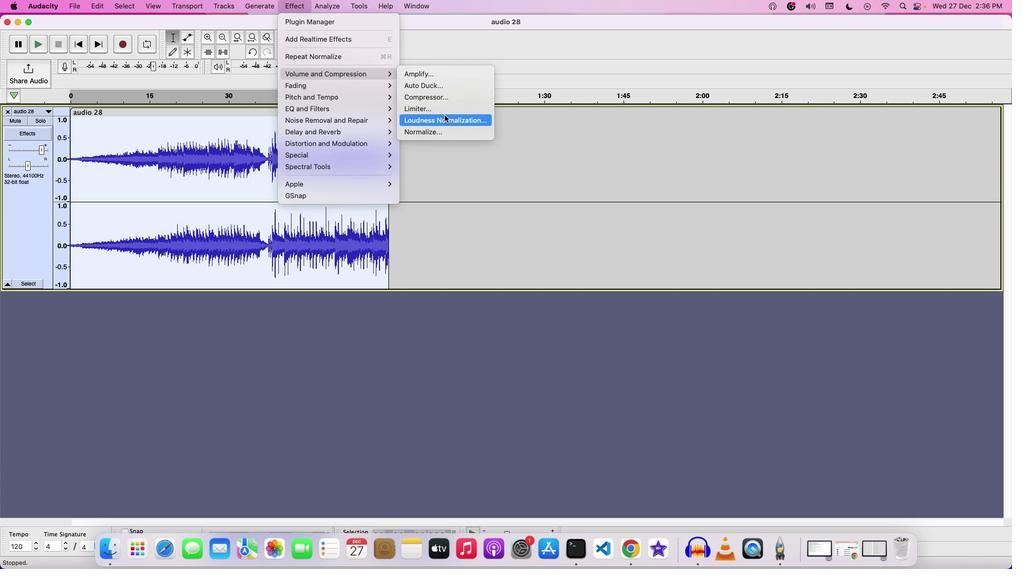 
Action: Mouse moved to (484, 279)
Screenshot: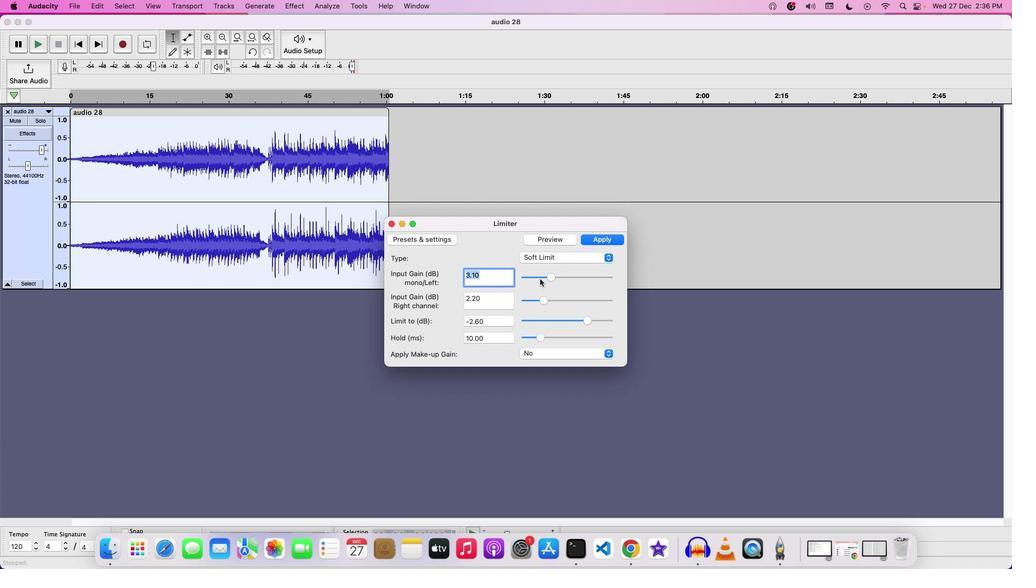 
Action: Mouse pressed left at (484, 279)
Screenshot: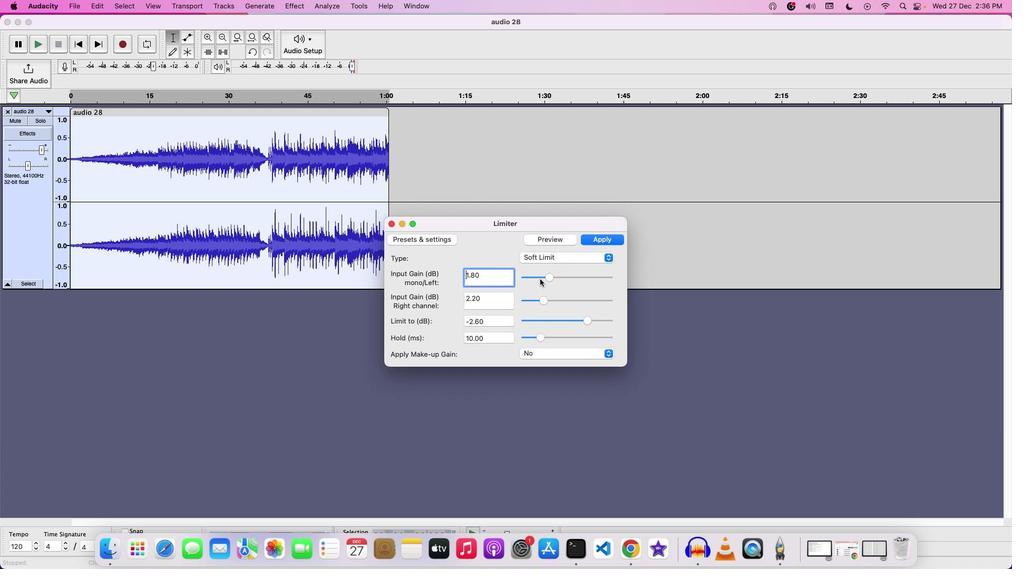 
Action: Mouse moved to (540, 246)
Screenshot: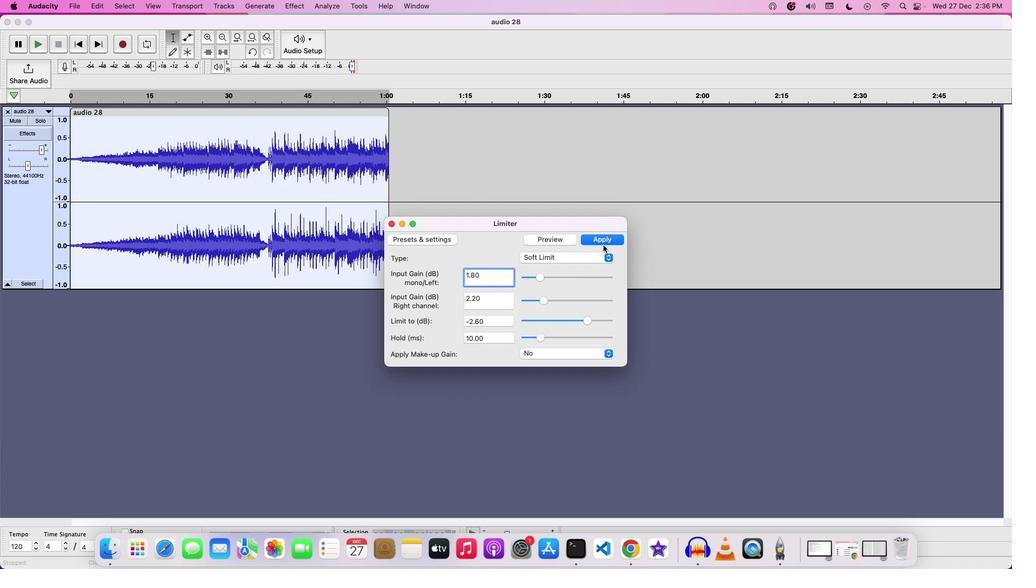 
Action: Mouse pressed left at (540, 246)
Screenshot: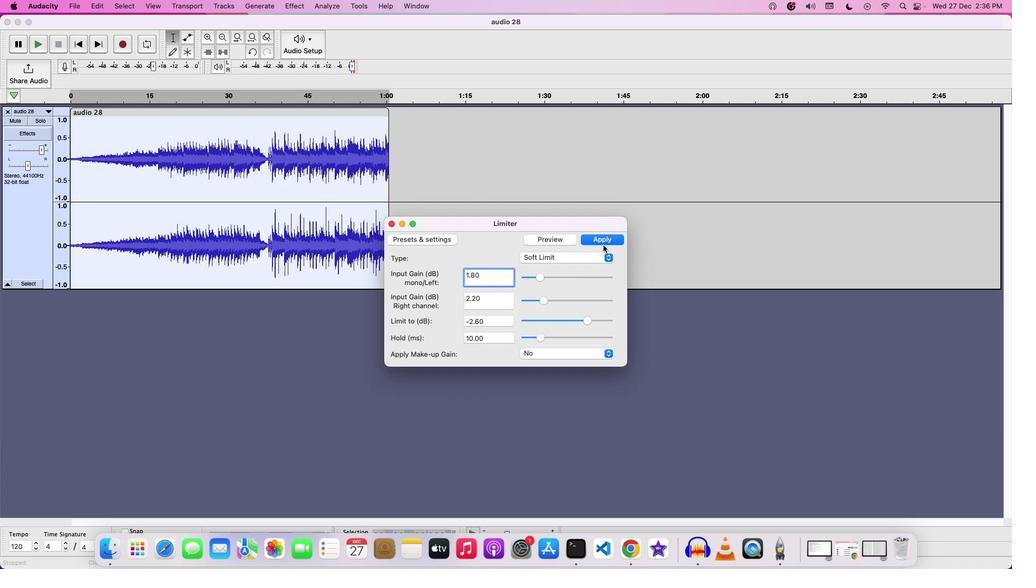 
Action: Mouse moved to (540, 242)
Screenshot: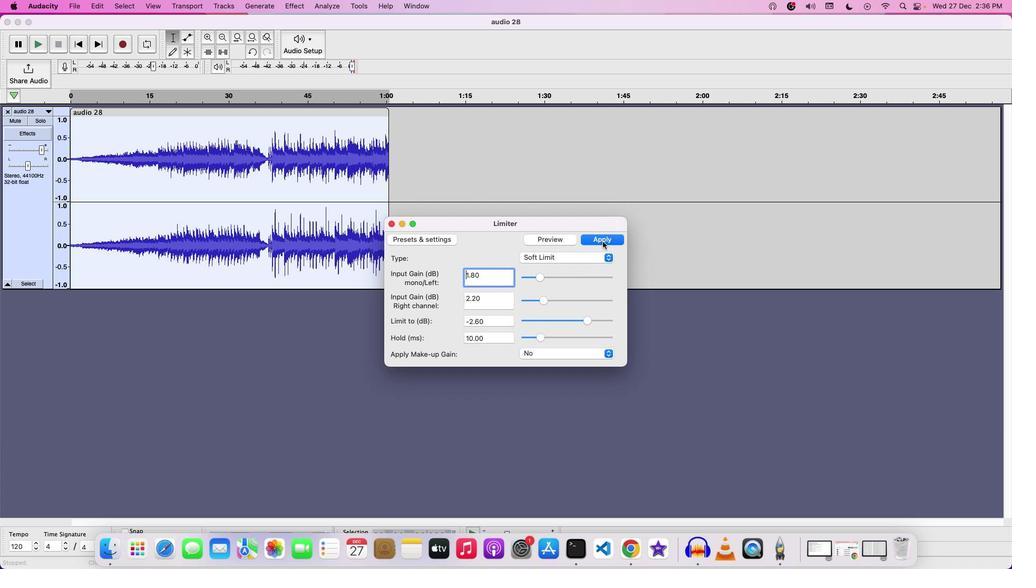 
Action: Mouse pressed left at (540, 242)
Screenshot: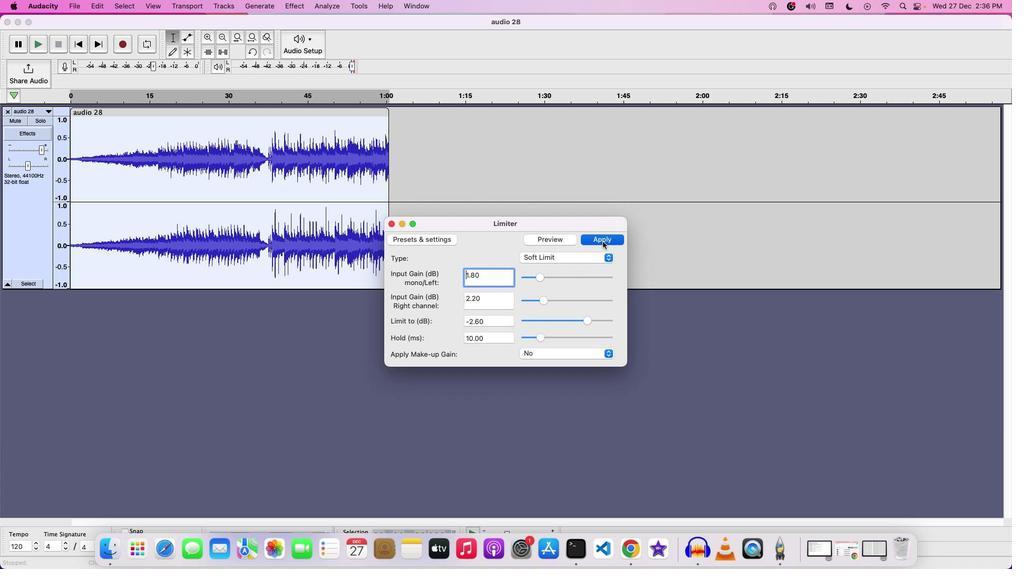 
Action: Mouse moved to (249, 150)
Screenshot: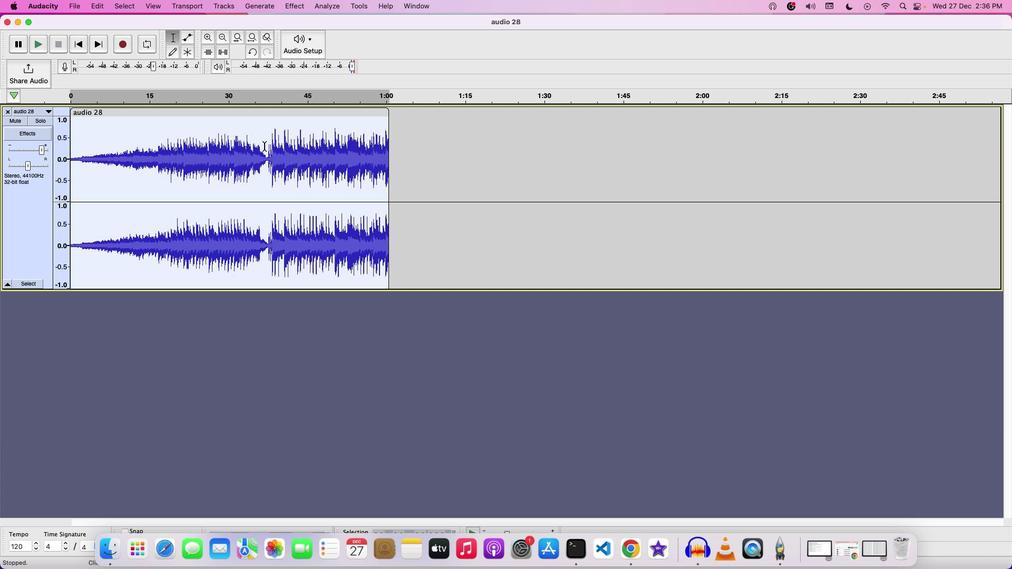 
Action: Key pressed Key.space
Screenshot: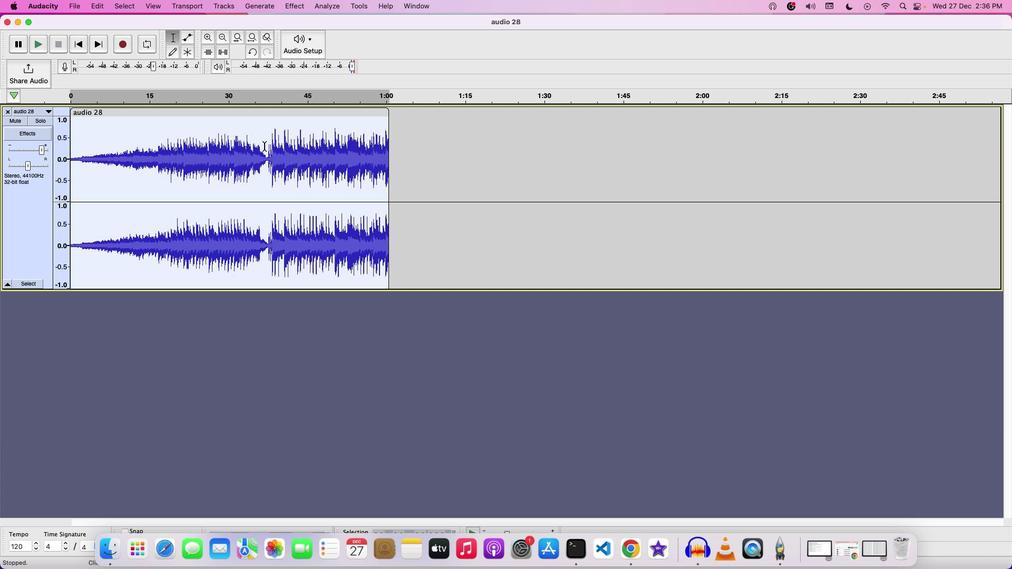 
Action: Mouse moved to (46, 216)
Screenshot: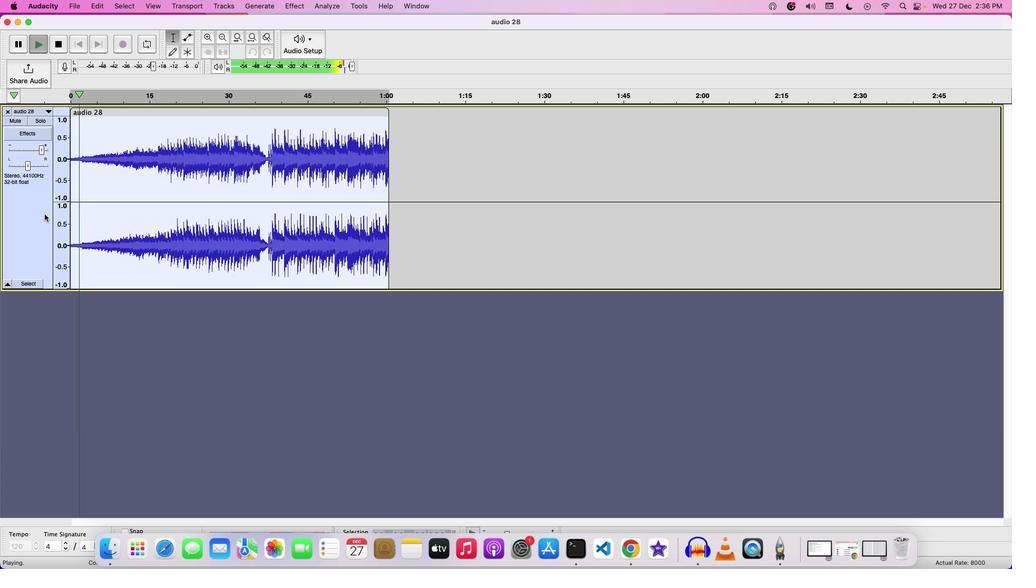 
Action: Mouse pressed left at (46, 216)
Screenshot: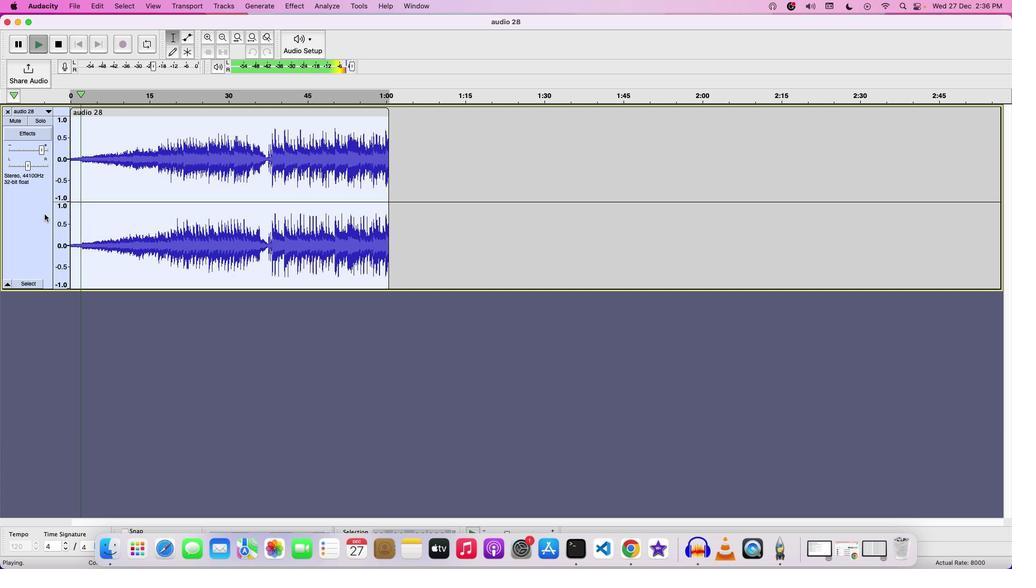
Action: Mouse moved to (43, 155)
Screenshot: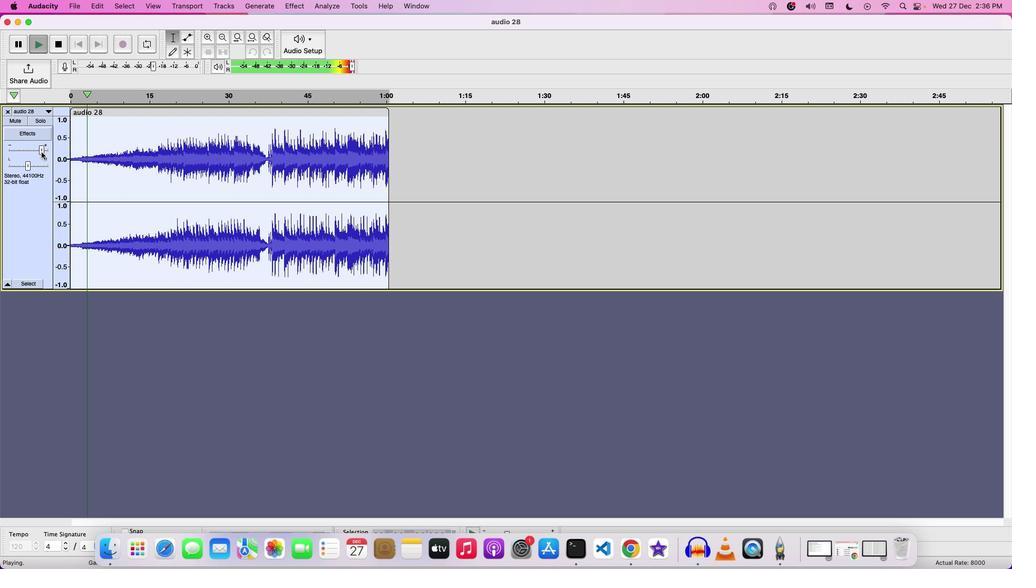 
Action: Mouse pressed left at (43, 155)
Screenshot: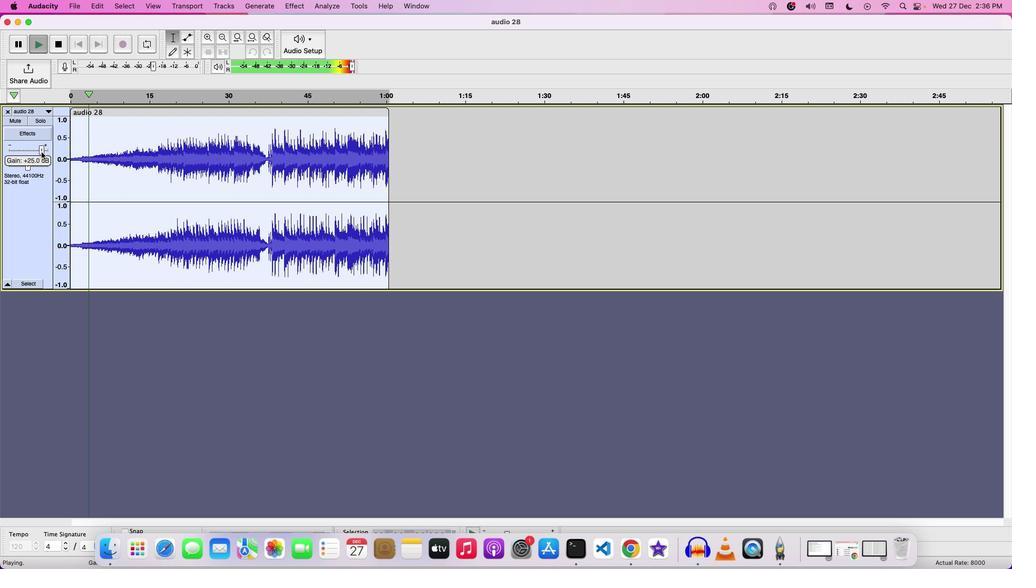 
Action: Mouse moved to (39, 155)
Screenshot: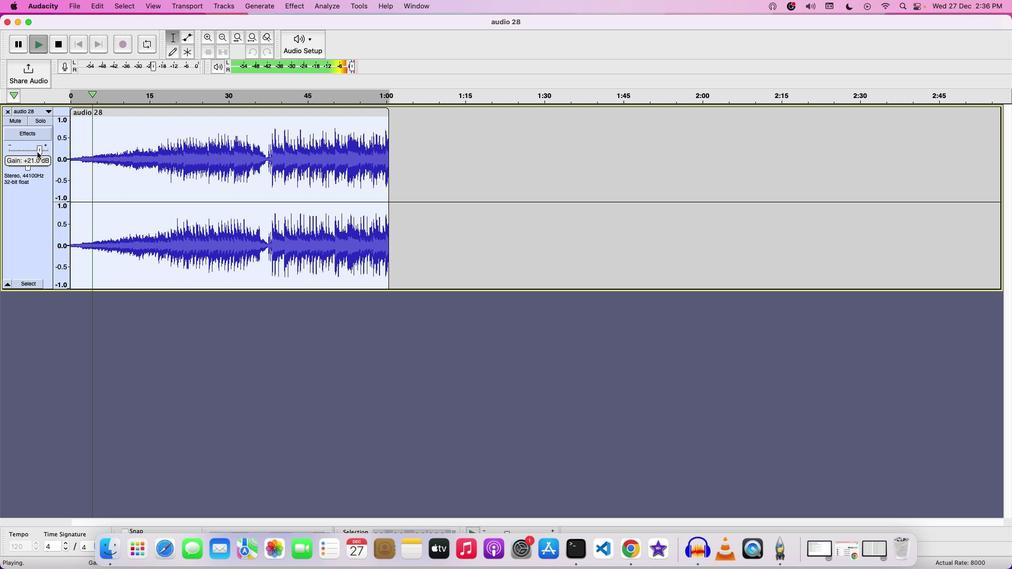 
Action: Mouse pressed left at (39, 155)
Screenshot: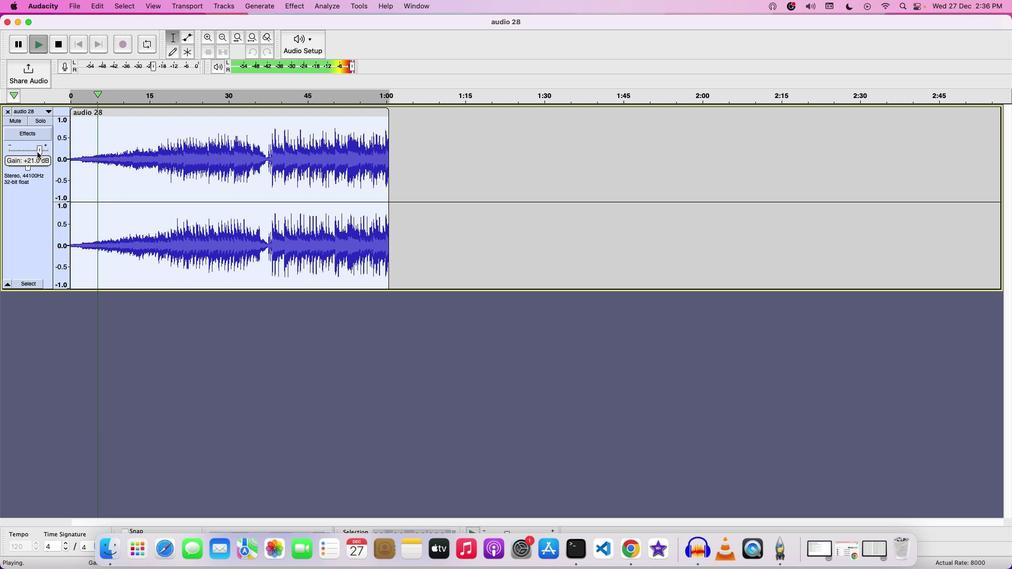 
Action: Mouse moved to (36, 208)
Screenshot: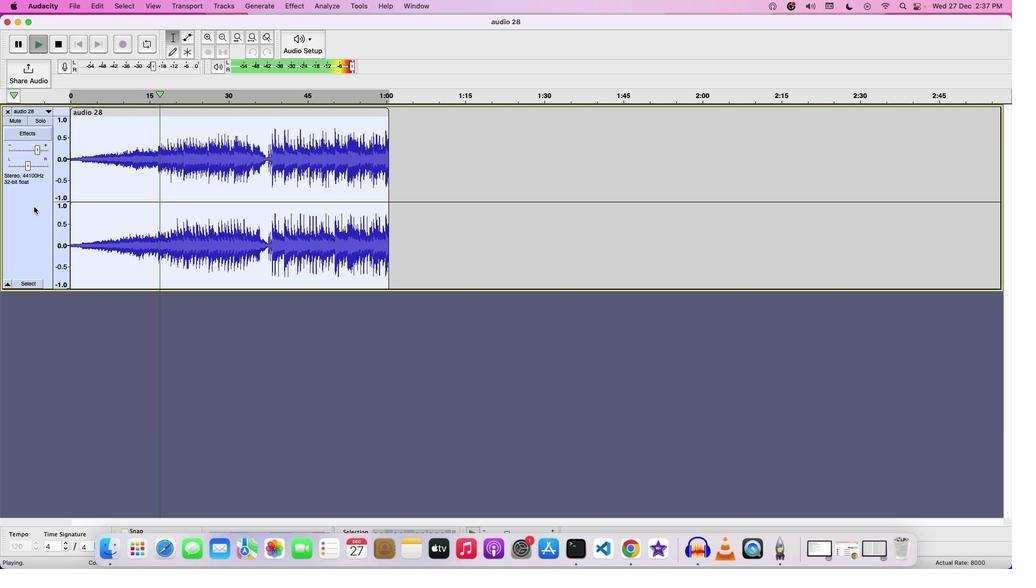 
Action: Mouse pressed left at (36, 208)
Screenshot: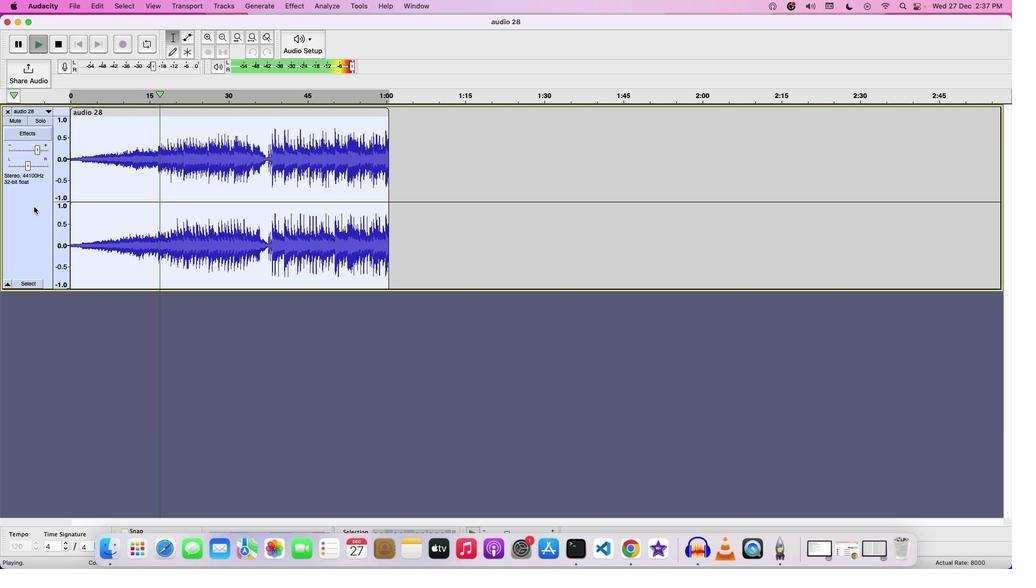 
Action: Mouse moved to (47, 214)
